 Task: Create a colorful ink splash letterhead template.
Action: Mouse pressed left at (506, 144)
Screenshot: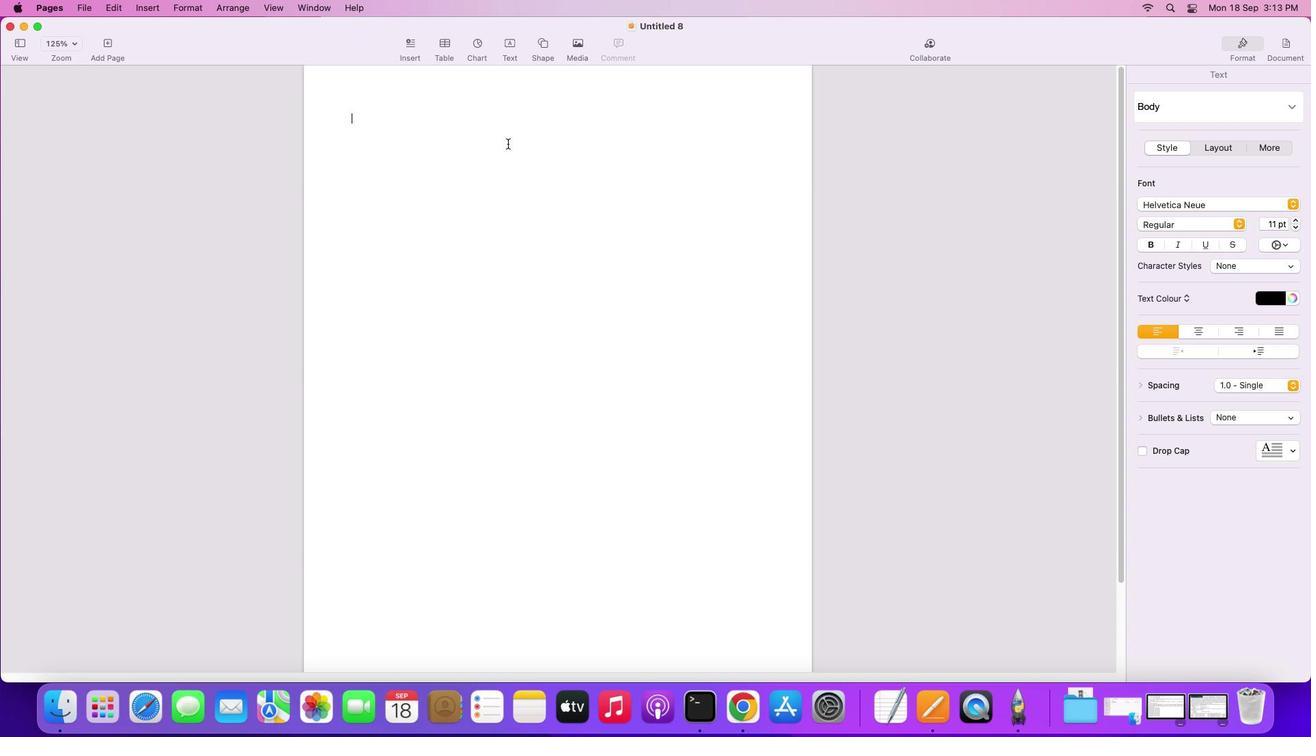
Action: Mouse moved to (540, 43)
Screenshot: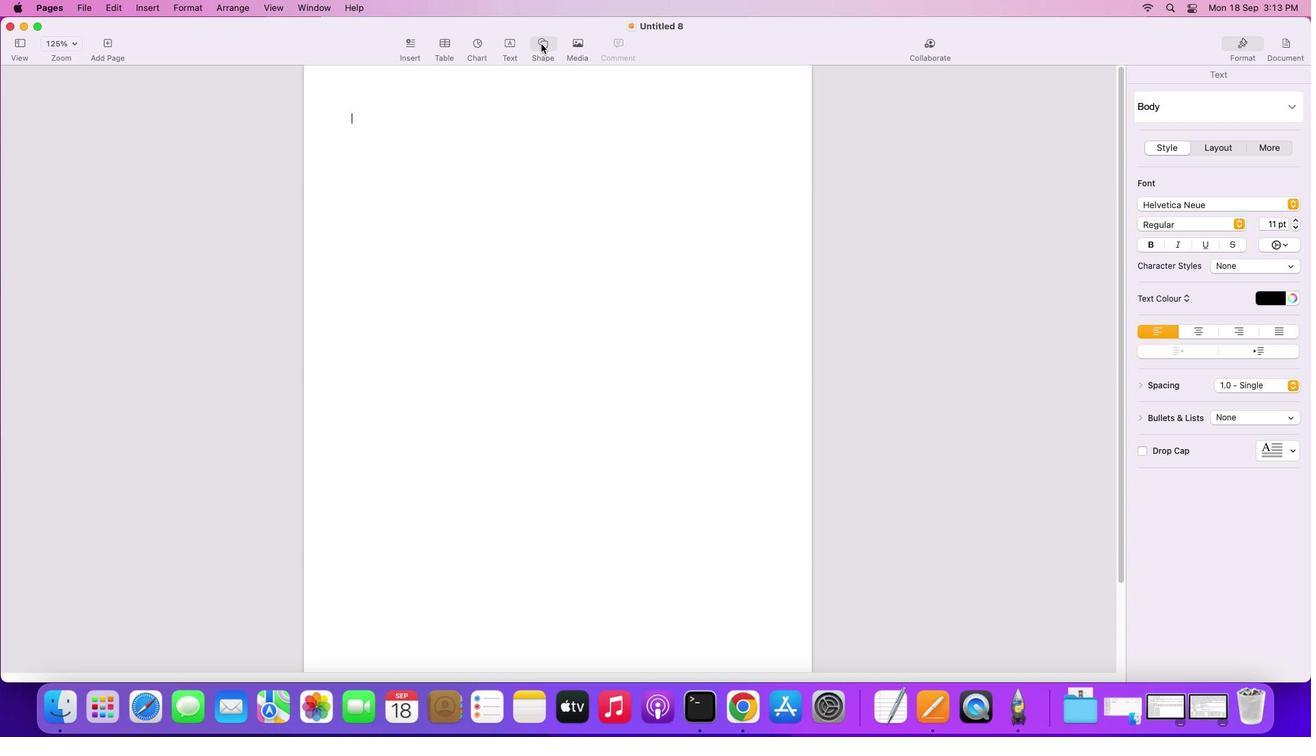 
Action: Mouse pressed left at (540, 43)
Screenshot: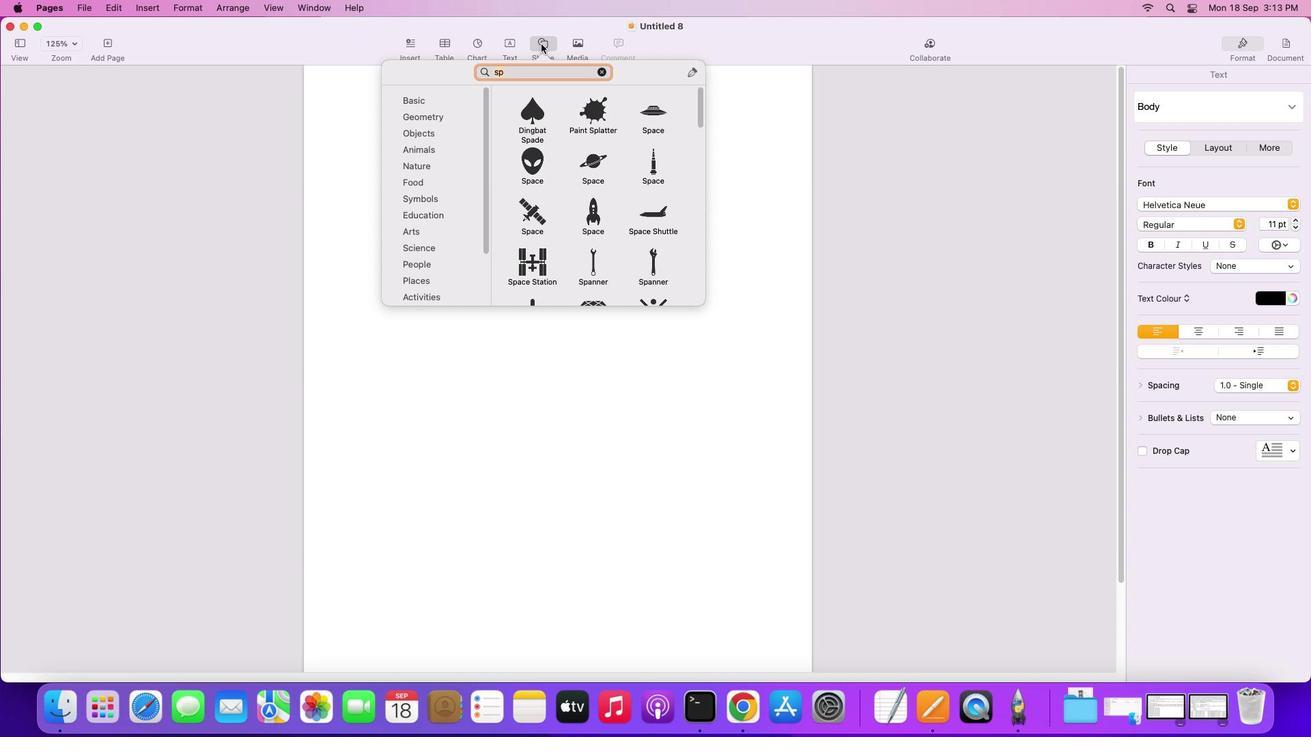 
Action: Mouse moved to (603, 70)
Screenshot: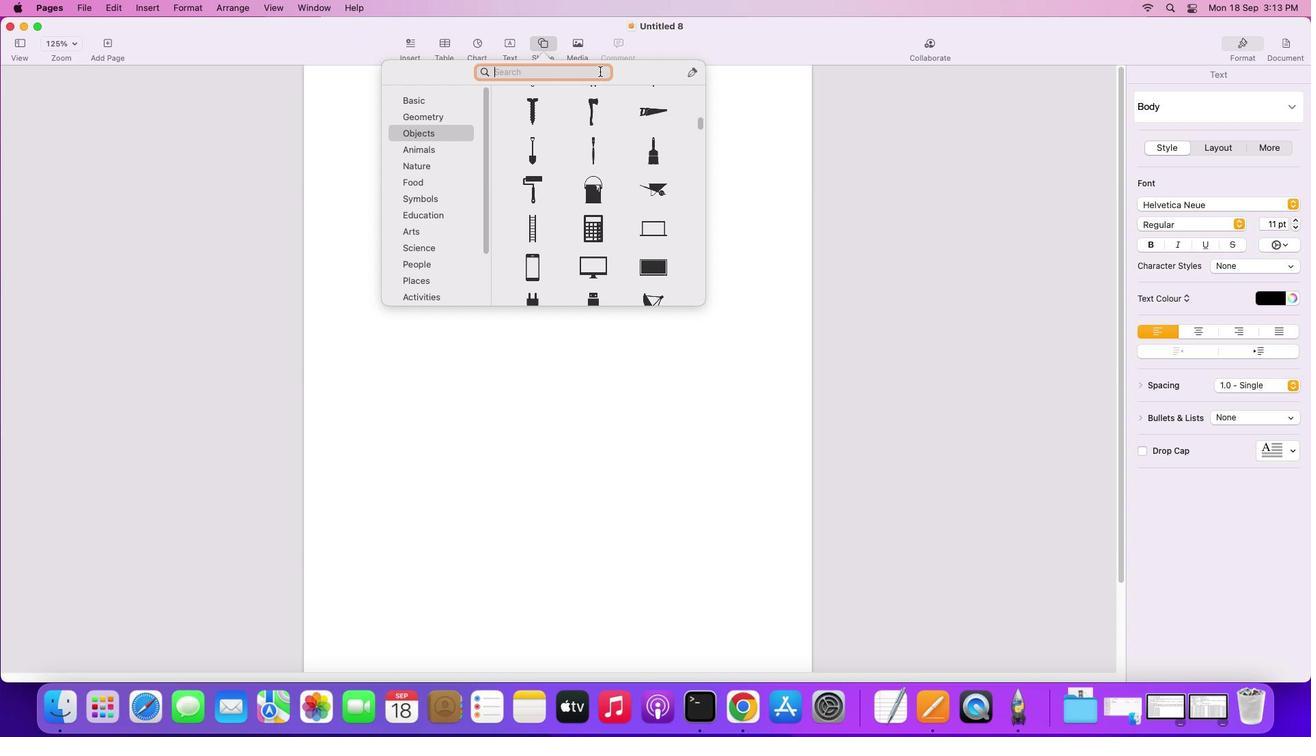 
Action: Mouse pressed left at (603, 70)
Screenshot: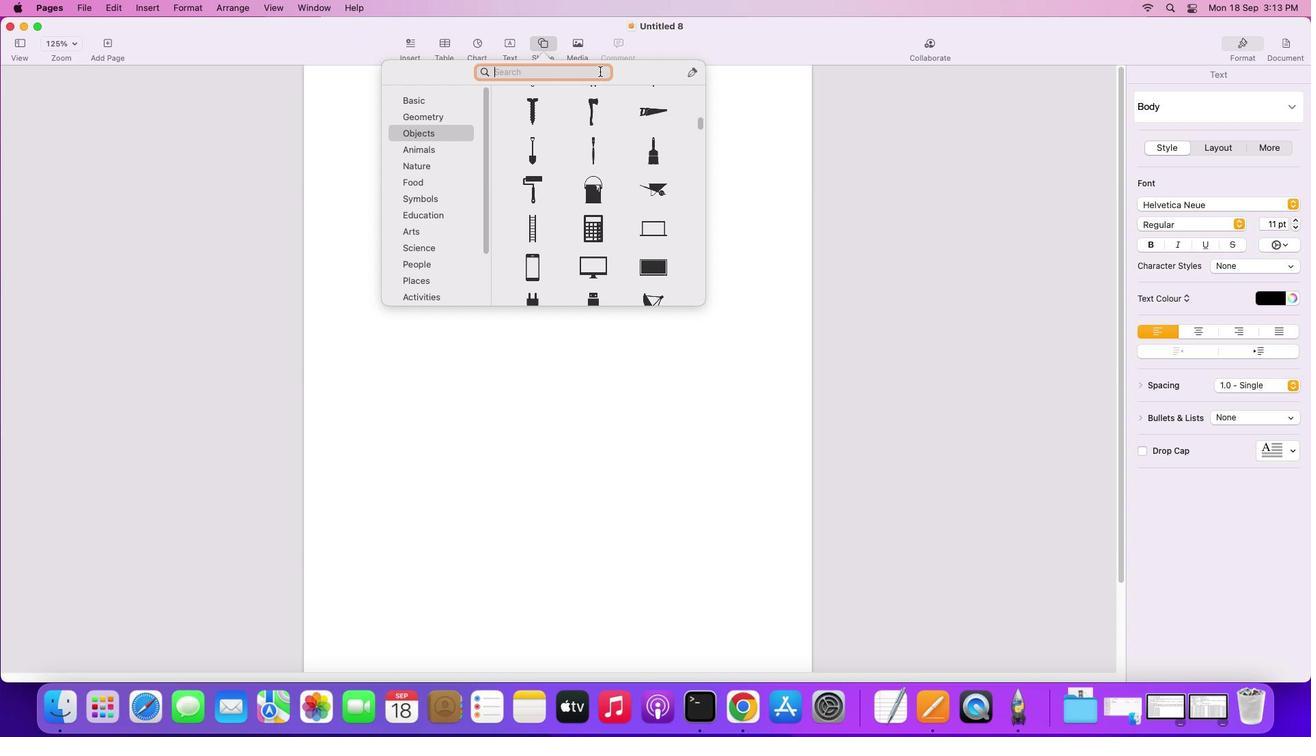 
Action: Mouse moved to (450, 105)
Screenshot: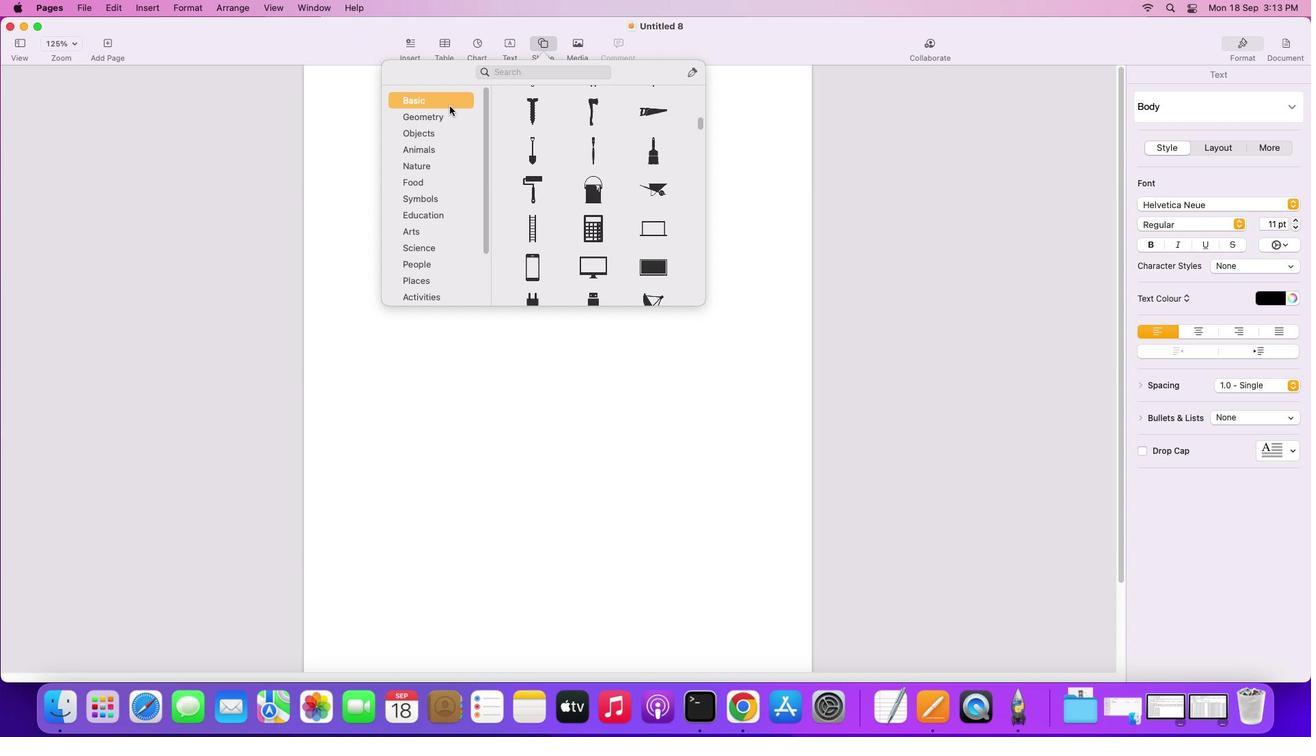 
Action: Mouse pressed left at (450, 105)
Screenshot: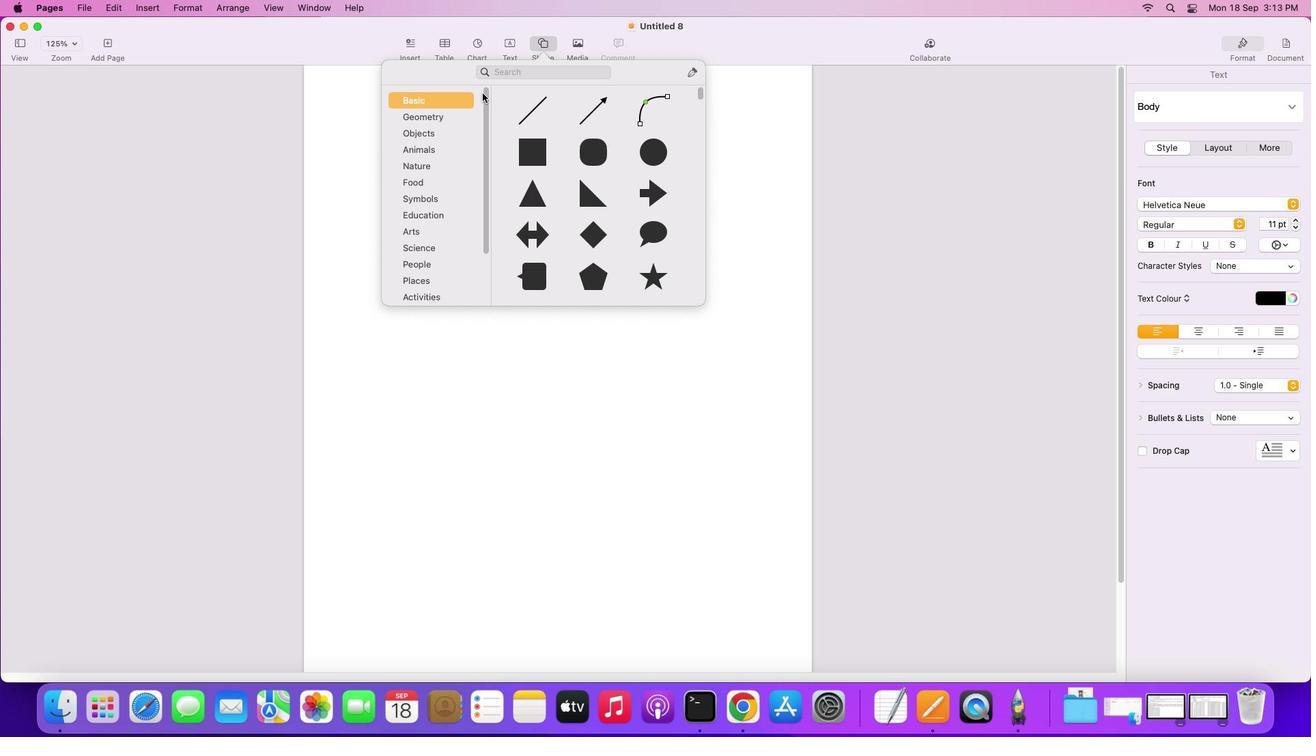 
Action: Mouse moved to (543, 68)
Screenshot: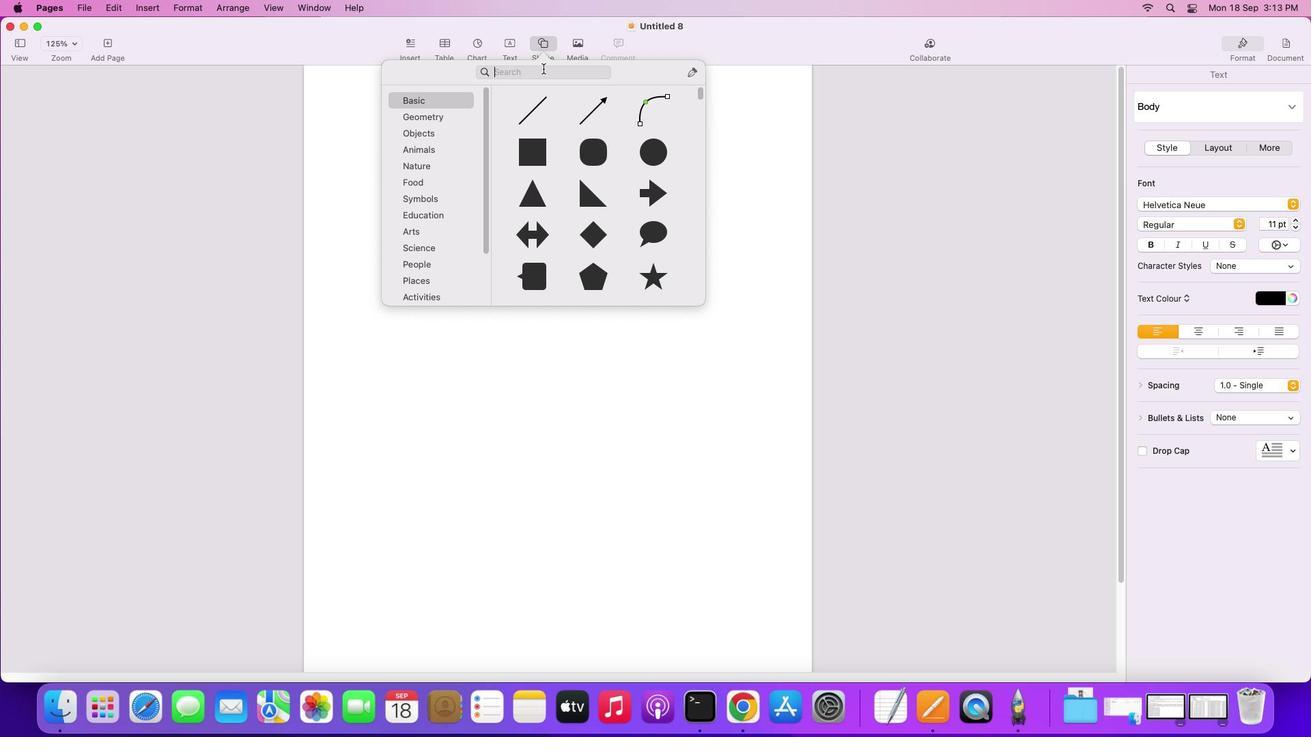 
Action: Mouse pressed left at (543, 68)
Screenshot: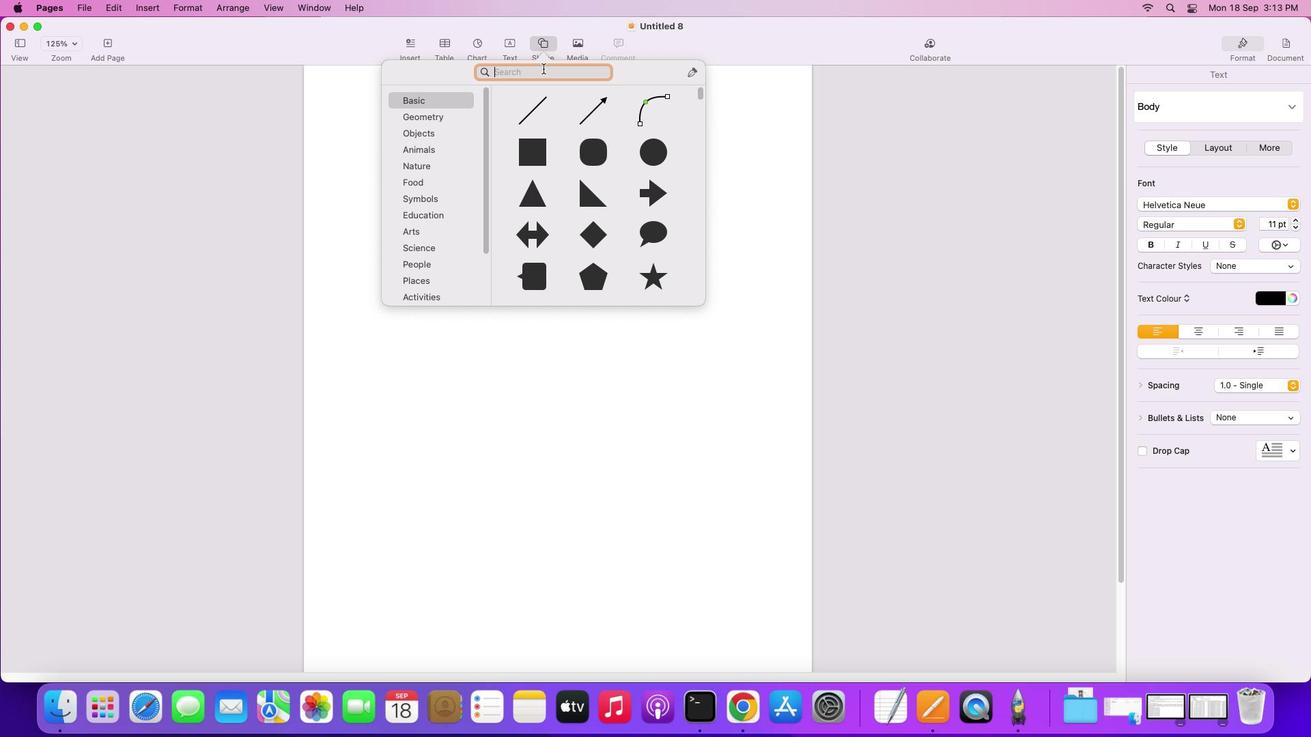 
Action: Key pressed 's''p'
Screenshot: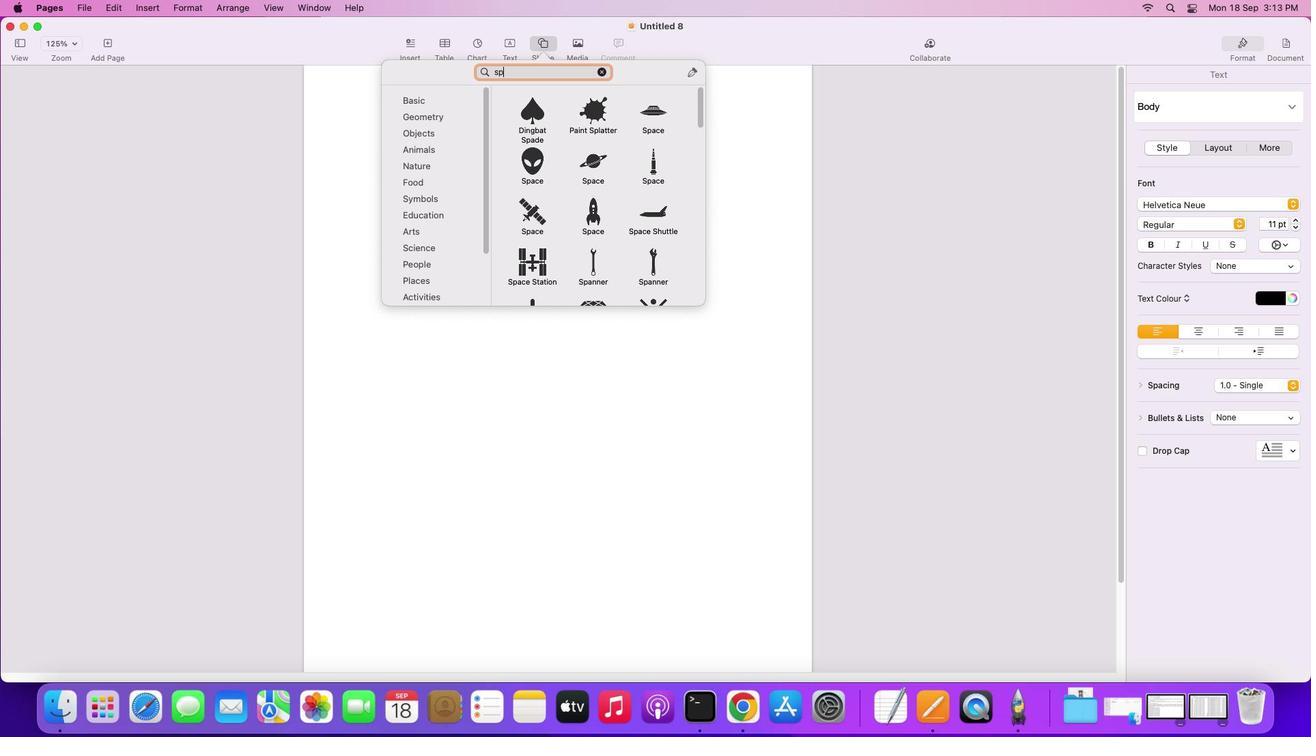 
Action: Mouse moved to (602, 115)
Screenshot: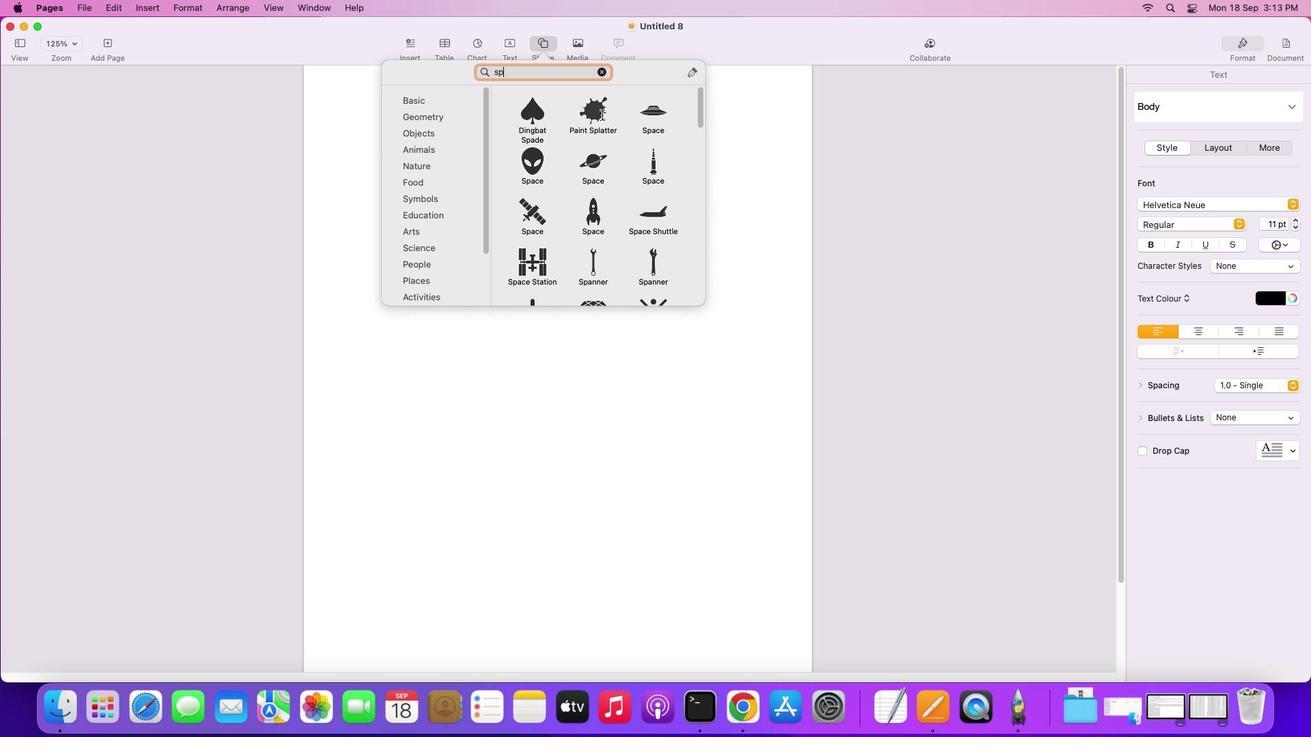 
Action: Mouse pressed left at (602, 115)
Screenshot: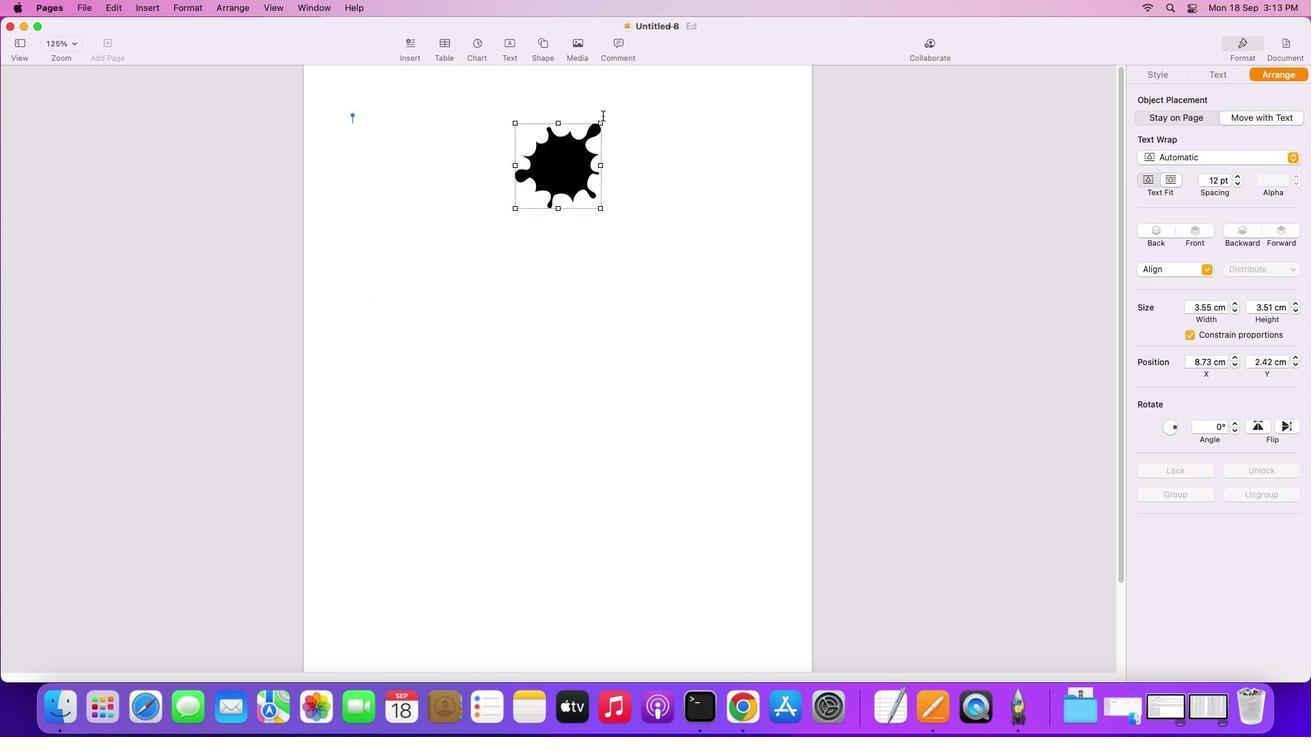 
Action: Mouse moved to (572, 177)
Screenshot: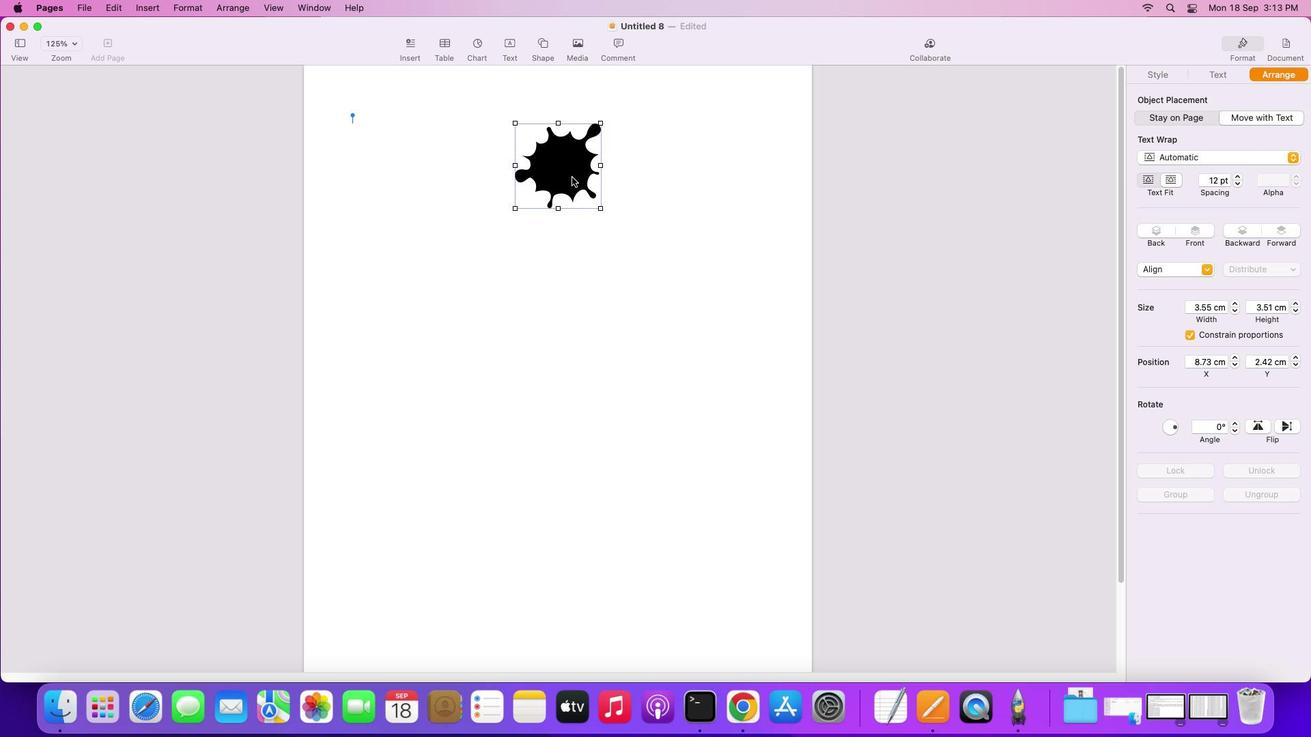 
Action: Mouse pressed left at (572, 177)
Screenshot: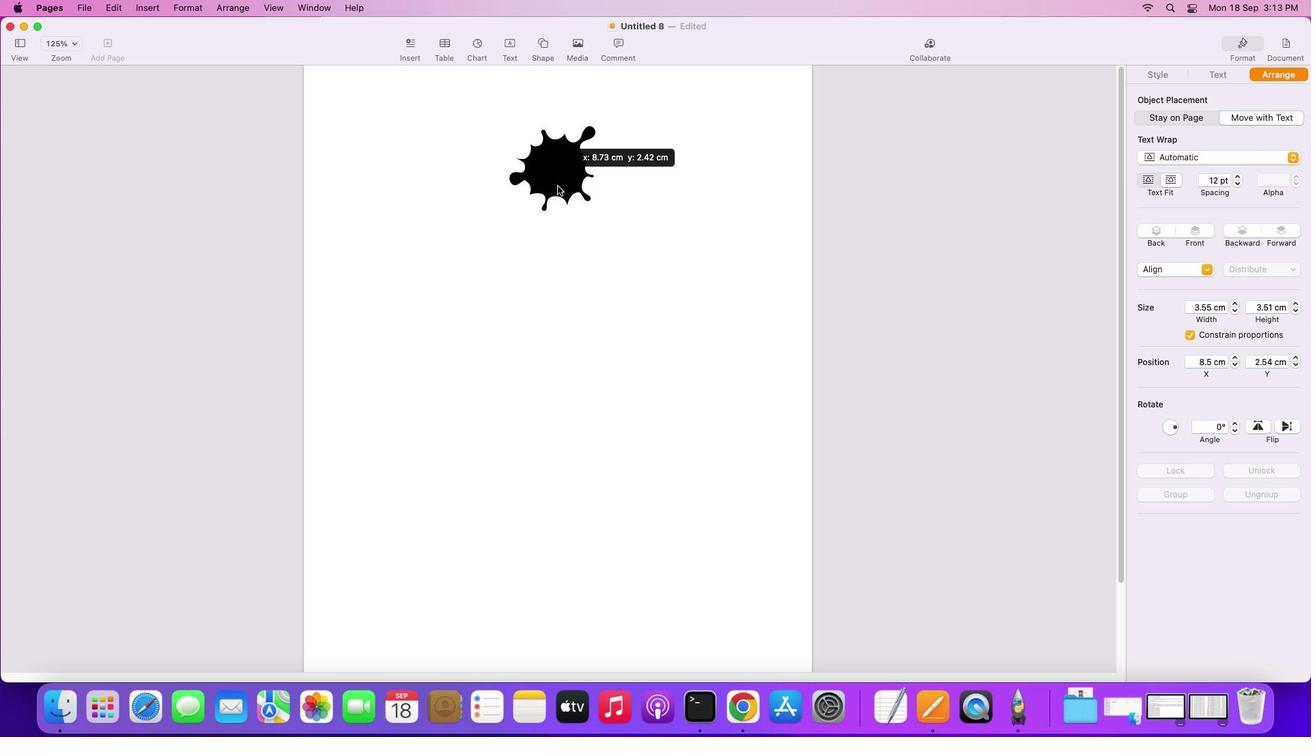 
Action: Mouse moved to (443, 291)
Screenshot: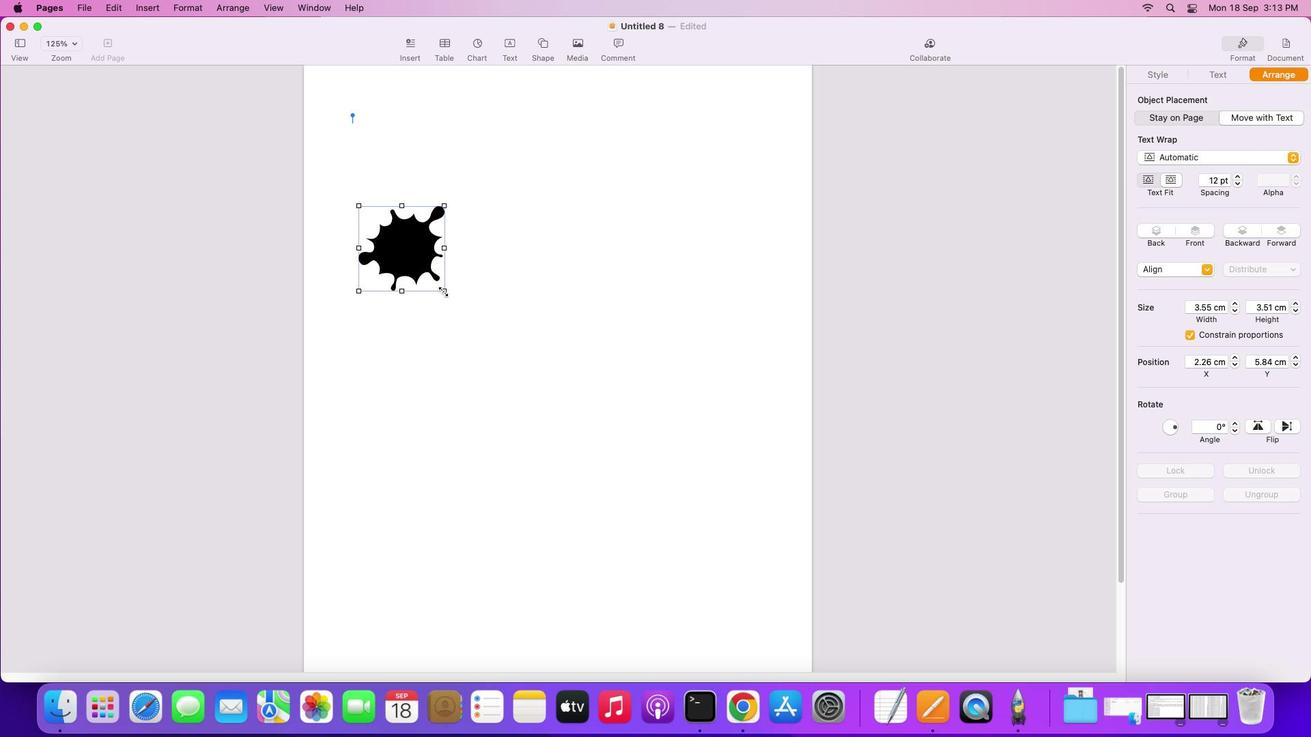 
Action: Mouse pressed left at (443, 291)
Screenshot: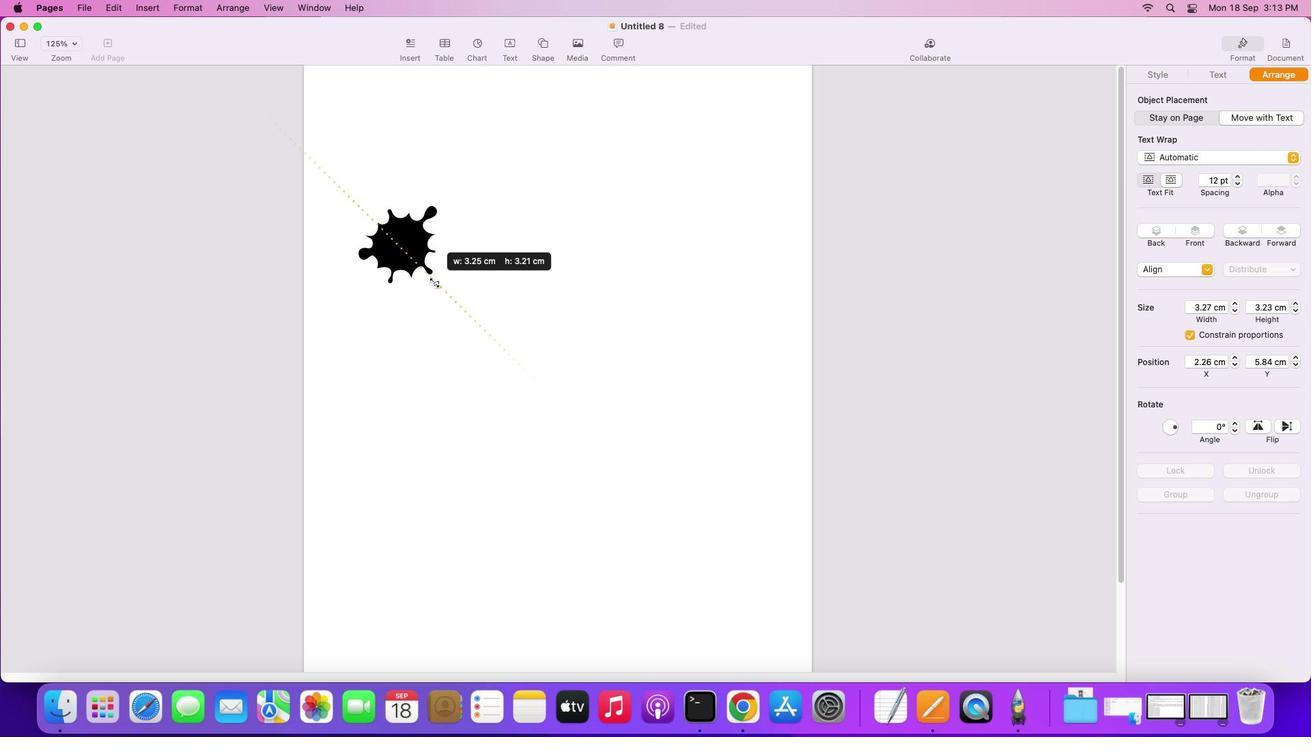 
Action: Mouse moved to (396, 241)
Screenshot: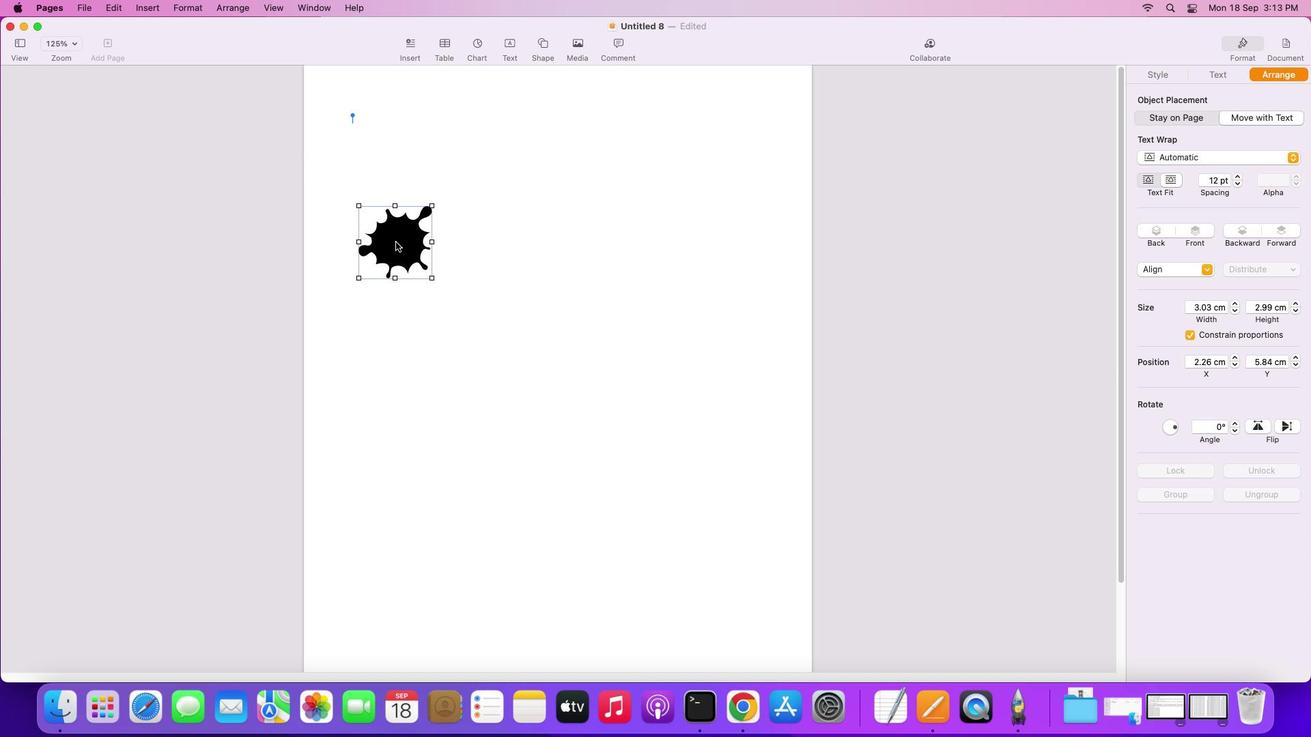
Action: Mouse pressed left at (396, 241)
Screenshot: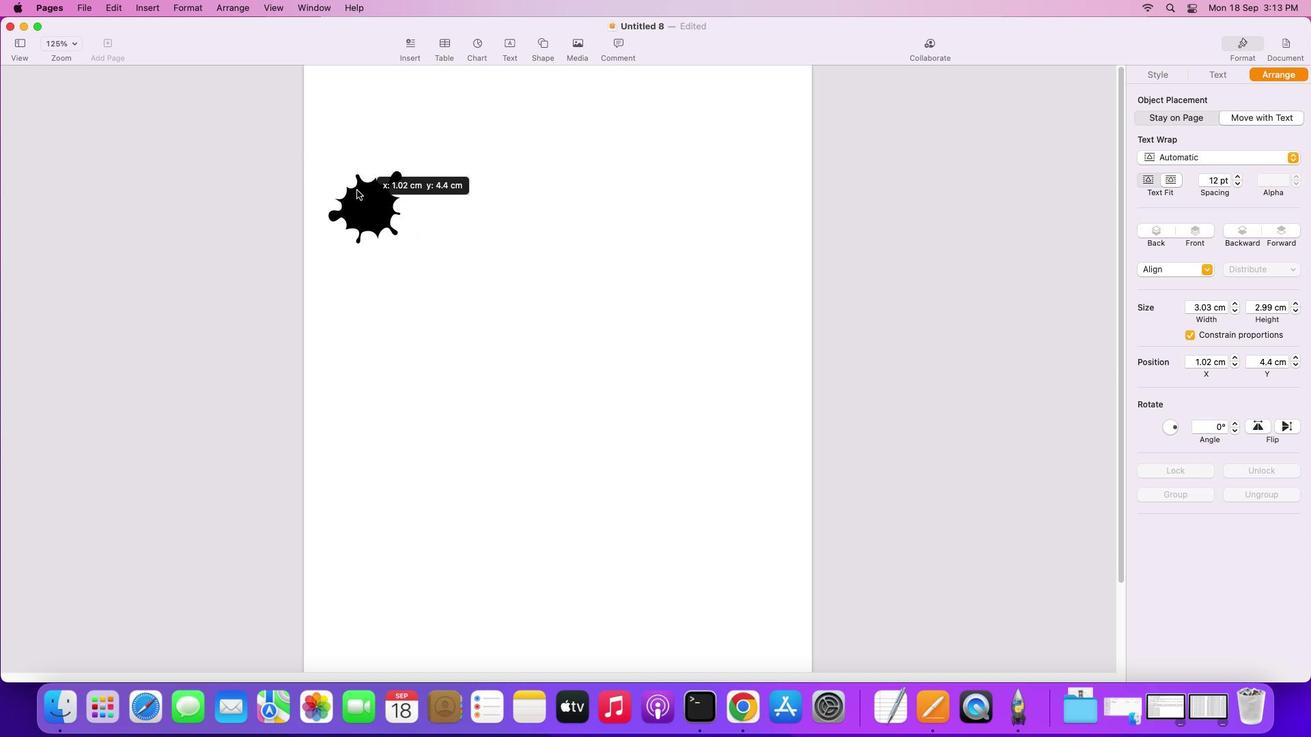 
Action: Mouse moved to (318, 130)
Screenshot: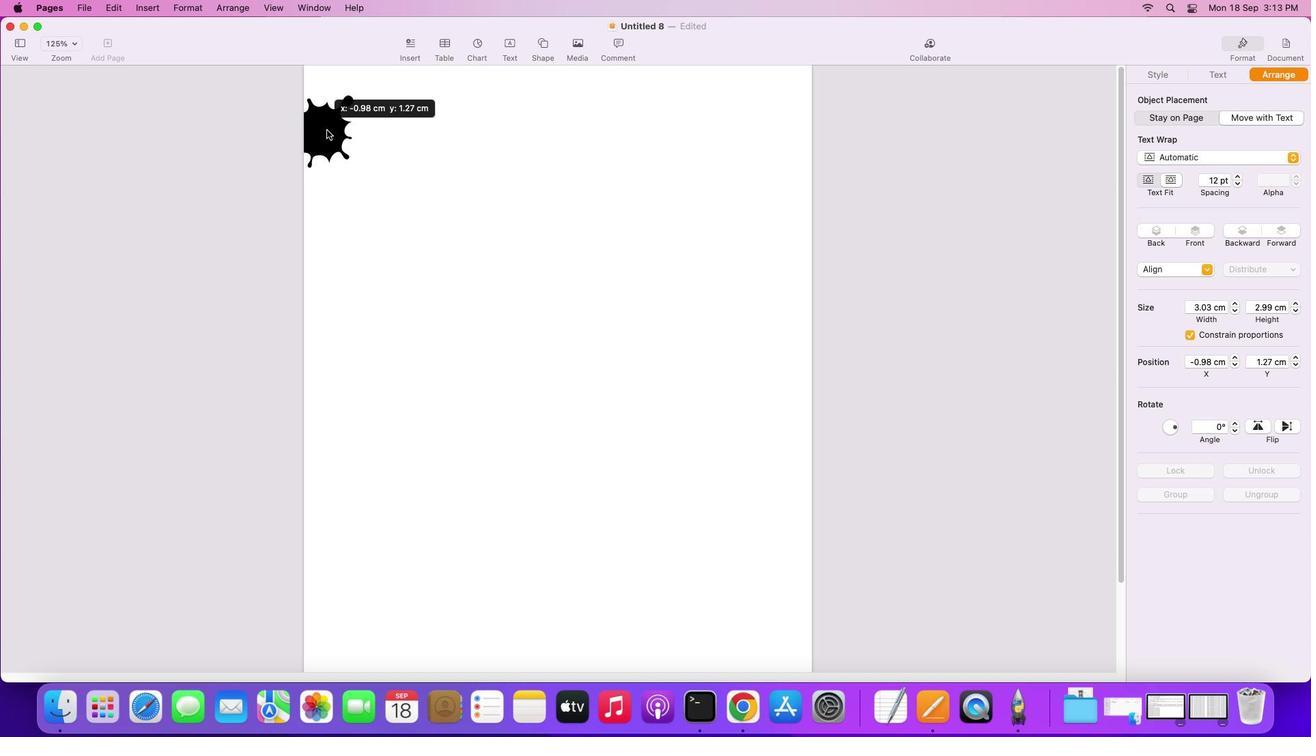 
Action: Mouse pressed left at (318, 130)
Screenshot: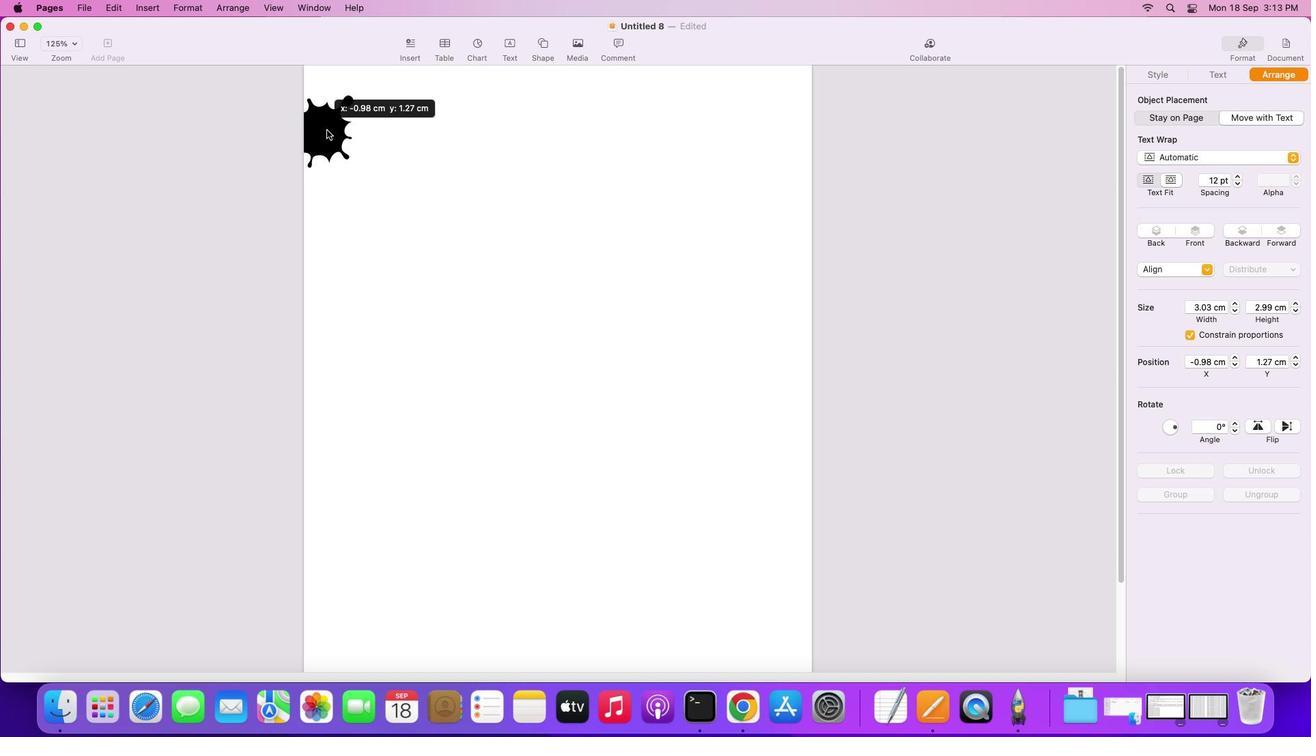 
Action: Mouse moved to (356, 165)
Screenshot: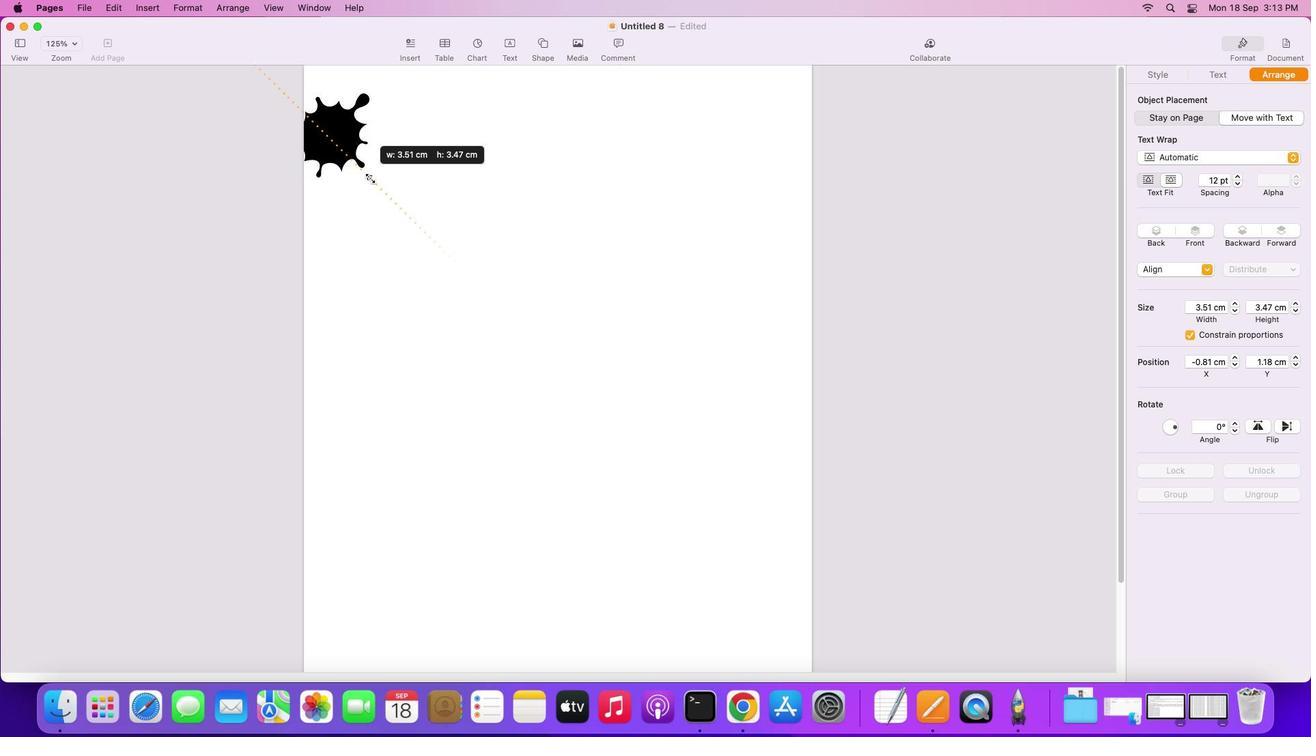 
Action: Mouse pressed left at (356, 165)
Screenshot: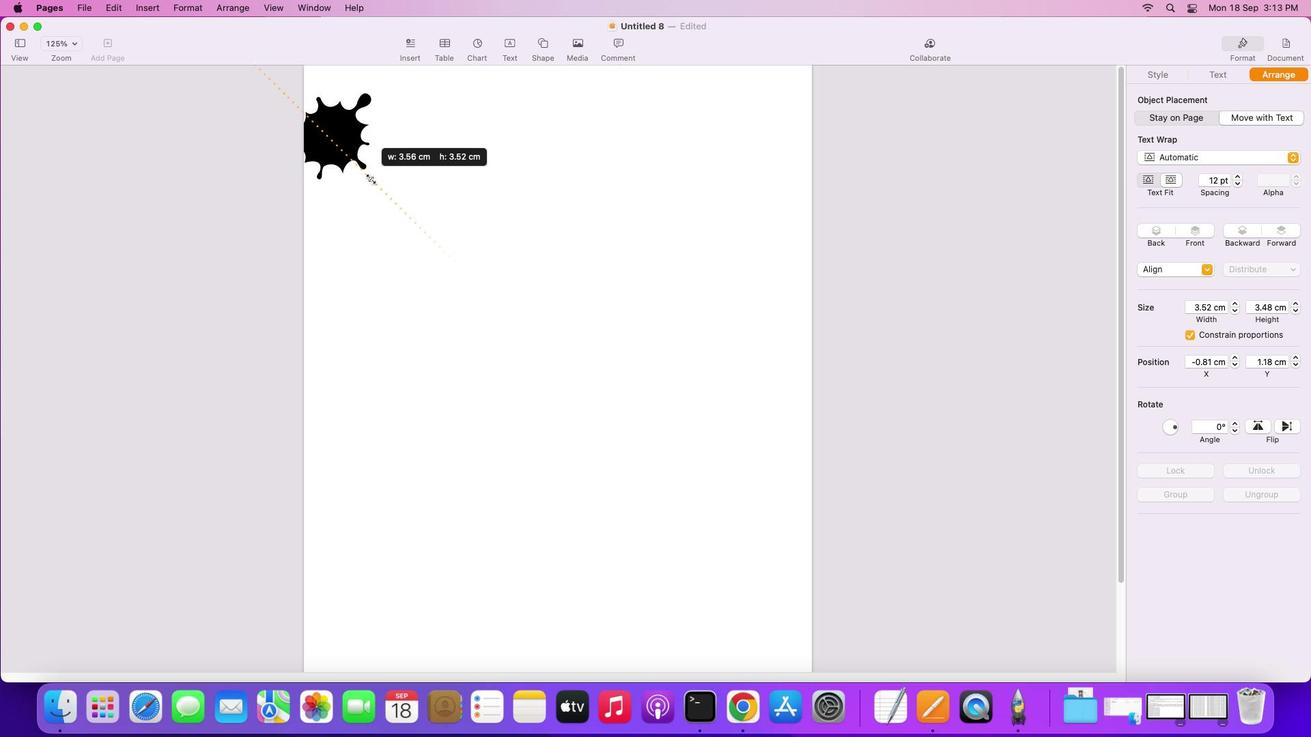
Action: Mouse moved to (345, 141)
Screenshot: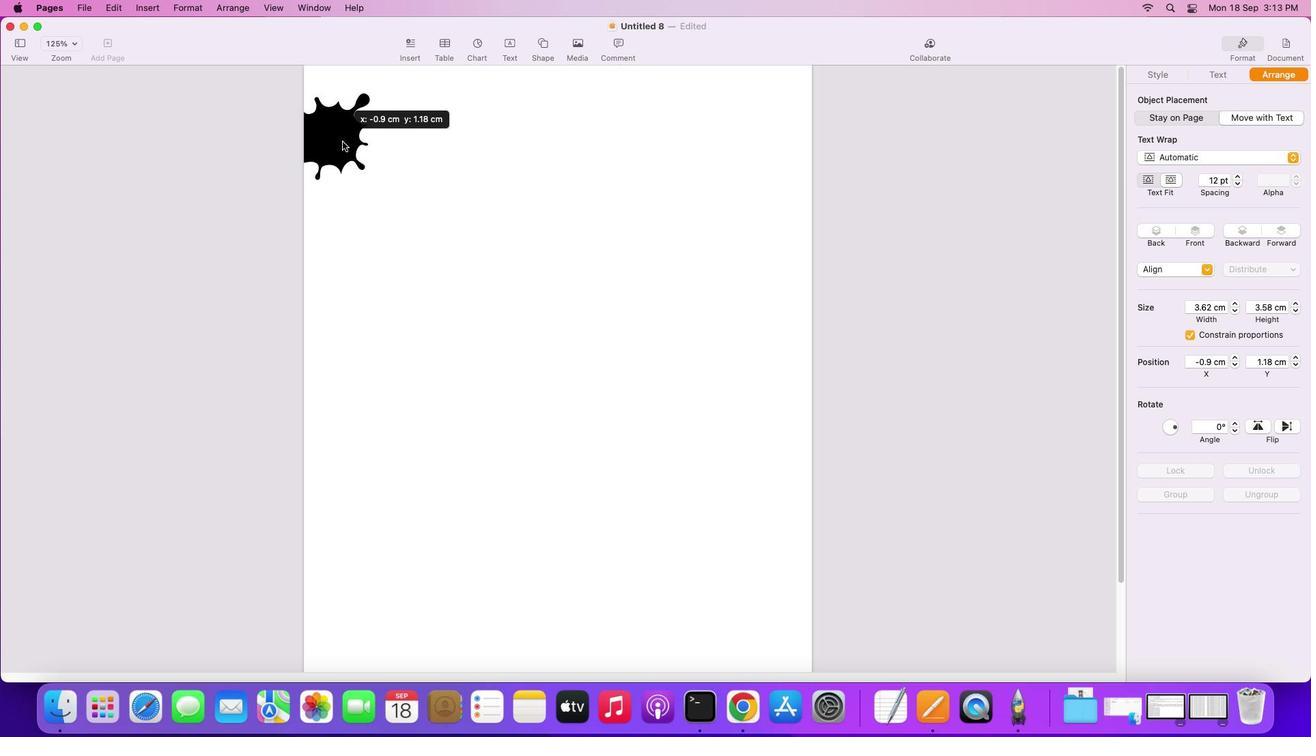 
Action: Mouse pressed left at (345, 141)
Screenshot: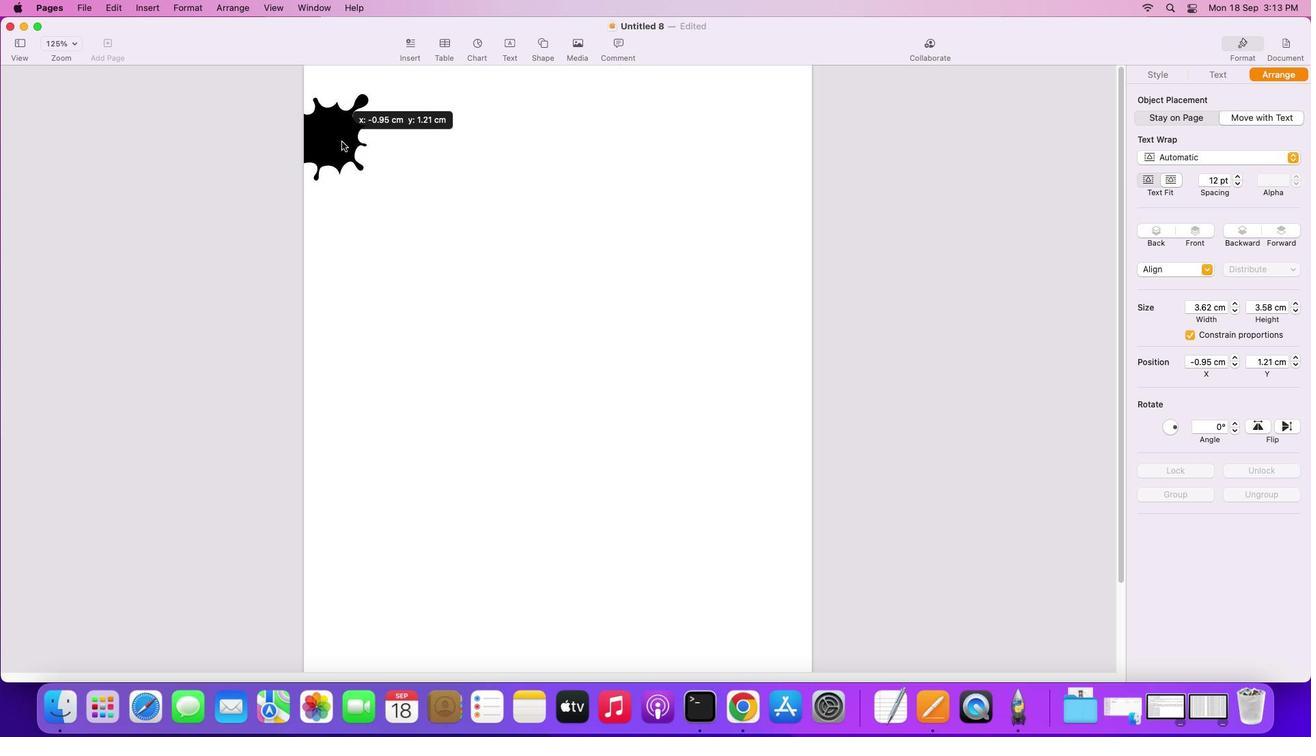 
Action: Mouse moved to (342, 142)
Screenshot: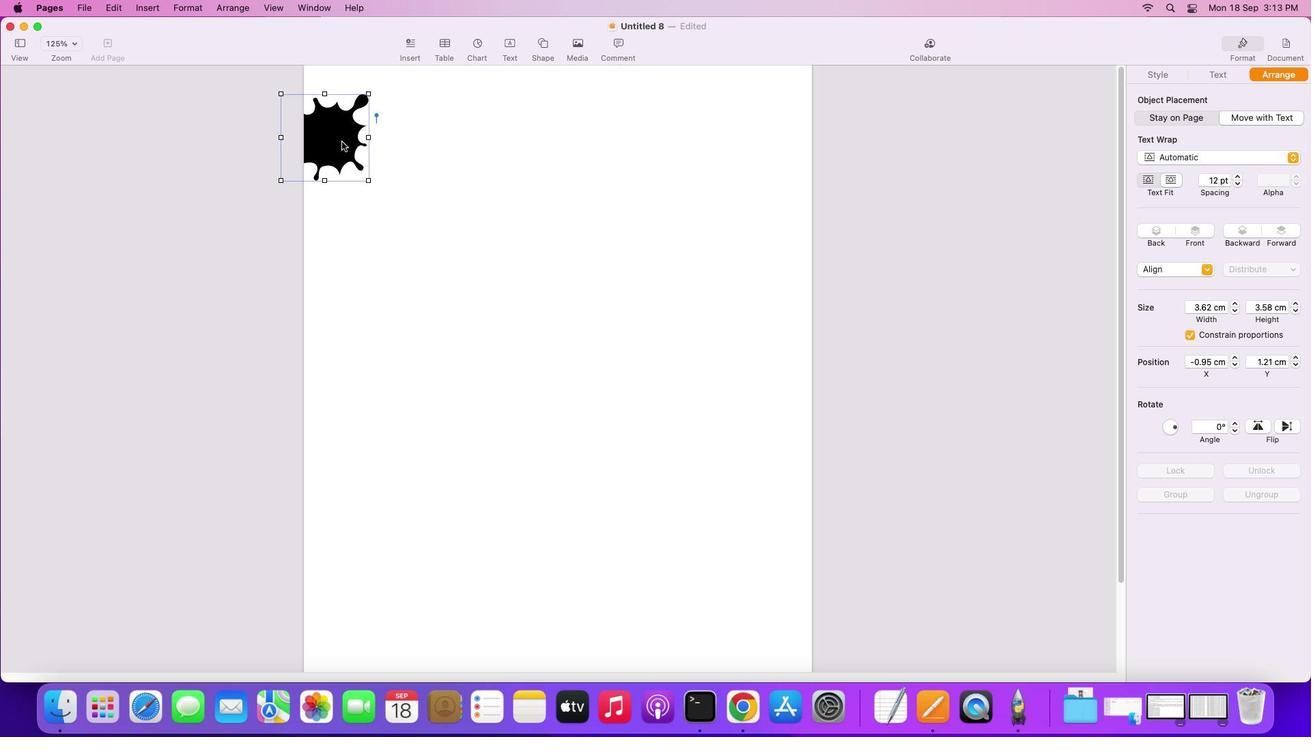 
Action: Key pressed Key.alt
Screenshot: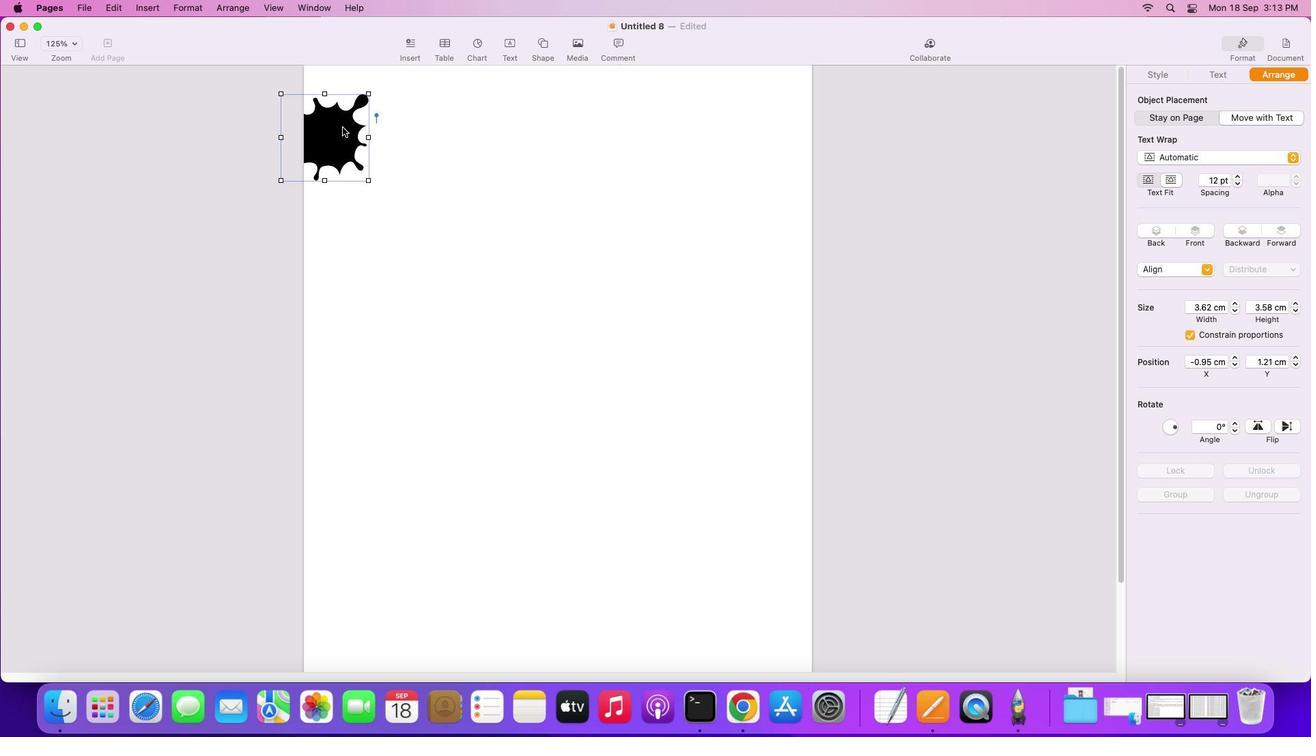 
Action: Mouse moved to (341, 141)
Screenshot: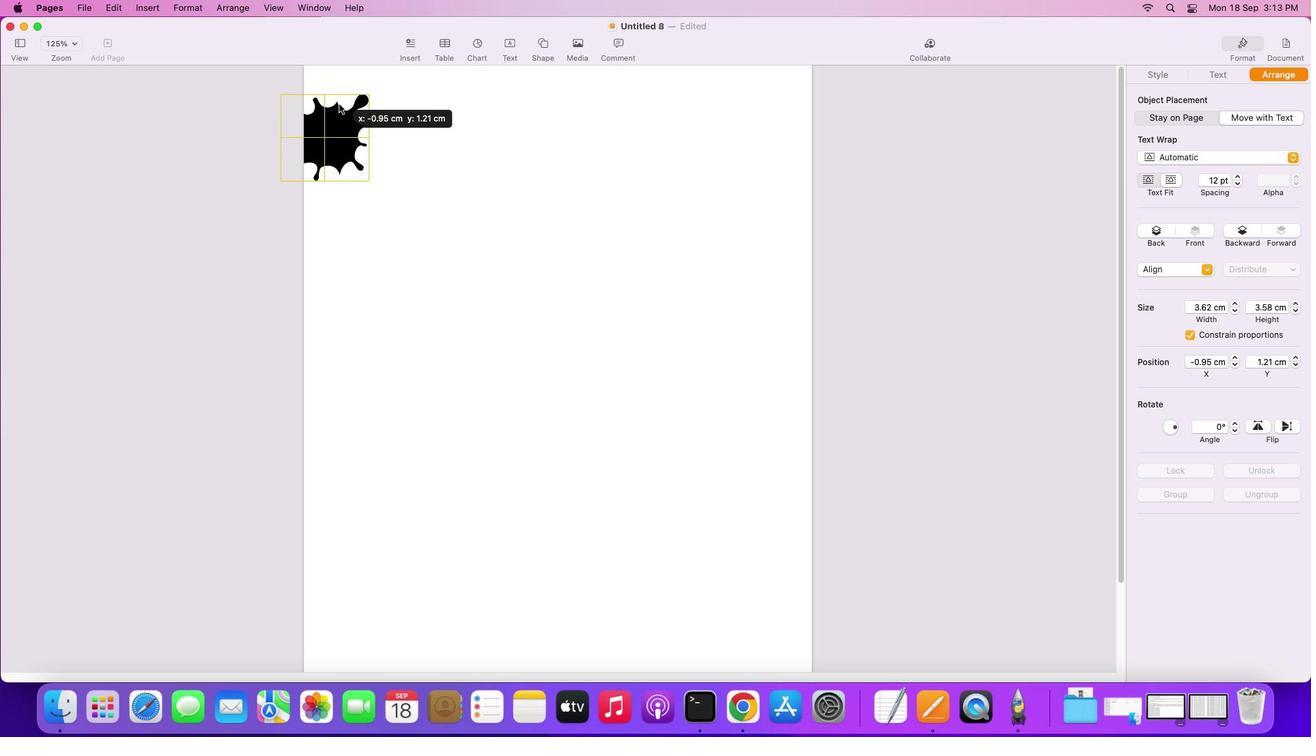
Action: Mouse pressed left at (341, 141)
Screenshot: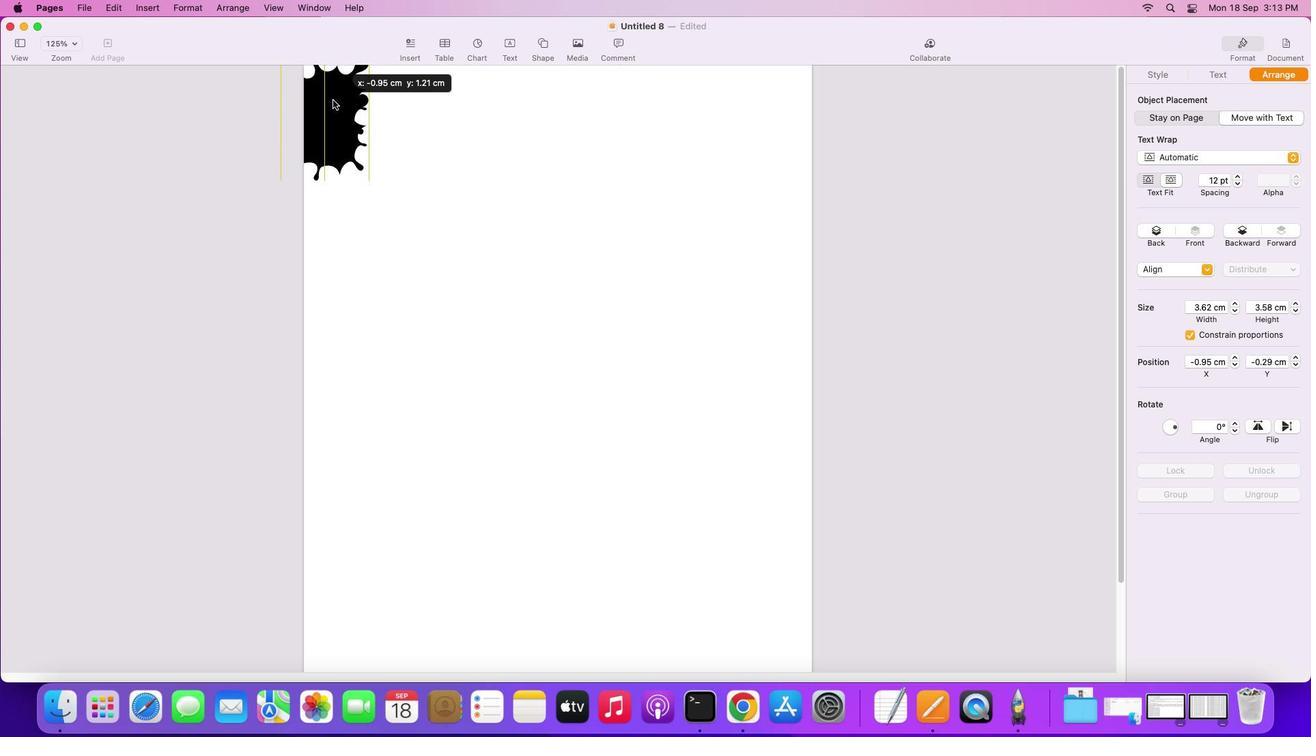 
Action: Mouse moved to (1202, 117)
Screenshot: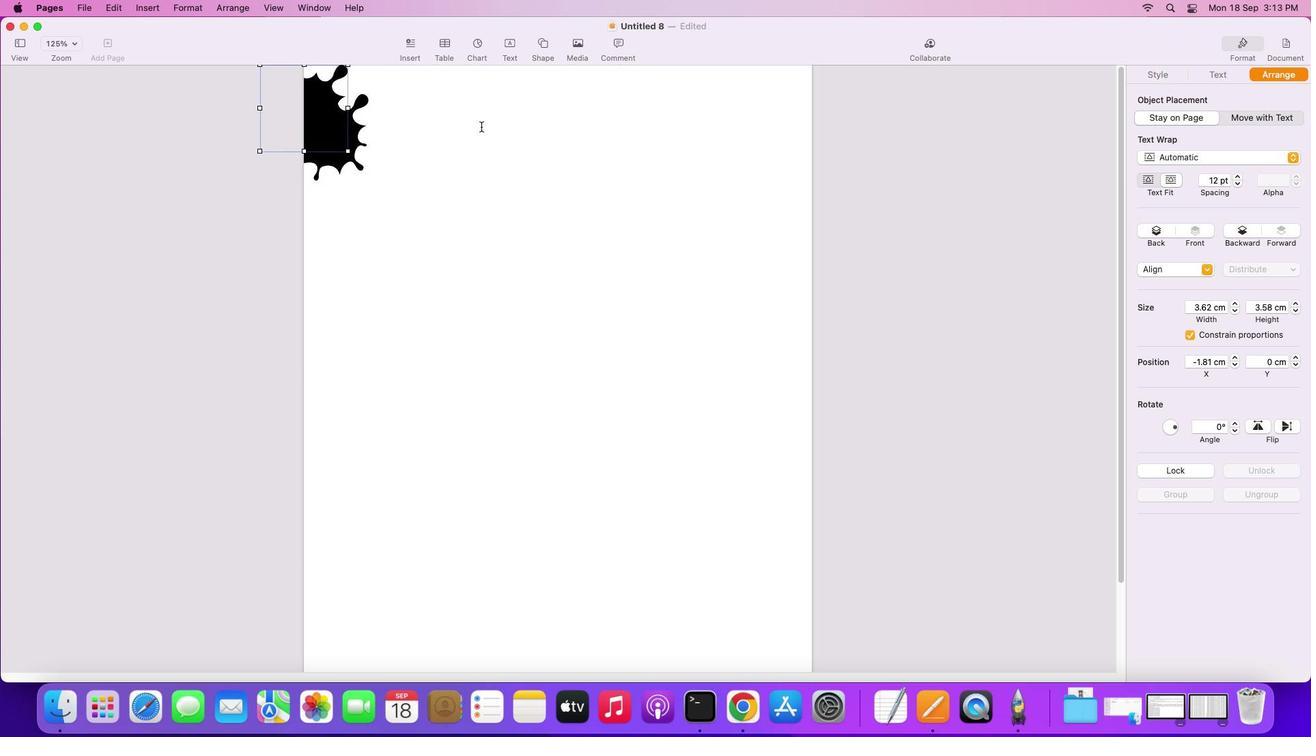 
Action: Mouse pressed left at (1202, 117)
Screenshot: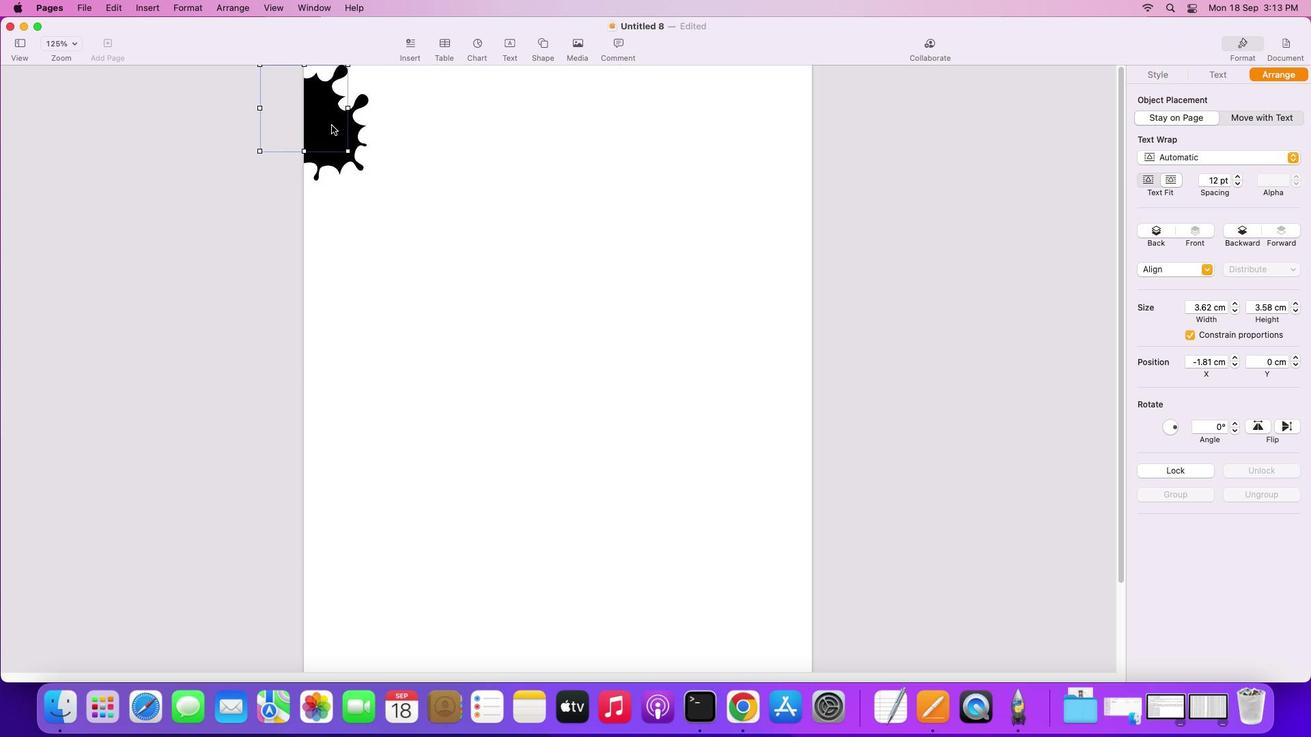 
Action: Mouse moved to (344, 151)
Screenshot: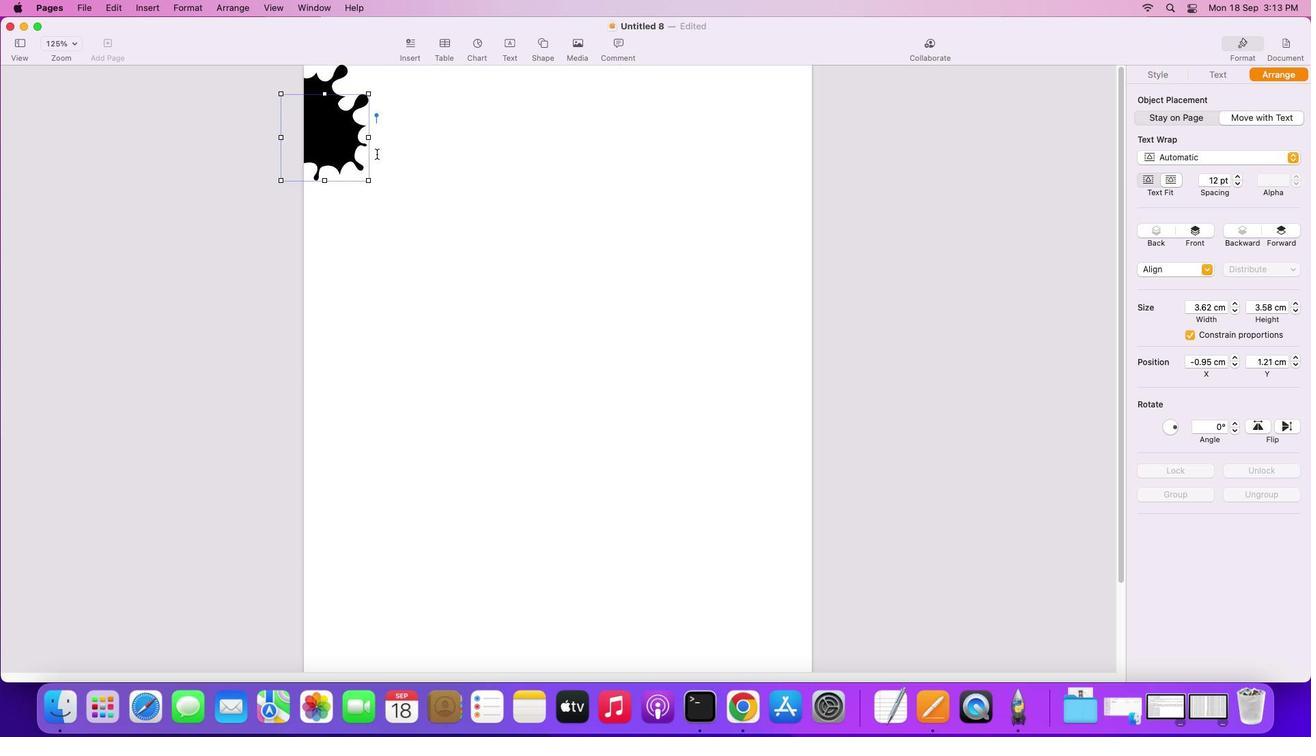 
Action: Mouse pressed left at (344, 151)
Screenshot: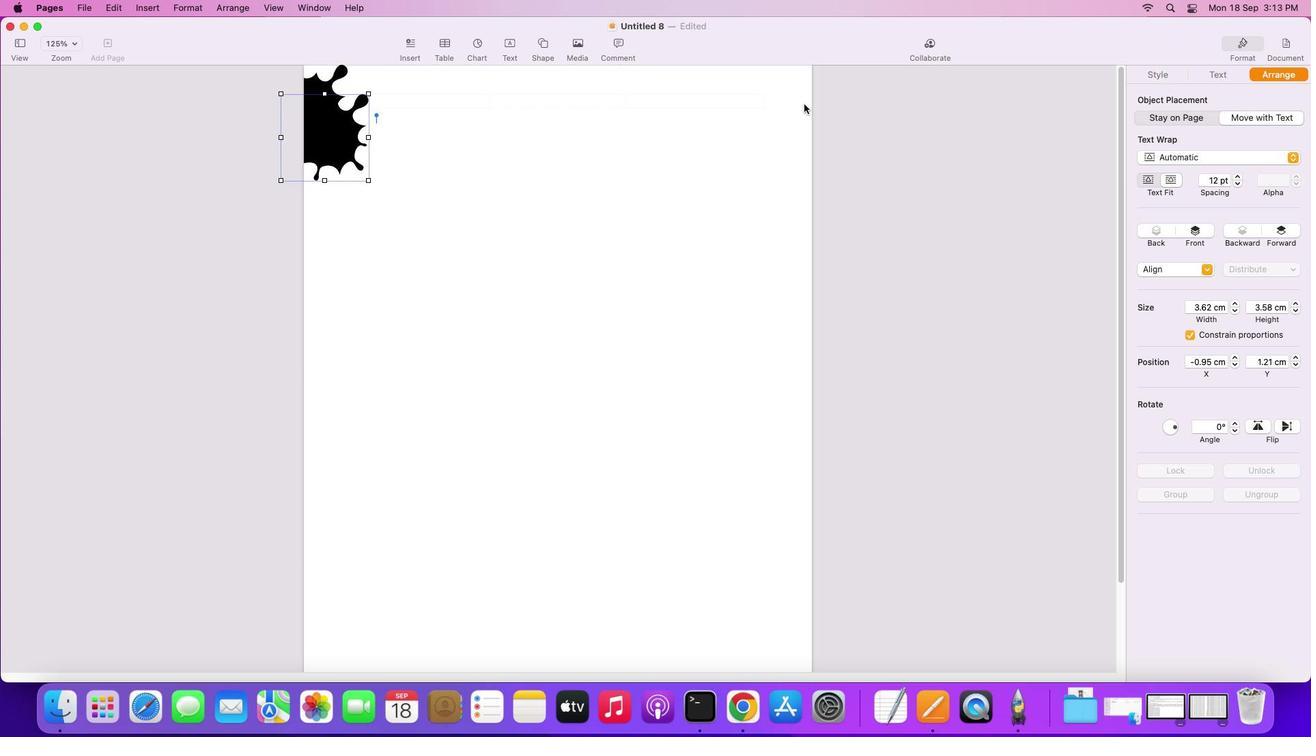 
Action: Mouse moved to (1171, 118)
Screenshot: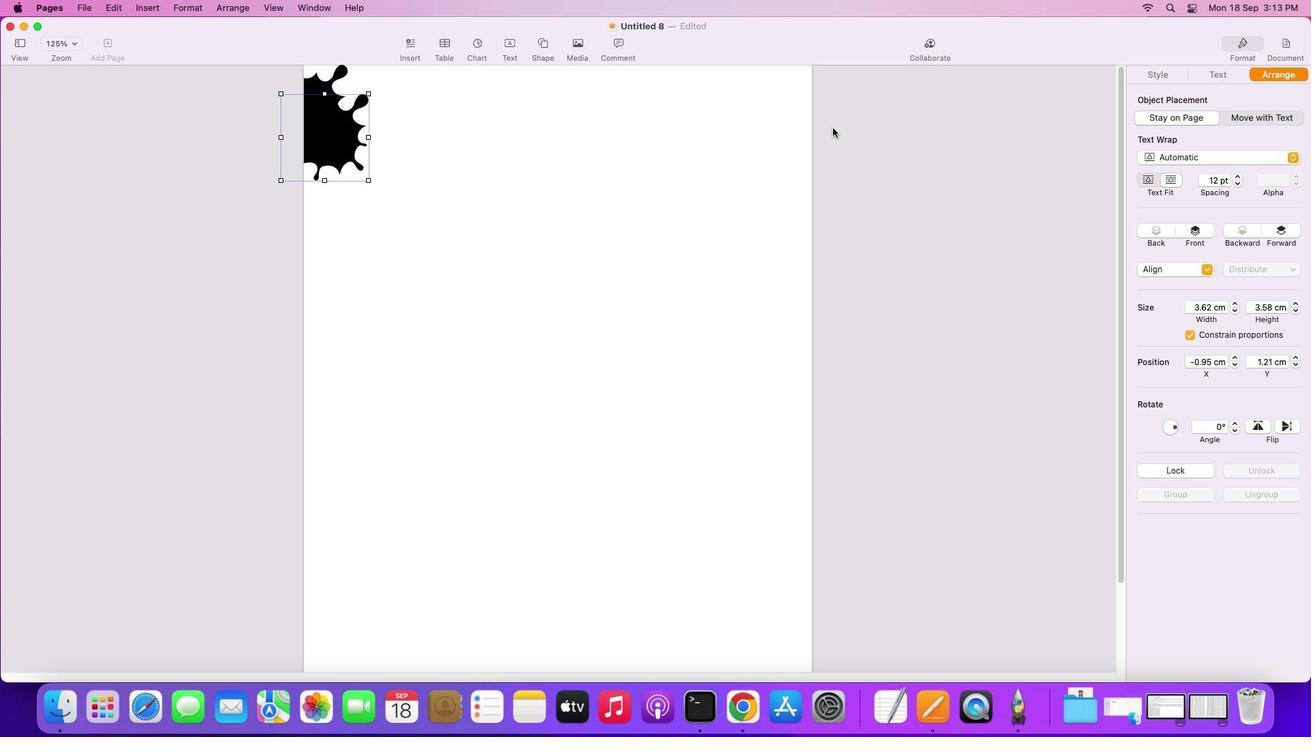 
Action: Mouse pressed left at (1171, 118)
Screenshot: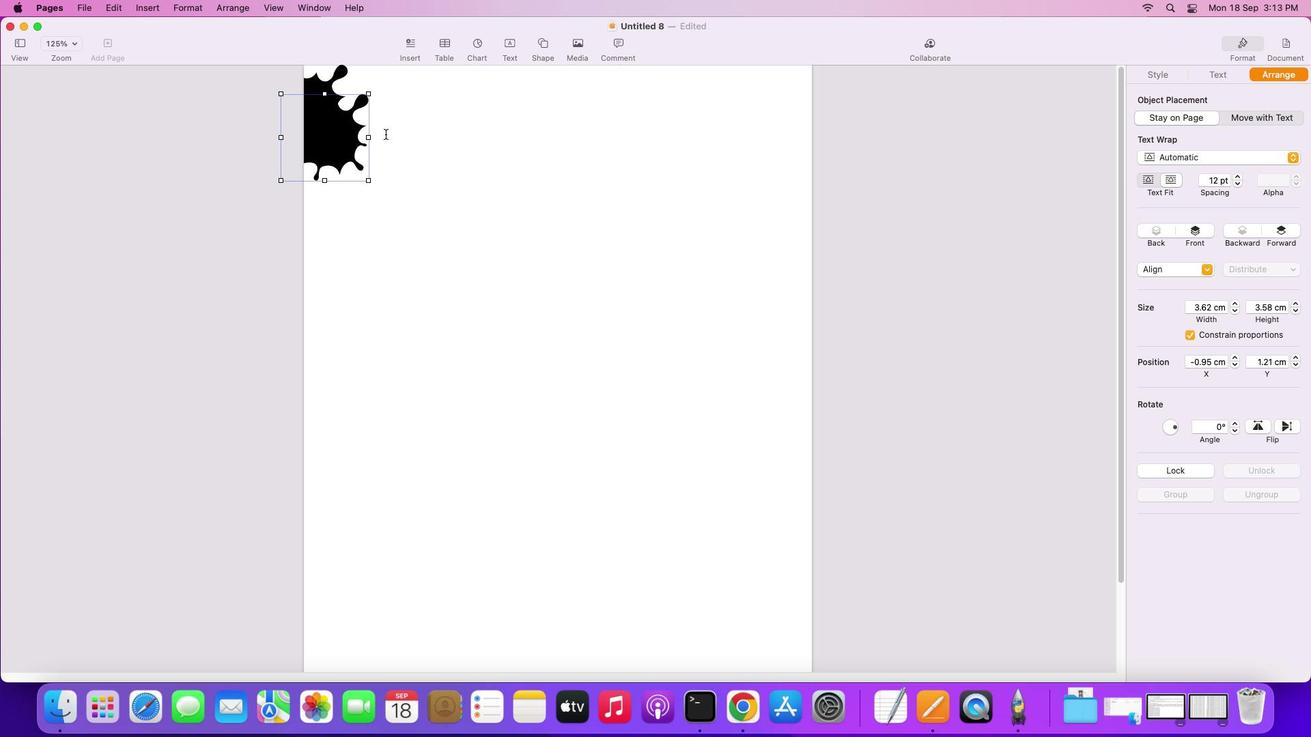 
Action: Mouse moved to (317, 116)
Screenshot: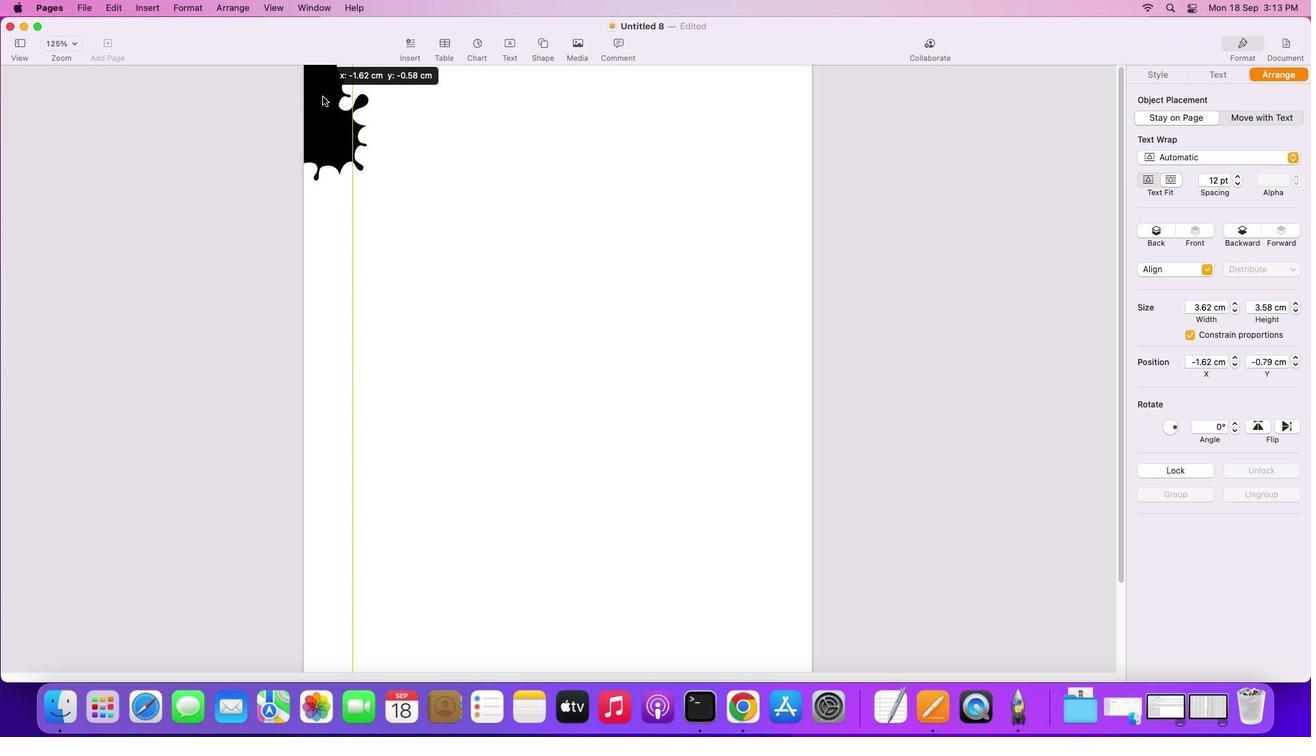 
Action: Mouse pressed left at (317, 116)
Screenshot: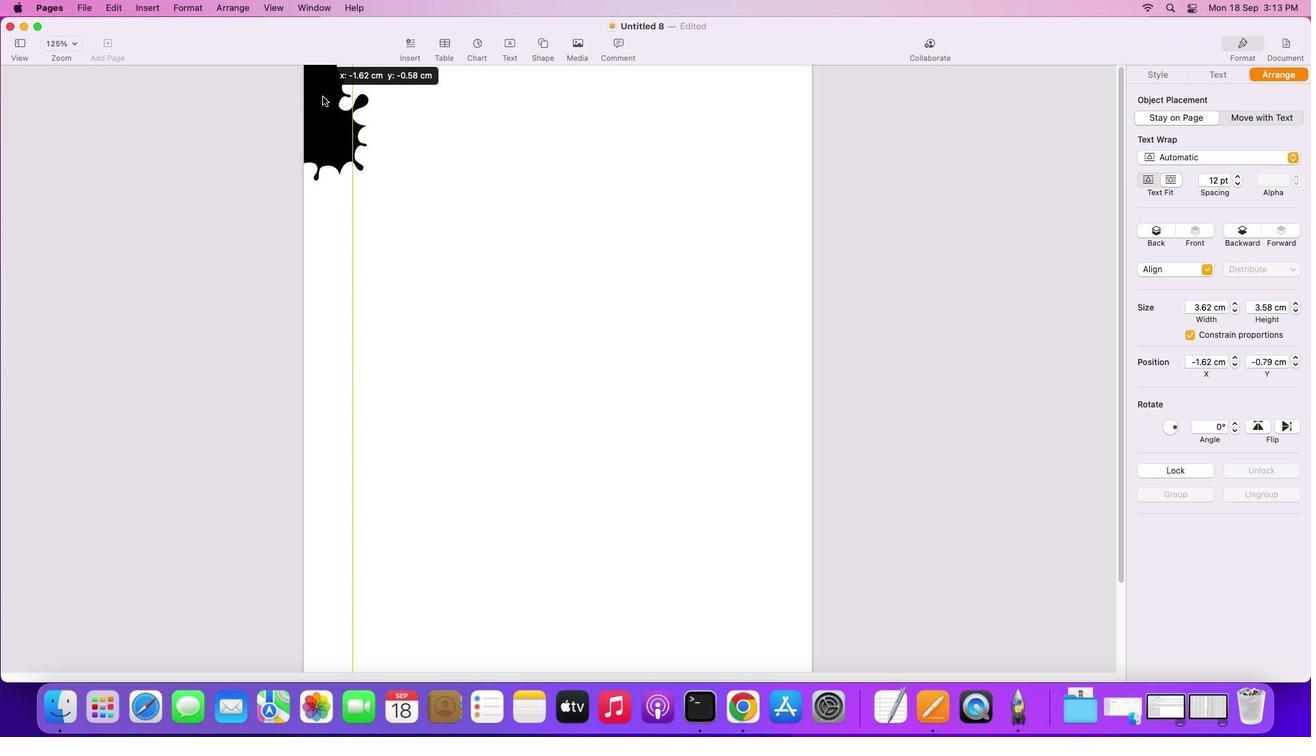 
Action: Mouse moved to (342, 154)
Screenshot: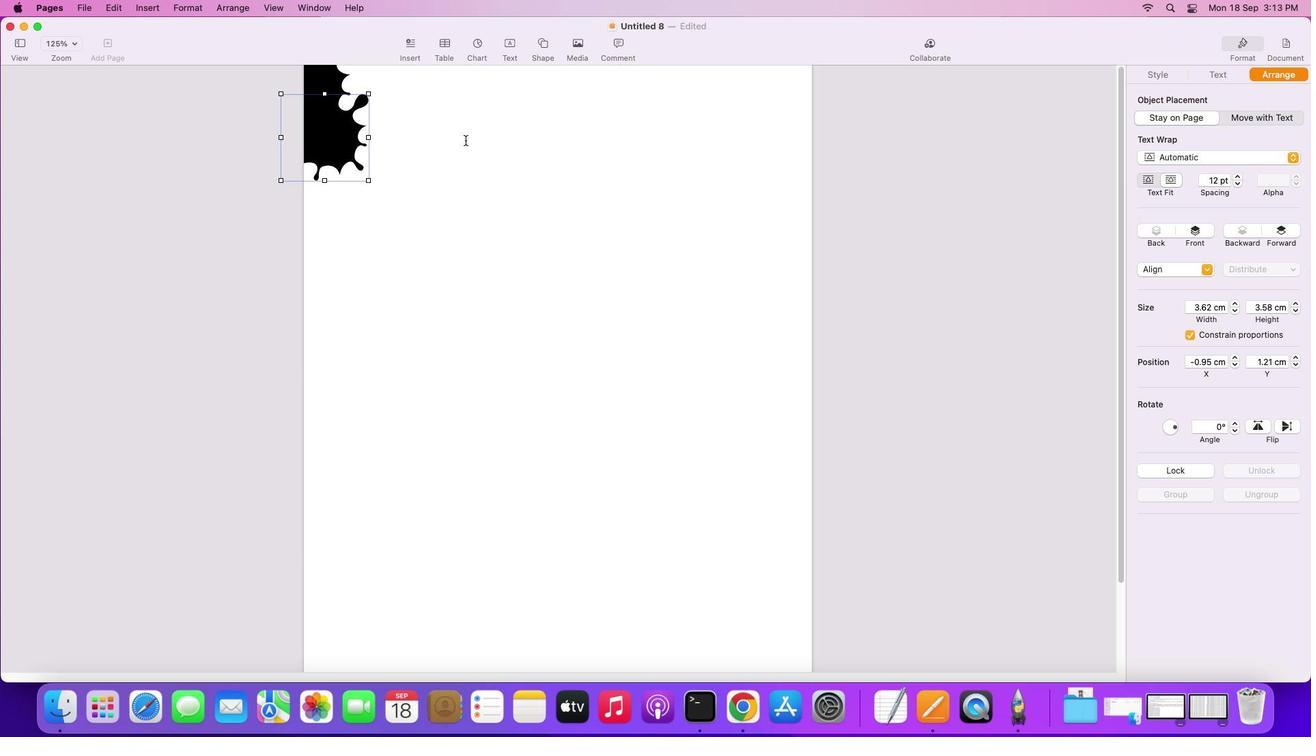 
Action: Mouse pressed left at (342, 154)
Screenshot: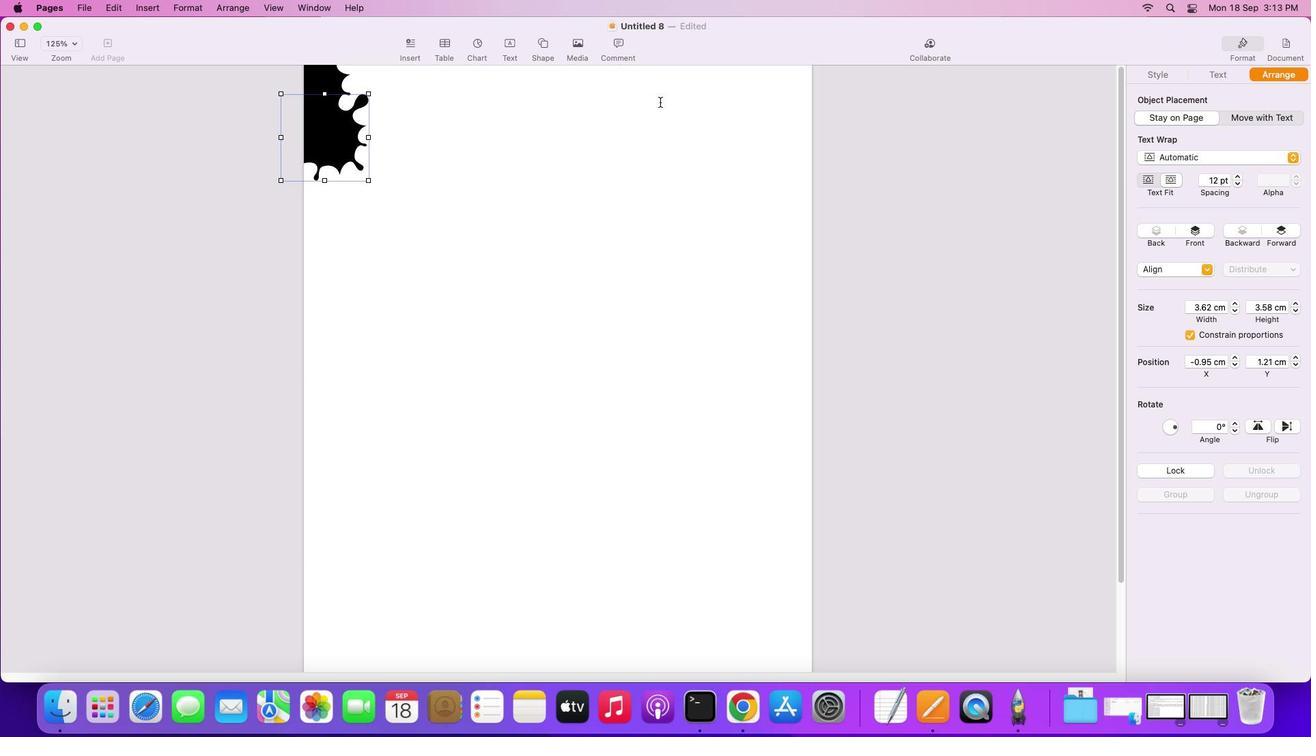 
Action: Mouse moved to (1179, 71)
Screenshot: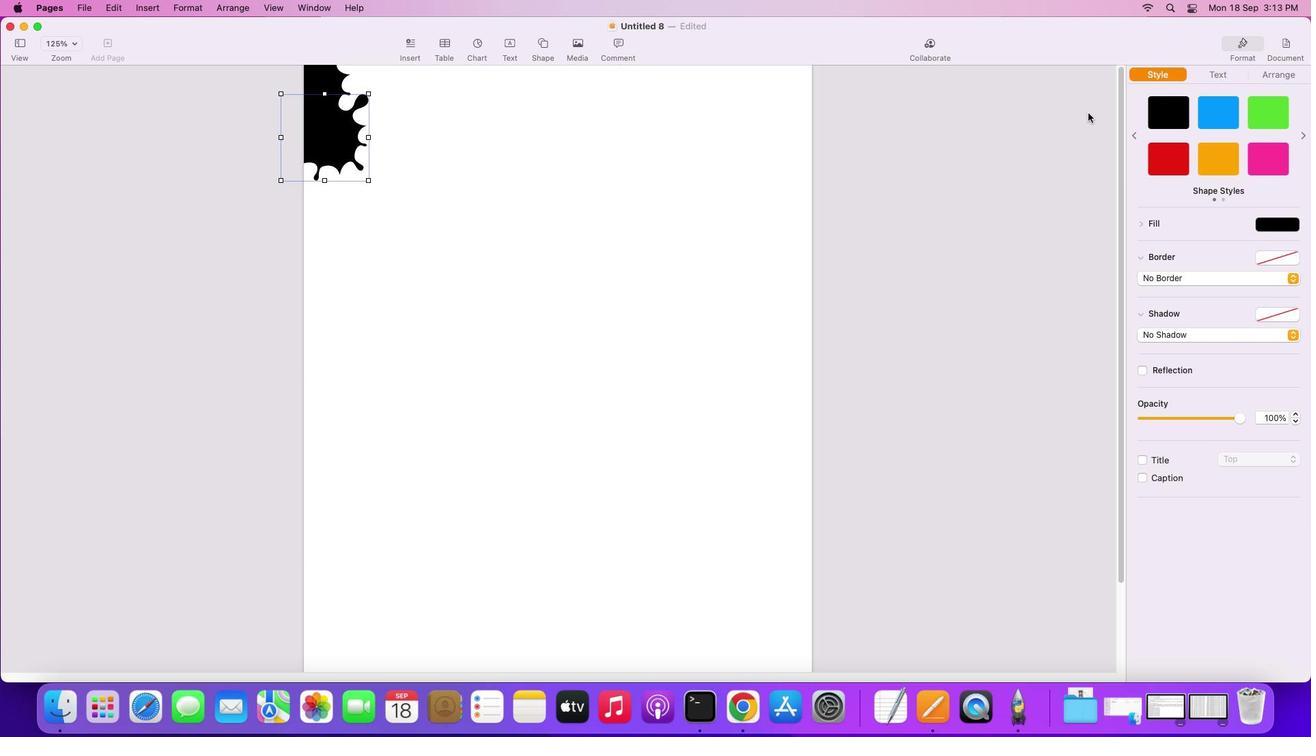 
Action: Mouse pressed left at (1179, 71)
Screenshot: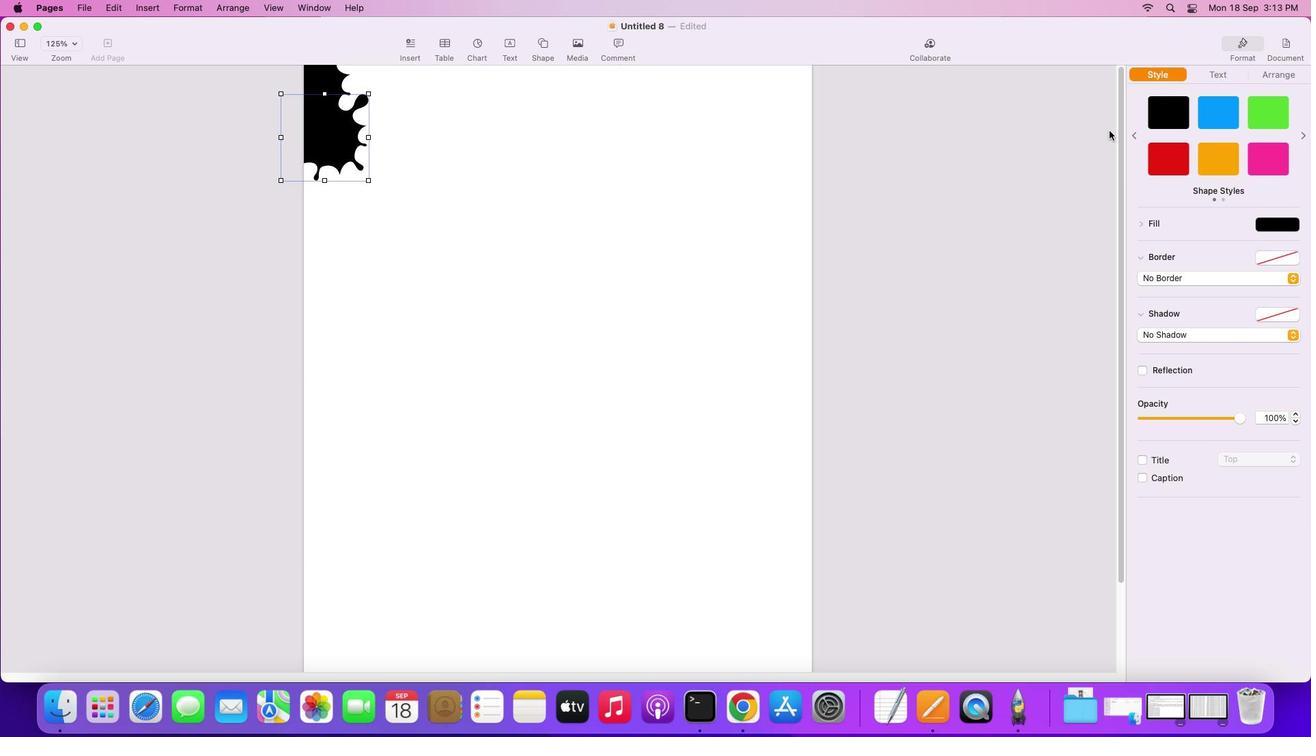 
Action: Mouse moved to (1227, 113)
Screenshot: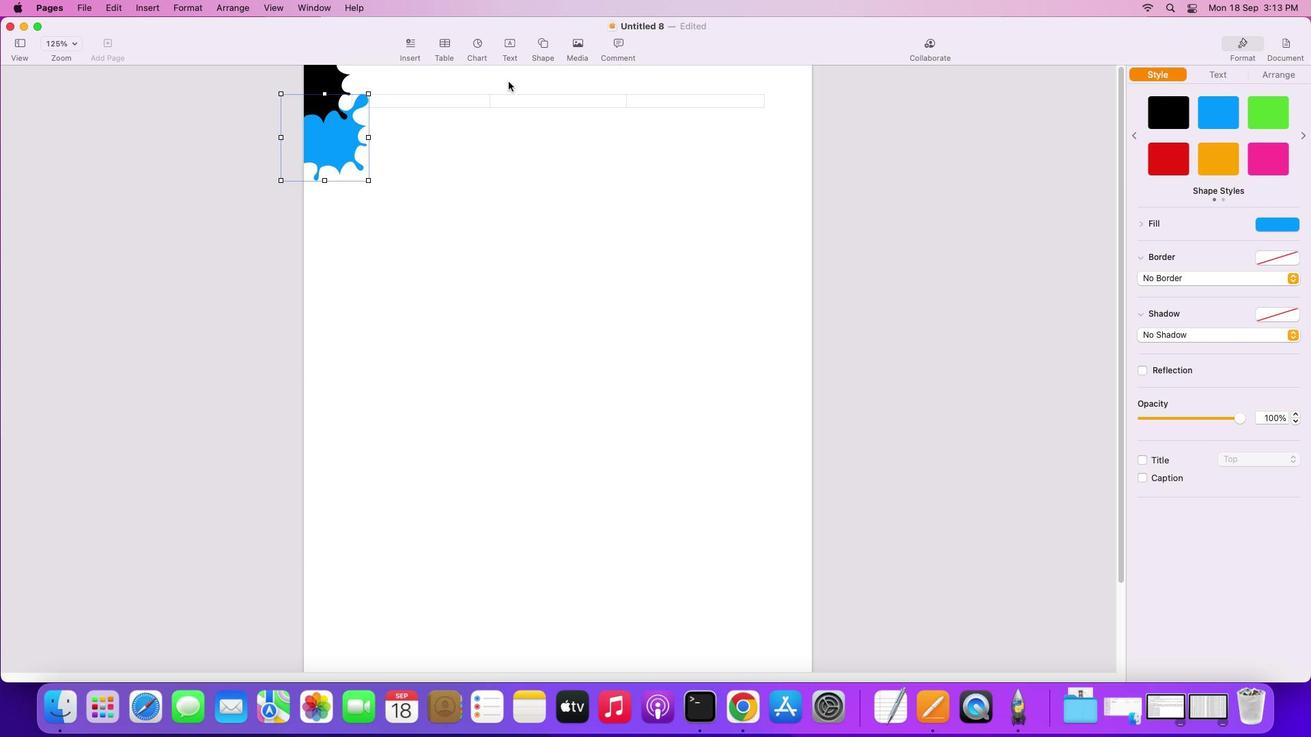
Action: Mouse pressed left at (1227, 113)
Screenshot: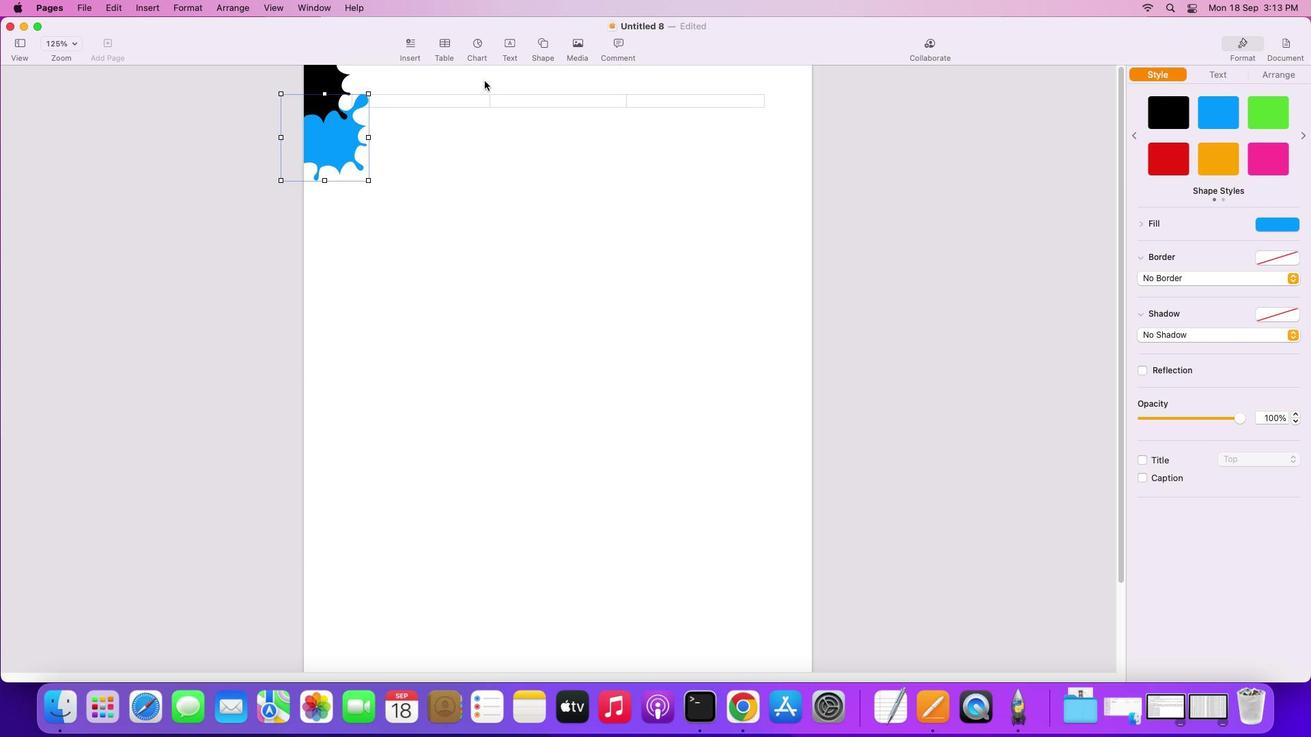 
Action: Mouse moved to (316, 76)
Screenshot: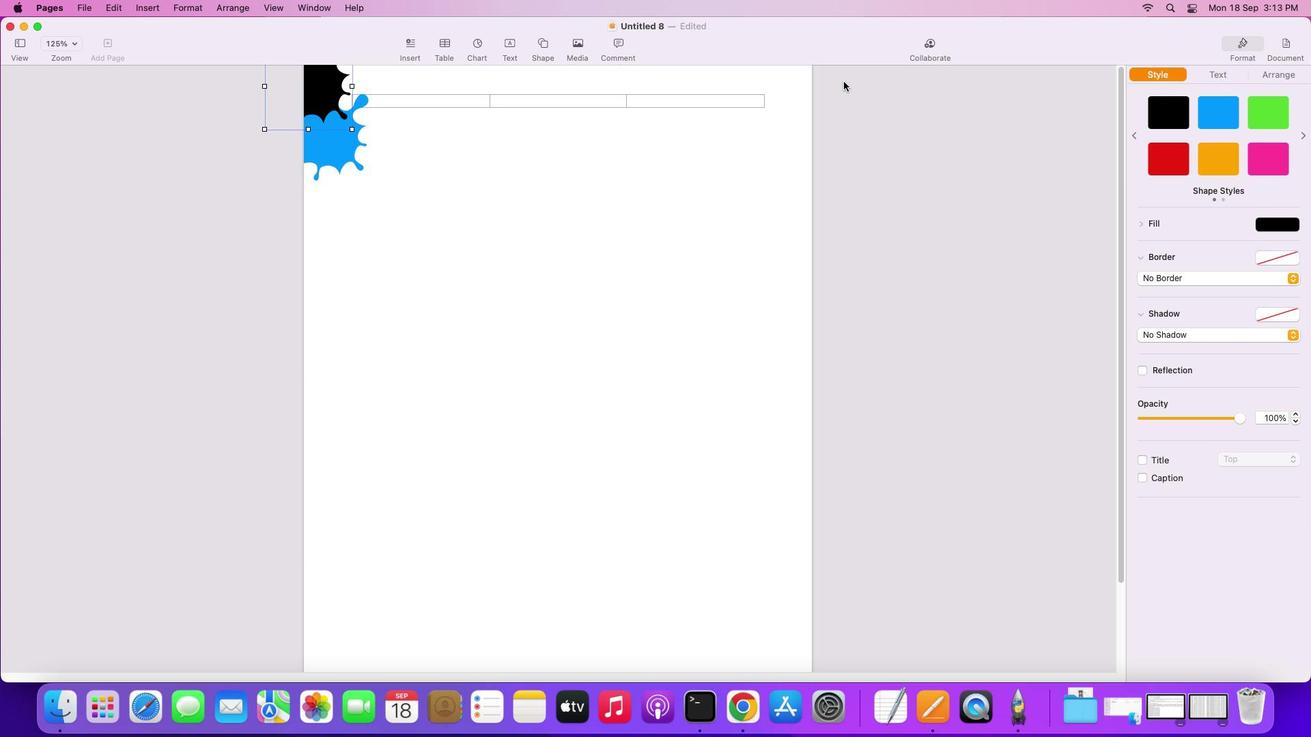 
Action: Mouse pressed left at (316, 76)
Screenshot: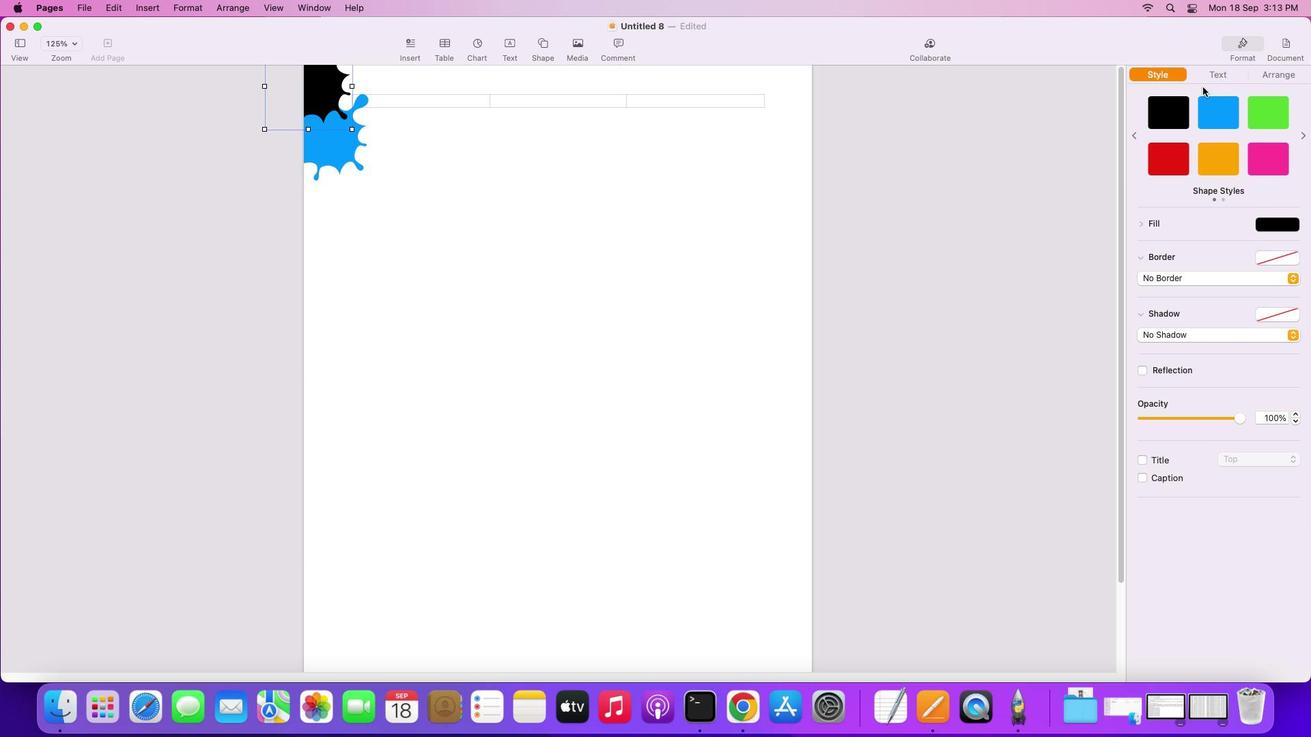 
Action: Mouse moved to (1275, 107)
Screenshot: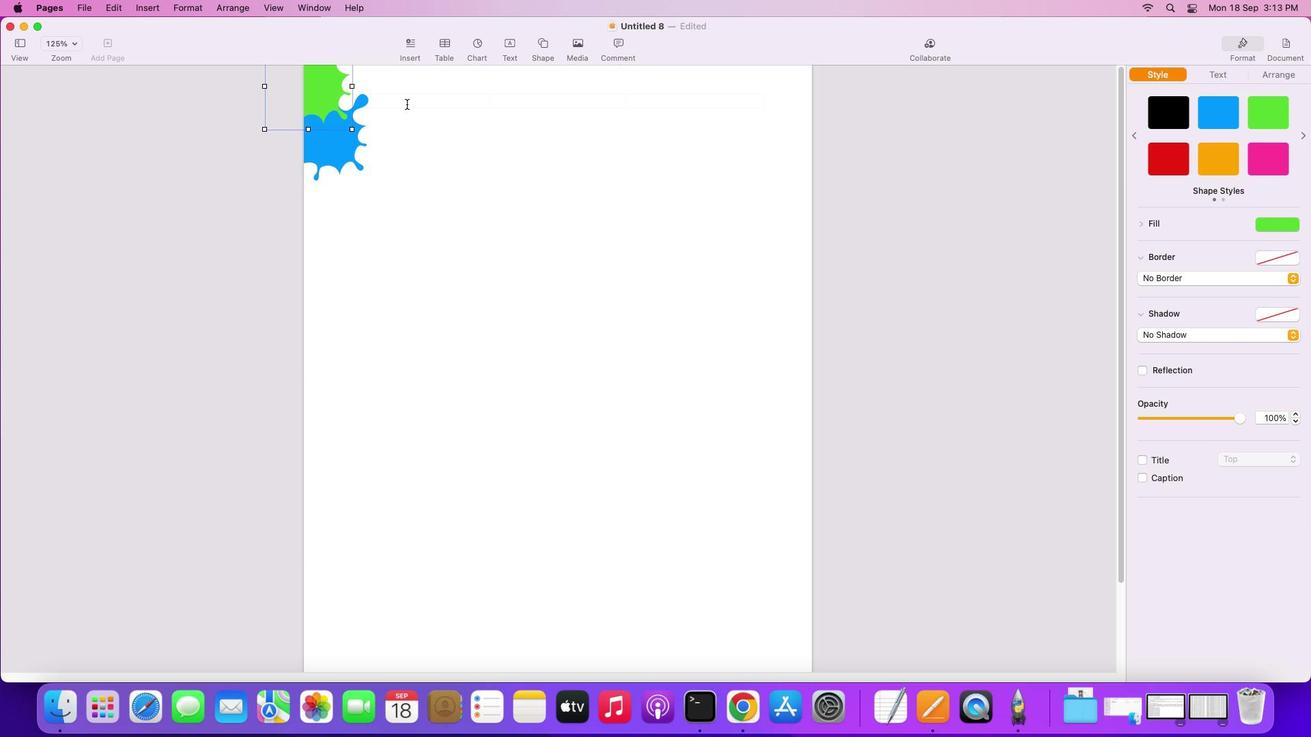 
Action: Mouse pressed left at (1275, 107)
Screenshot: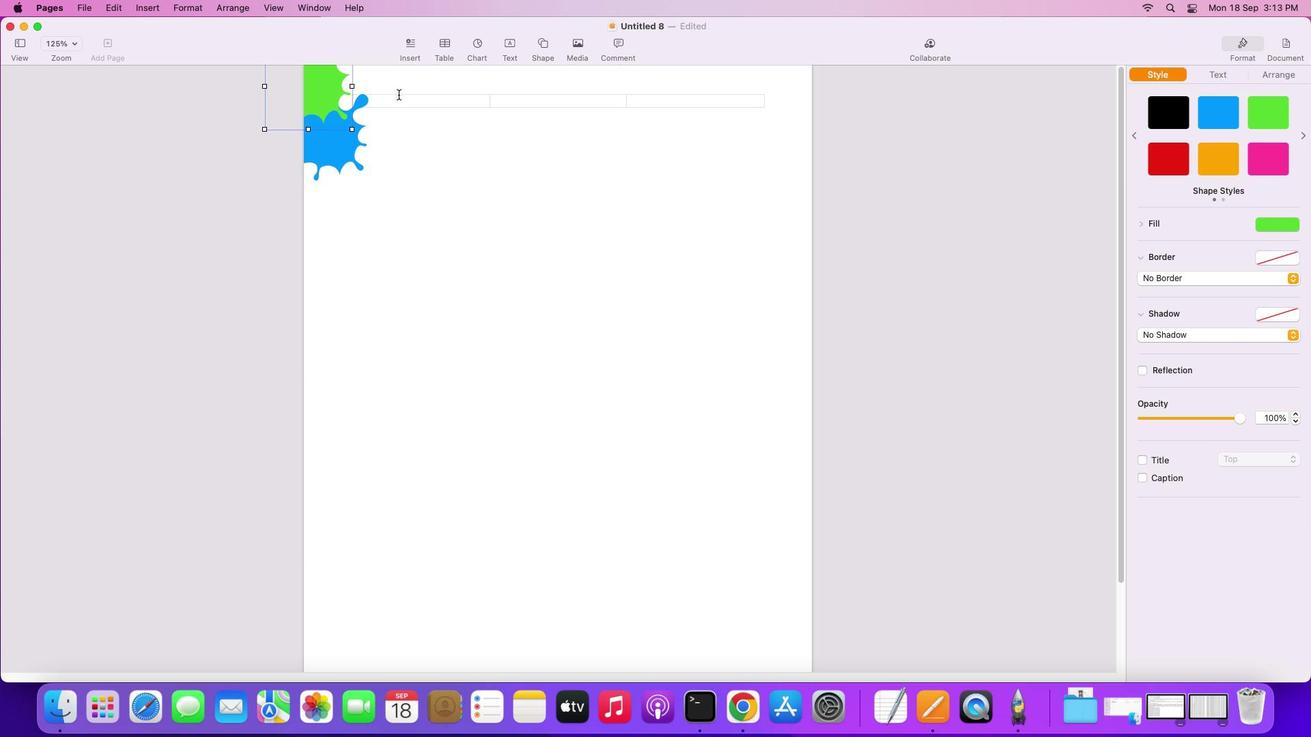 
Action: Mouse moved to (319, 96)
Screenshot: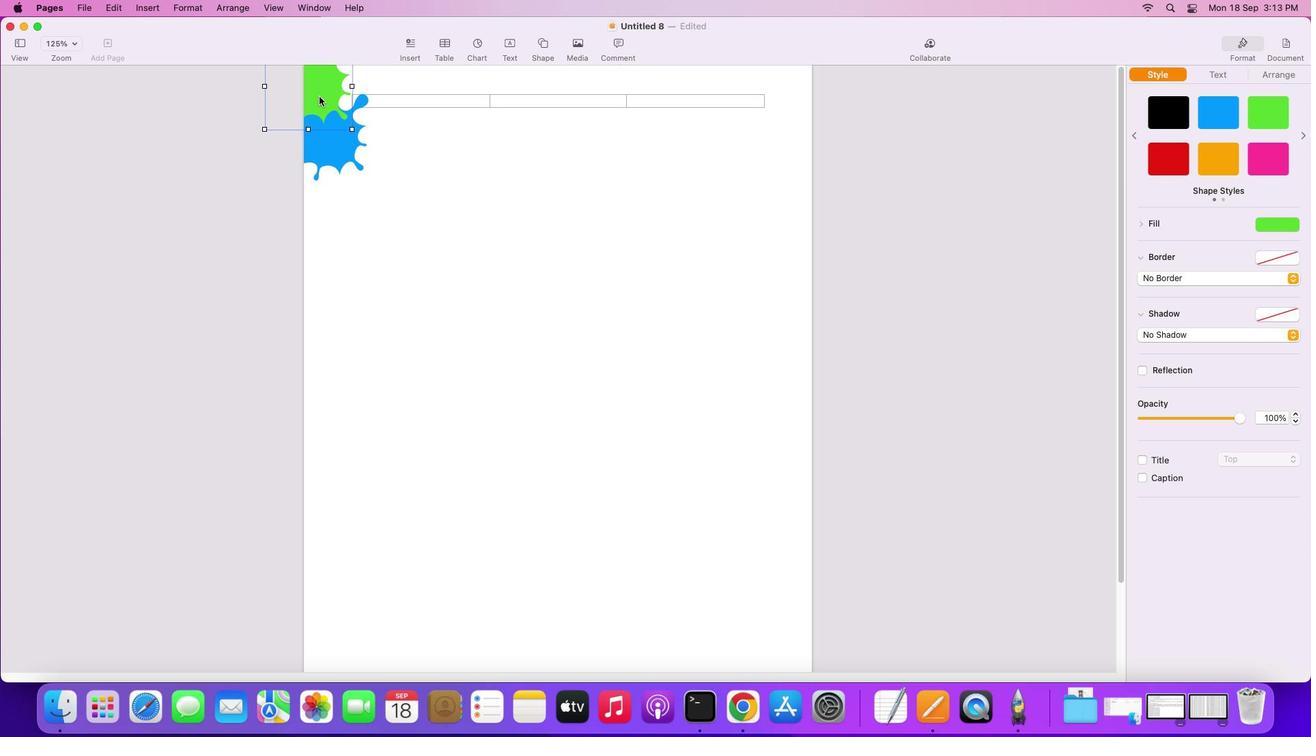 
Action: Mouse pressed left at (319, 96)
Screenshot: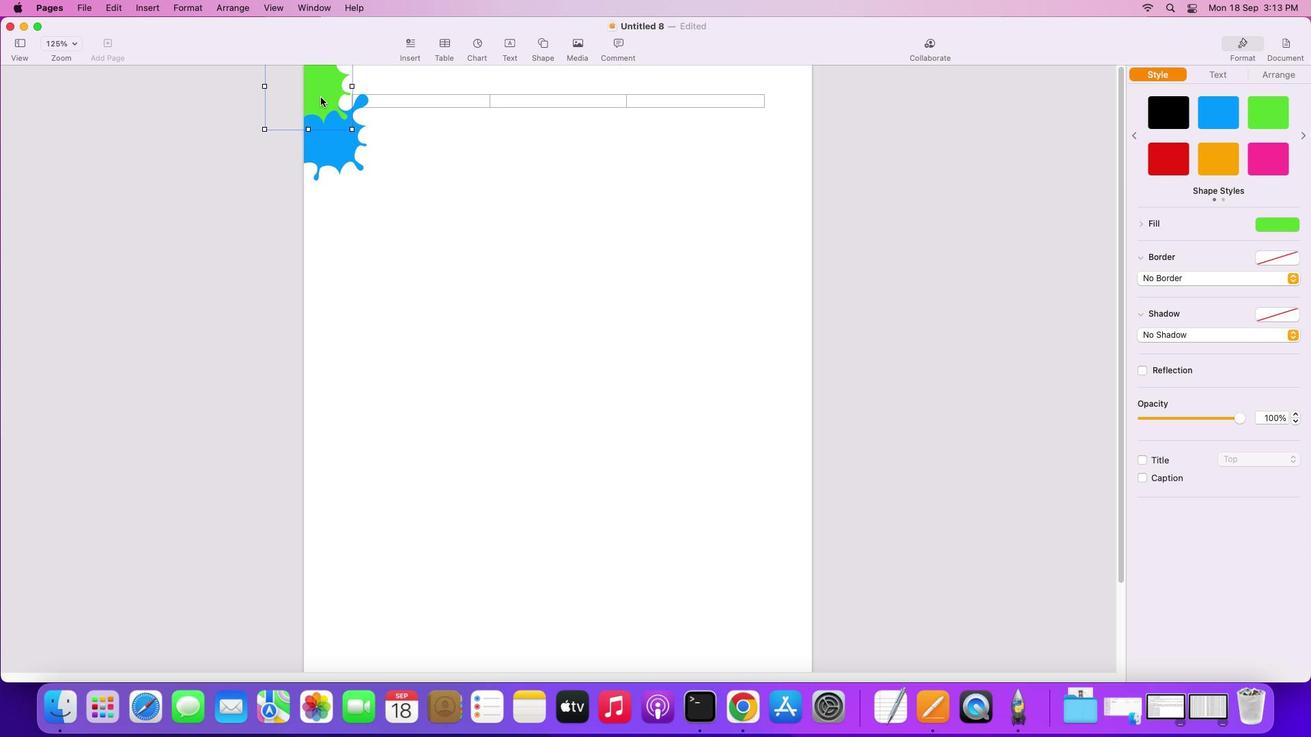 
Action: Mouse moved to (320, 96)
Screenshot: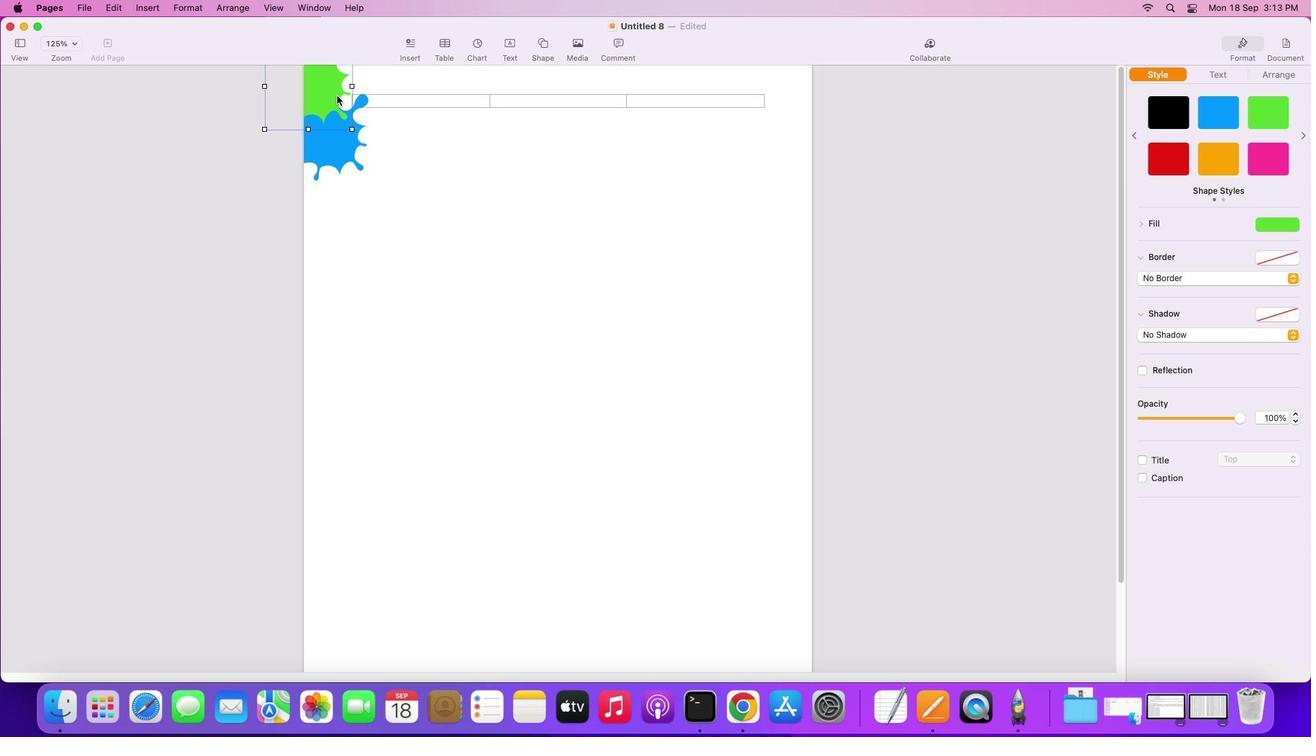 
Action: Key pressed Key.alt
Screenshot: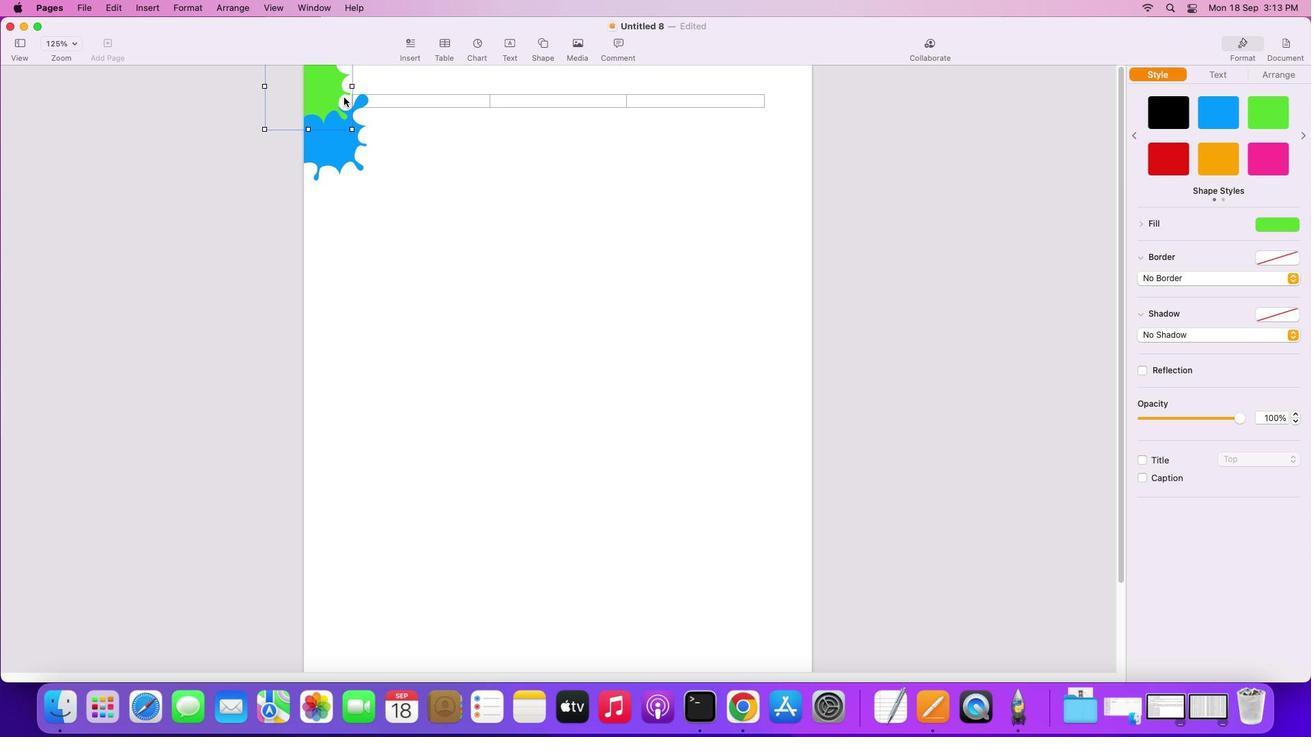 
Action: Mouse pressed left at (320, 96)
Screenshot: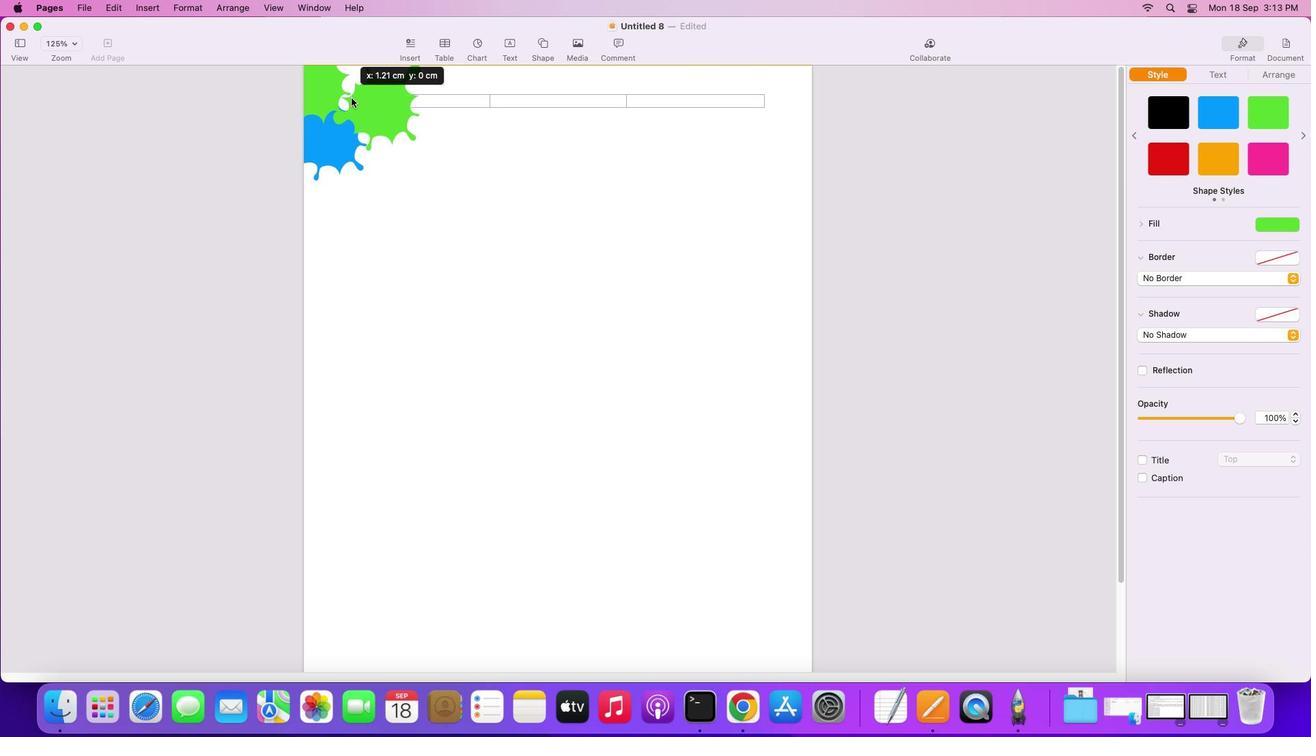 
Action: Mouse moved to (411, 128)
Screenshot: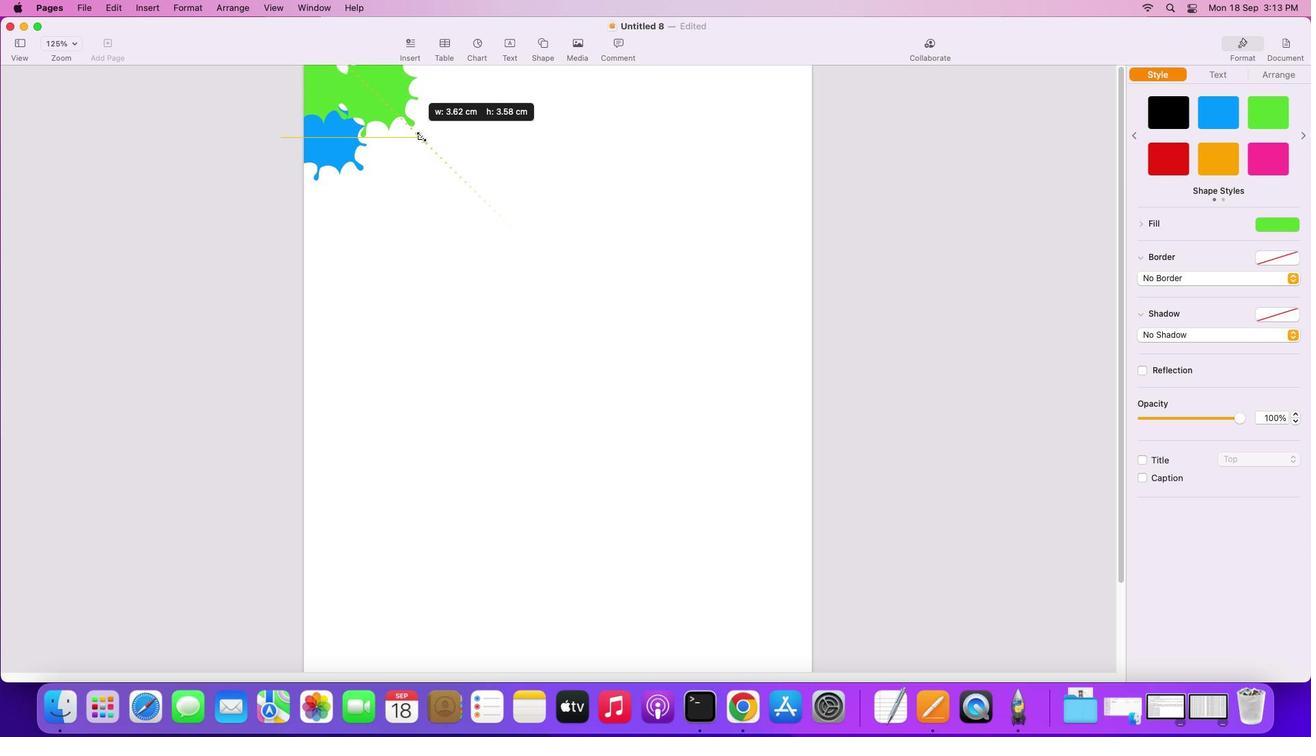 
Action: Mouse pressed left at (411, 128)
Screenshot: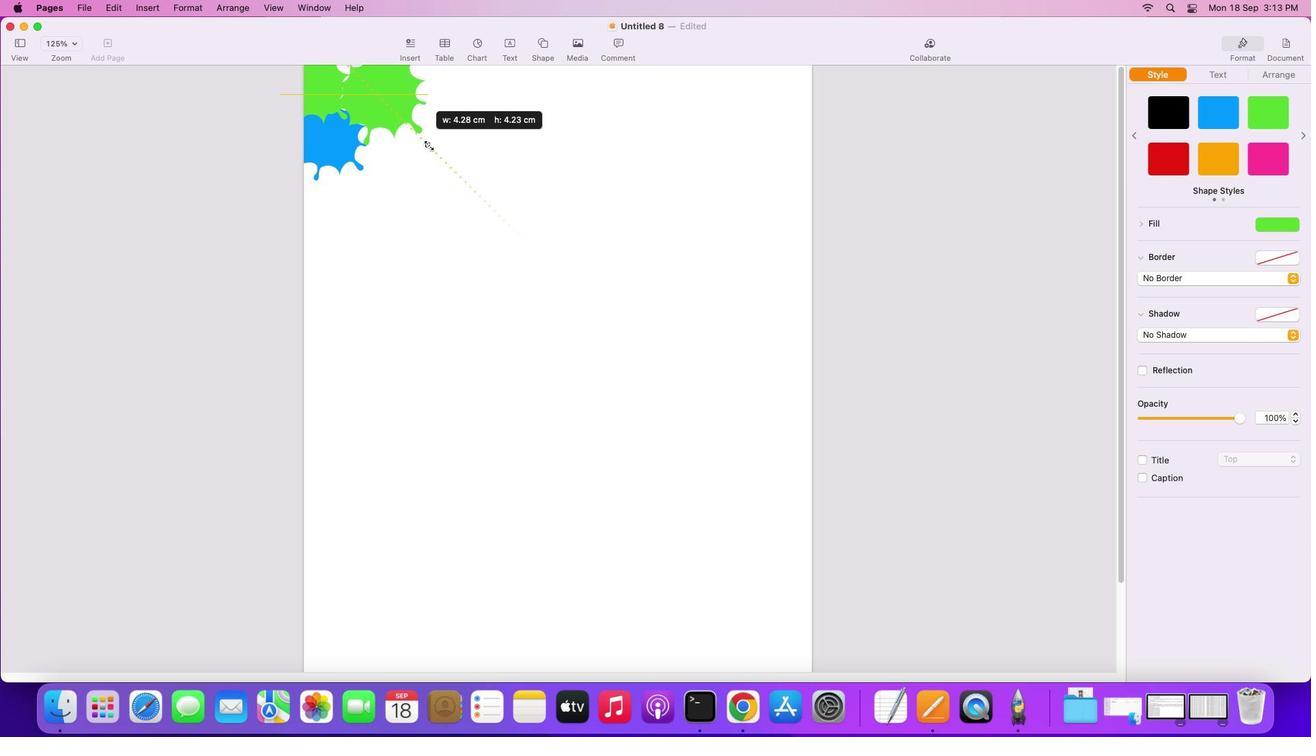 
Action: Mouse moved to (390, 115)
Screenshot: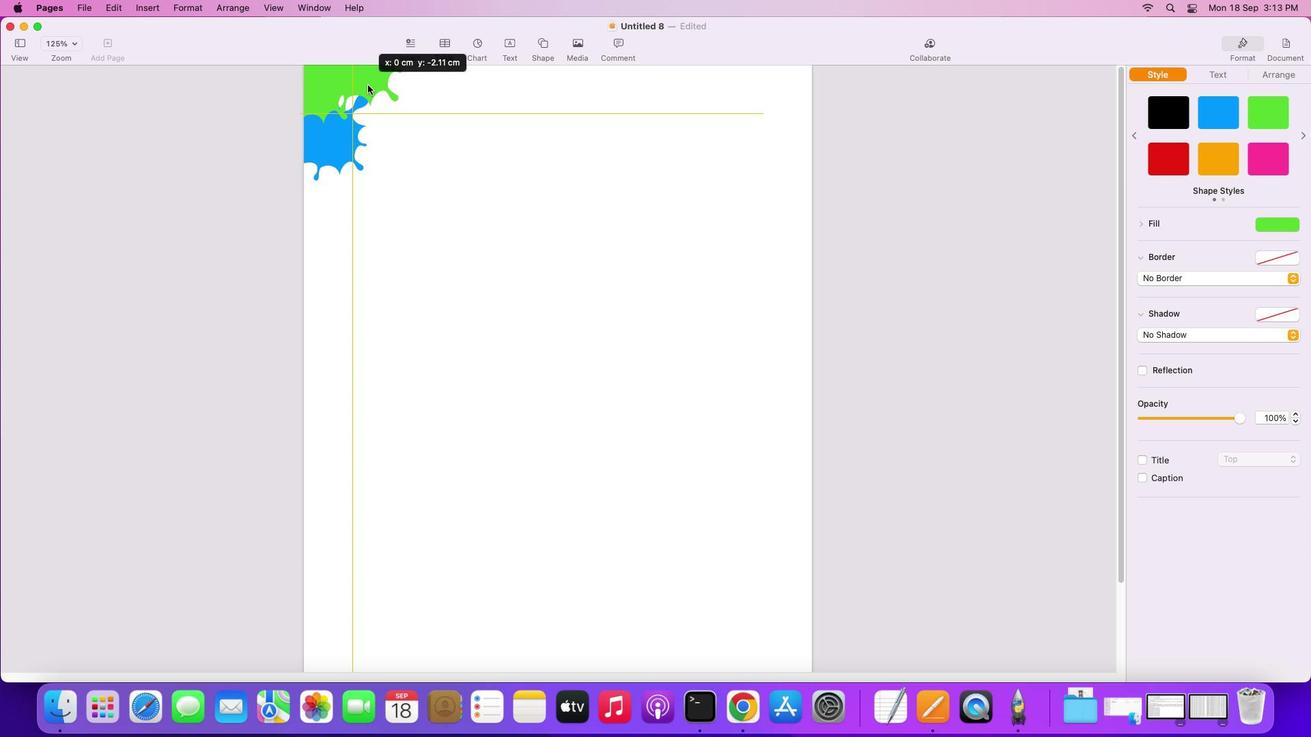
Action: Mouse pressed left at (390, 115)
Screenshot: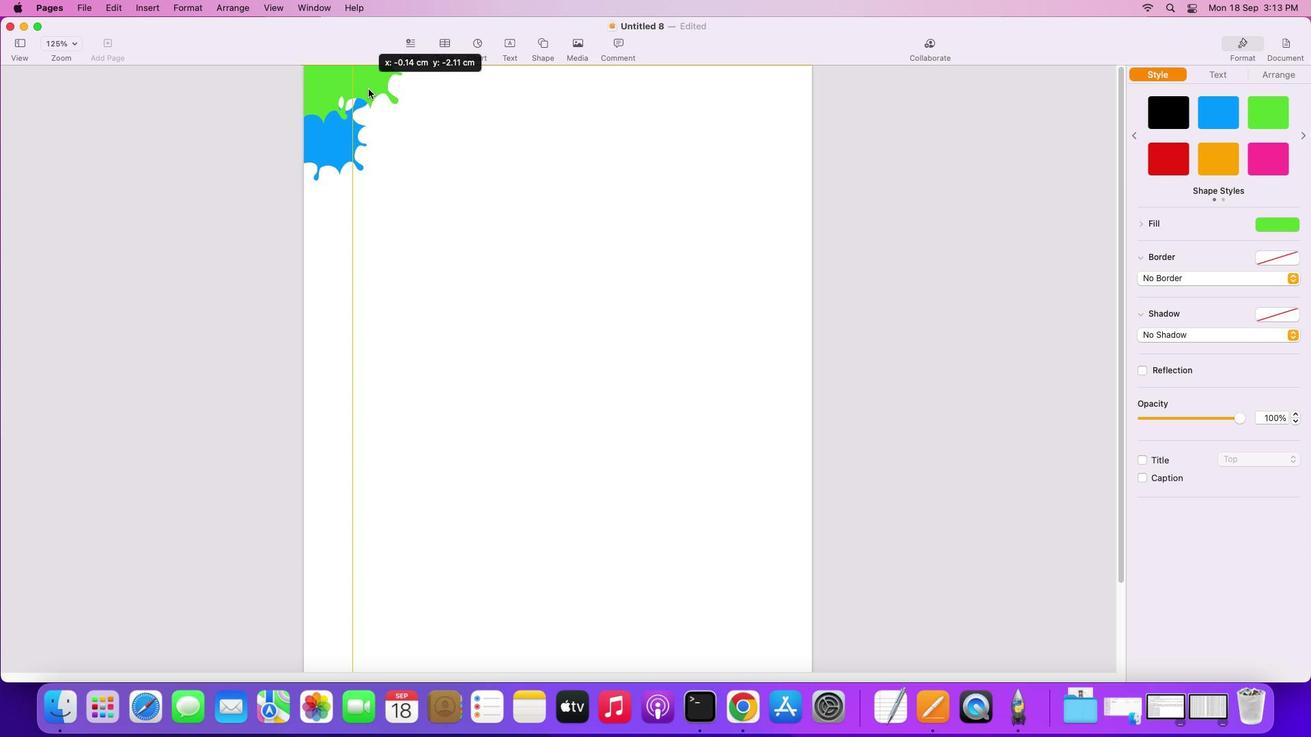 
Action: Mouse moved to (1161, 101)
Screenshot: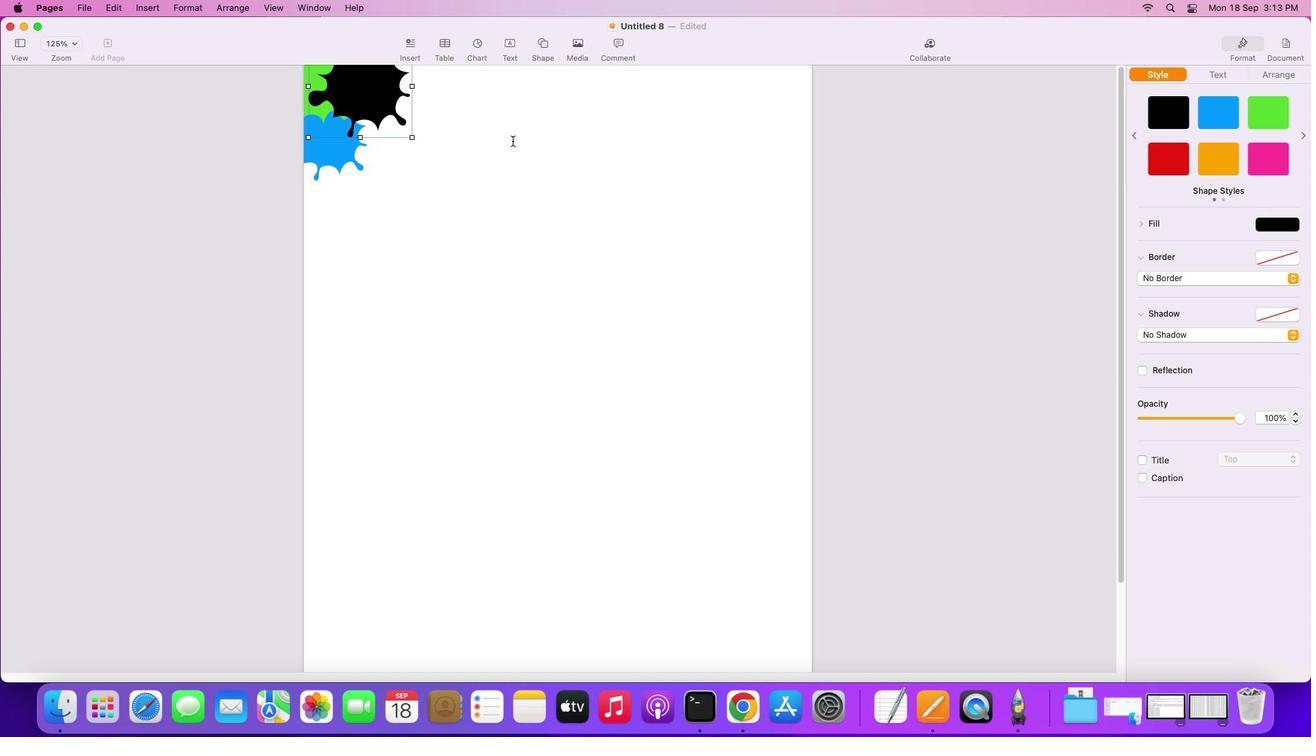 
Action: Mouse pressed left at (1161, 101)
Screenshot: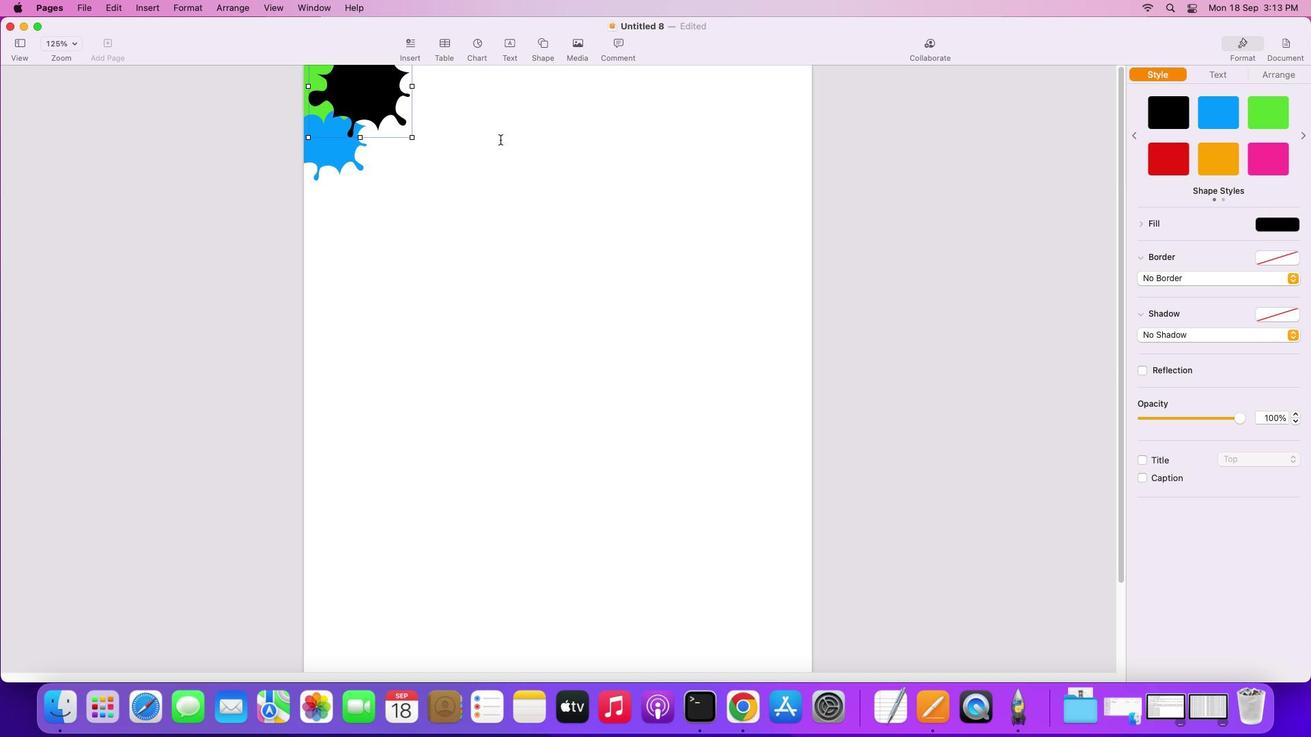 
Action: Mouse moved to (499, 140)
Screenshot: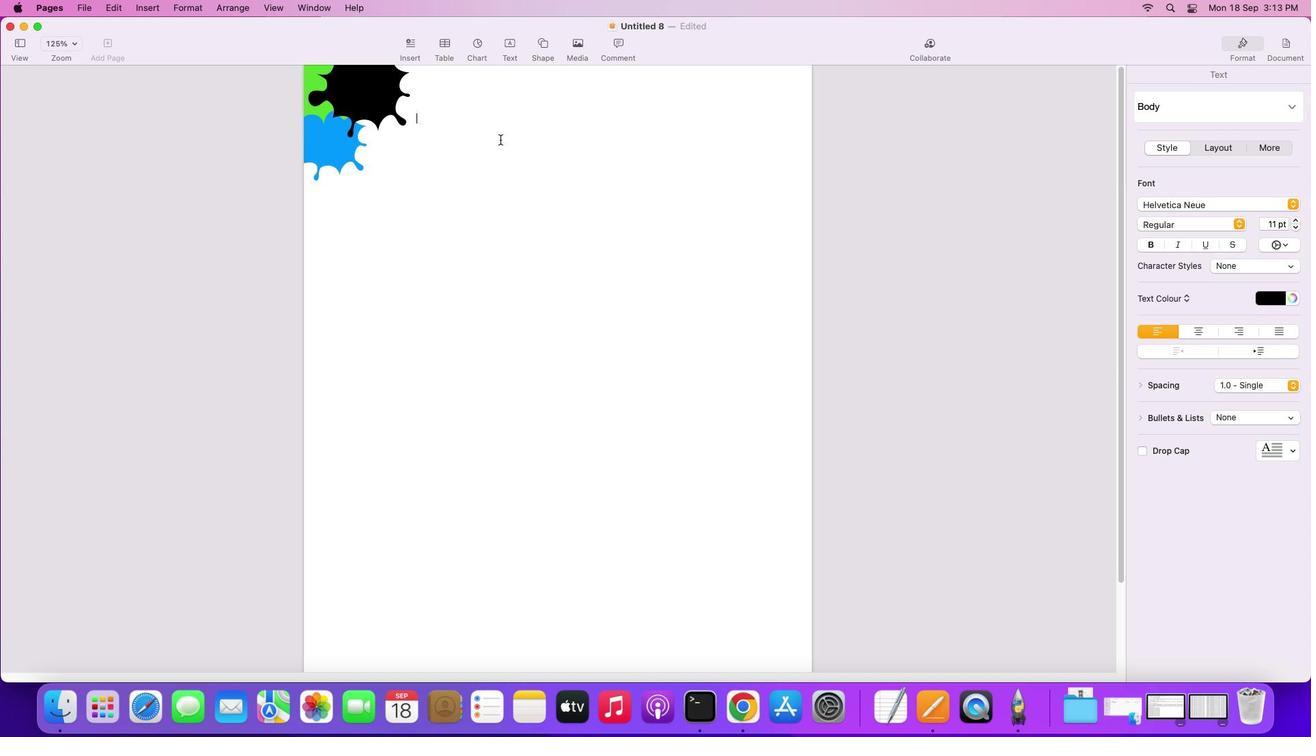 
Action: Mouse pressed left at (499, 140)
Screenshot: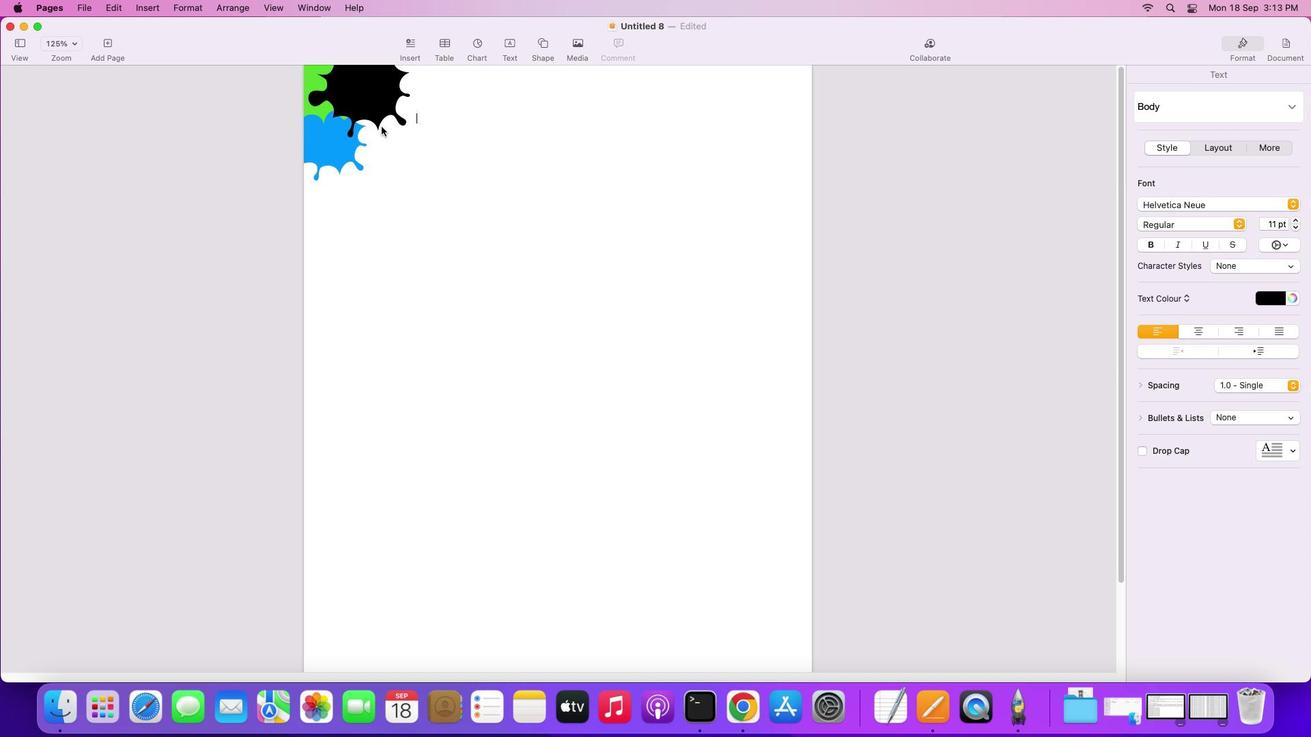 
Action: Mouse moved to (382, 103)
Screenshot: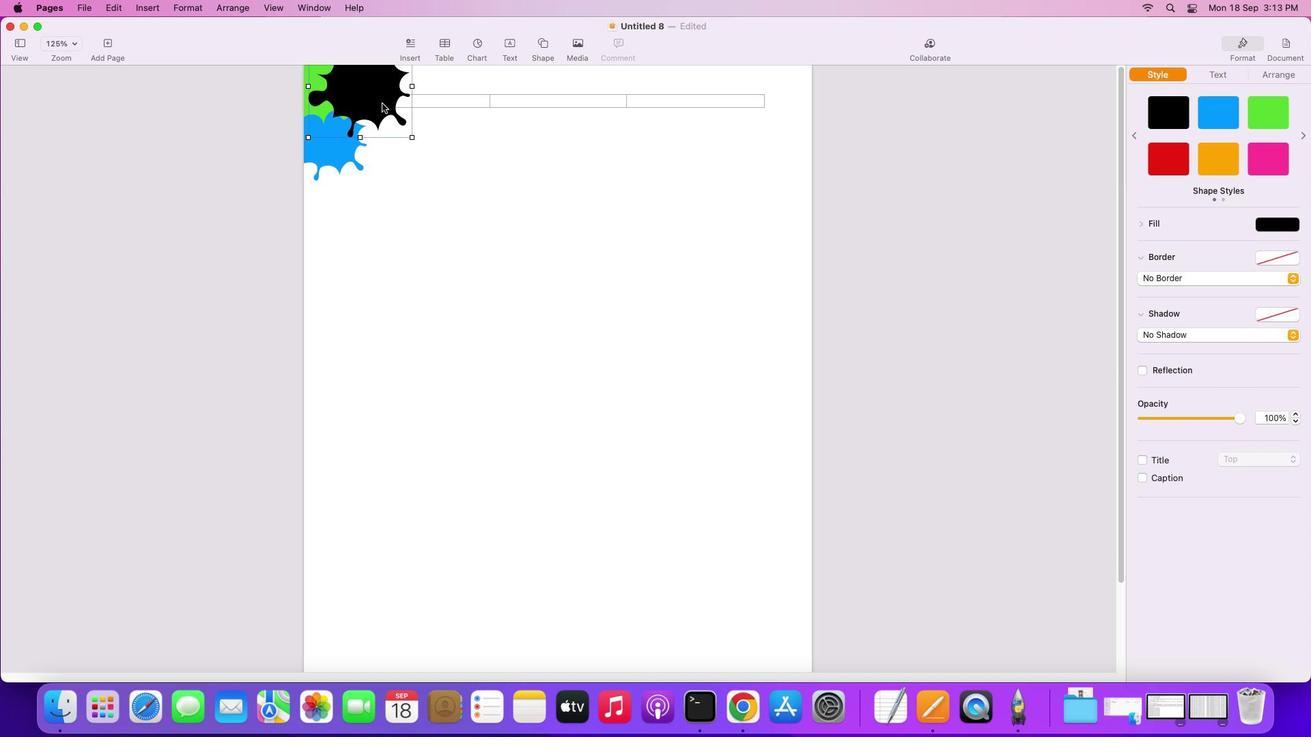 
Action: Mouse pressed left at (382, 103)
Screenshot: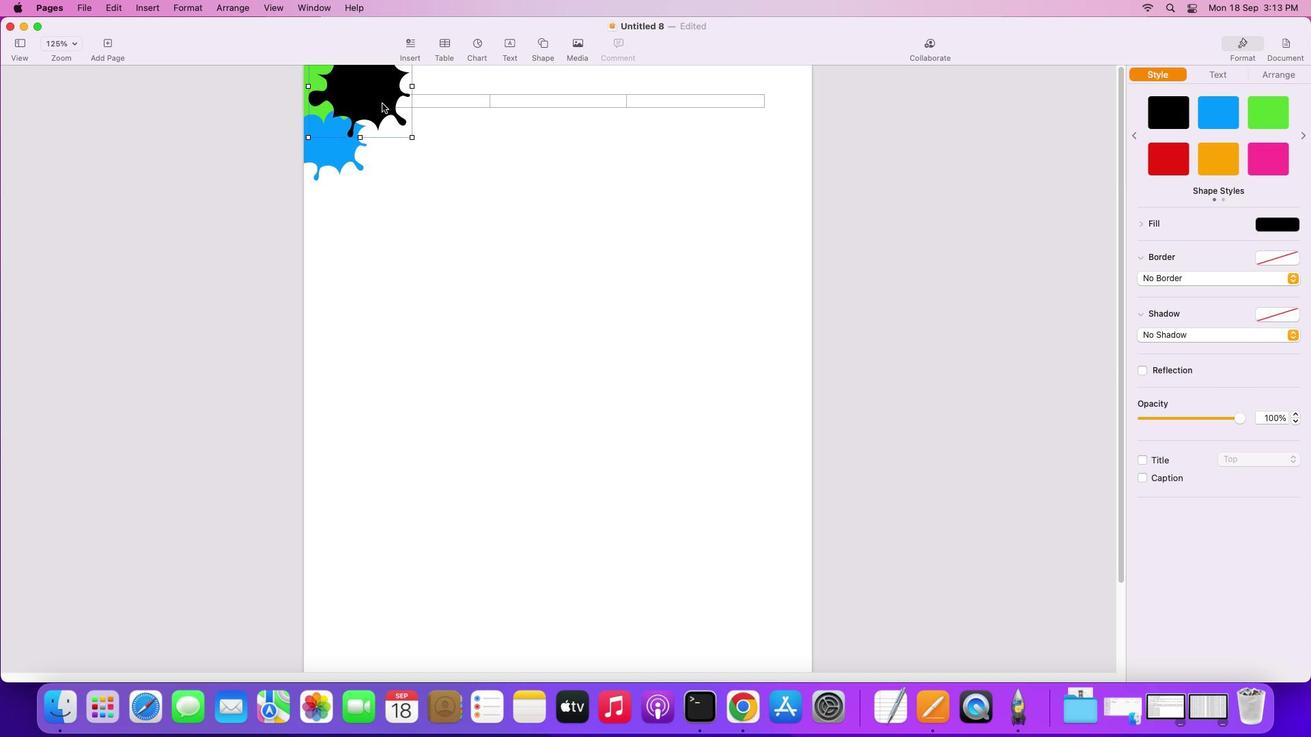 
Action: Key pressed Key.alt
Screenshot: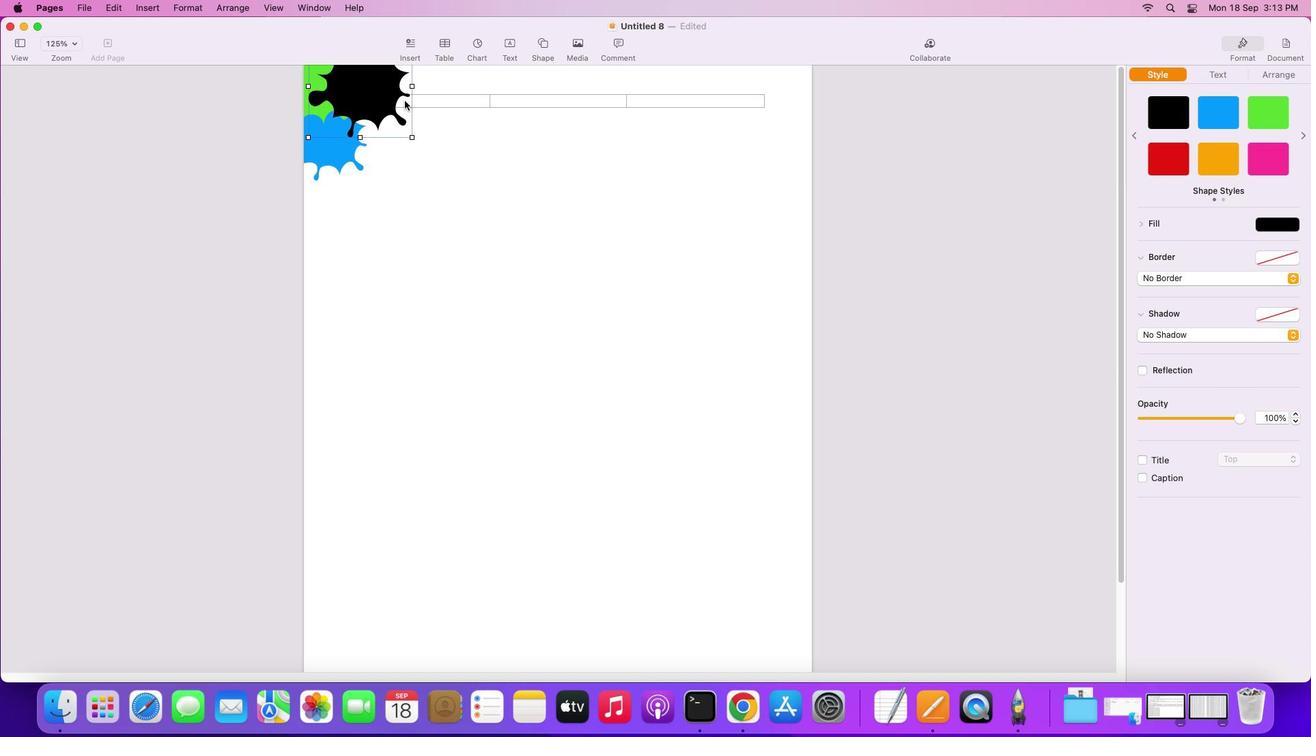 
Action: Mouse moved to (379, 98)
Screenshot: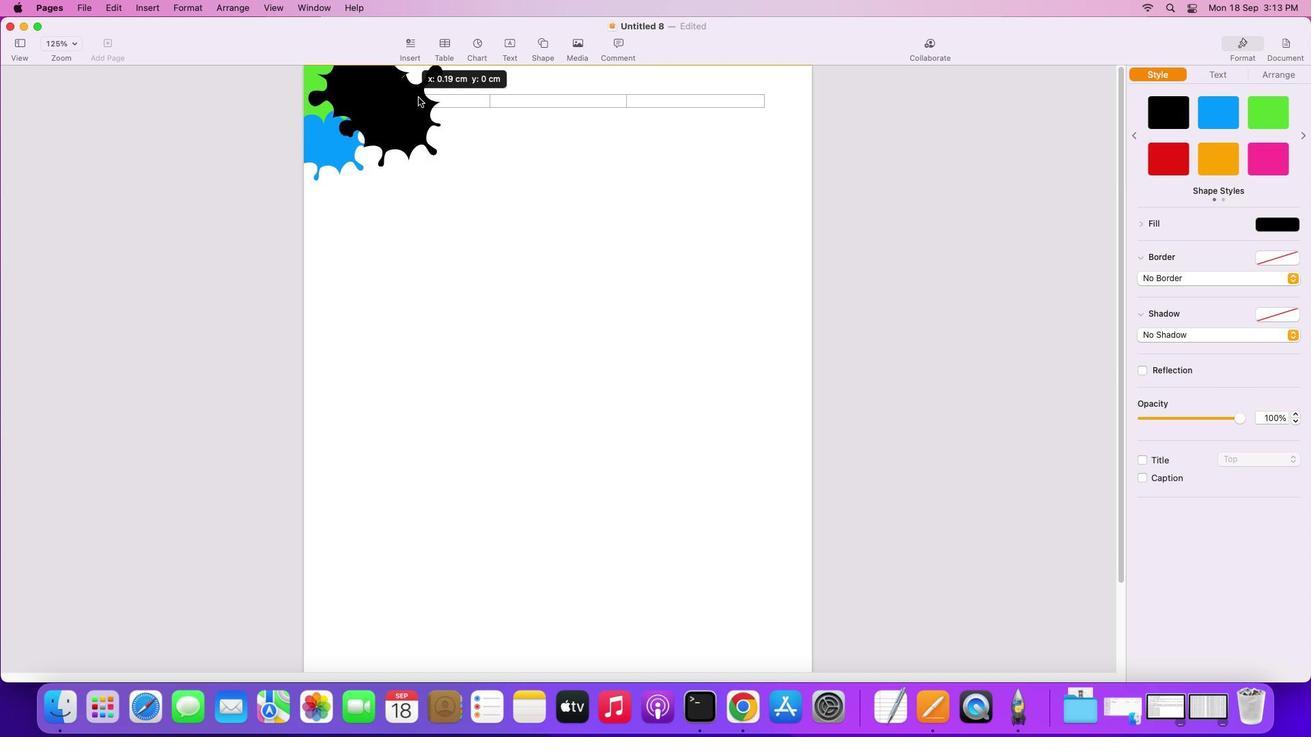 
Action: Mouse pressed left at (379, 98)
Screenshot: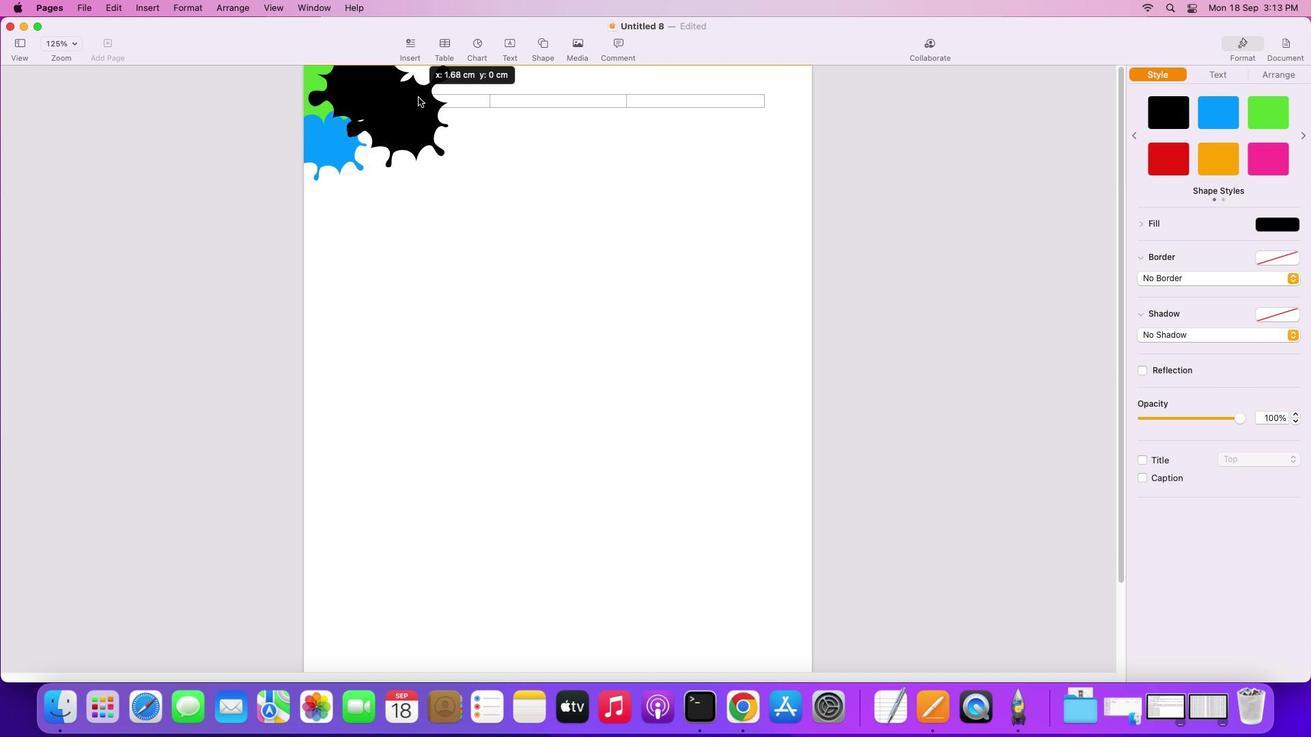 
Action: Mouse moved to (1168, 153)
Screenshot: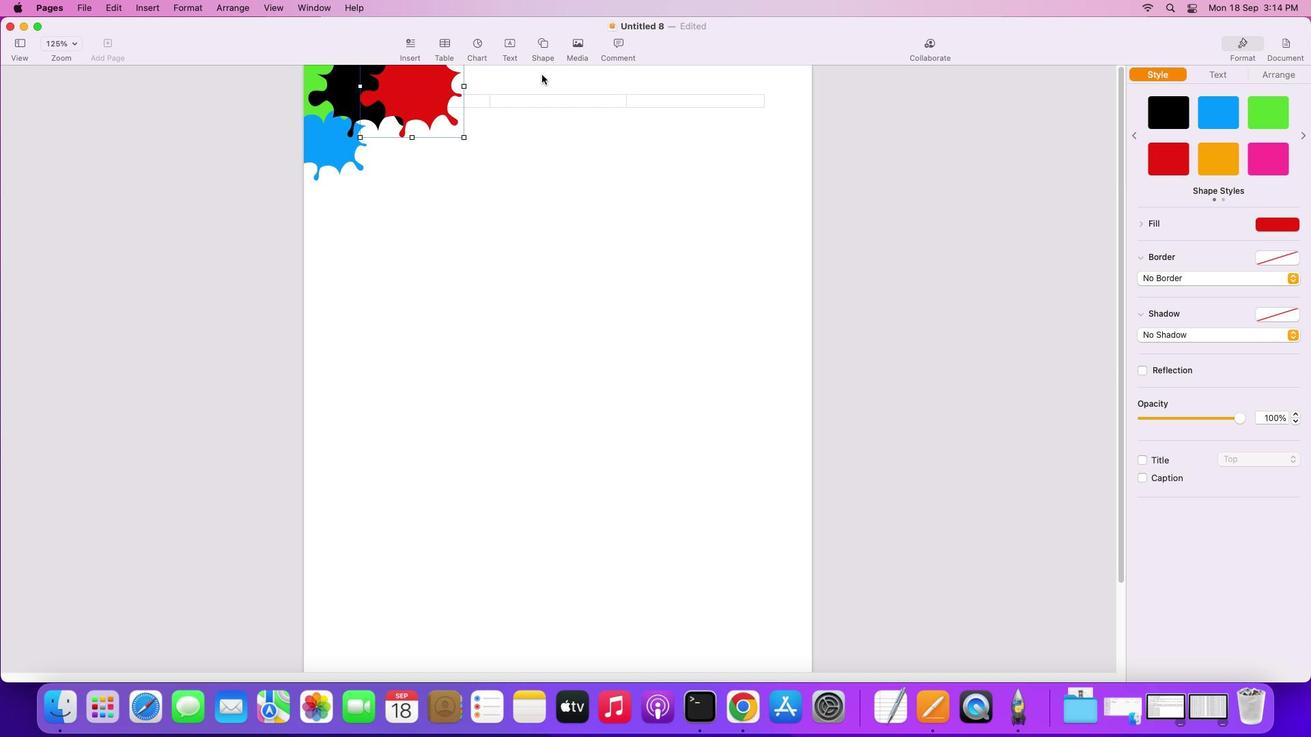 
Action: Mouse pressed left at (1168, 153)
Screenshot: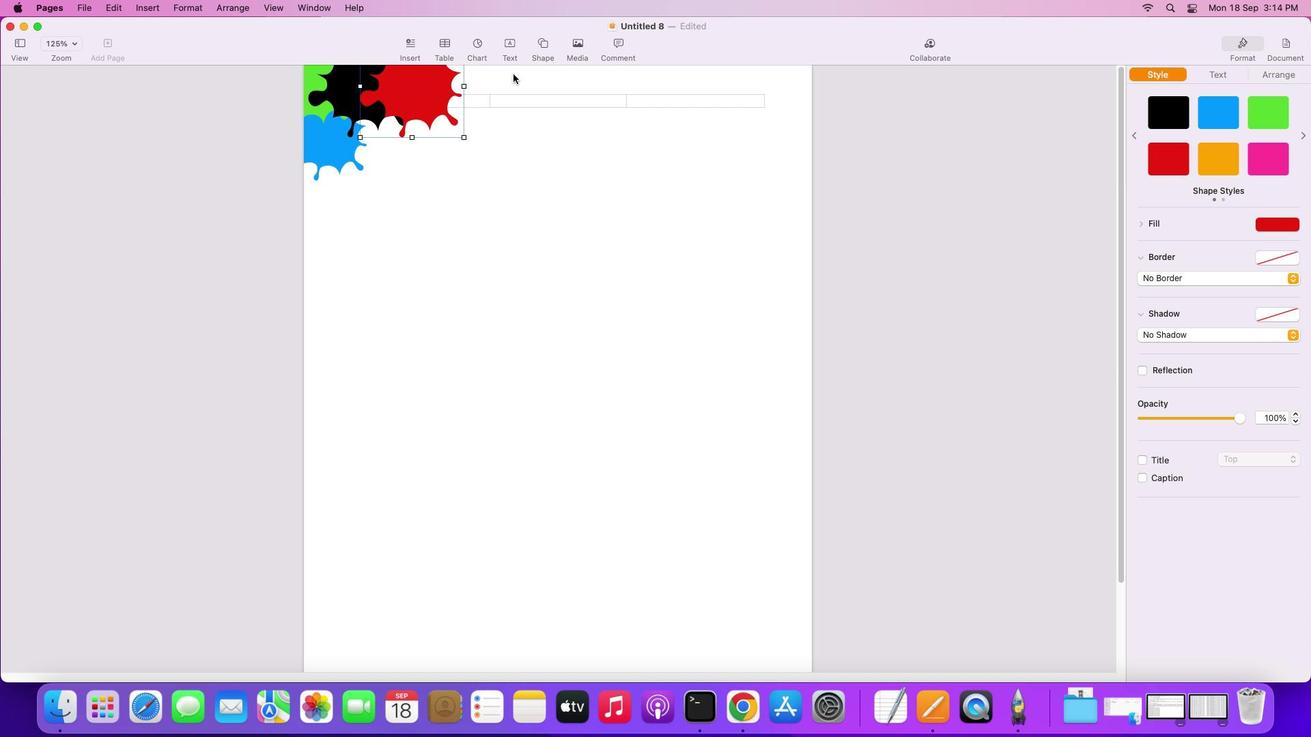 
Action: Mouse moved to (363, 77)
Screenshot: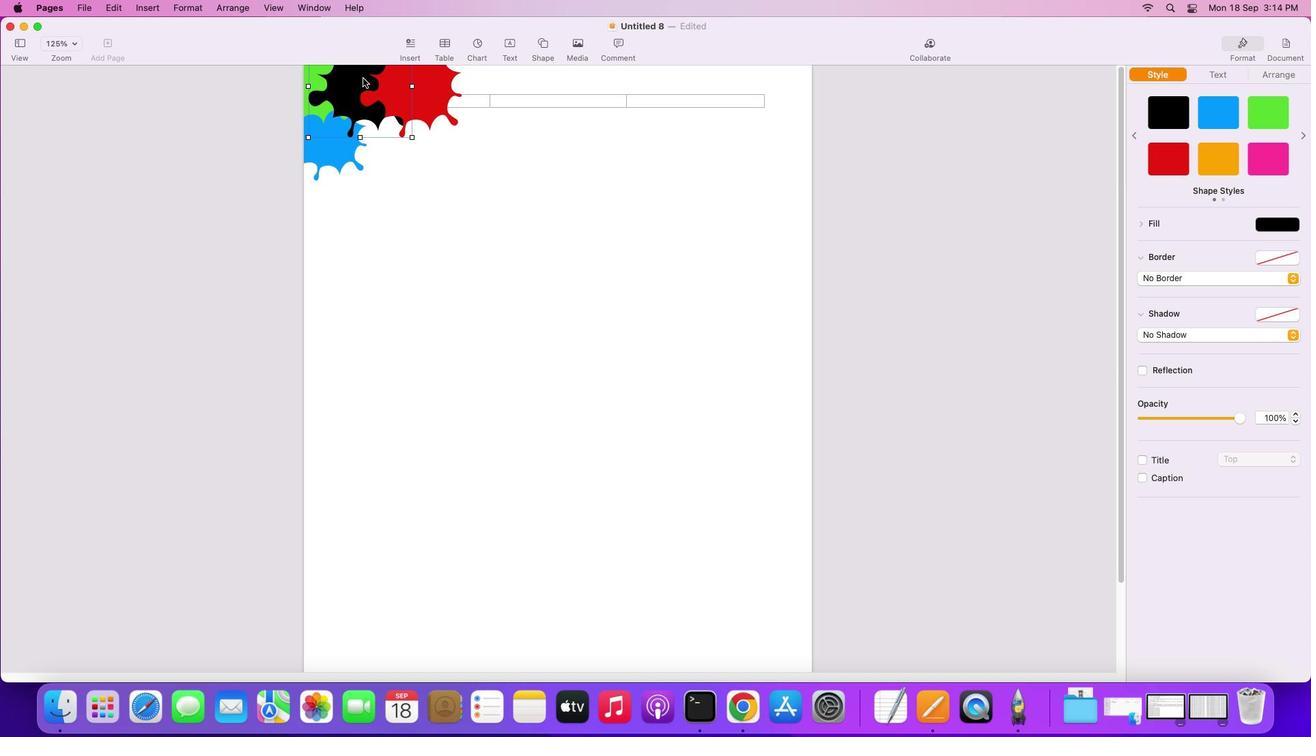
Action: Mouse pressed left at (363, 77)
Screenshot: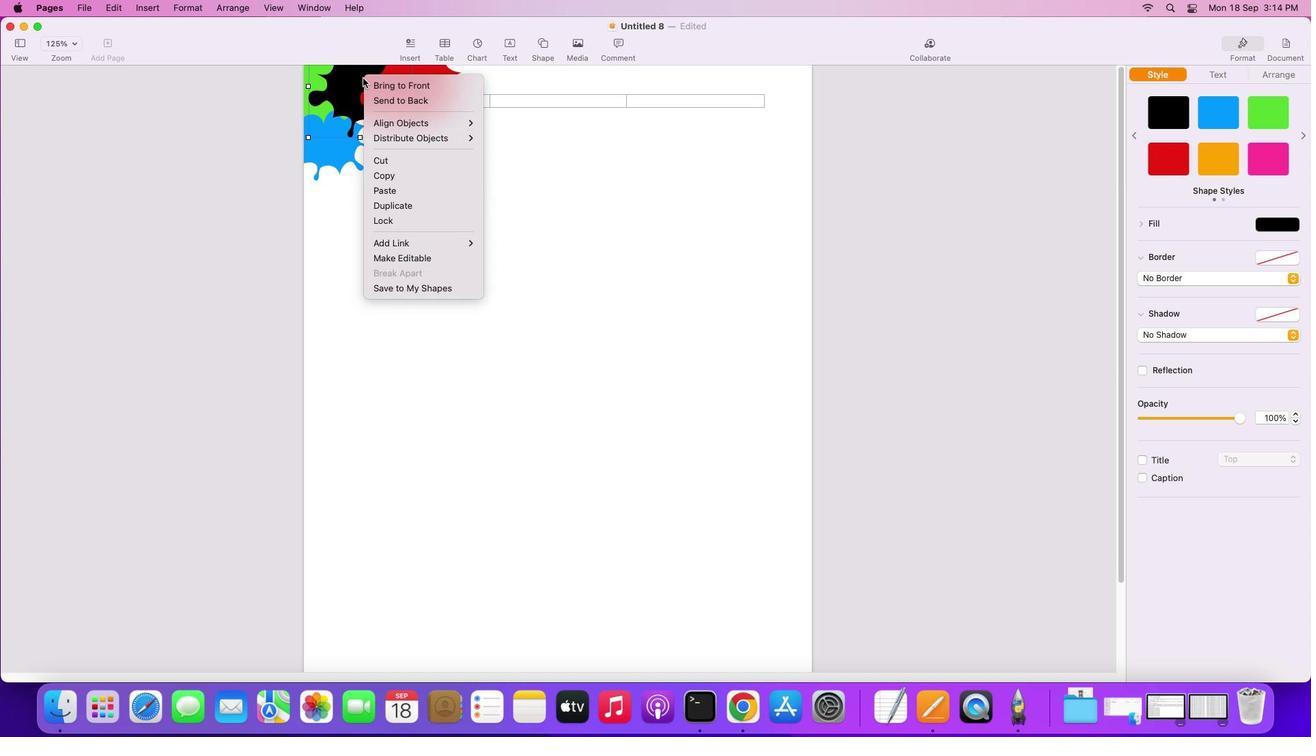 
Action: Mouse pressed right at (363, 77)
Screenshot: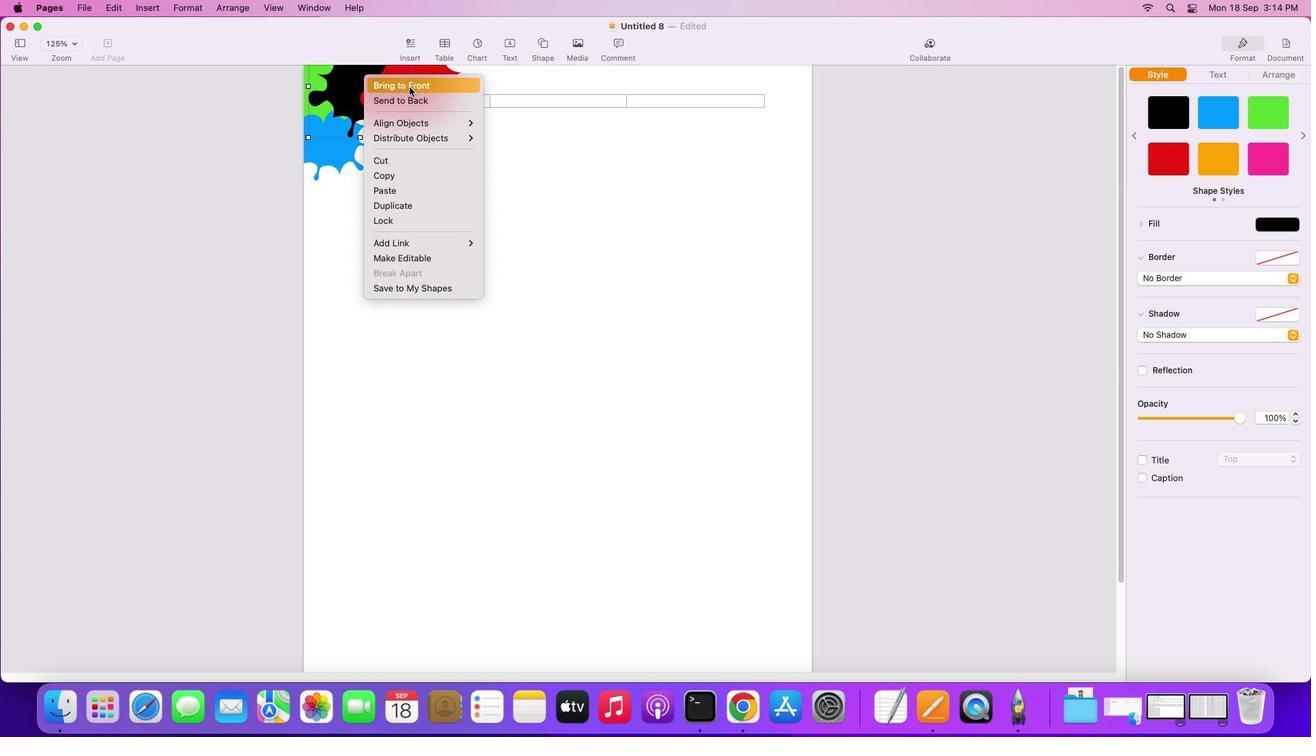 
Action: Mouse moved to (409, 87)
Screenshot: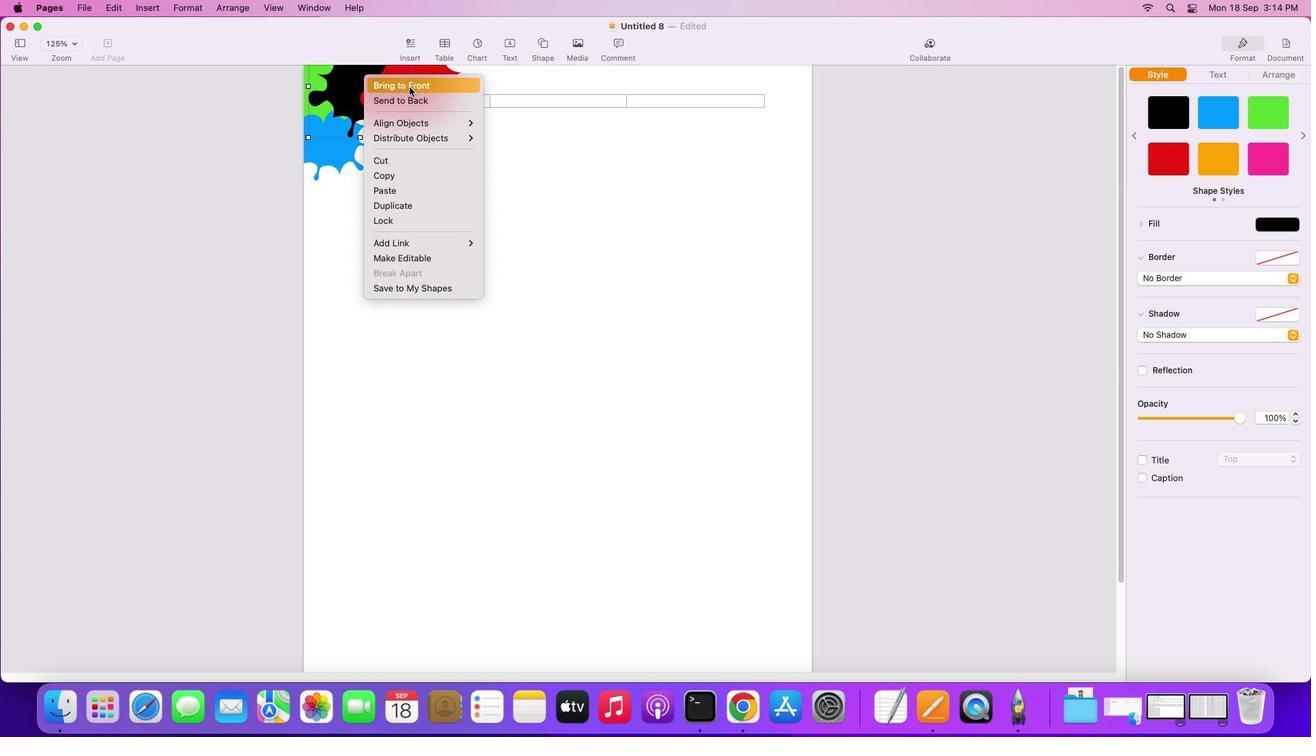 
Action: Mouse pressed left at (409, 87)
Screenshot: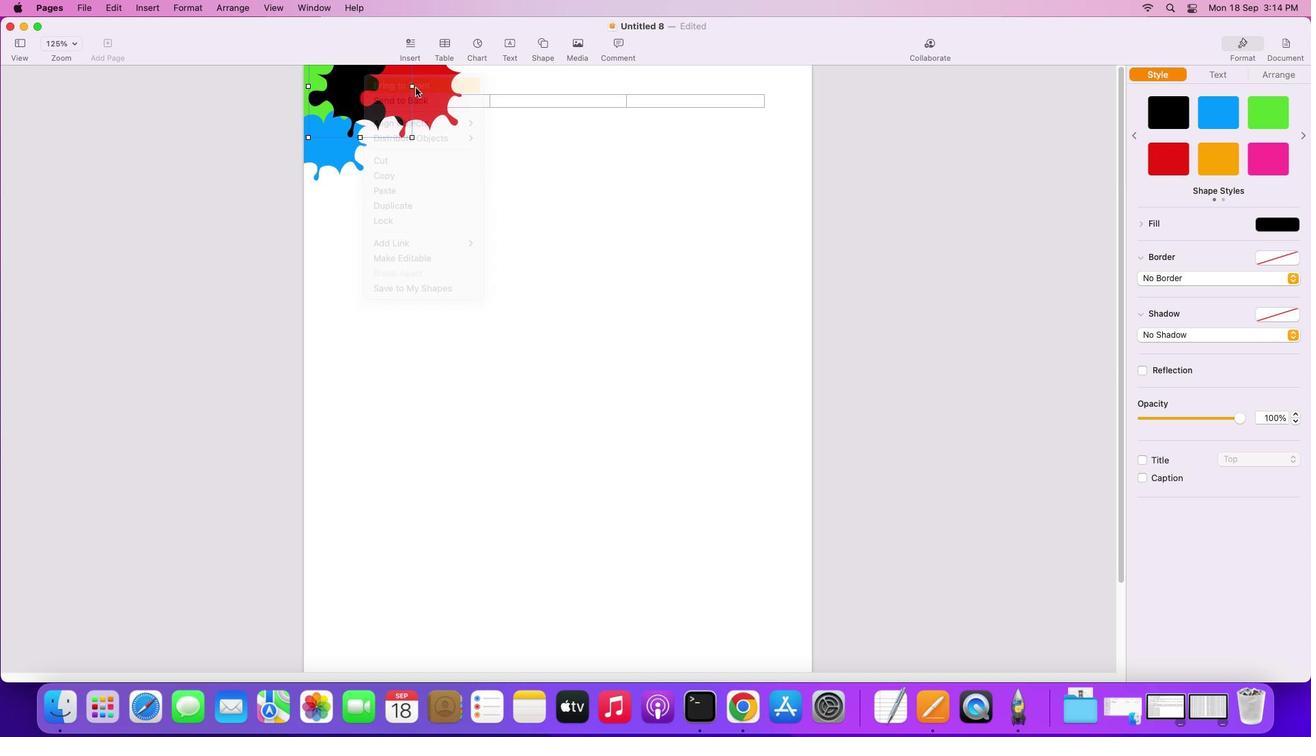 
Action: Mouse moved to (427, 92)
Screenshot: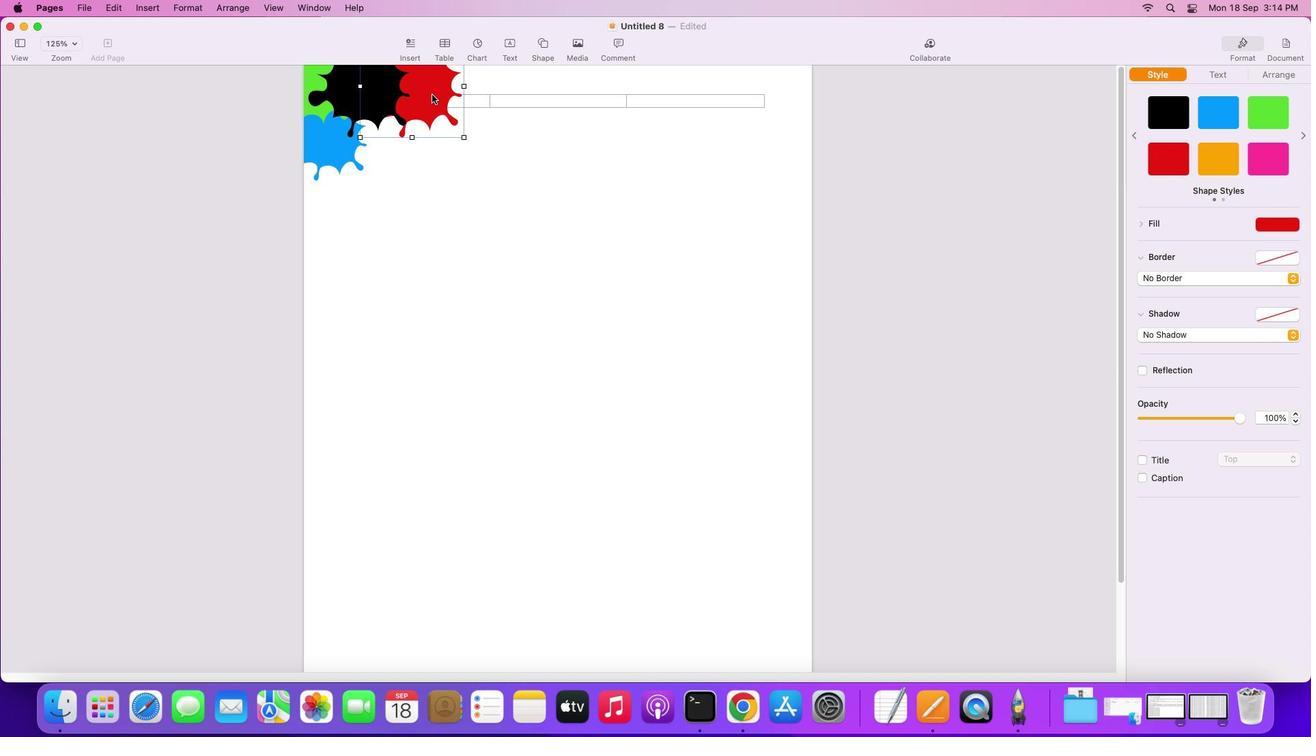 
Action: Mouse pressed left at (427, 92)
Screenshot: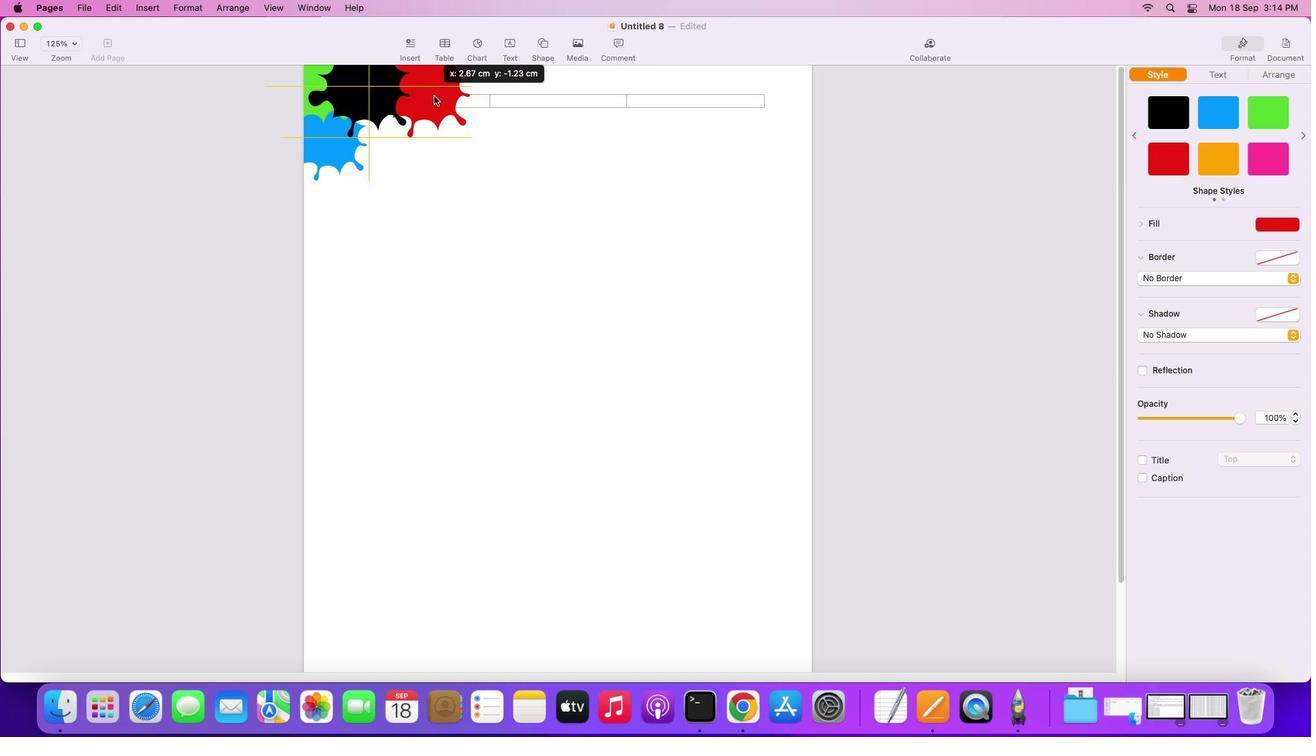 
Action: Mouse moved to (531, 96)
Screenshot: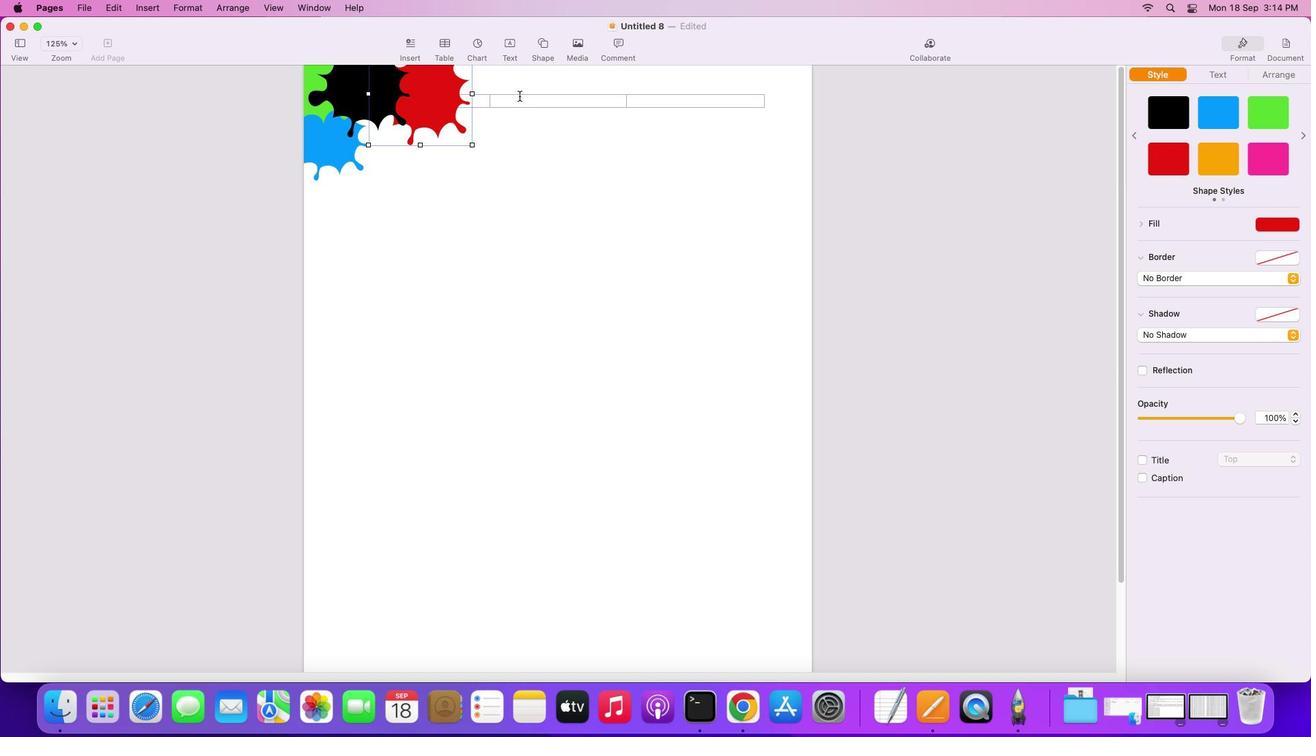 
Action: Mouse pressed left at (531, 96)
Screenshot: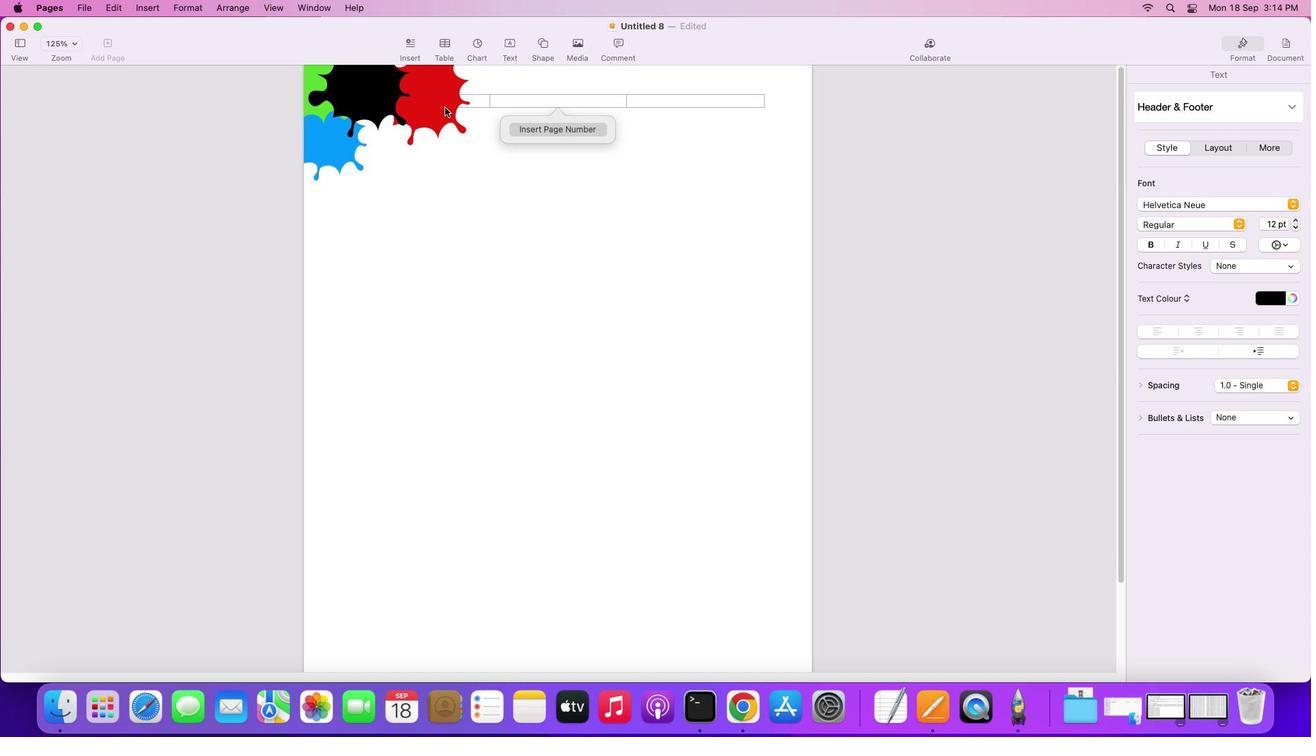 
Action: Mouse moved to (439, 107)
Screenshot: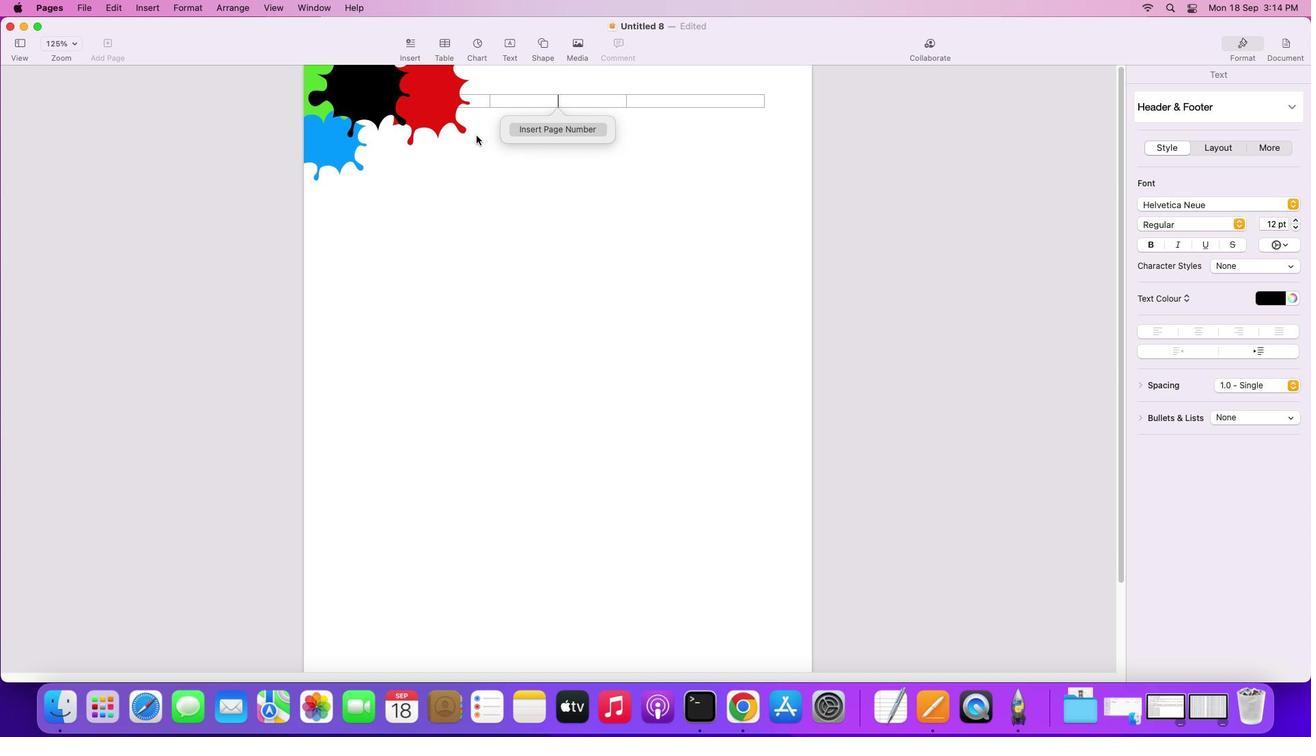 
Action: Key pressed Key.alt
Screenshot: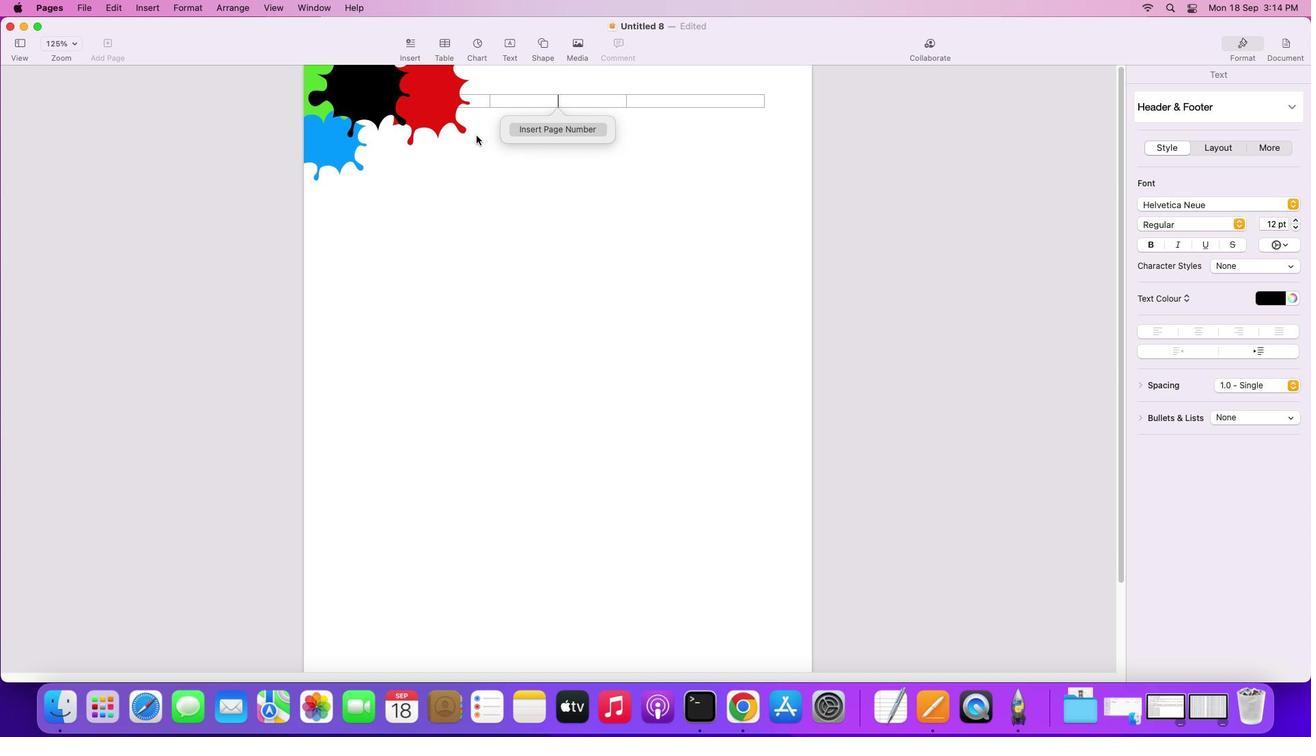 
Action: Mouse moved to (433, 105)
Screenshot: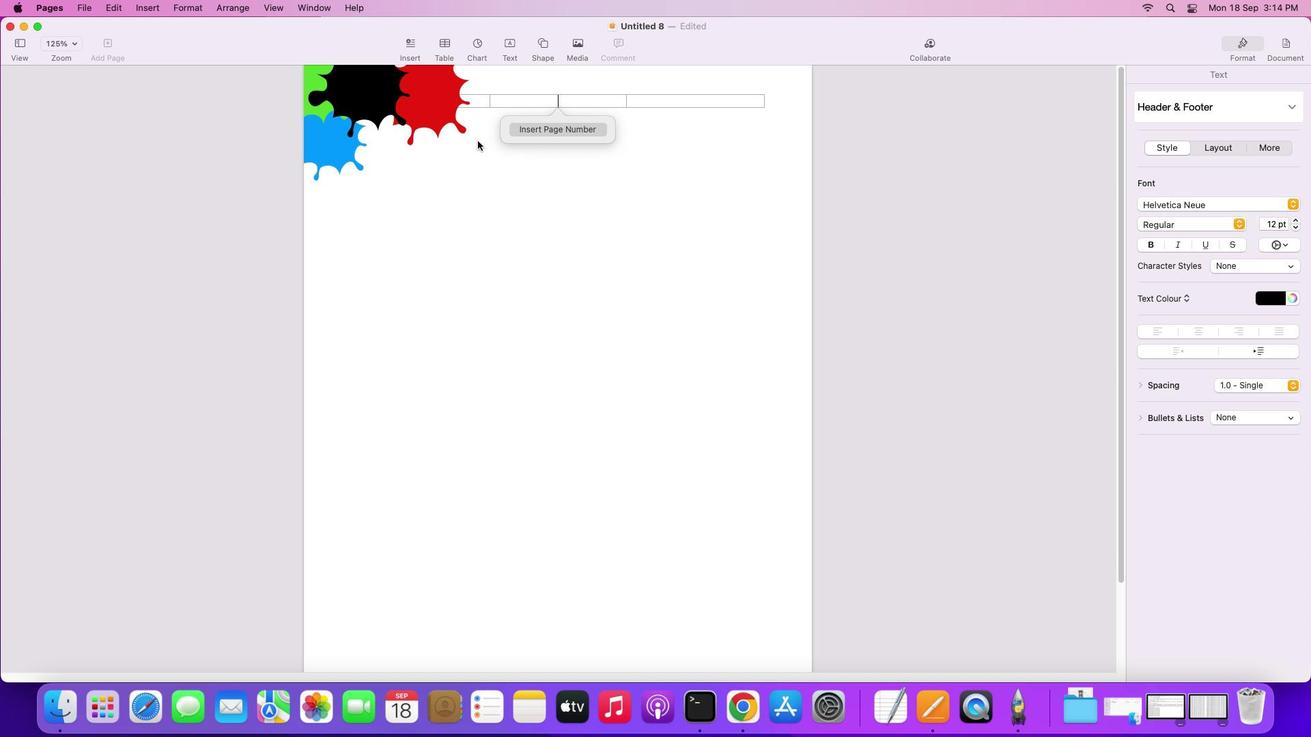 
Action: Mouse pressed left at (433, 105)
Screenshot: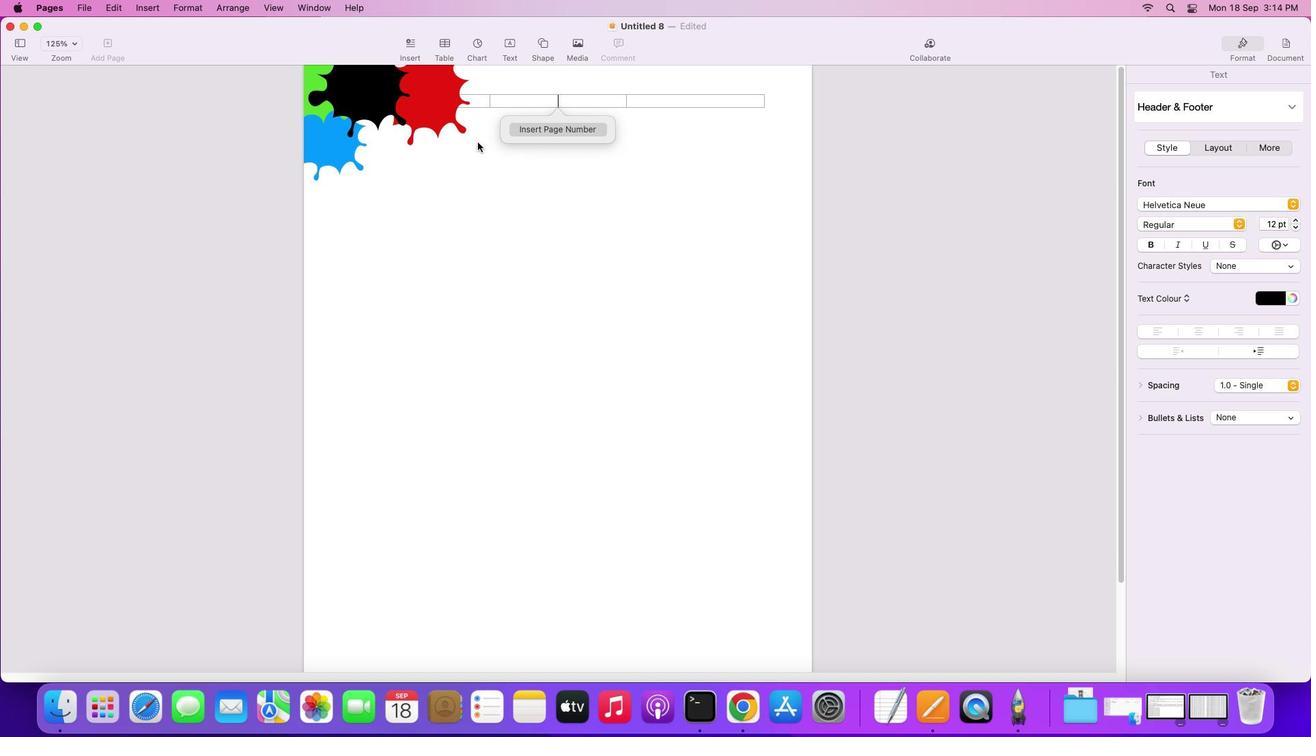 
Action: Mouse moved to (513, 94)
Screenshot: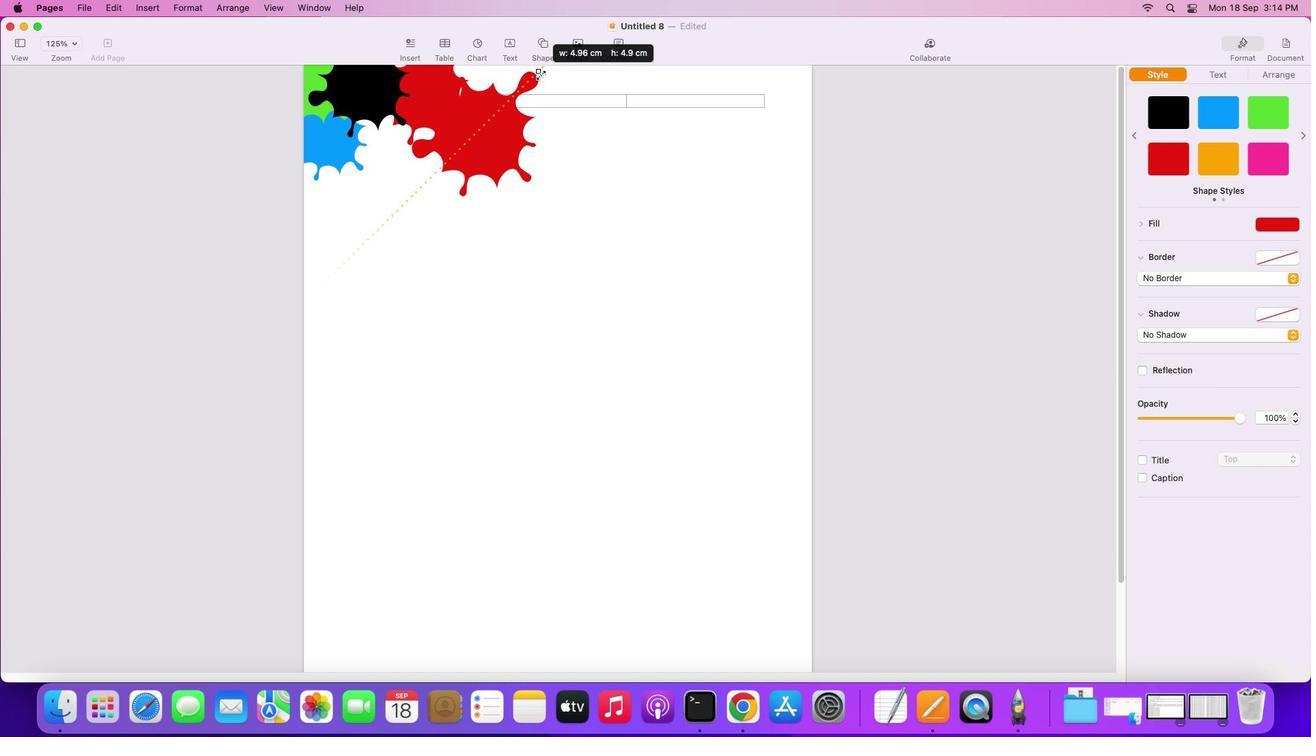 
Action: Mouse pressed left at (513, 94)
Screenshot: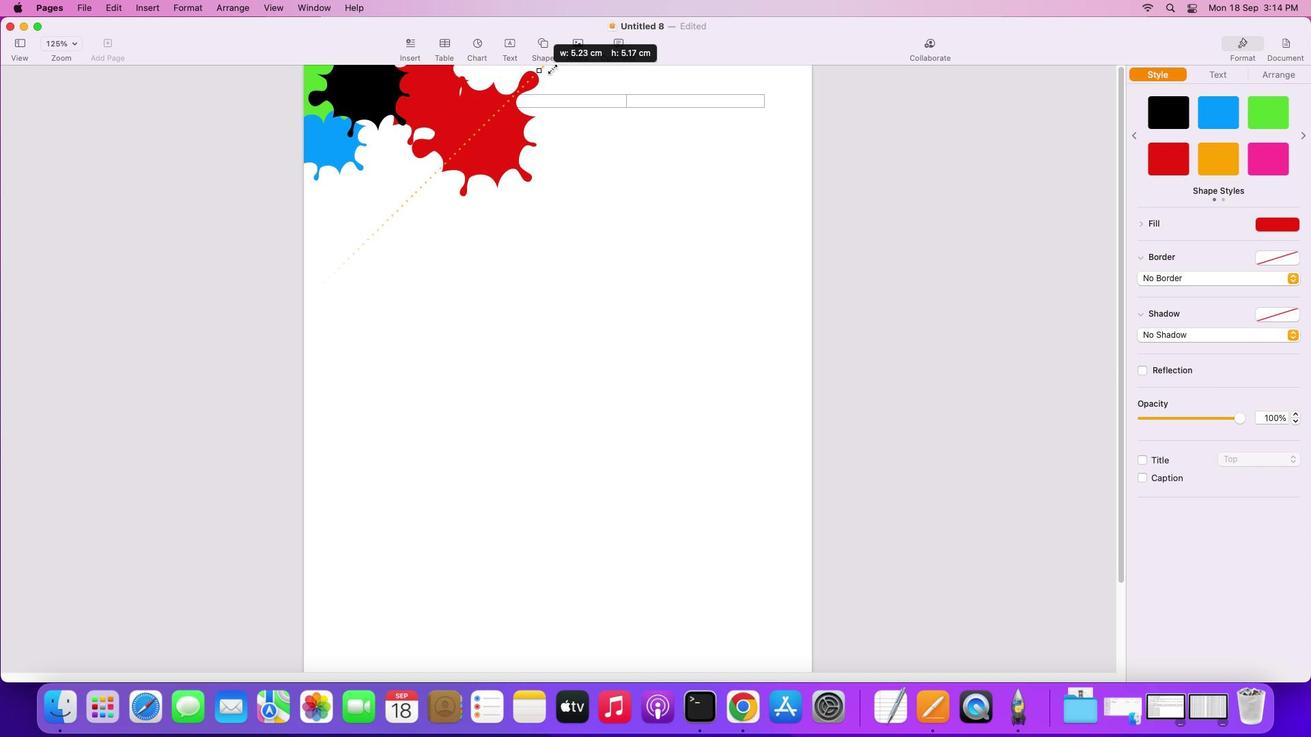 
Action: Mouse moved to (497, 120)
Screenshot: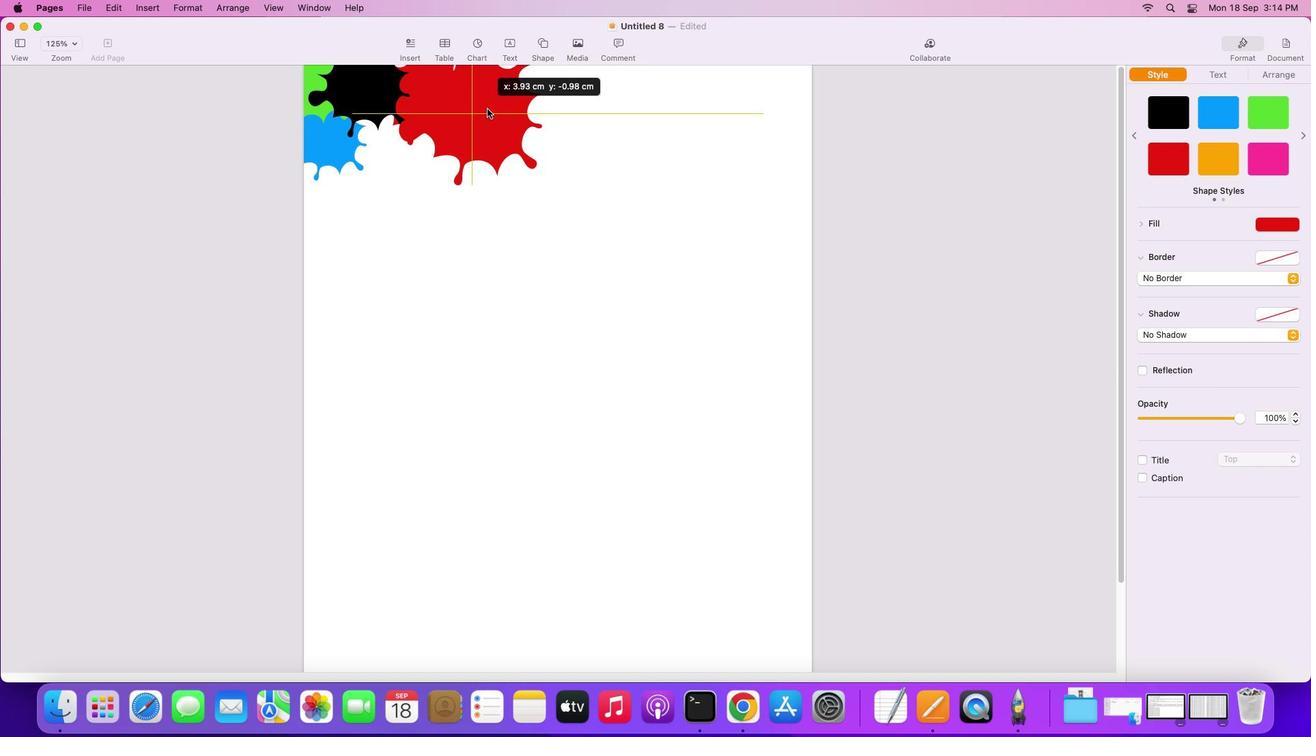 
Action: Mouse pressed left at (497, 120)
Screenshot: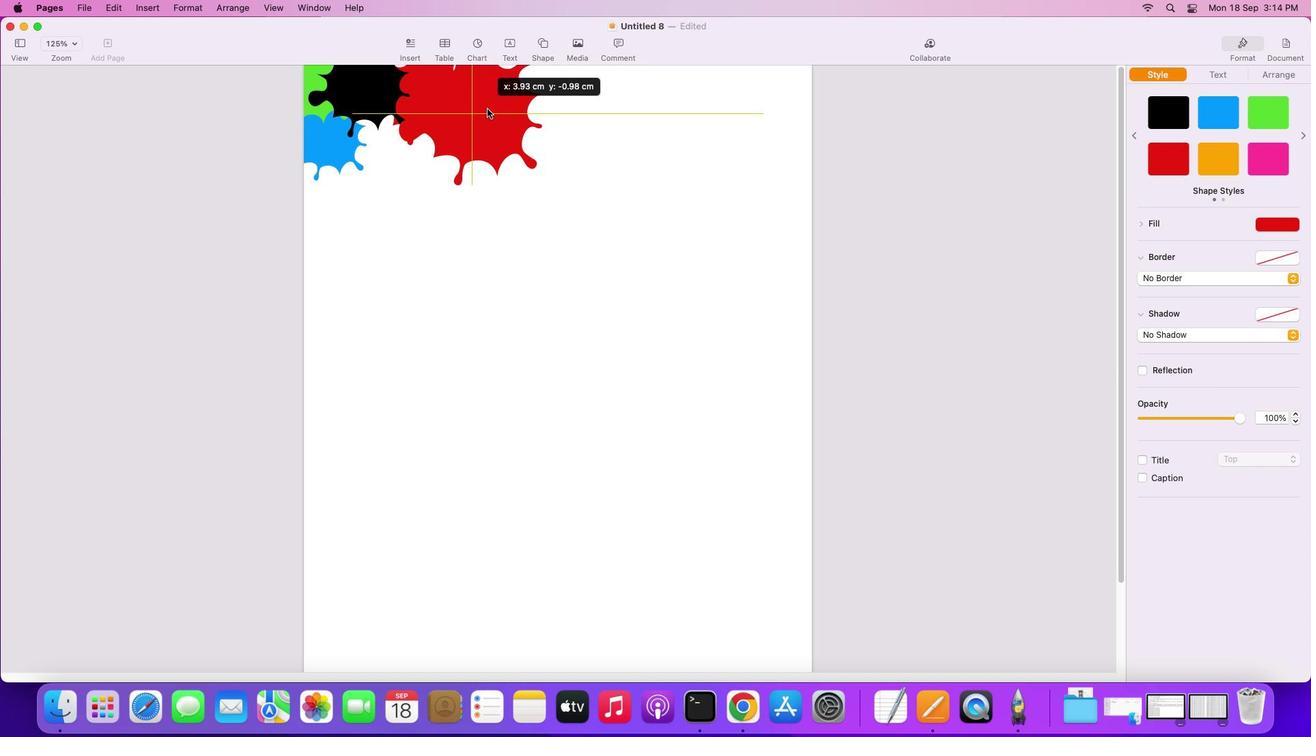 
Action: Mouse moved to (486, 108)
Screenshot: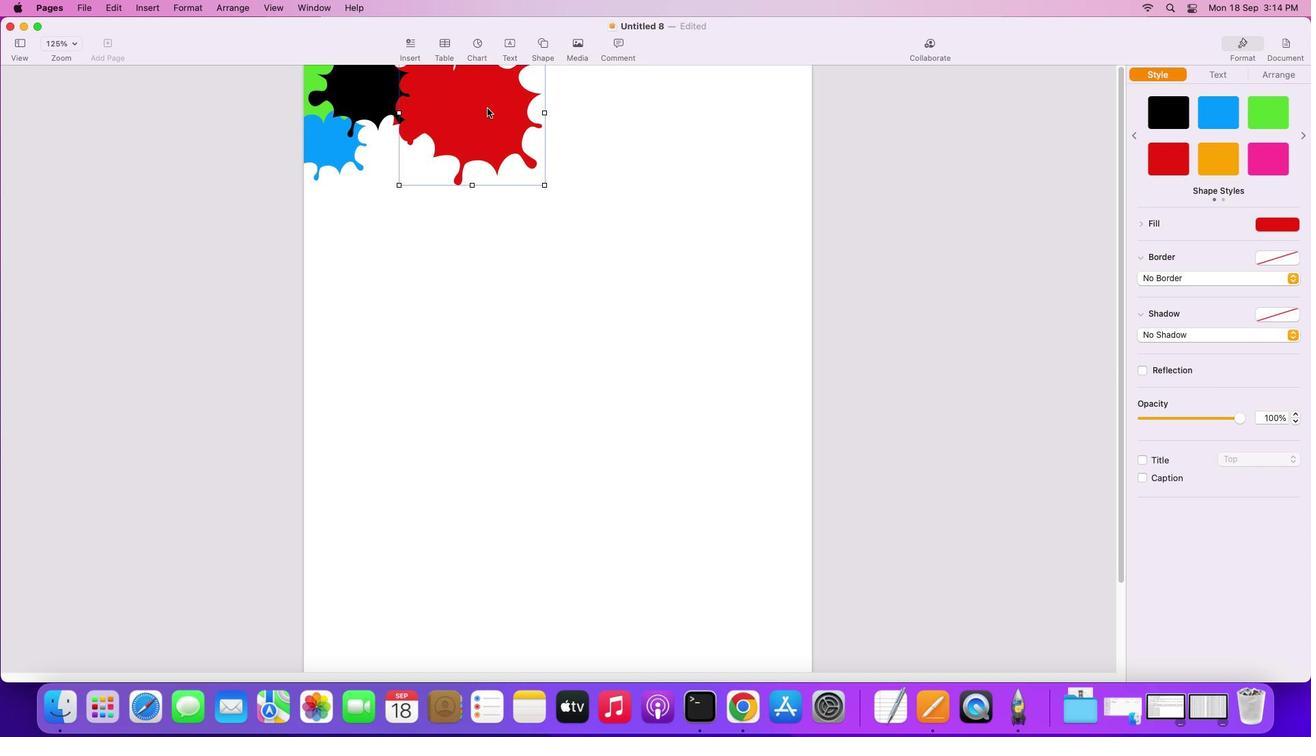 
Action: Mouse pressed right at (486, 108)
Screenshot: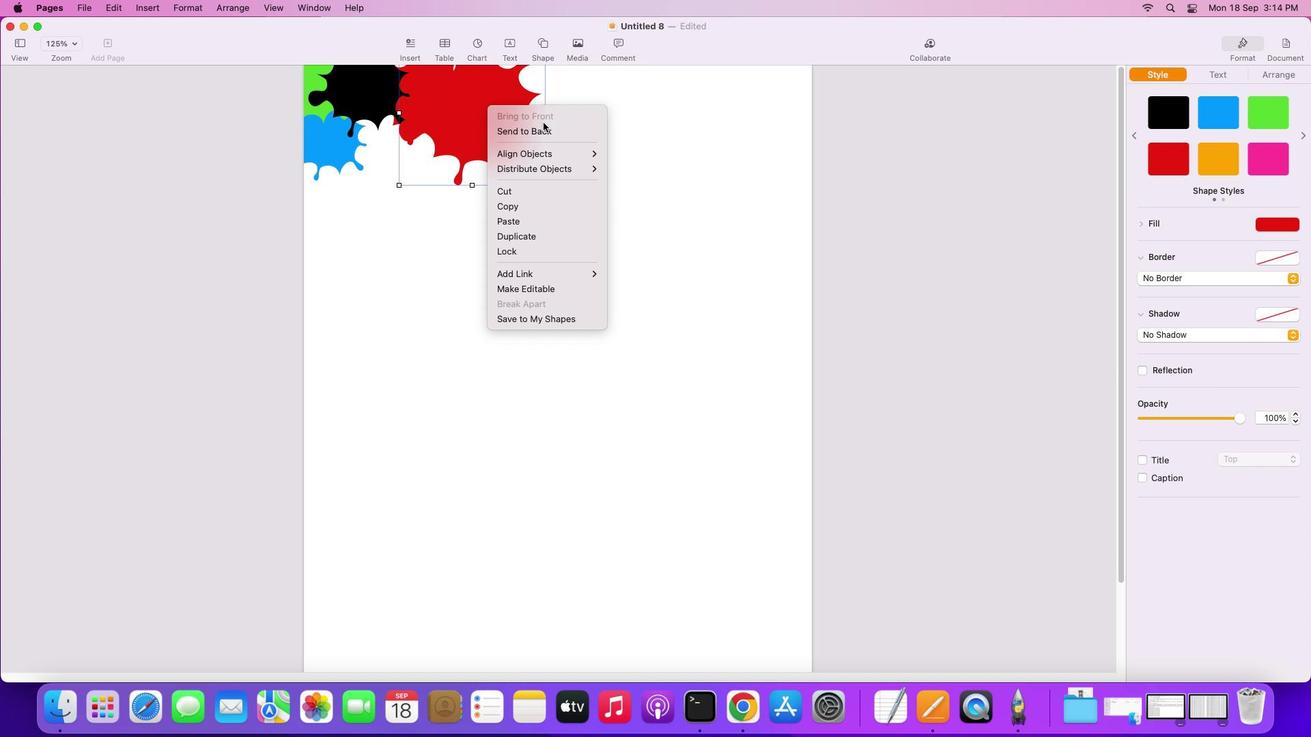 
Action: Mouse moved to (1230, 159)
Screenshot: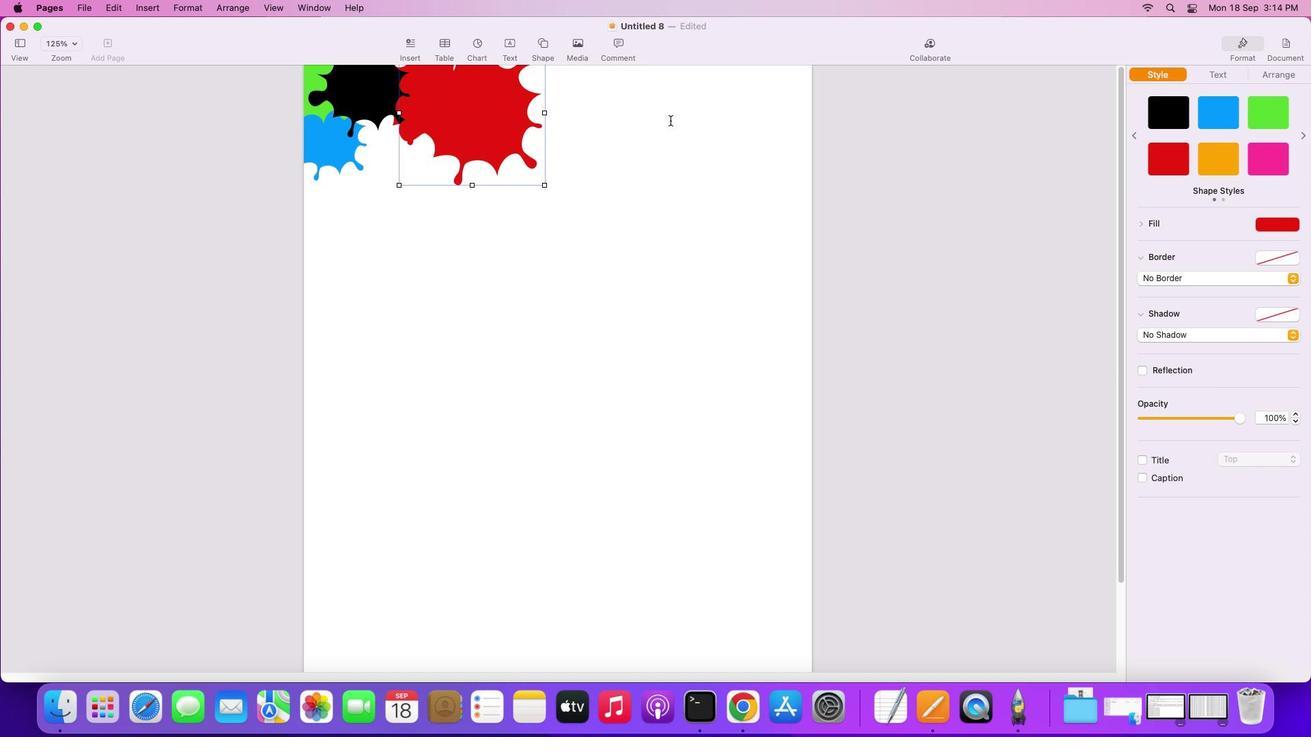 
Action: Mouse pressed left at (1230, 159)
Screenshot: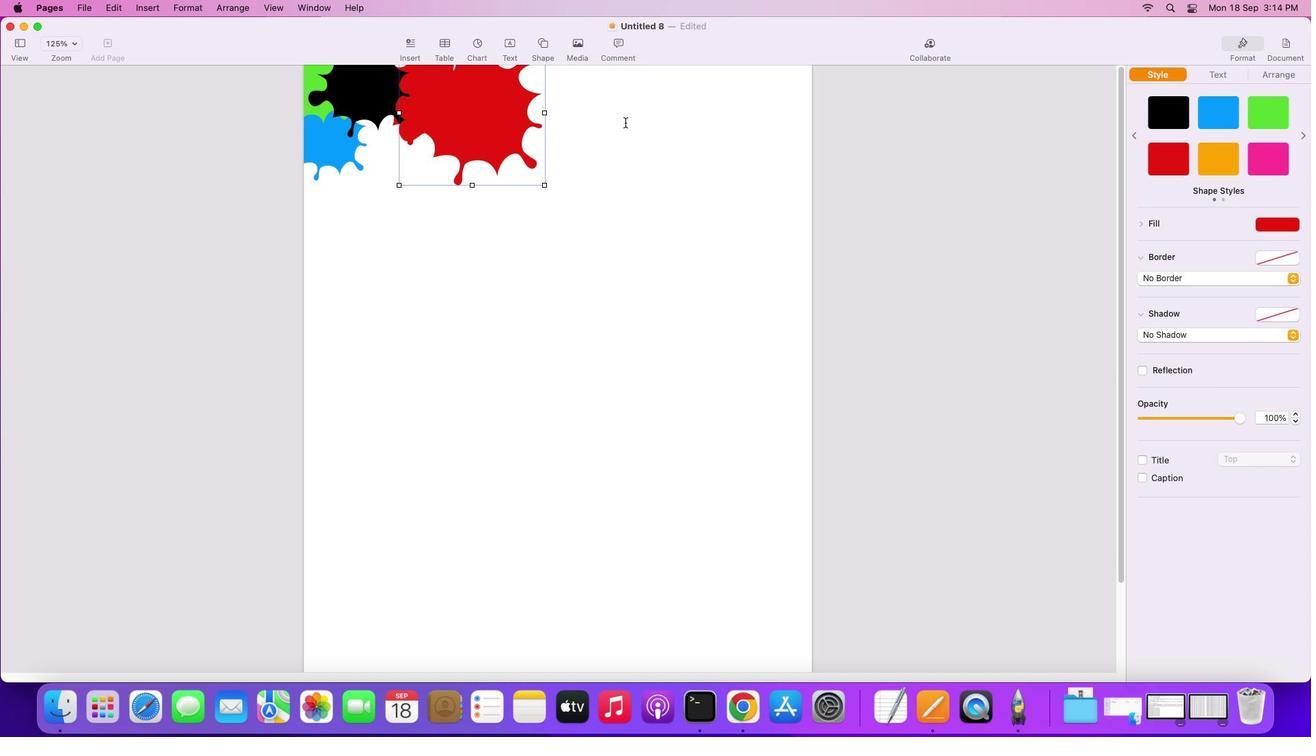 
Action: Mouse moved to (1238, 149)
Screenshot: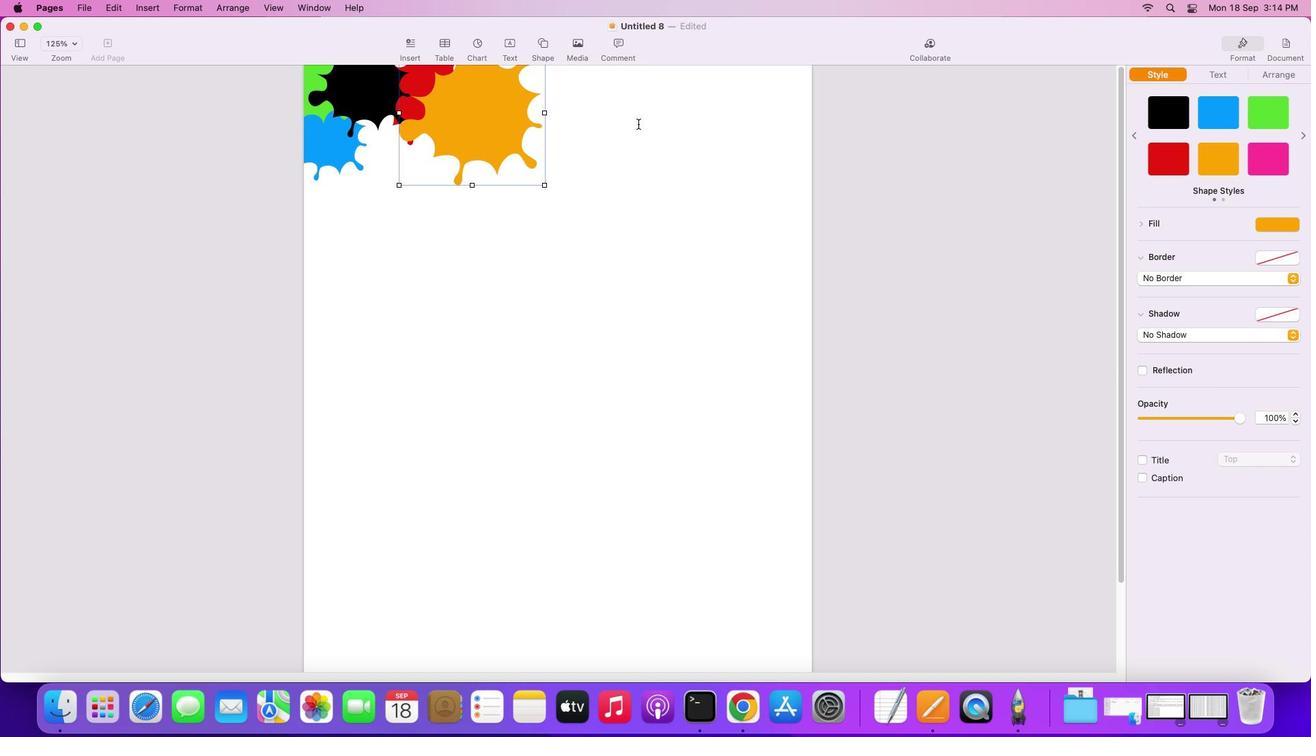 
Action: Mouse pressed left at (1238, 149)
Screenshot: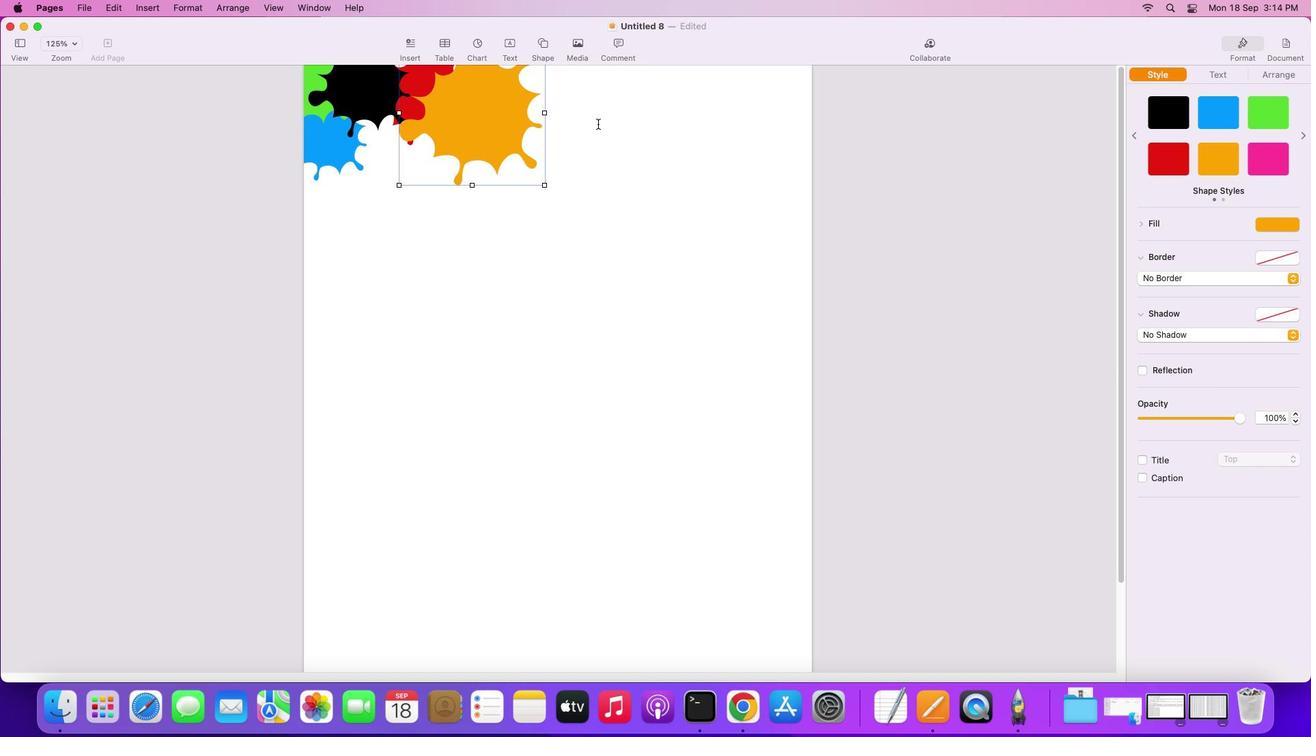 
Action: Mouse moved to (419, 82)
Screenshot: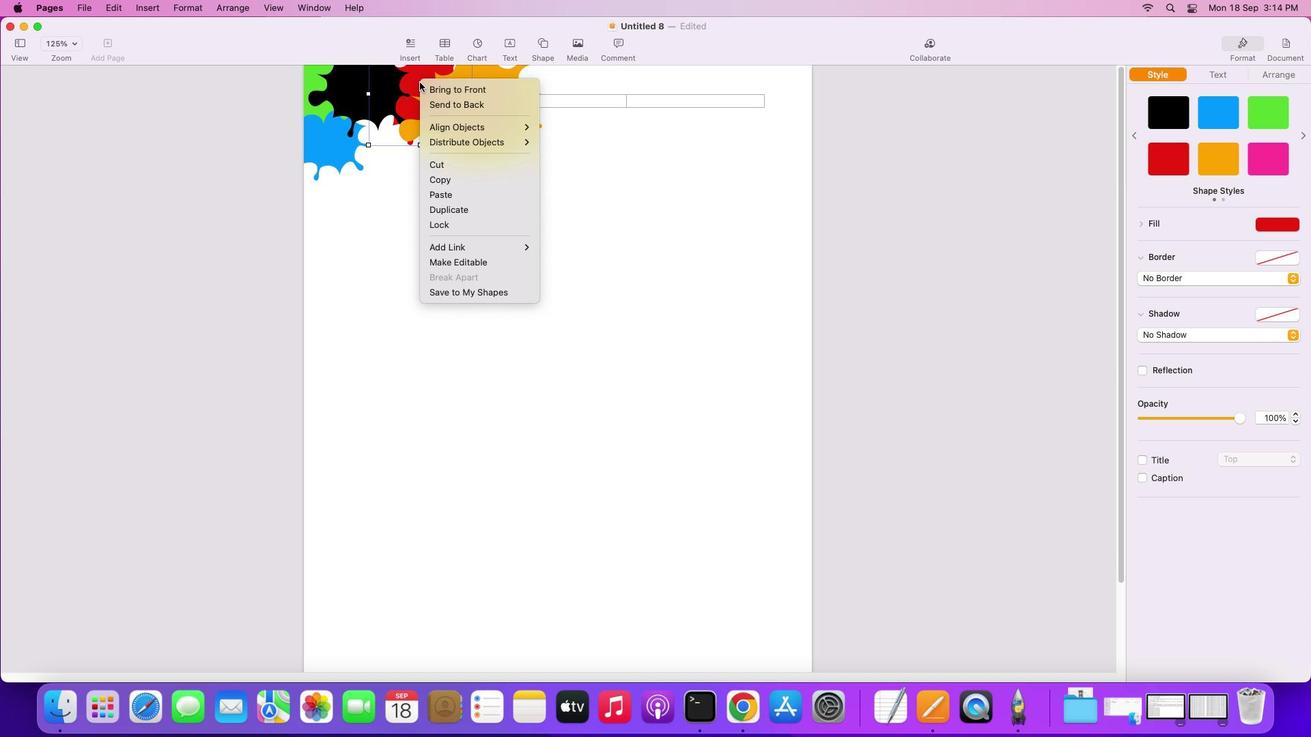 
Action: Mouse pressed left at (419, 82)
Screenshot: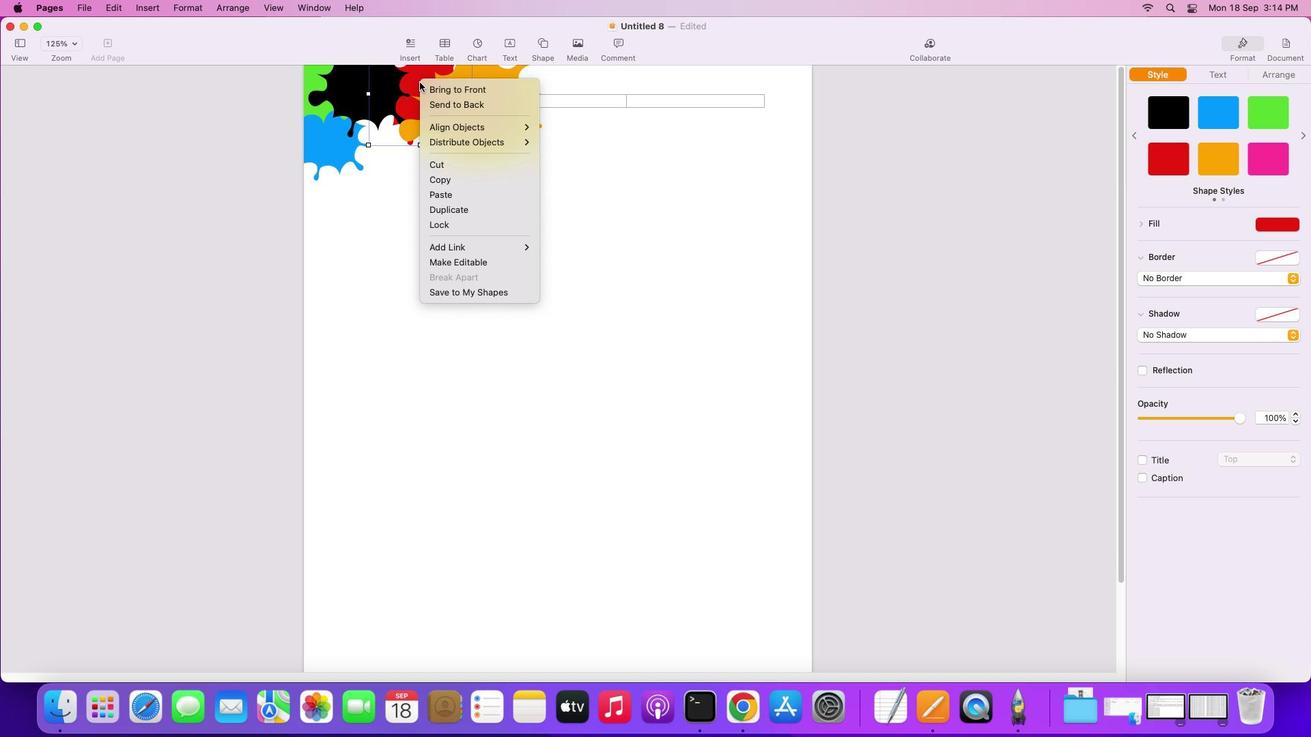 
Action: Mouse moved to (419, 81)
Screenshot: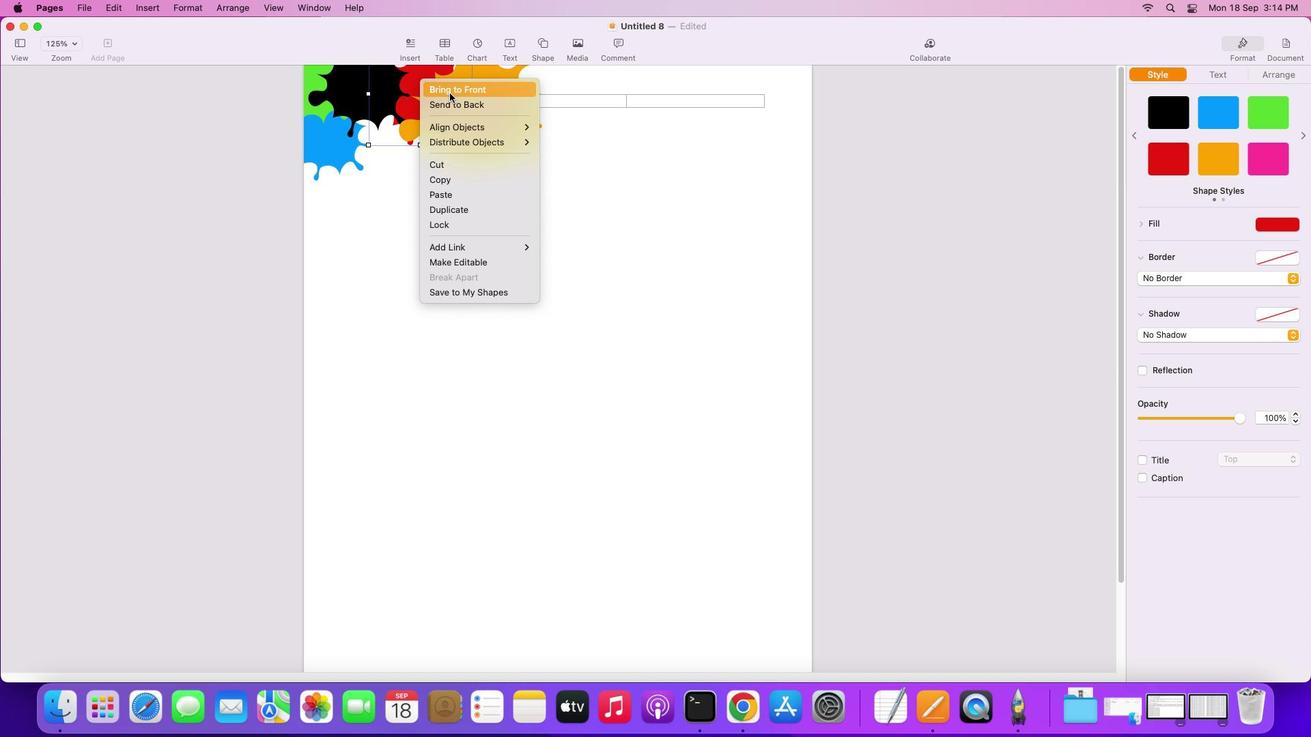
Action: Mouse pressed right at (419, 81)
Screenshot: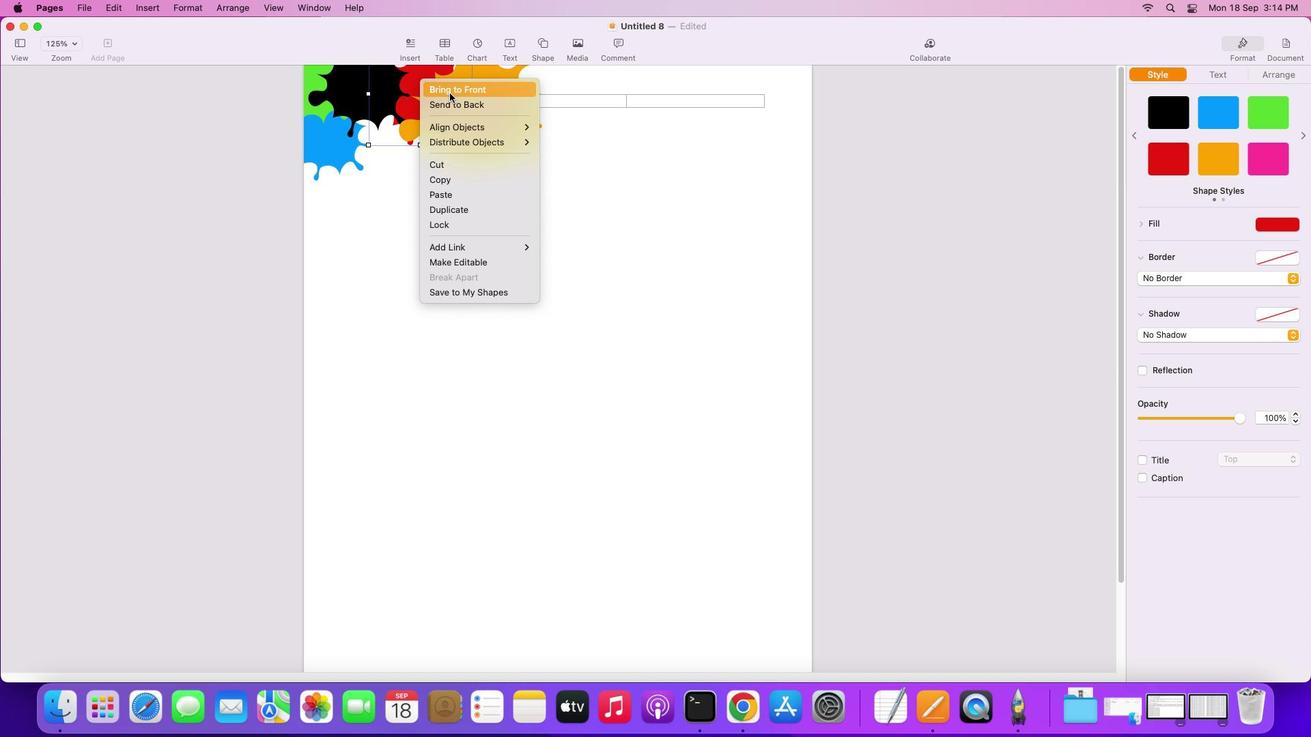 
Action: Mouse moved to (450, 92)
Screenshot: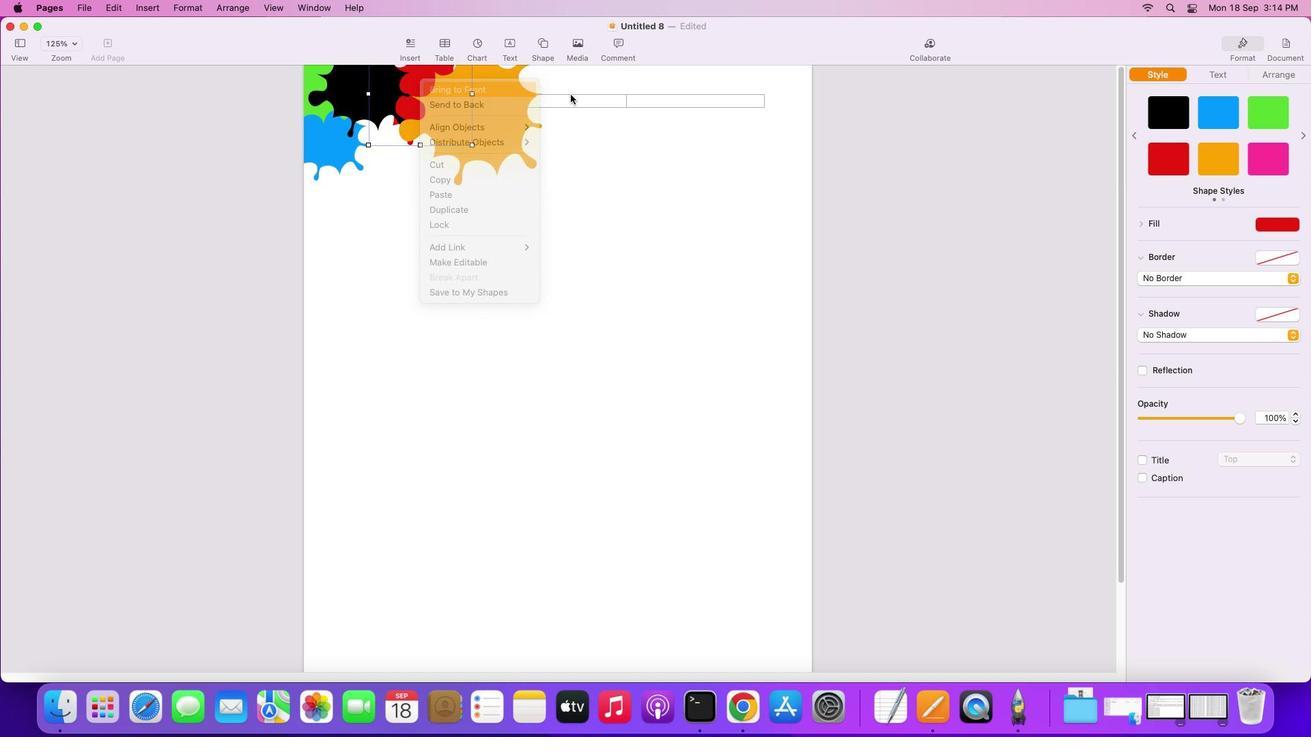 
Action: Mouse pressed left at (450, 92)
Screenshot: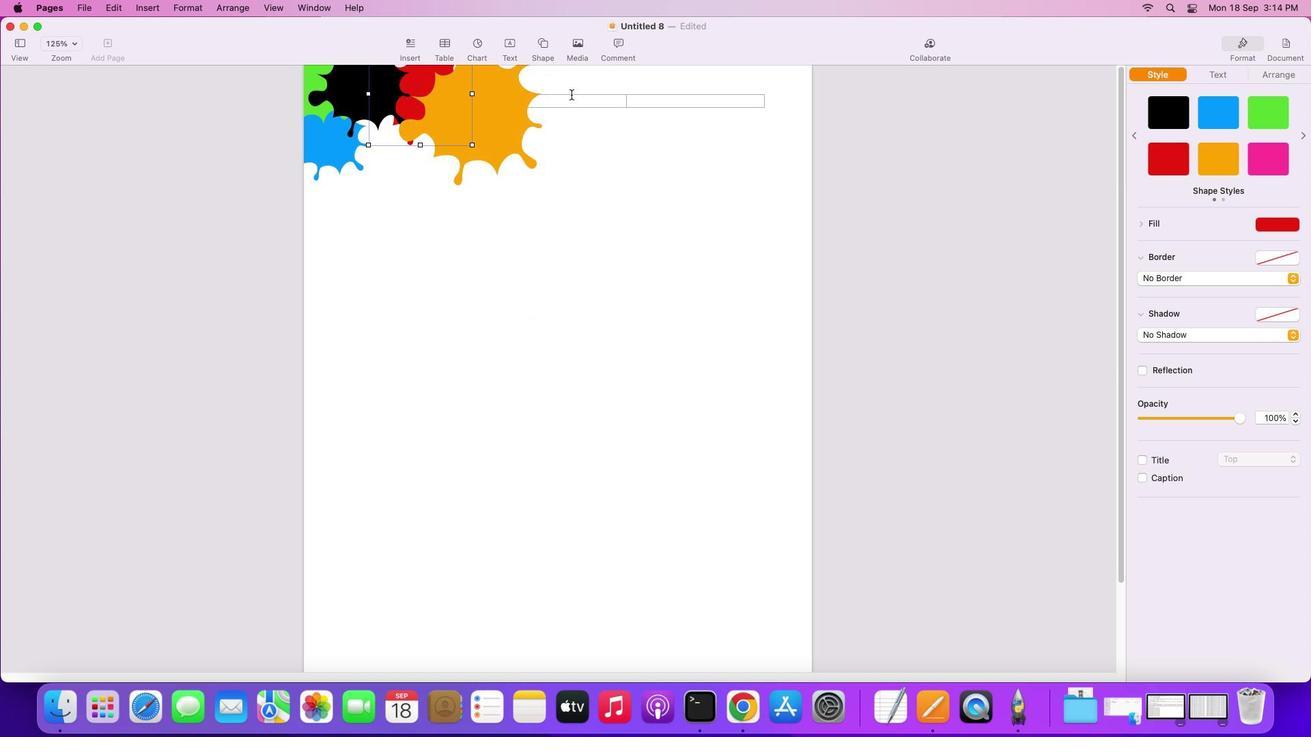 
Action: Mouse moved to (498, 127)
Screenshot: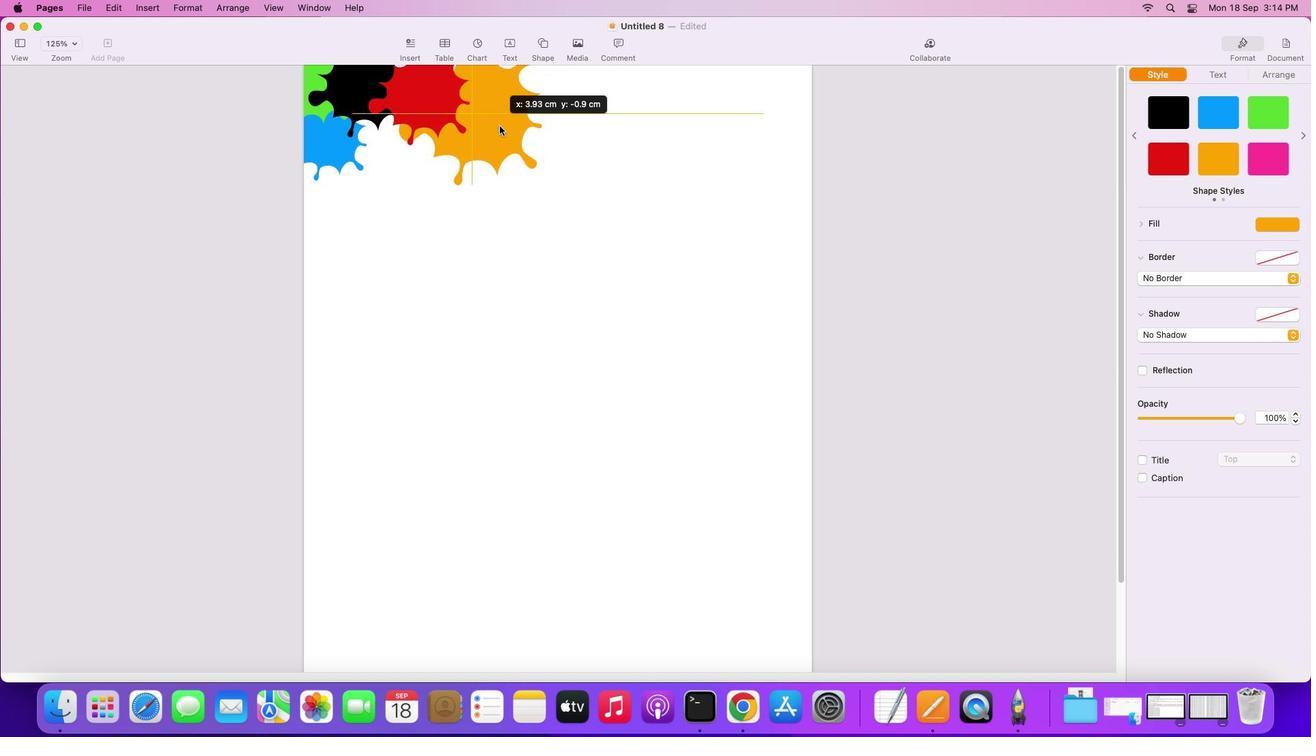 
Action: Mouse pressed left at (498, 127)
Screenshot: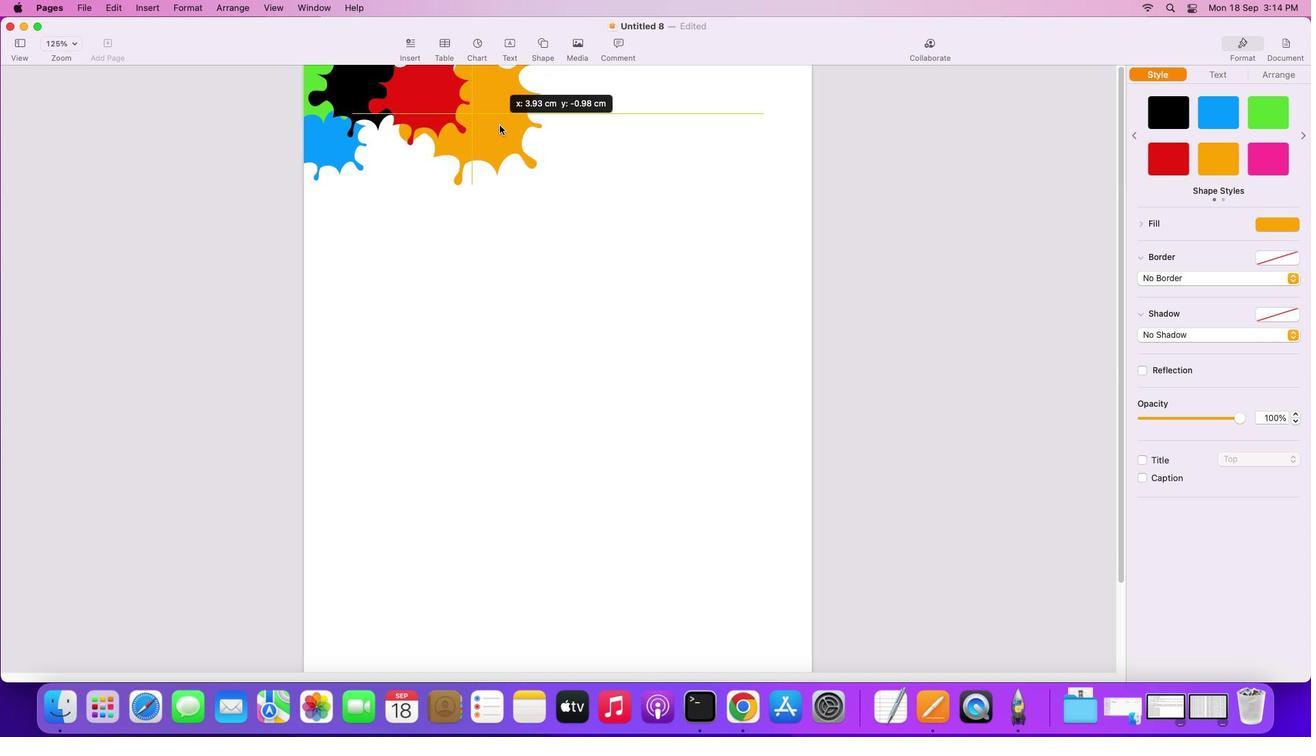 
Action: Mouse moved to (494, 124)
Screenshot: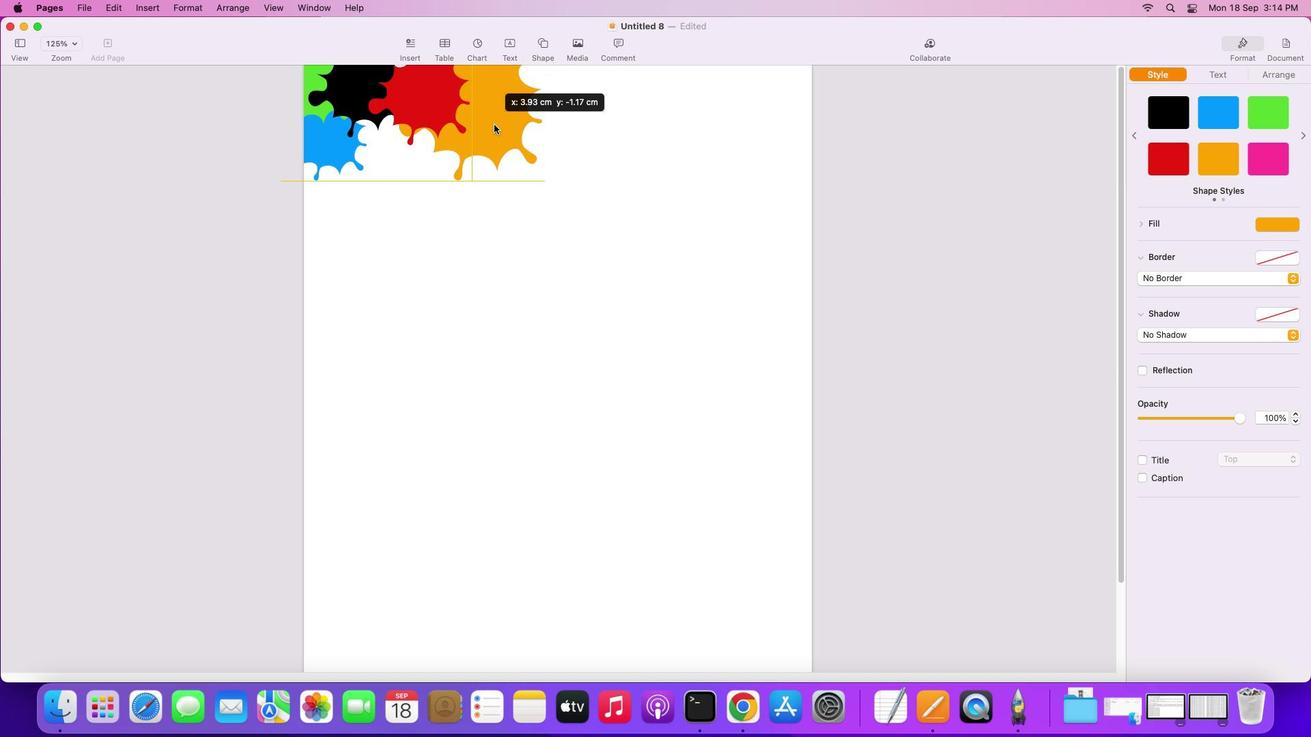 
Action: Mouse pressed left at (494, 124)
Screenshot: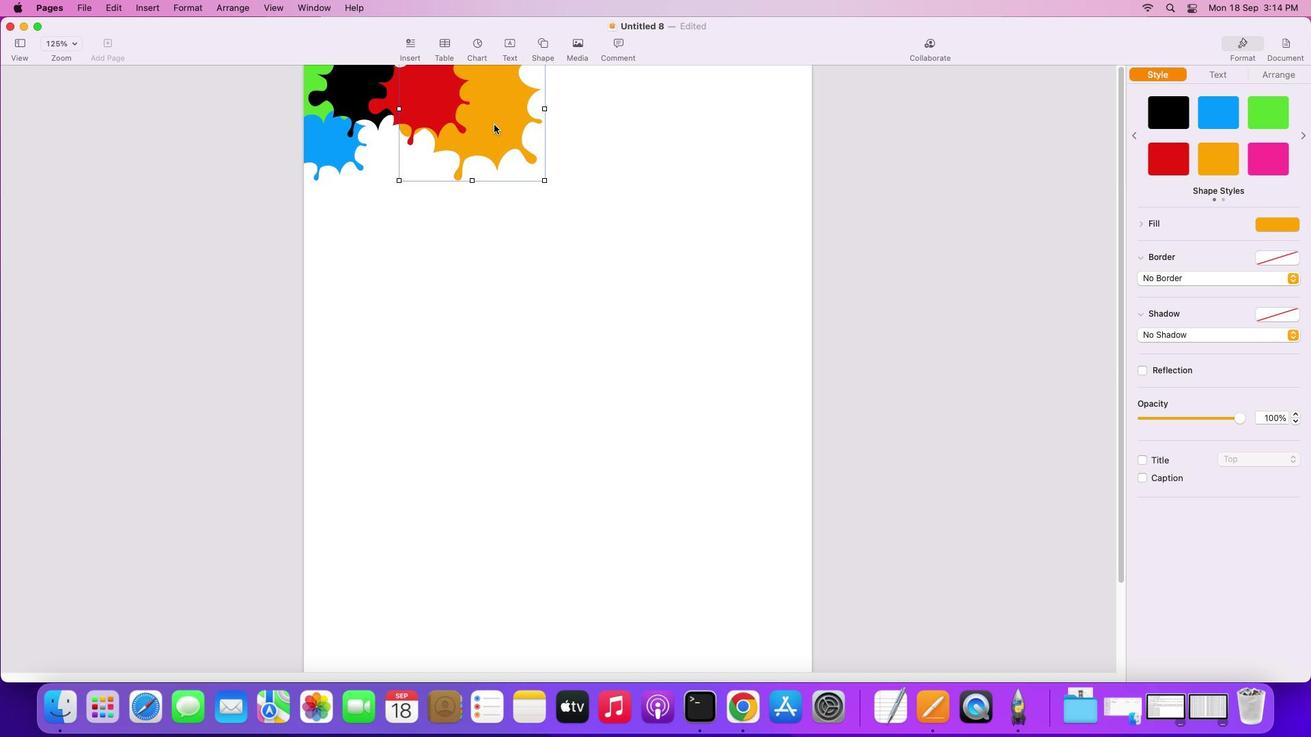 
Action: Mouse pressed left at (494, 124)
Screenshot: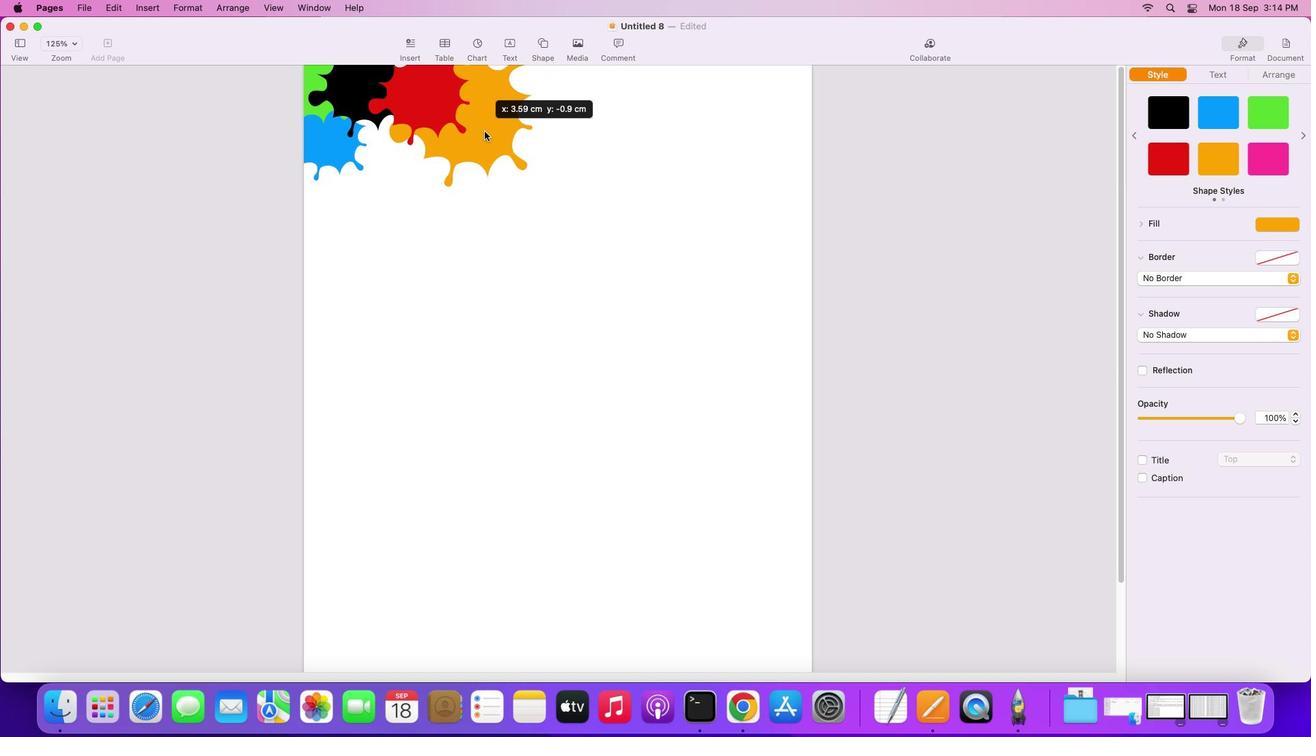 
Action: Mouse moved to (578, 96)
Screenshot: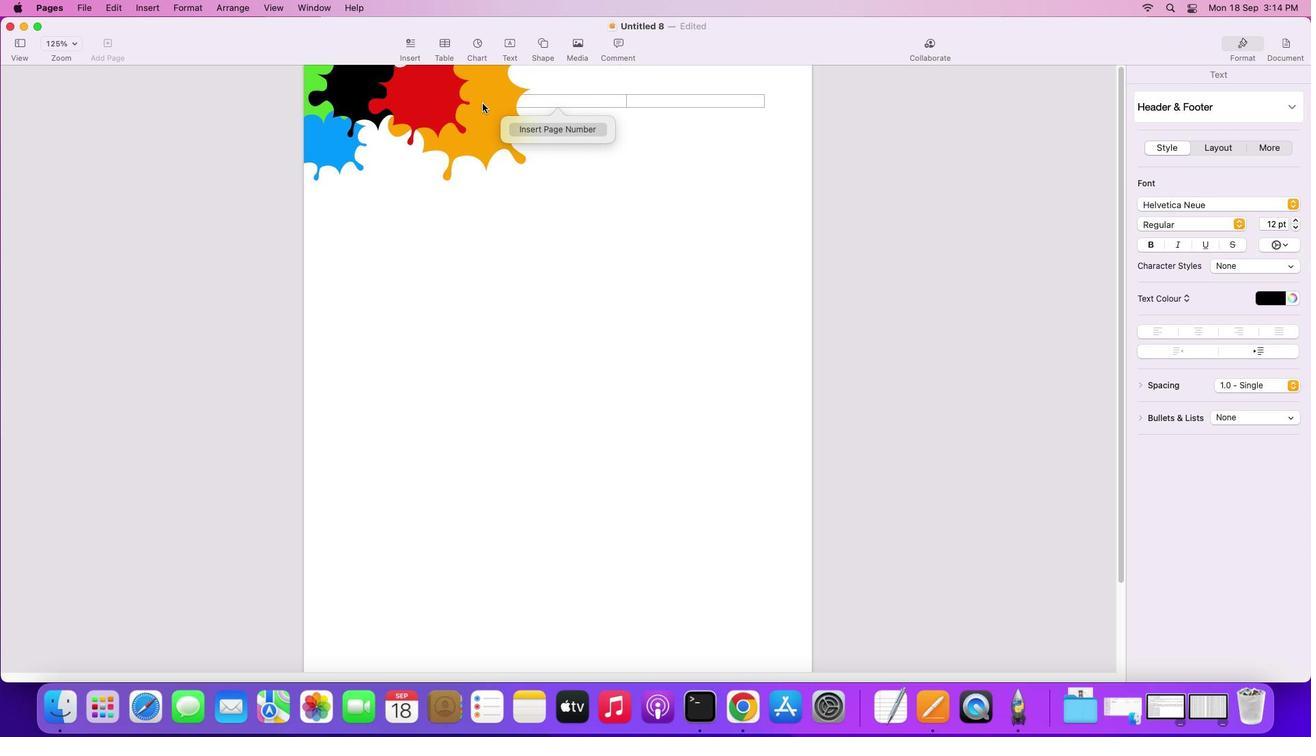 
Action: Mouse pressed left at (578, 96)
Screenshot: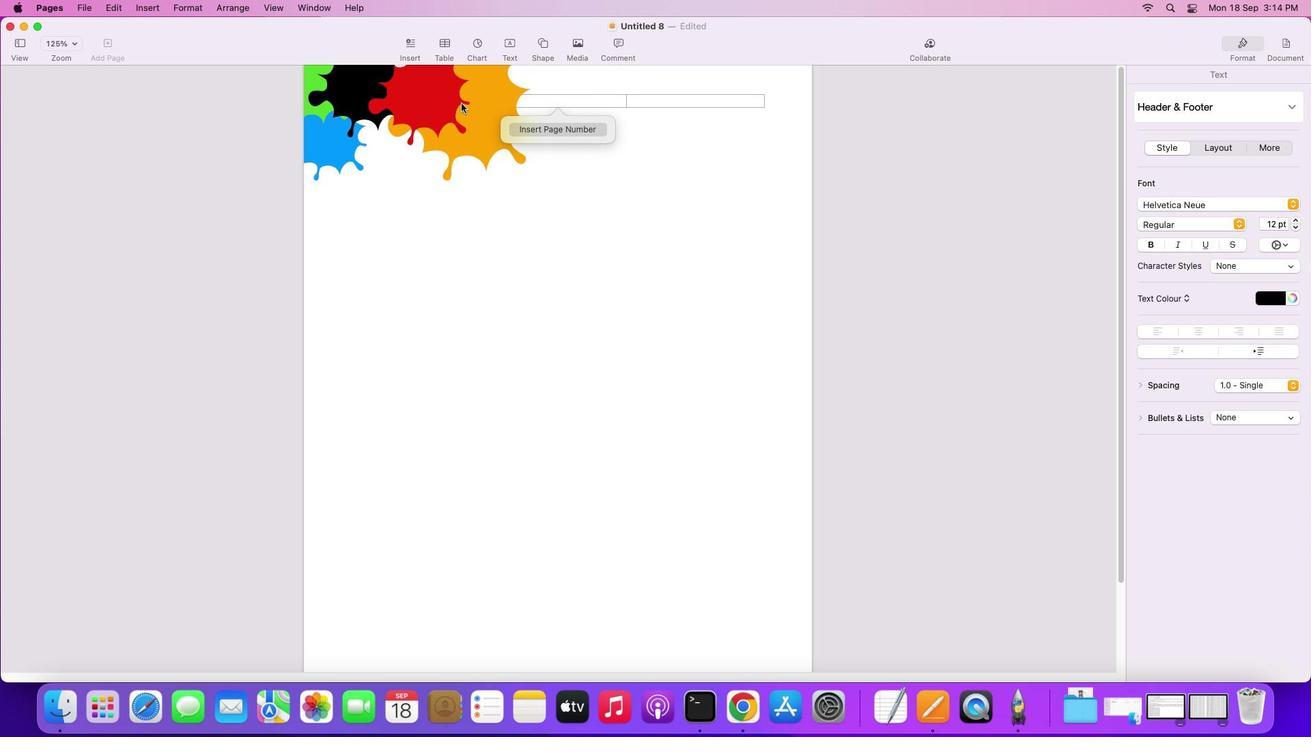 
Action: Mouse moved to (433, 98)
Screenshot: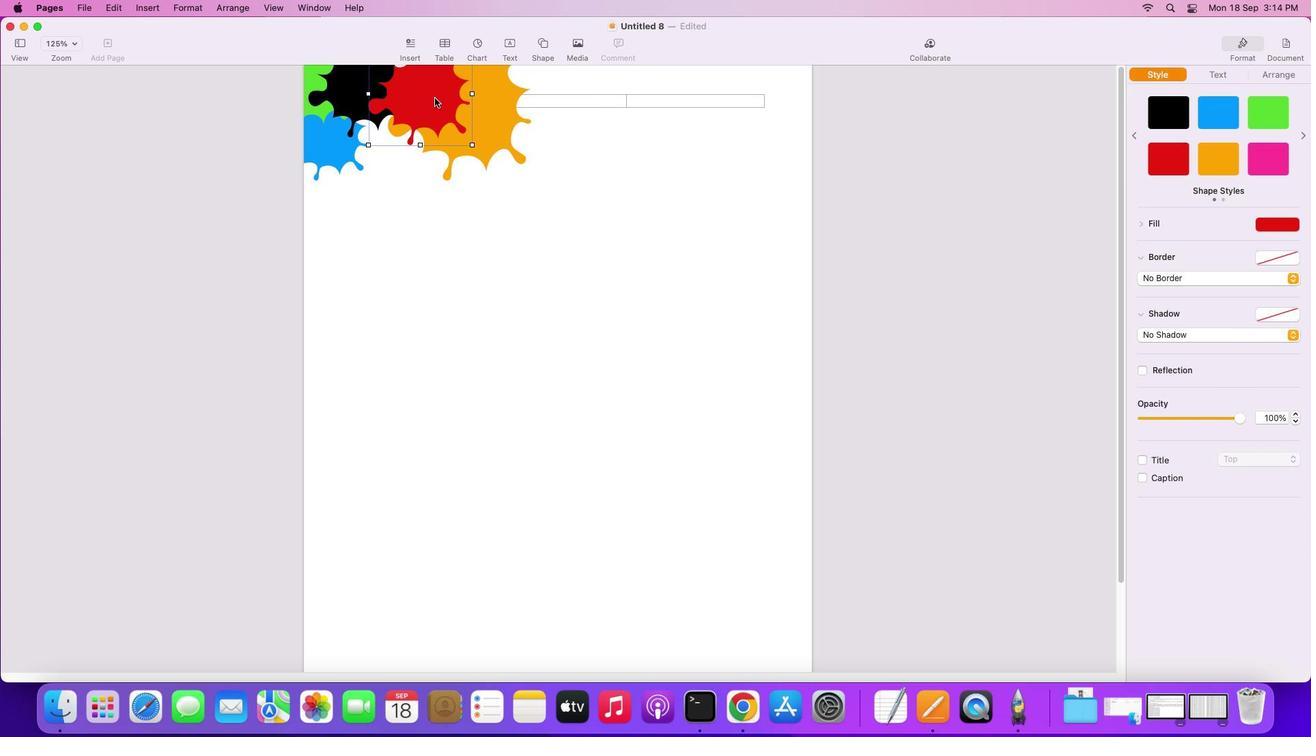 
Action: Mouse pressed left at (433, 98)
Screenshot: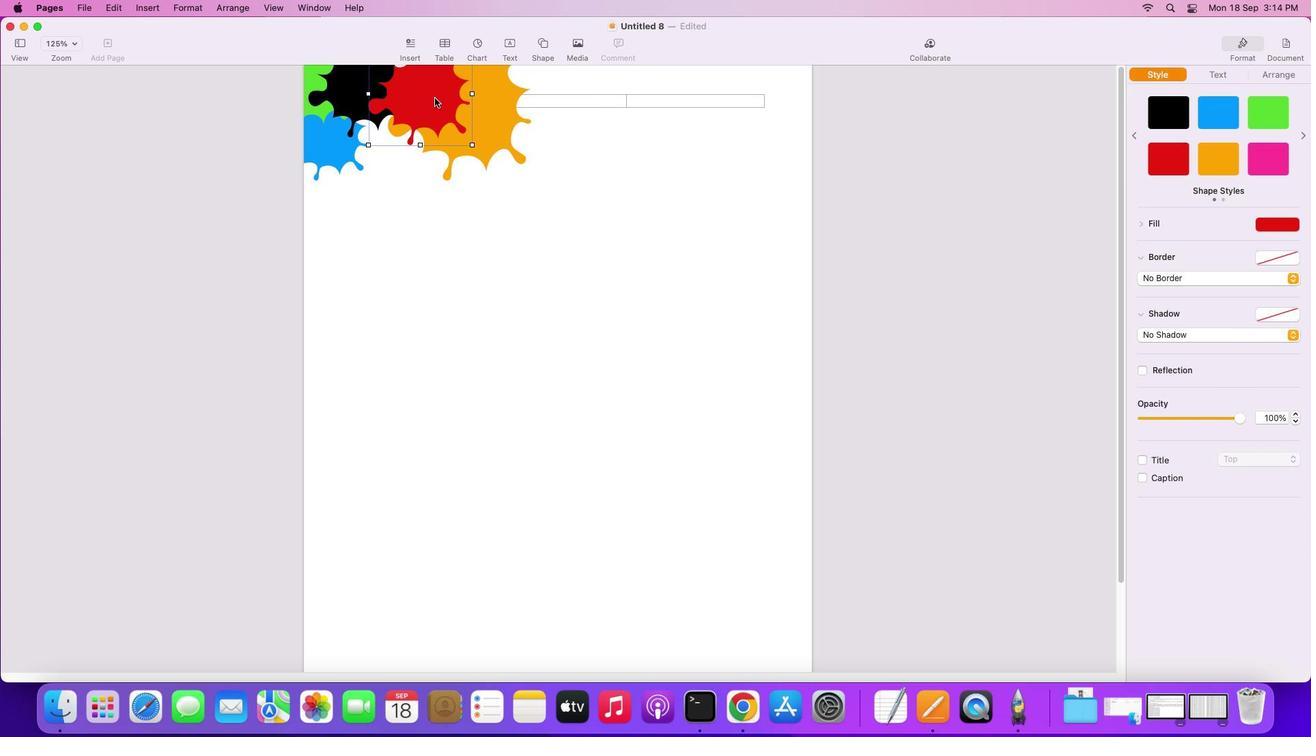 
Action: Mouse moved to (436, 98)
Screenshot: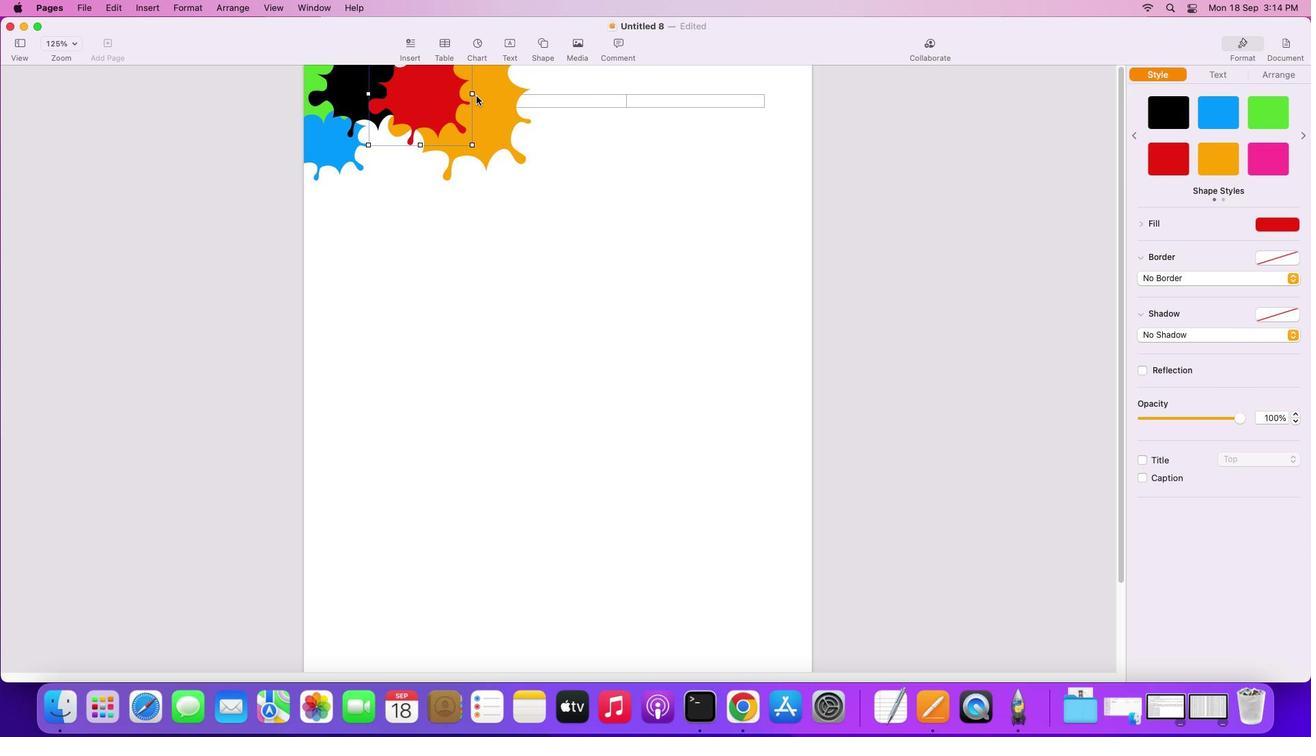 
Action: Mouse pressed left at (436, 98)
Screenshot: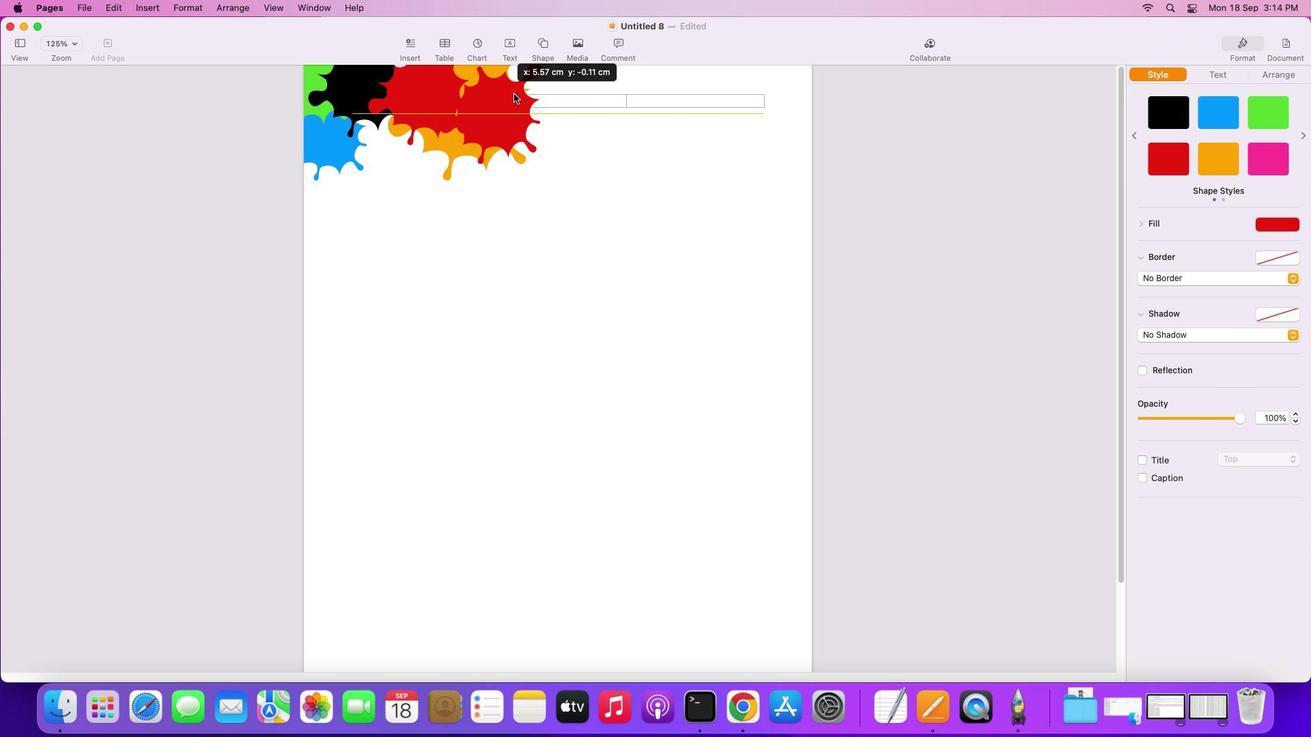 
Action: Key pressed Key.alt
Screenshot: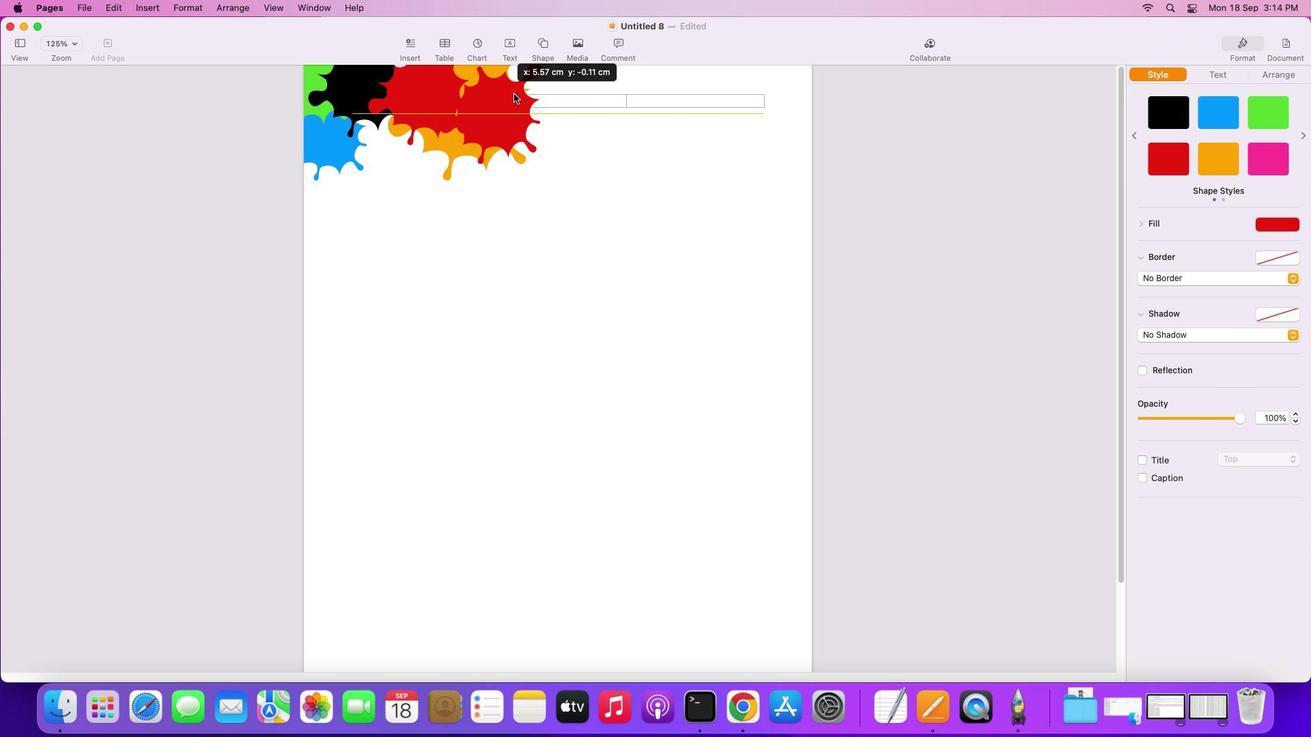 
Action: Mouse moved to (1275, 114)
Screenshot: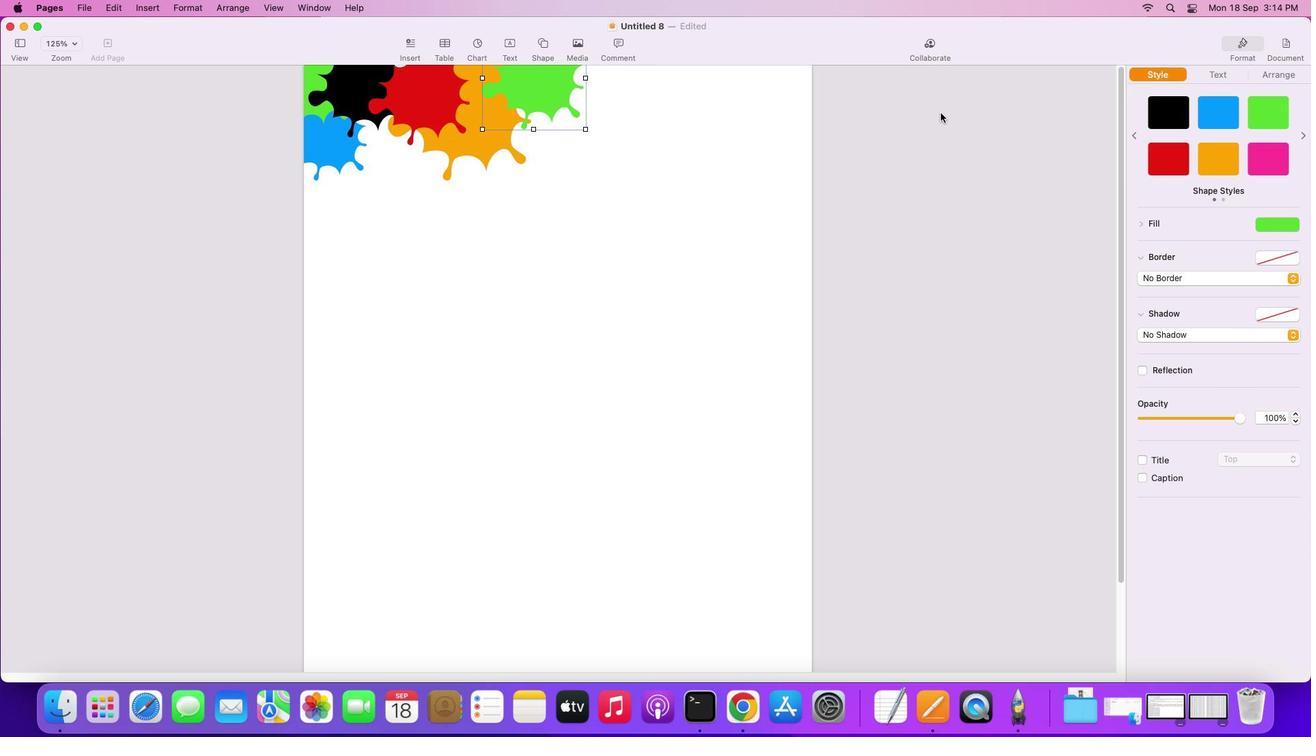 
Action: Mouse pressed left at (1275, 114)
Screenshot: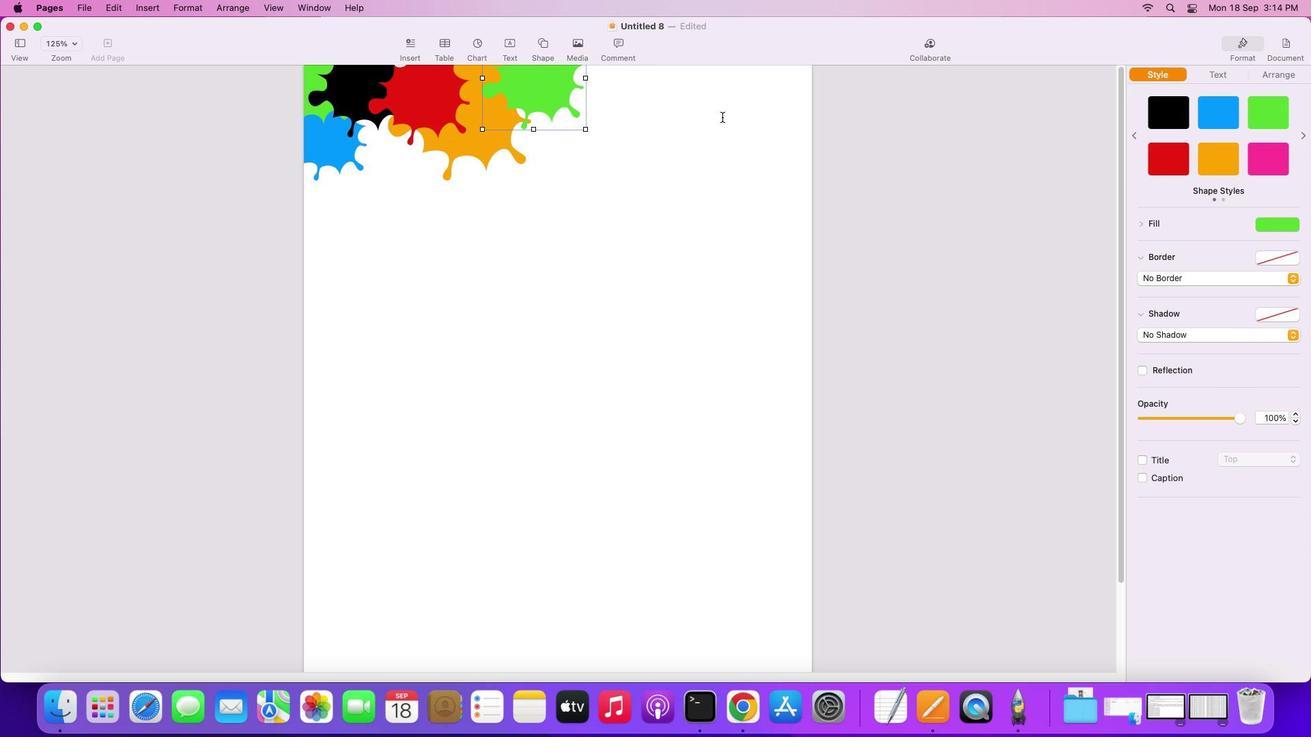 
Action: Mouse moved to (564, 139)
Screenshot: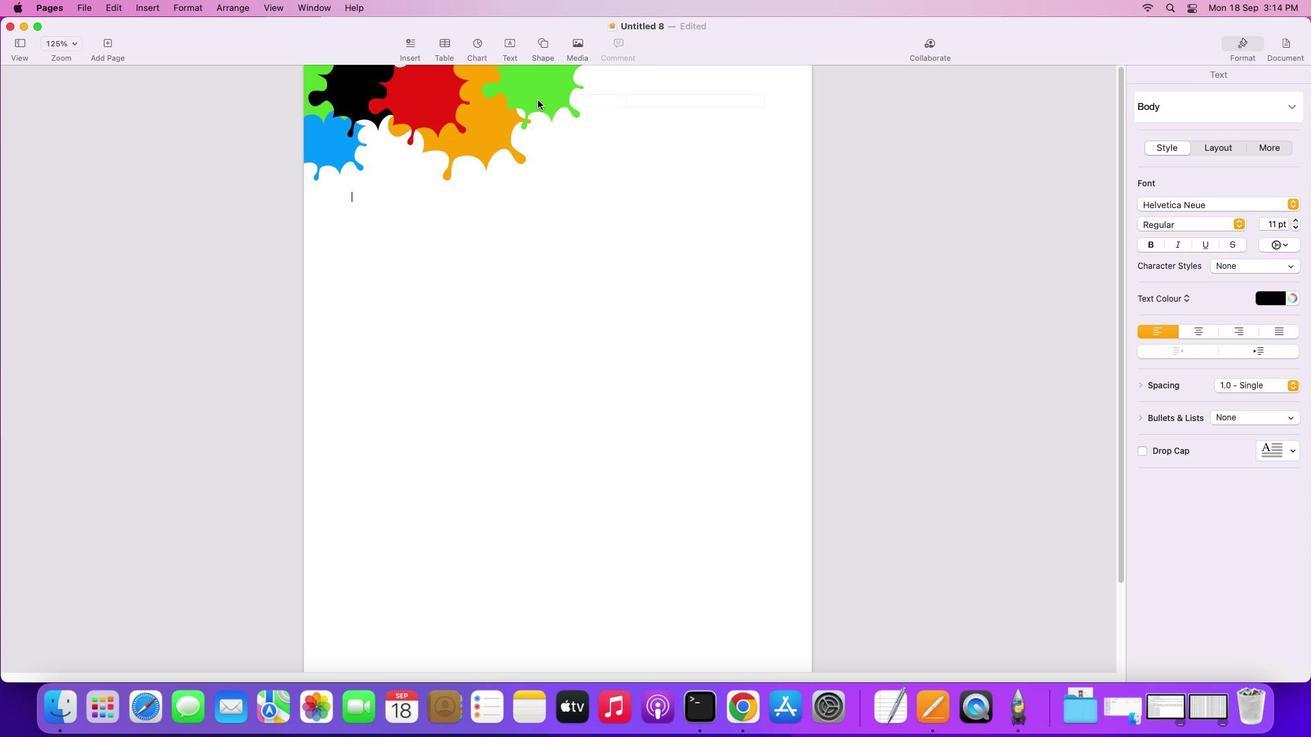 
Action: Mouse pressed left at (564, 139)
Screenshot: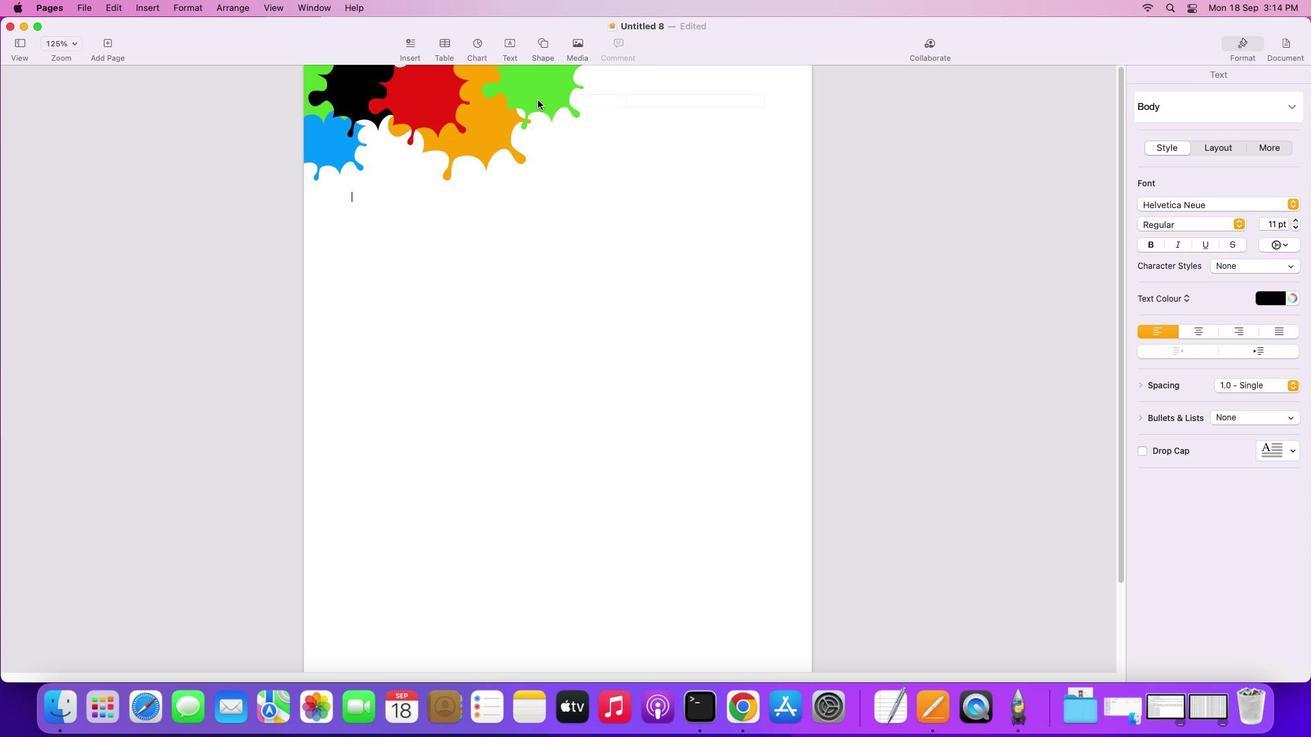 
Action: Mouse moved to (536, 98)
Screenshot: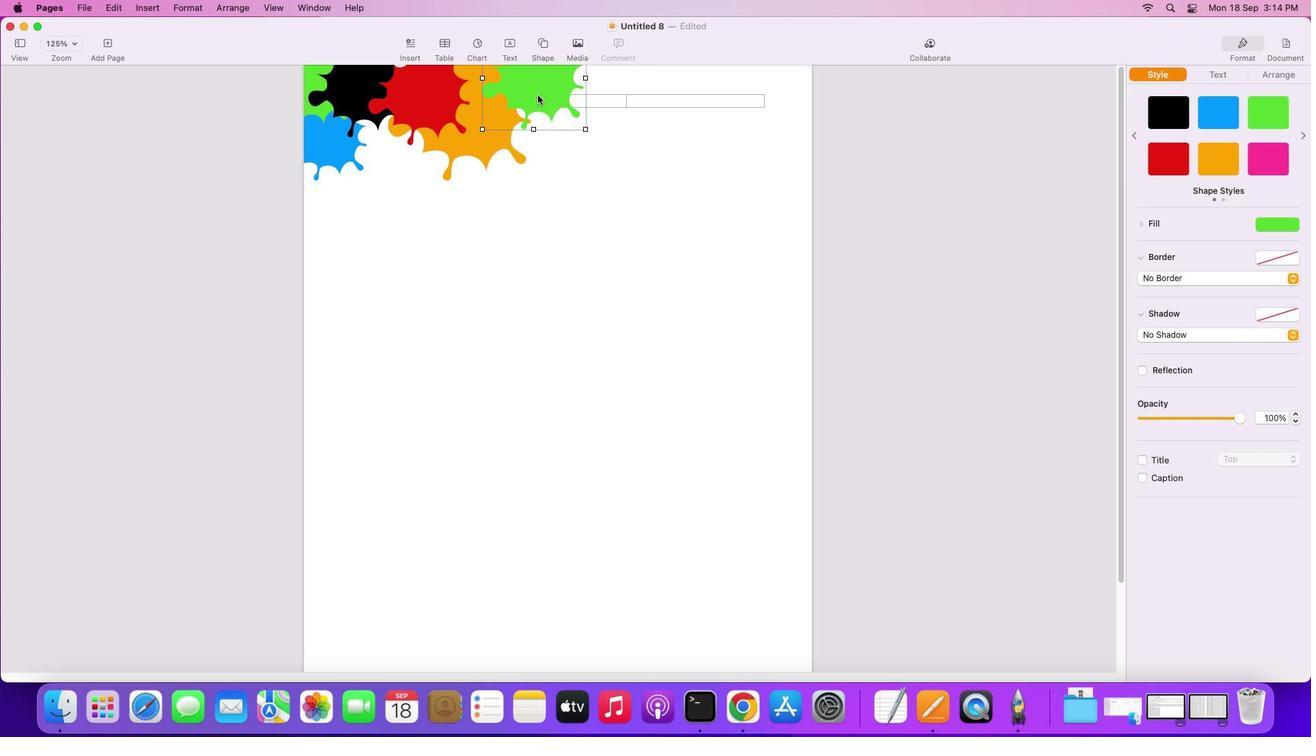 
Action: Mouse pressed left at (536, 98)
Screenshot: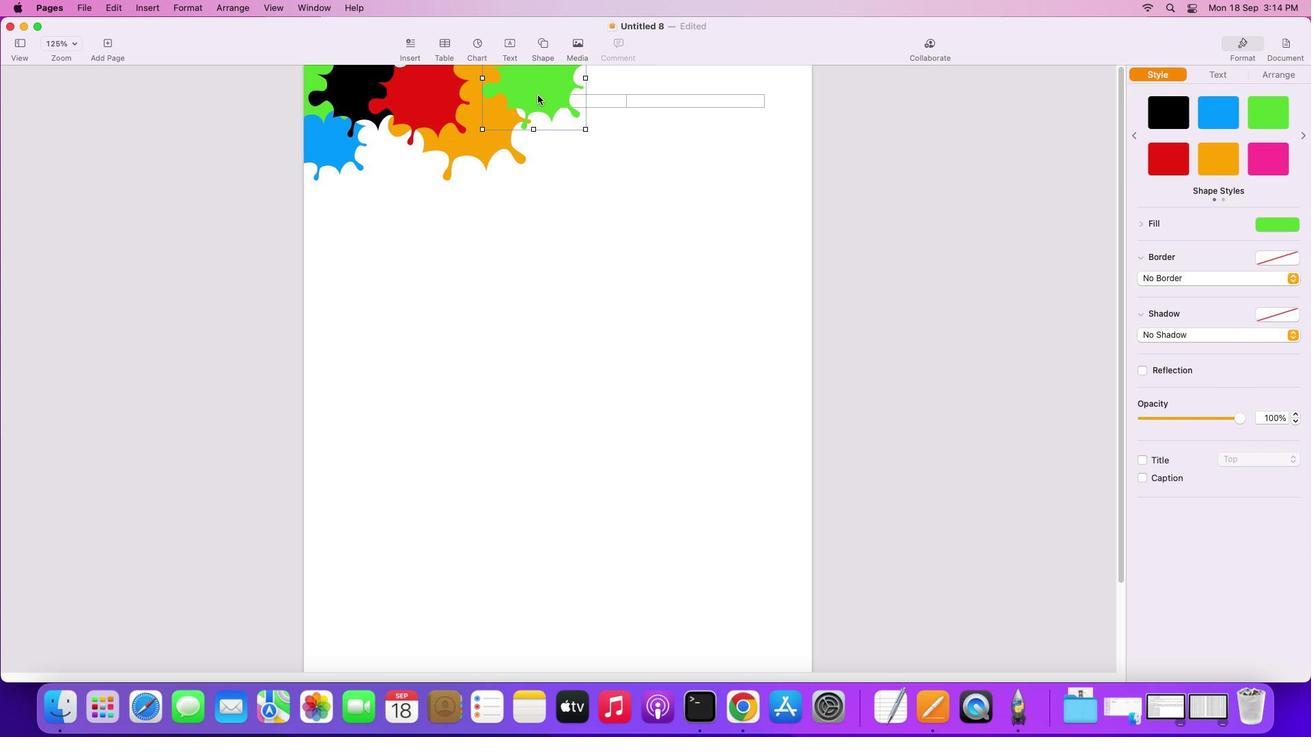 
Action: Mouse moved to (536, 97)
Screenshot: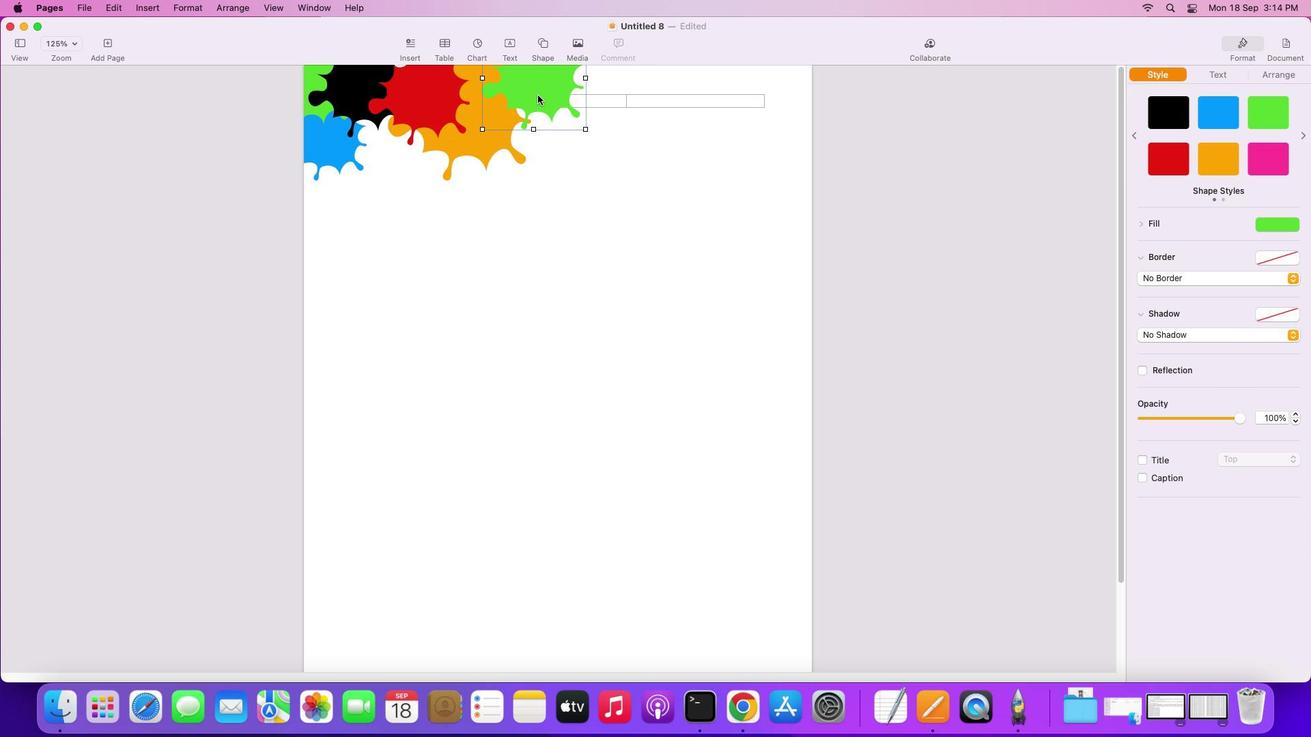 
Action: Key pressed Key.alt
Screenshot: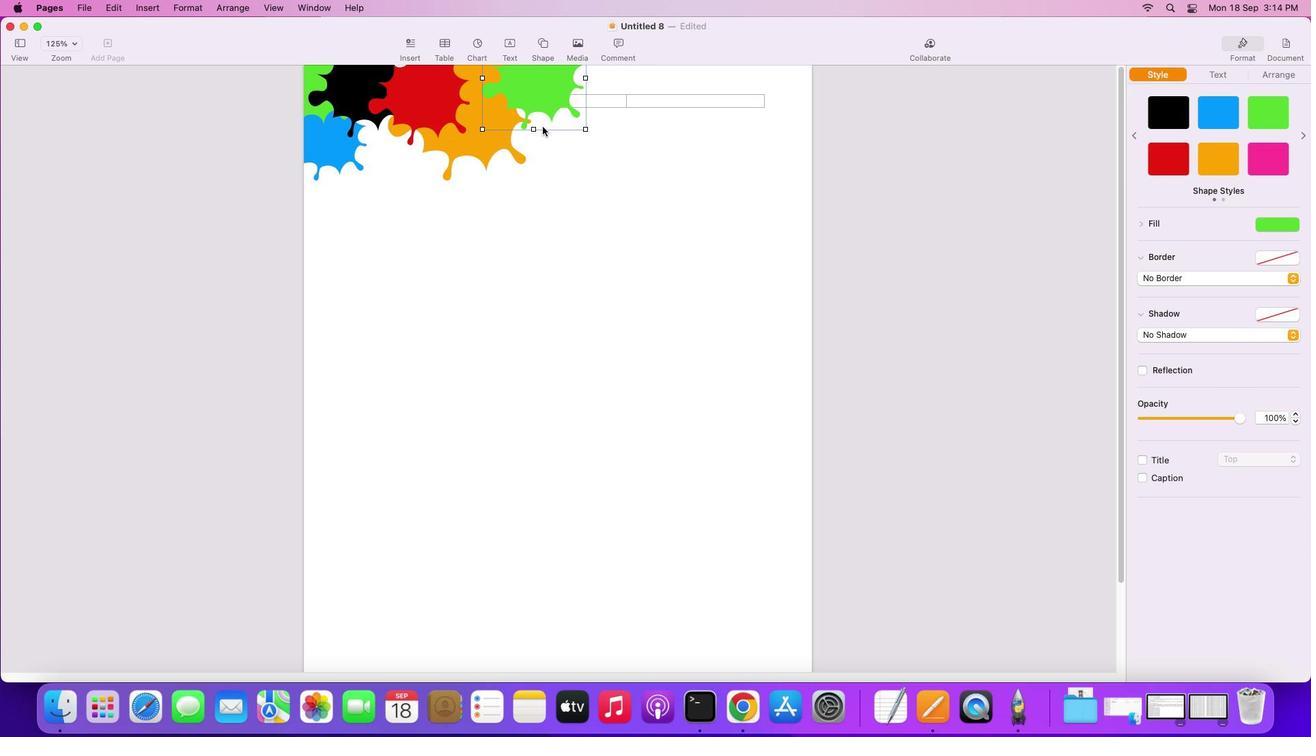
Action: Mouse moved to (538, 94)
Screenshot: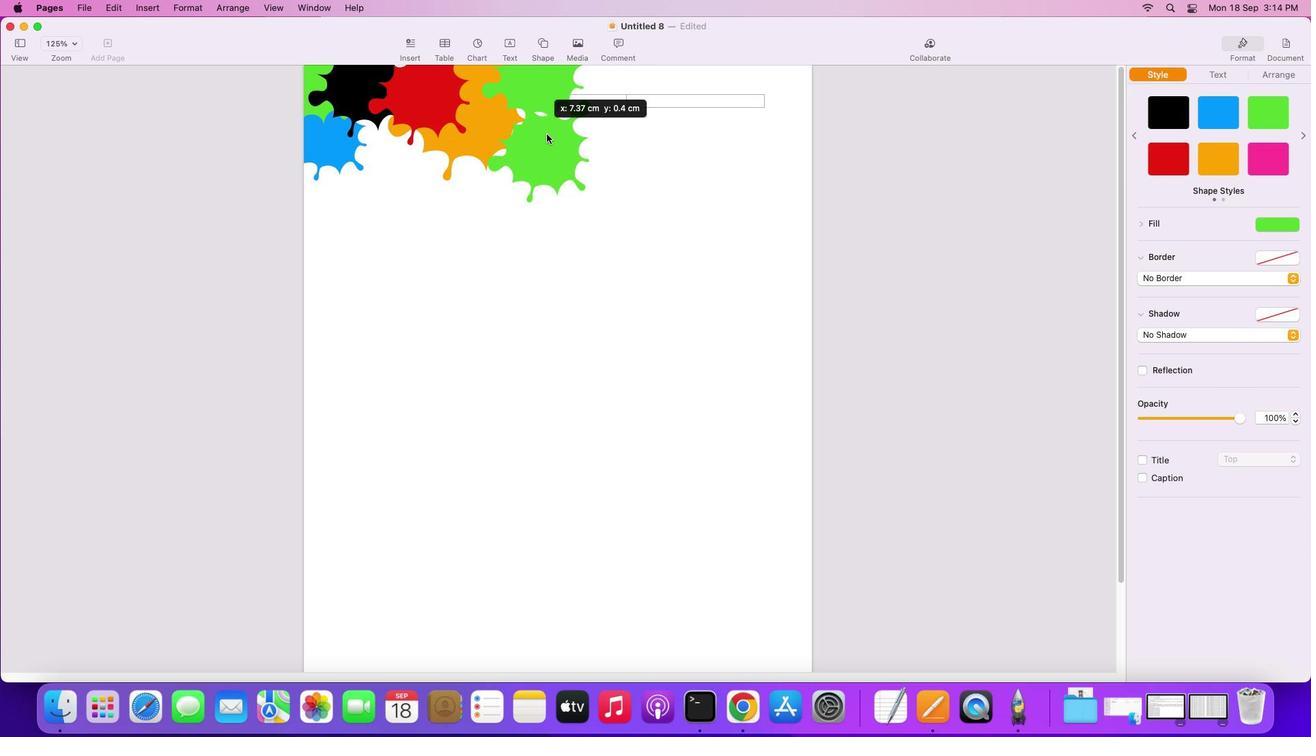 
Action: Mouse pressed left at (538, 94)
Screenshot: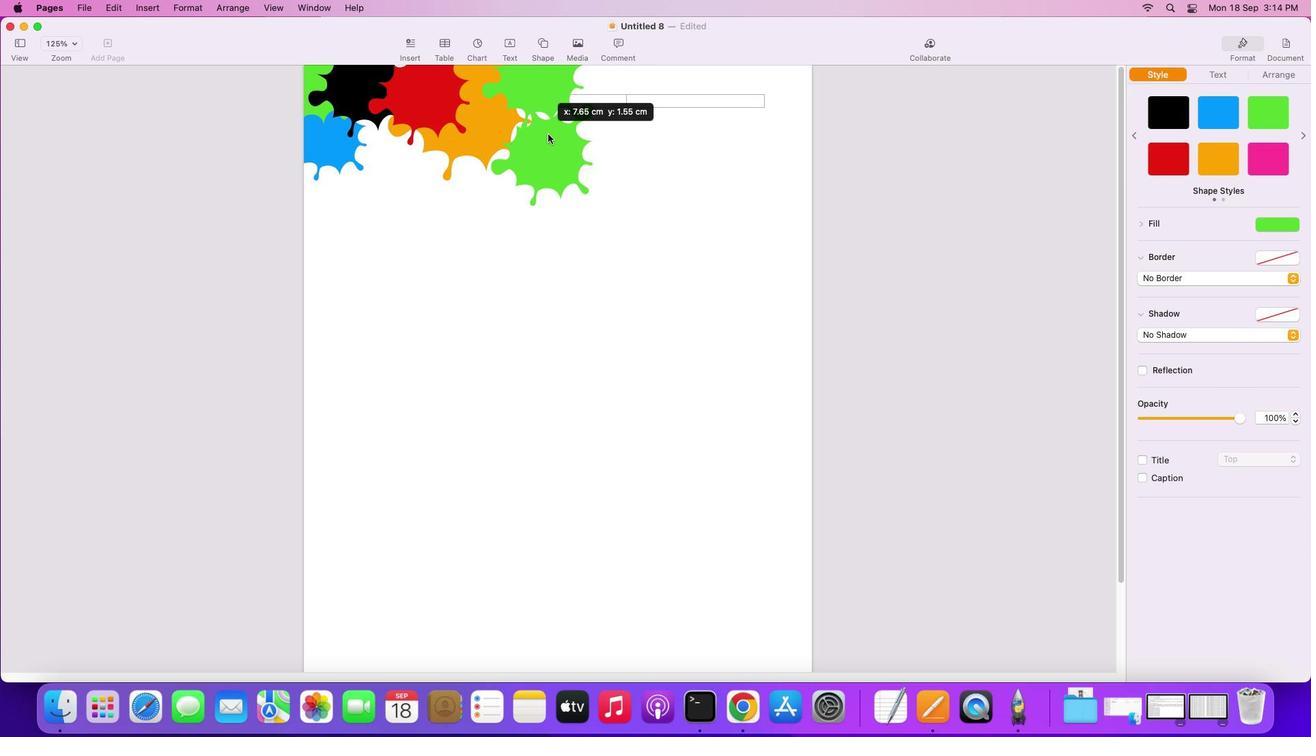 
Action: Mouse moved to (596, 95)
Screenshot: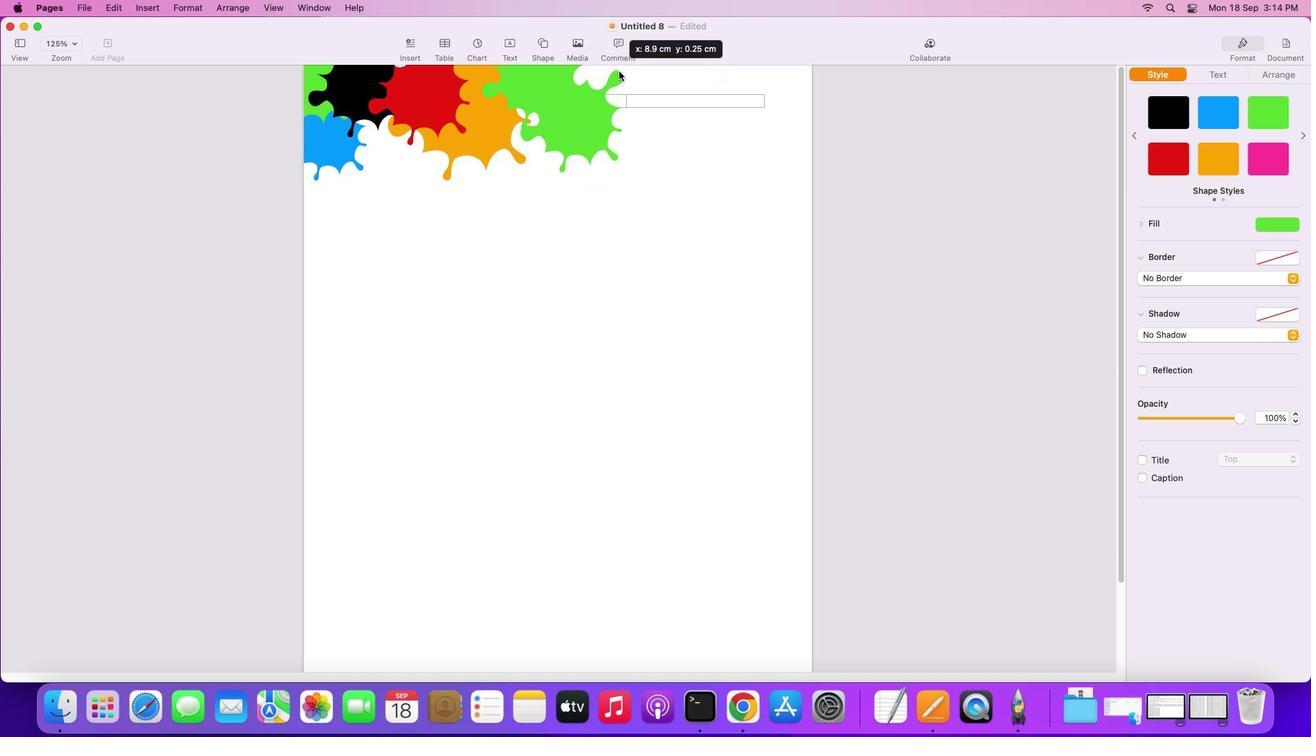 
Action: Mouse pressed left at (596, 95)
Screenshot: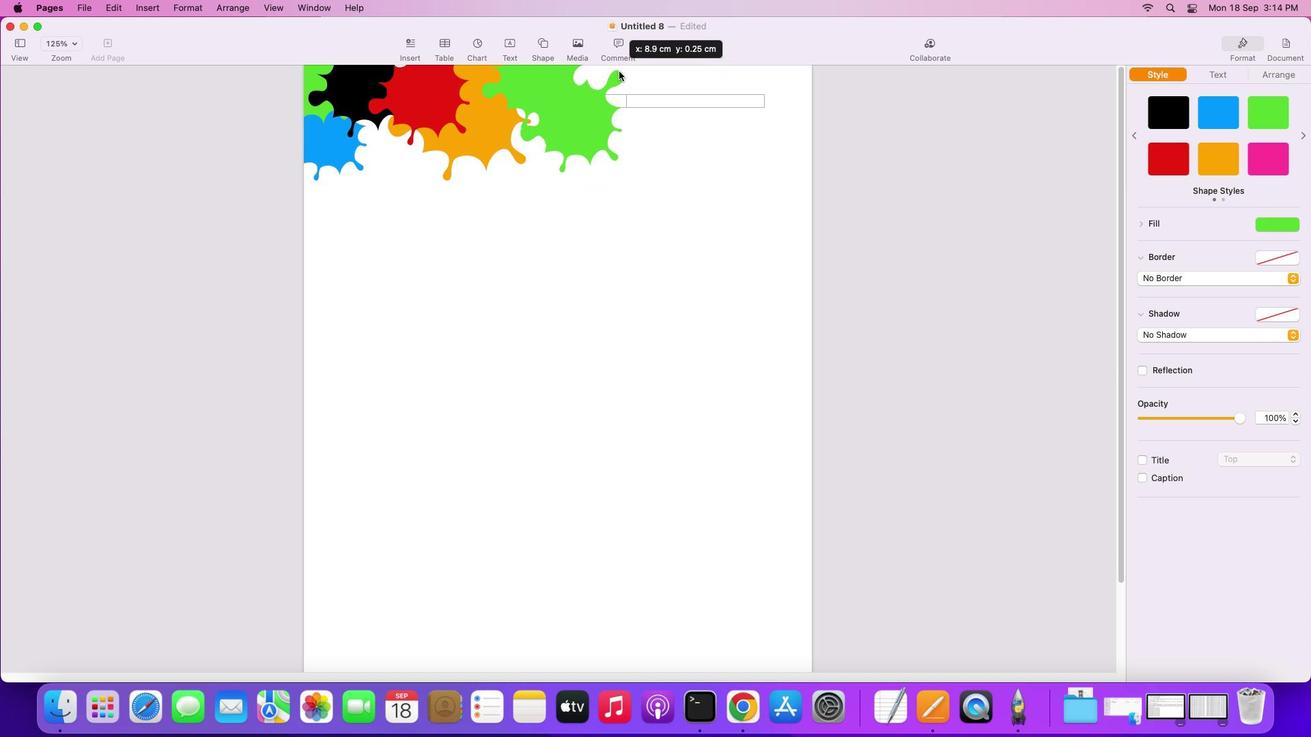 
Action: Mouse moved to (568, 150)
Screenshot: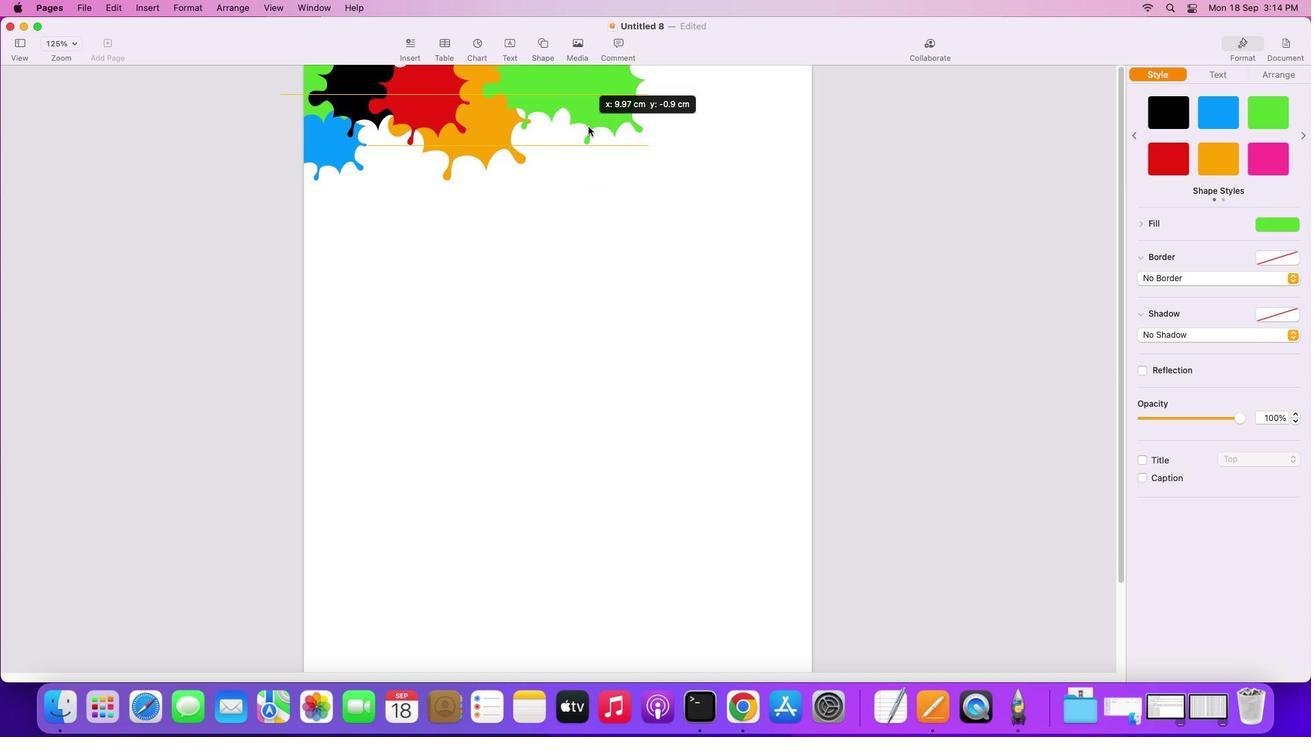 
Action: Mouse pressed left at (568, 150)
Screenshot: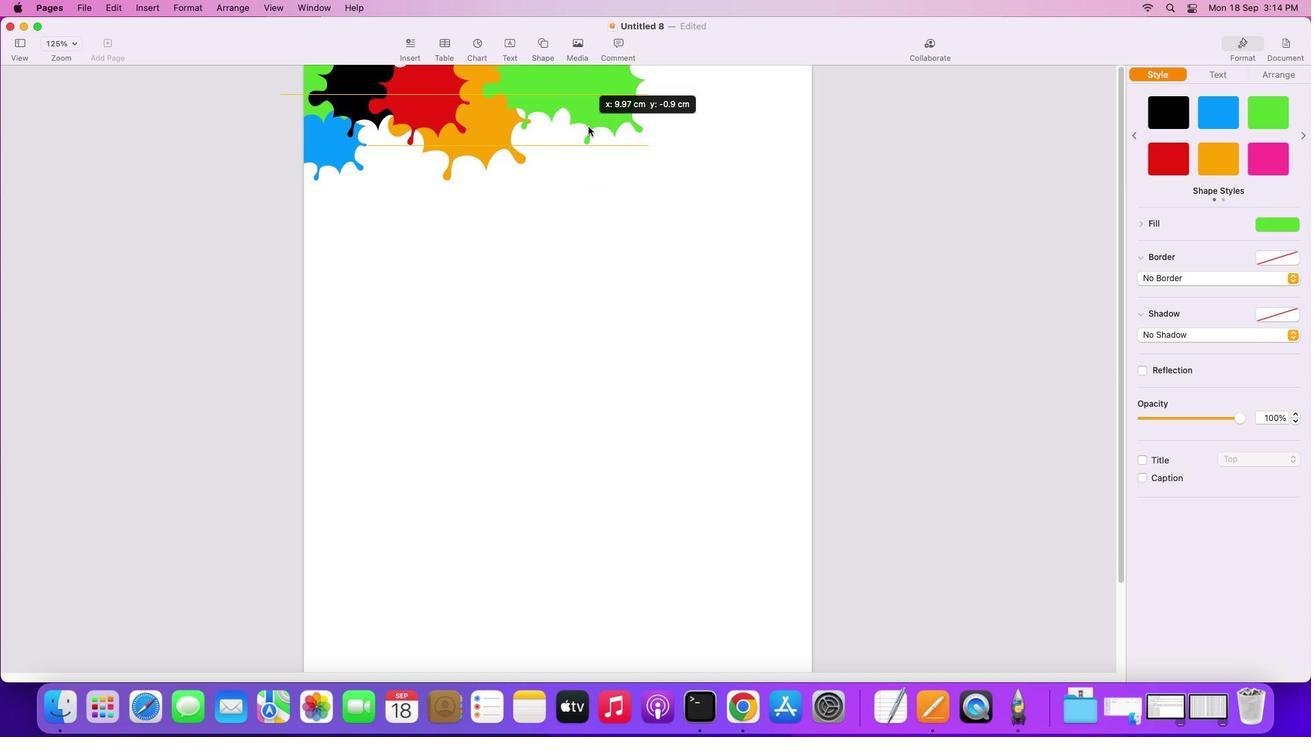 
Action: Mouse moved to (650, 144)
Screenshot: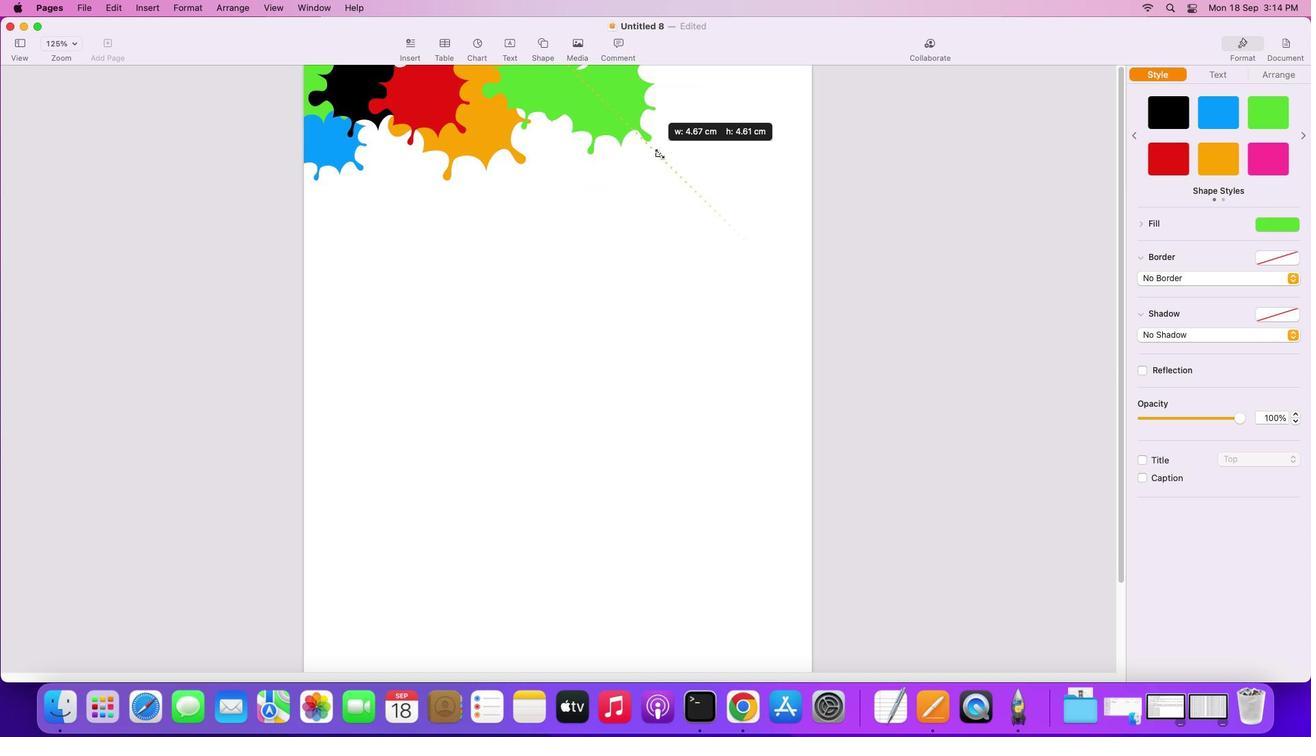 
Action: Mouse pressed left at (650, 144)
Screenshot: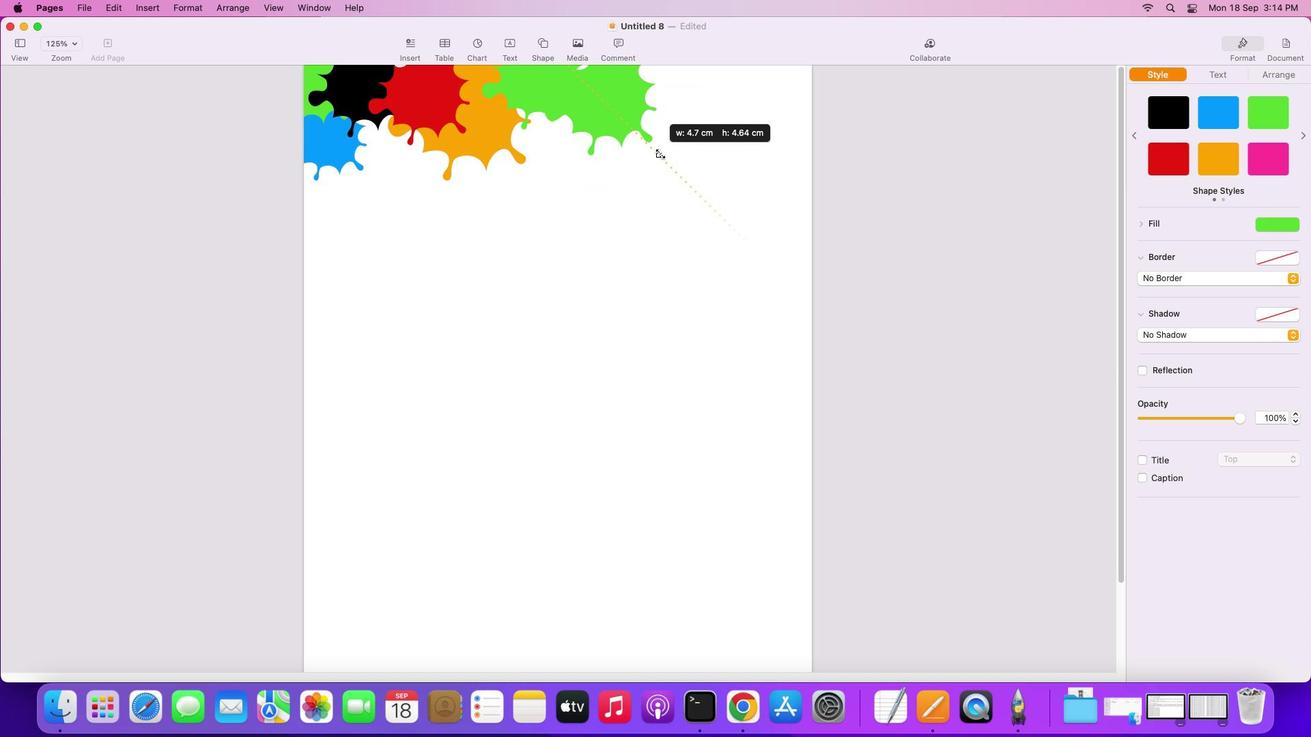 
Action: Mouse moved to (620, 133)
Screenshot: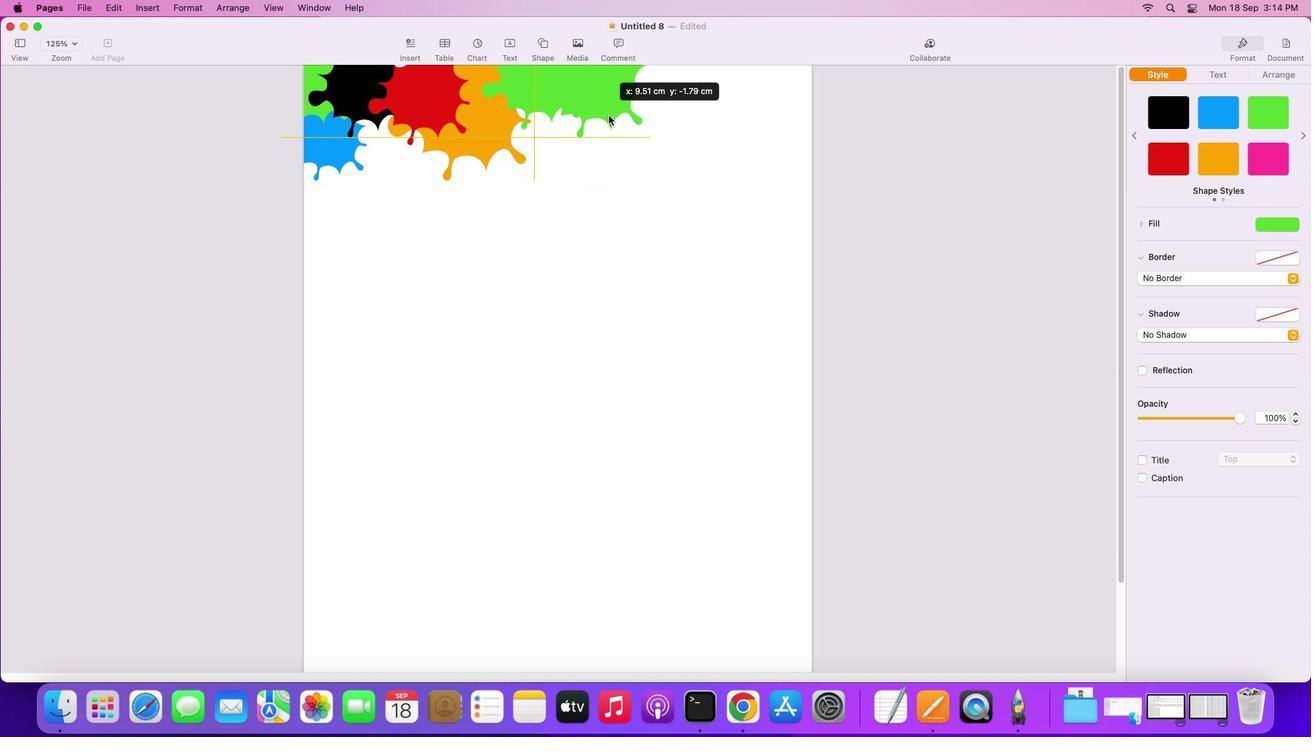 
Action: Mouse pressed left at (620, 133)
Screenshot: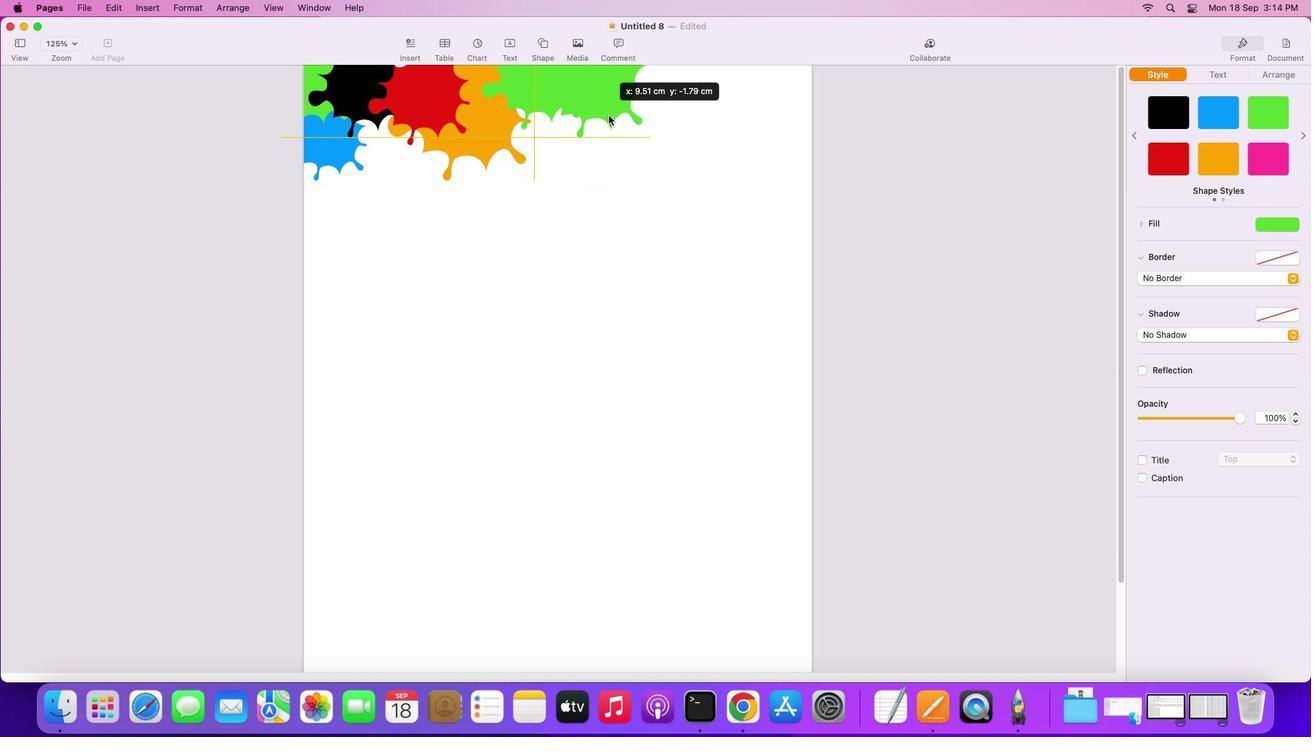
Action: Mouse moved to (1174, 156)
Screenshot: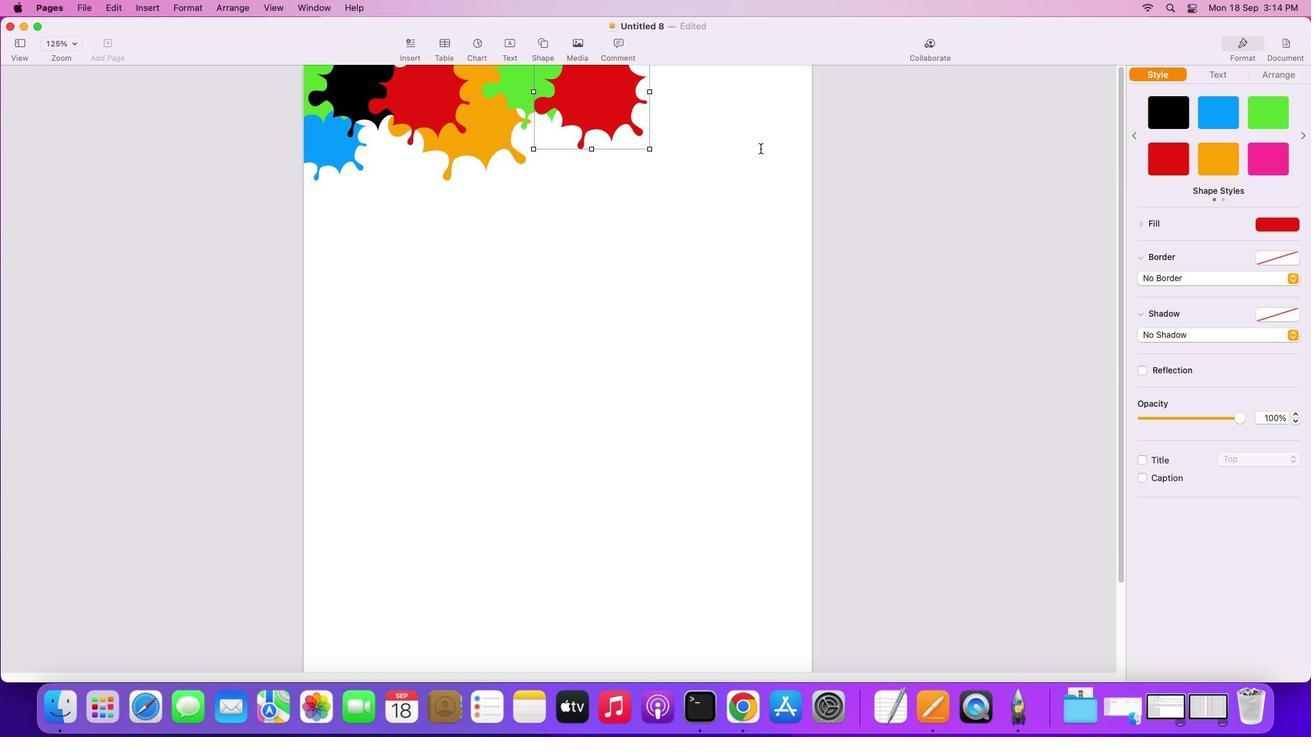 
Action: Mouse pressed left at (1174, 156)
Screenshot: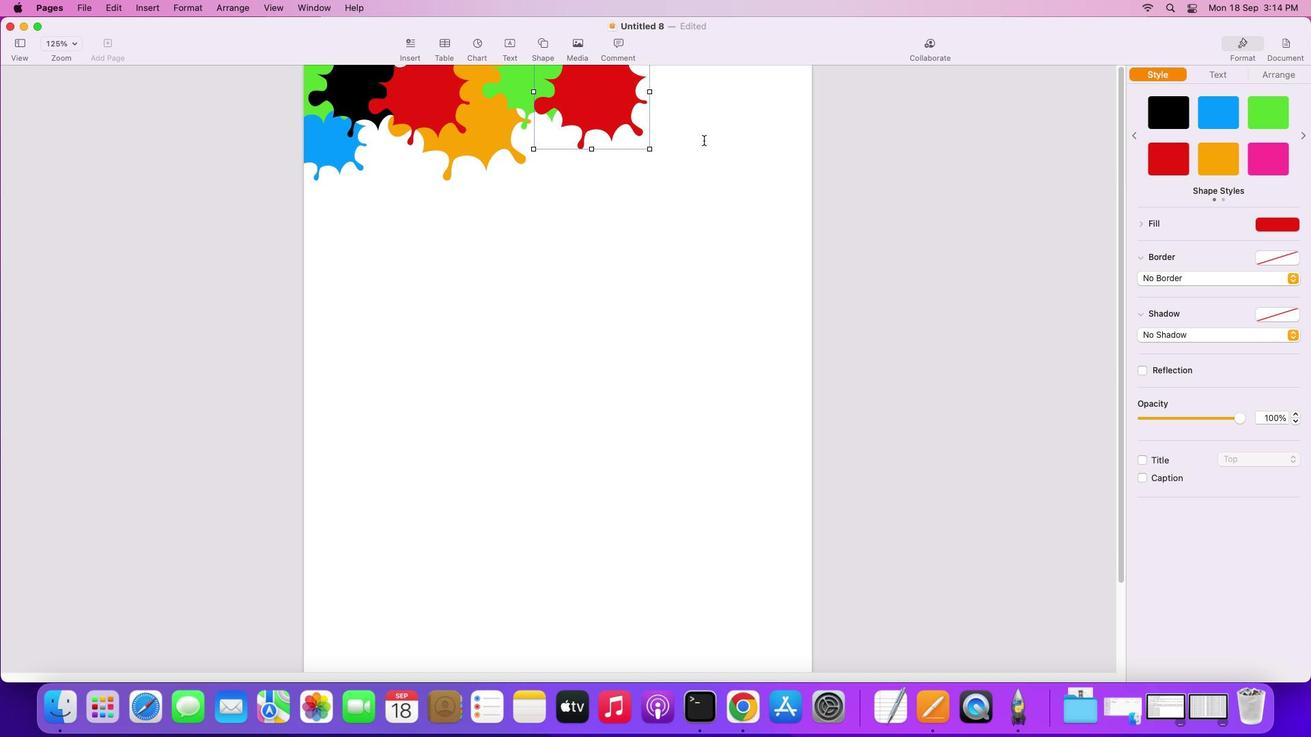 
Action: Mouse moved to (682, 129)
Screenshot: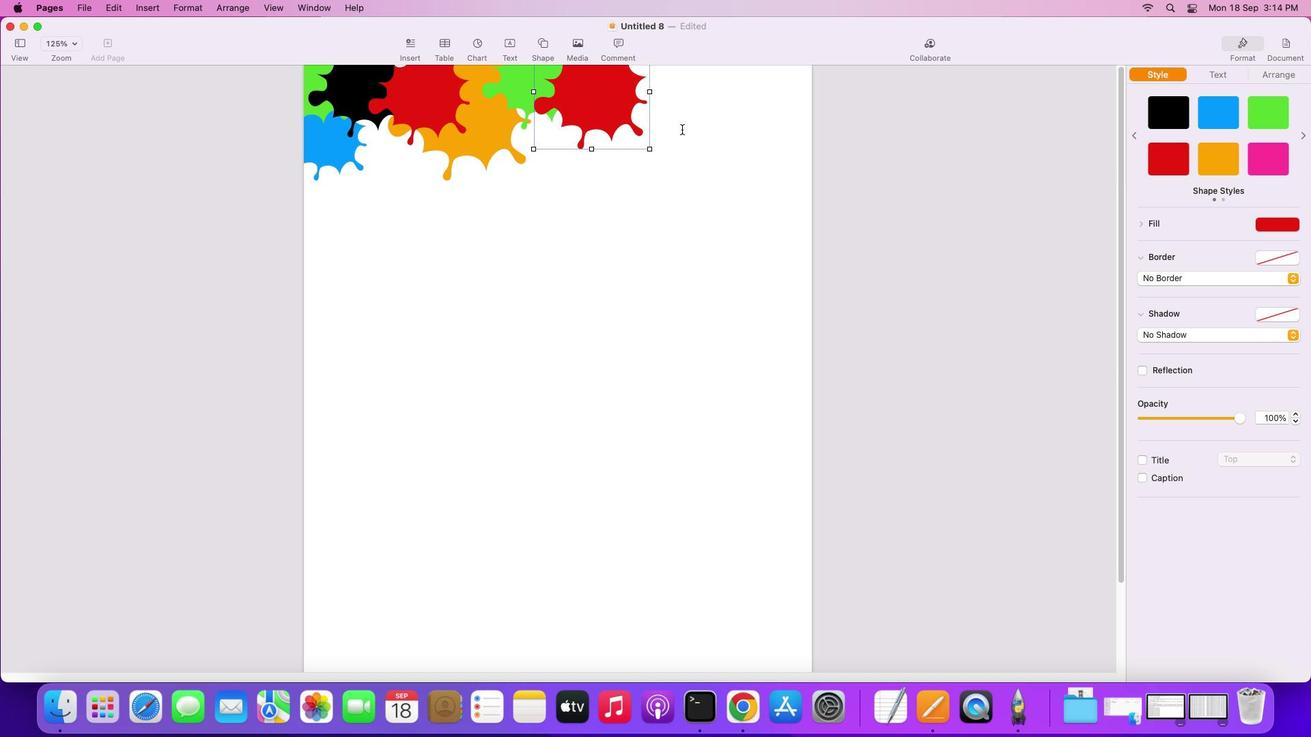 
Action: Mouse pressed left at (682, 129)
Screenshot: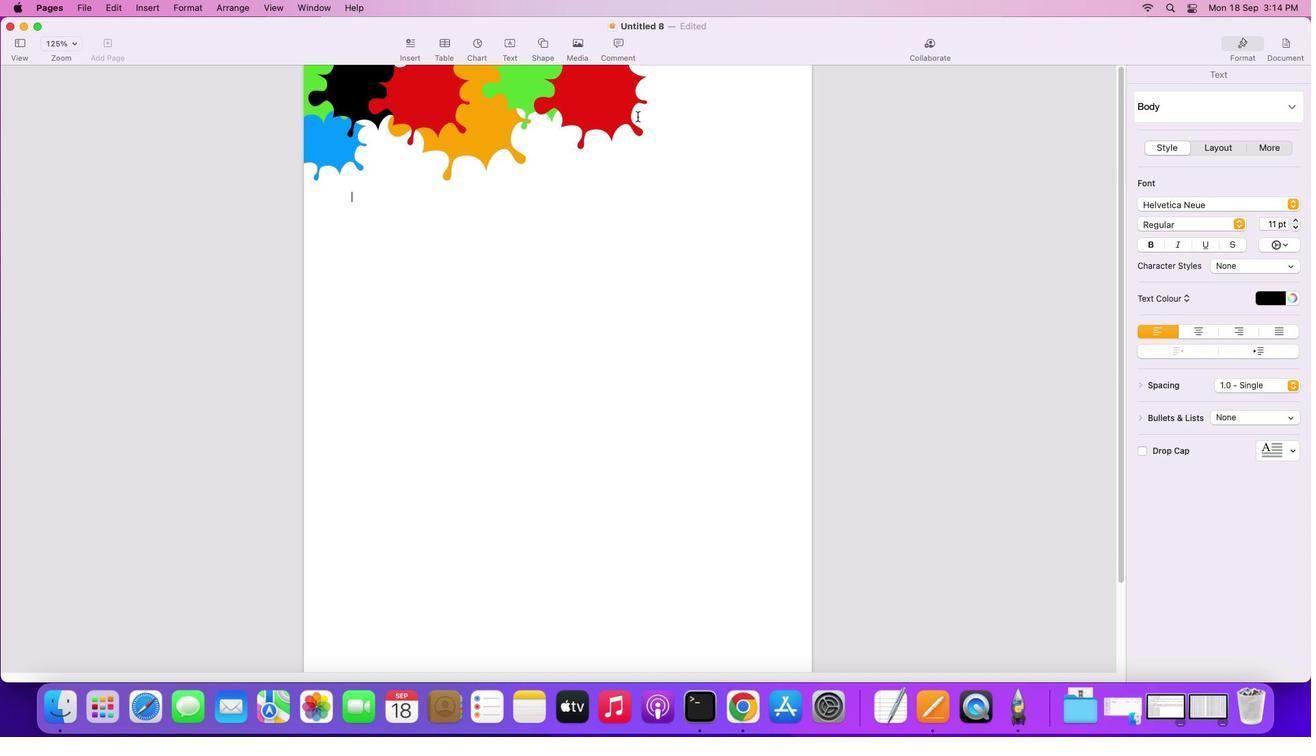 
Action: Mouse moved to (556, 90)
Screenshot: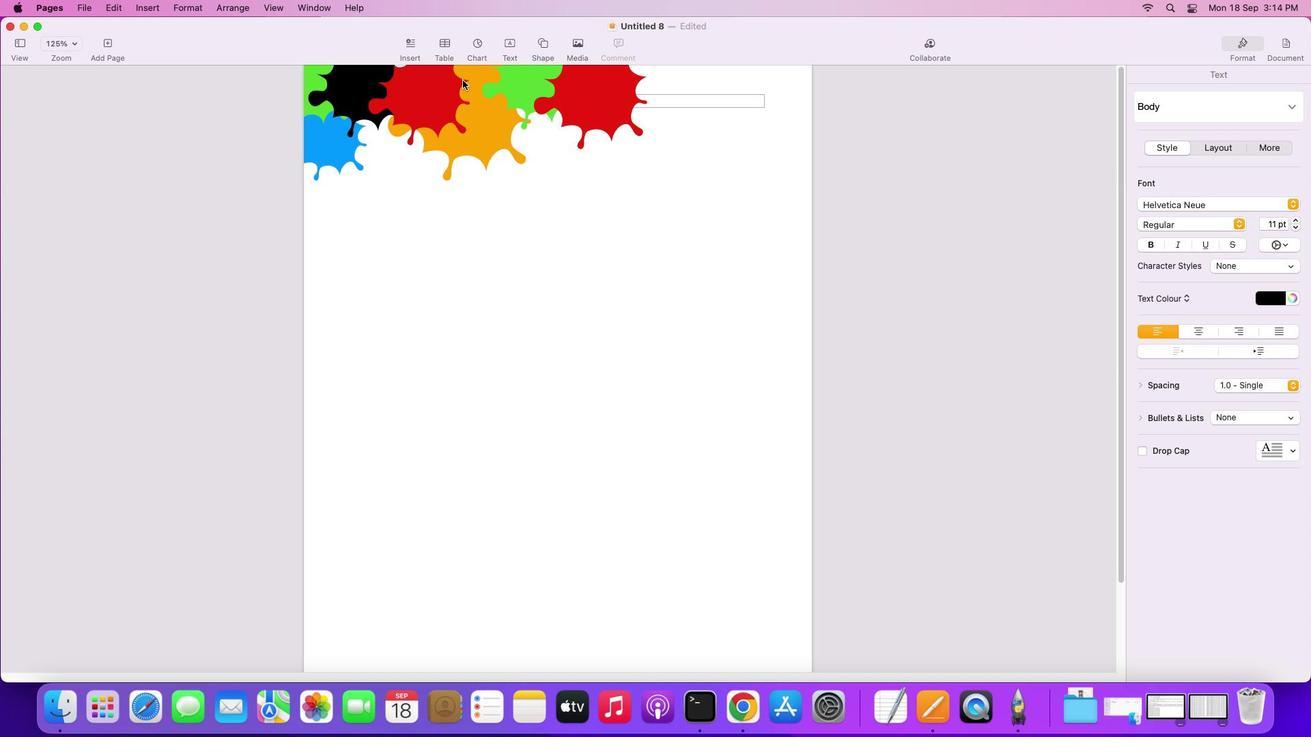 
Action: Key pressed Key.alt
Screenshot: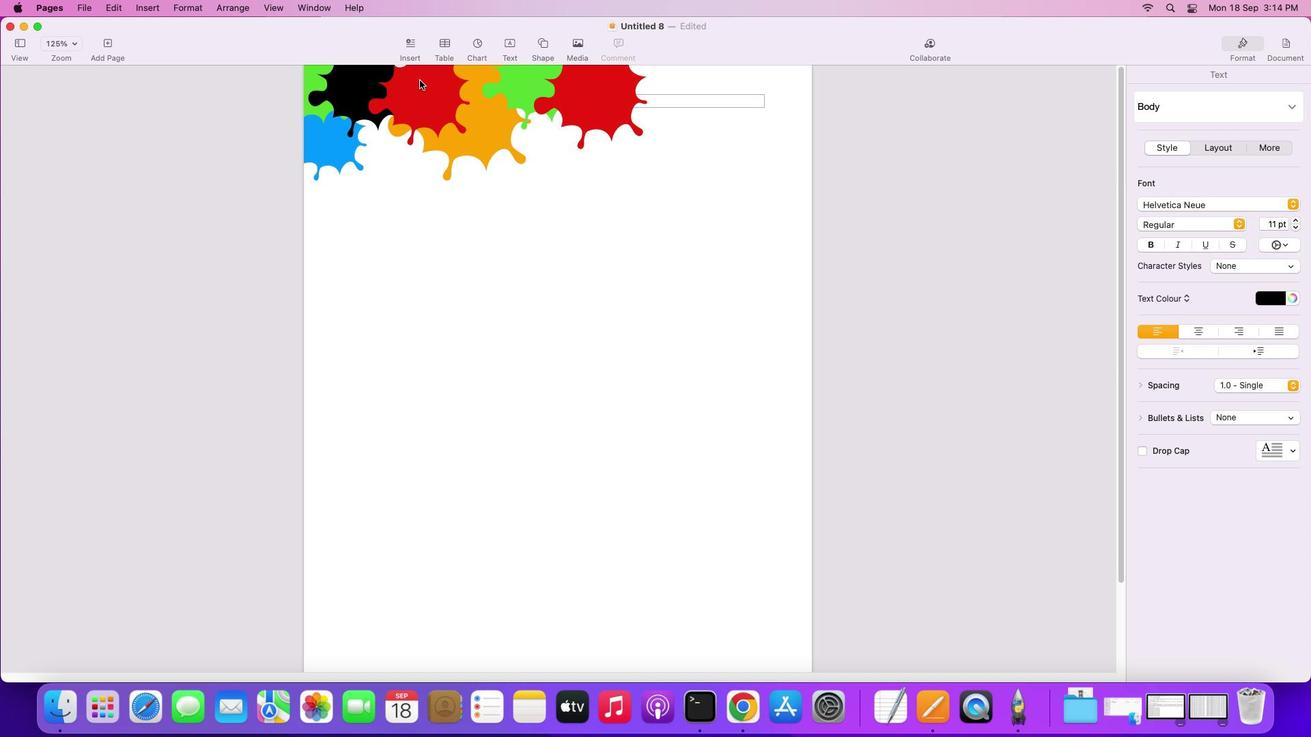 
Action: Mouse moved to (536, 72)
Screenshot: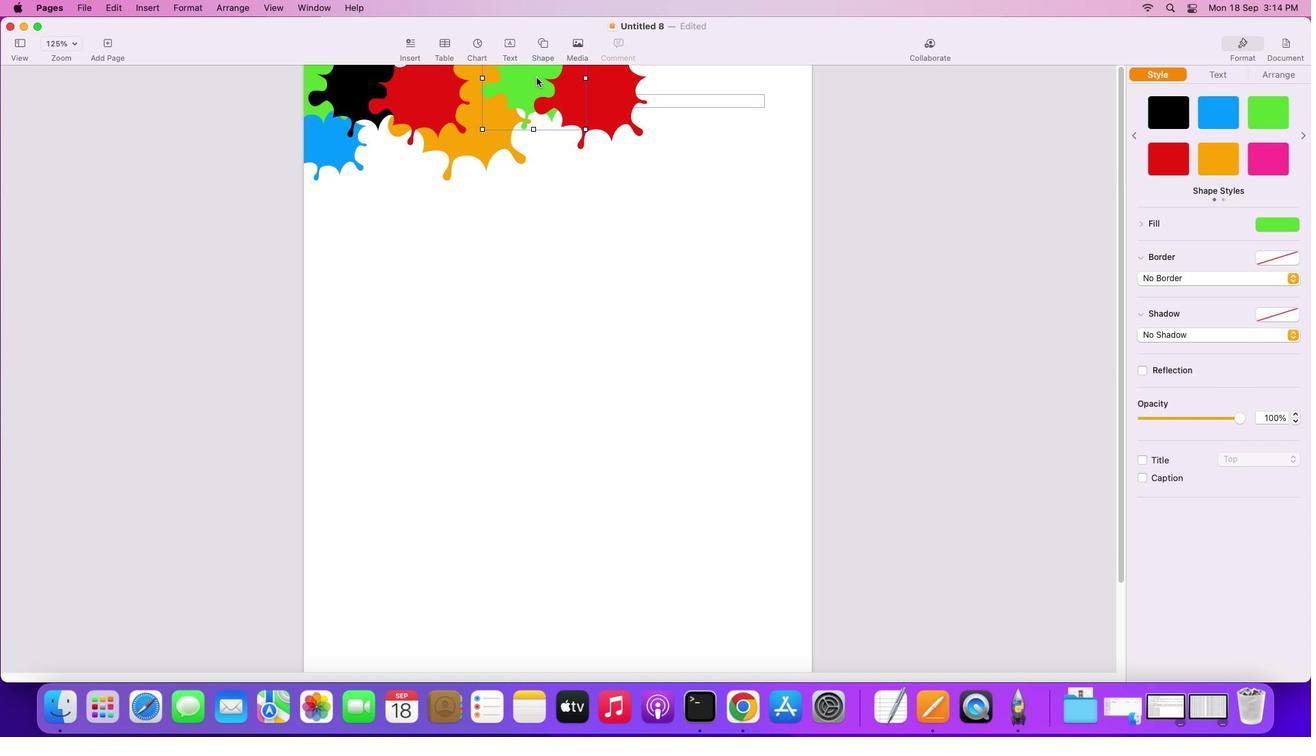 
Action: Mouse pressed left at (536, 72)
Screenshot: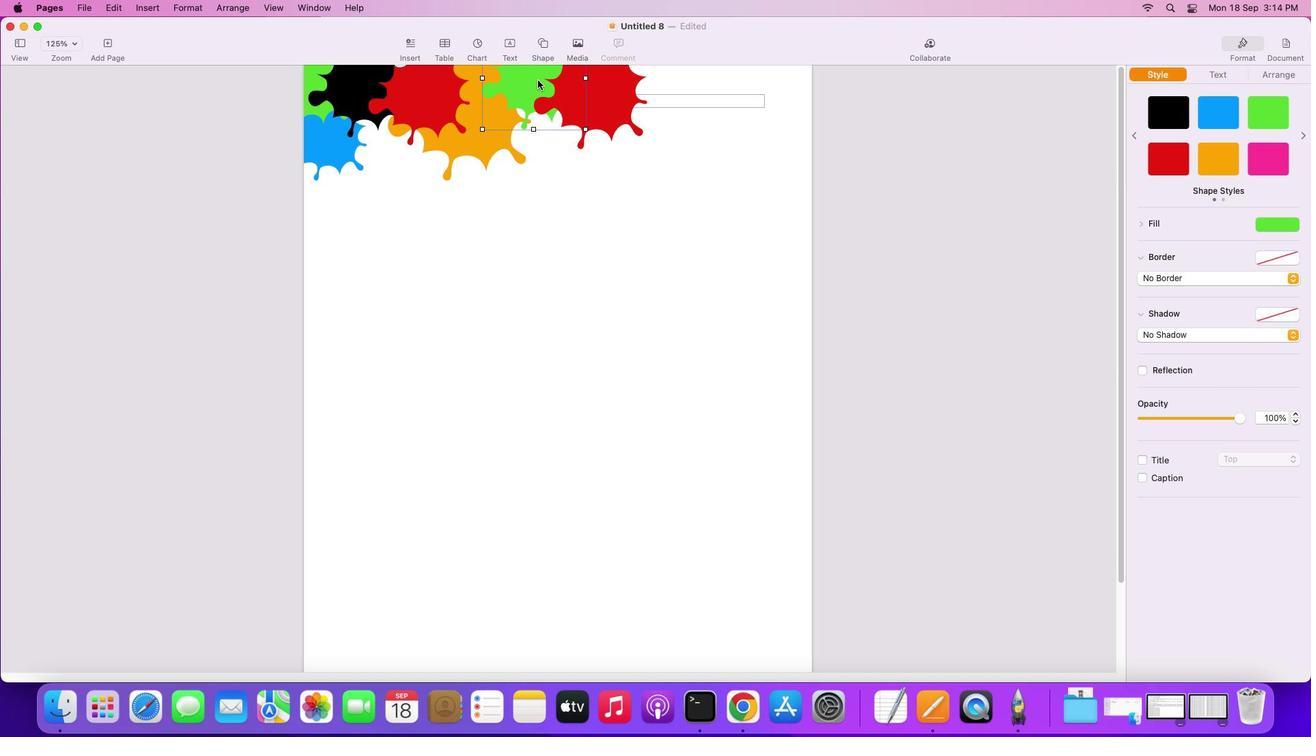 
Action: Mouse moved to (538, 80)
Screenshot: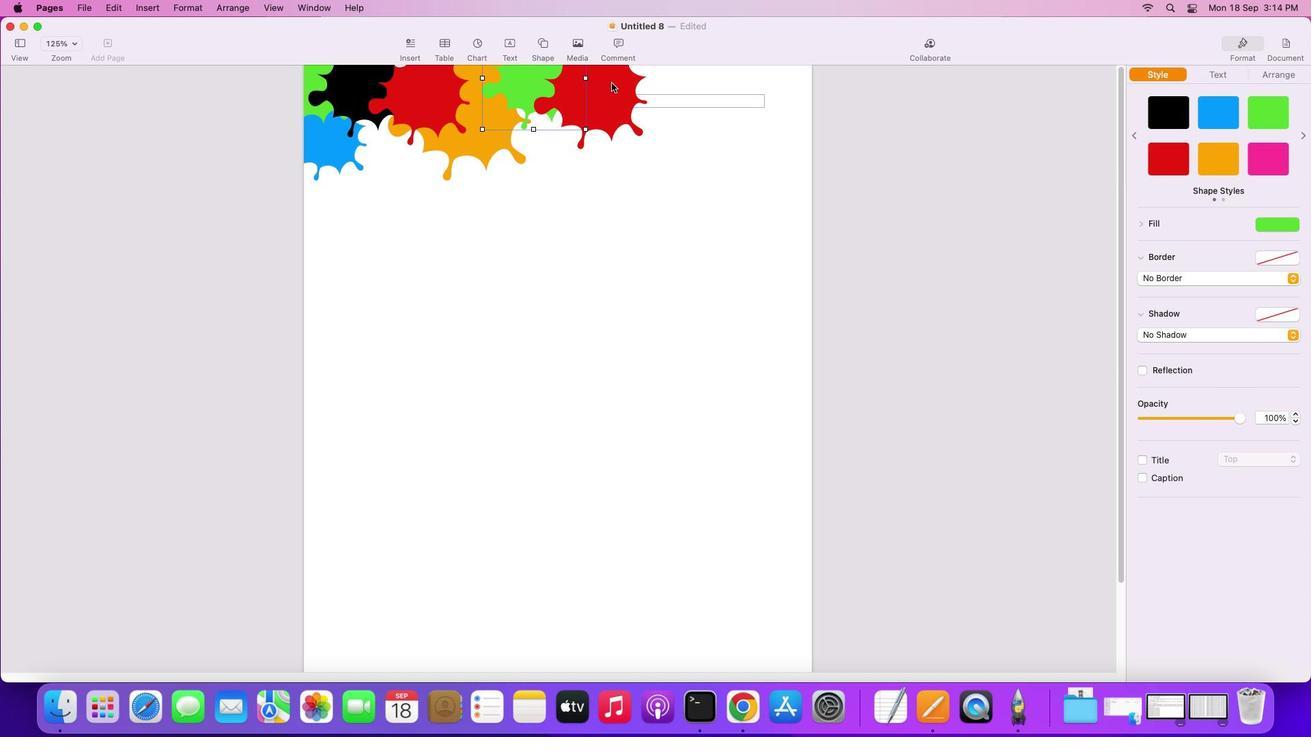 
Action: Key pressed Key.alt
Screenshot: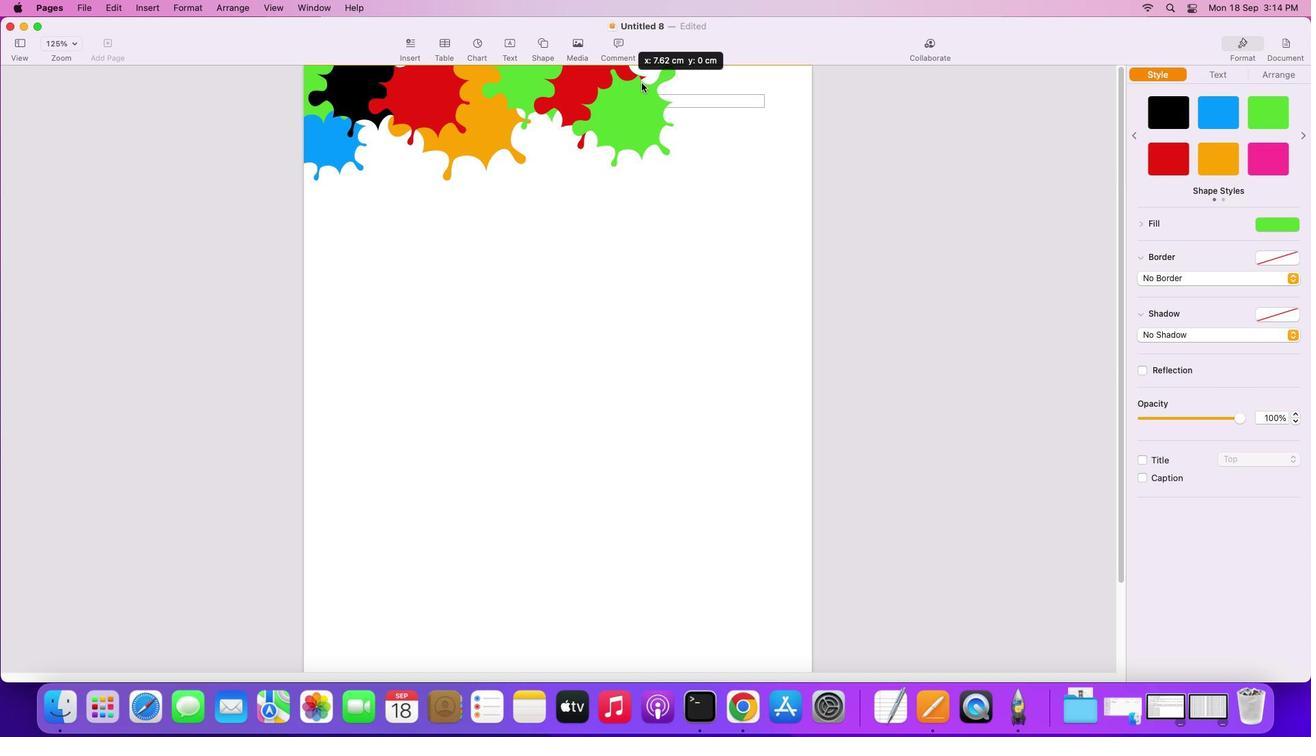
Action: Mouse pressed left at (538, 80)
Screenshot: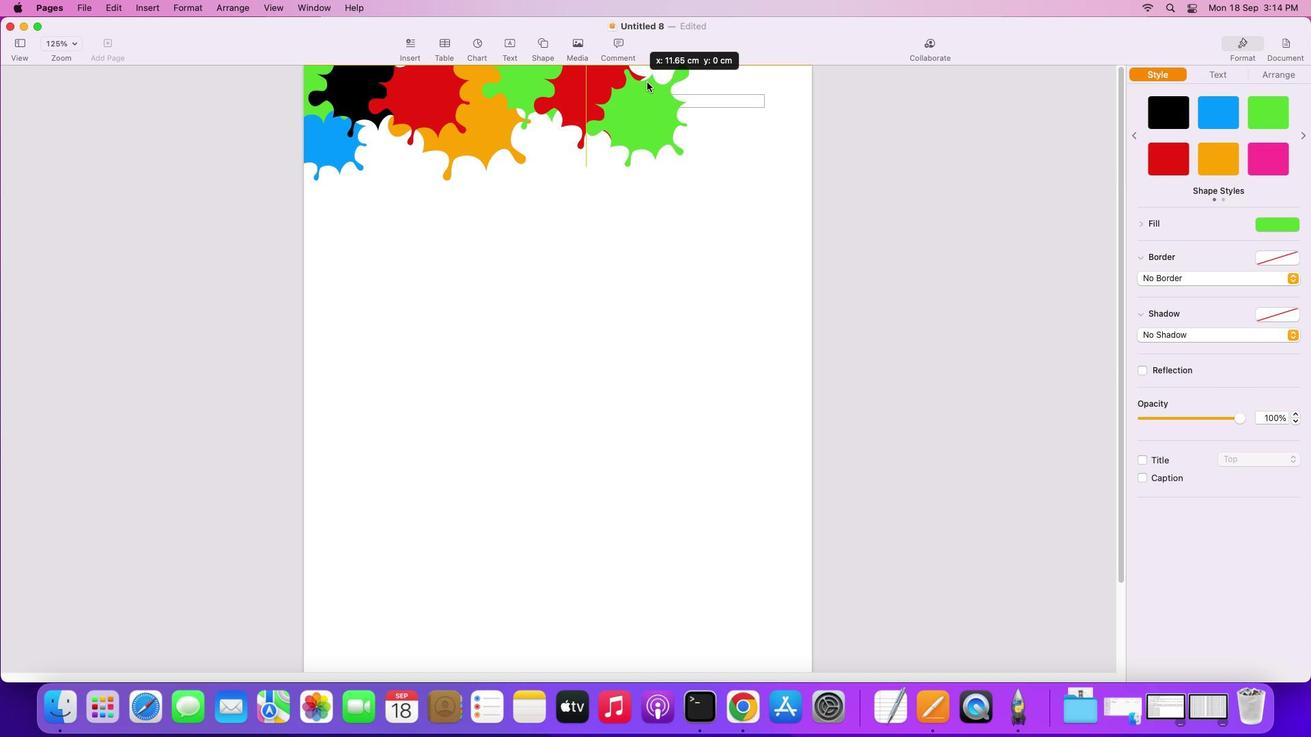 
Action: Mouse moved to (672, 87)
Screenshot: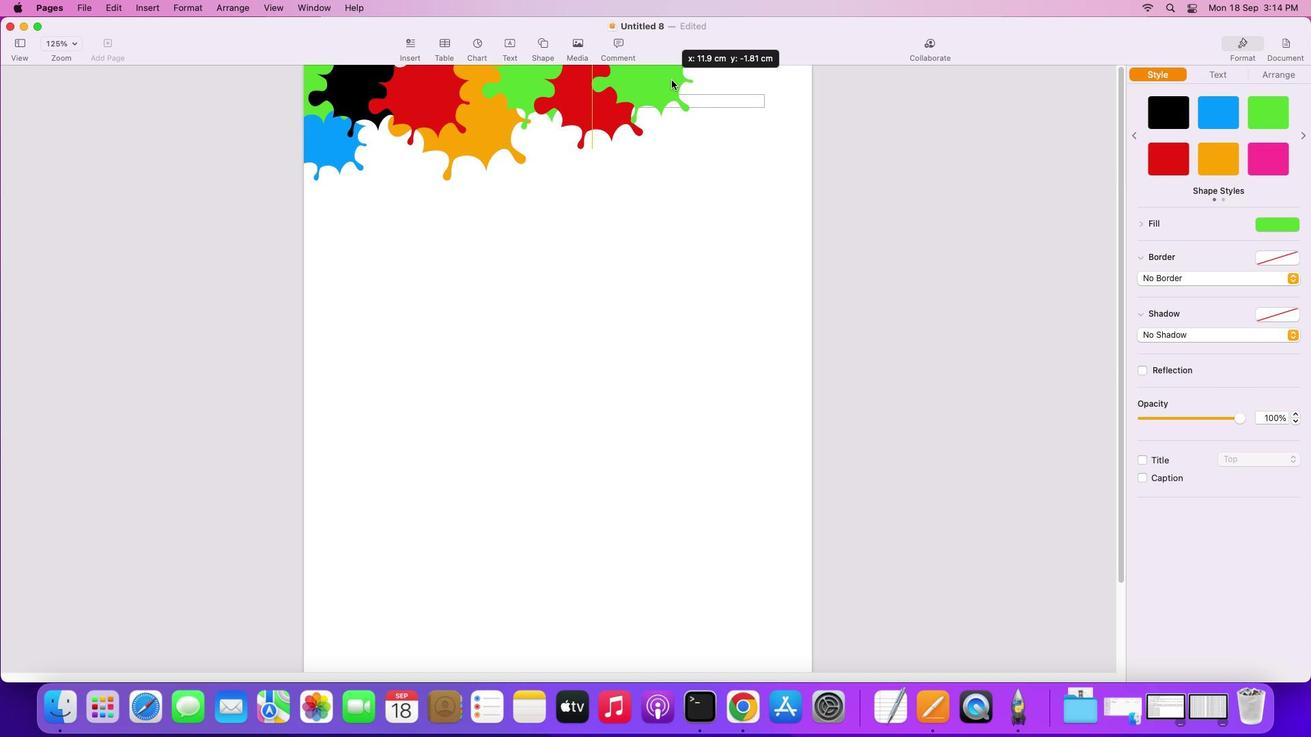 
Action: Mouse pressed left at (672, 87)
Screenshot: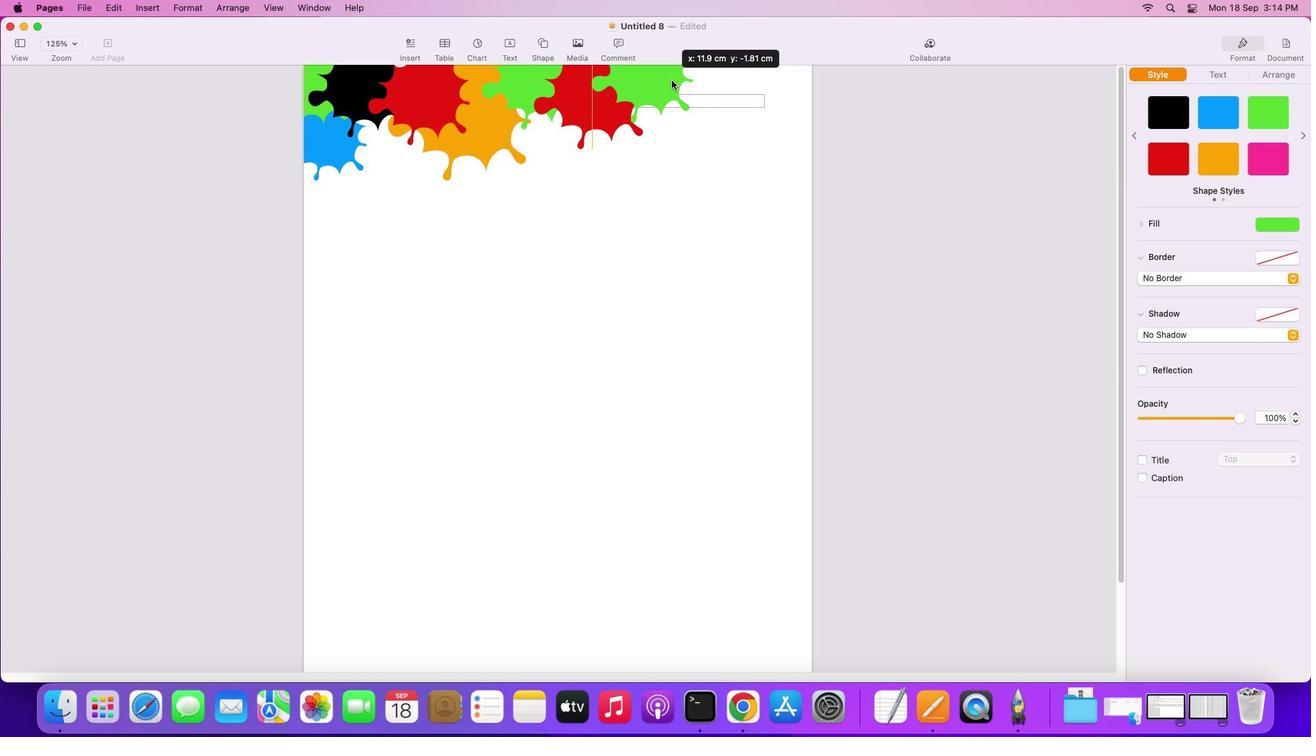 
Action: Mouse moved to (672, 84)
Screenshot: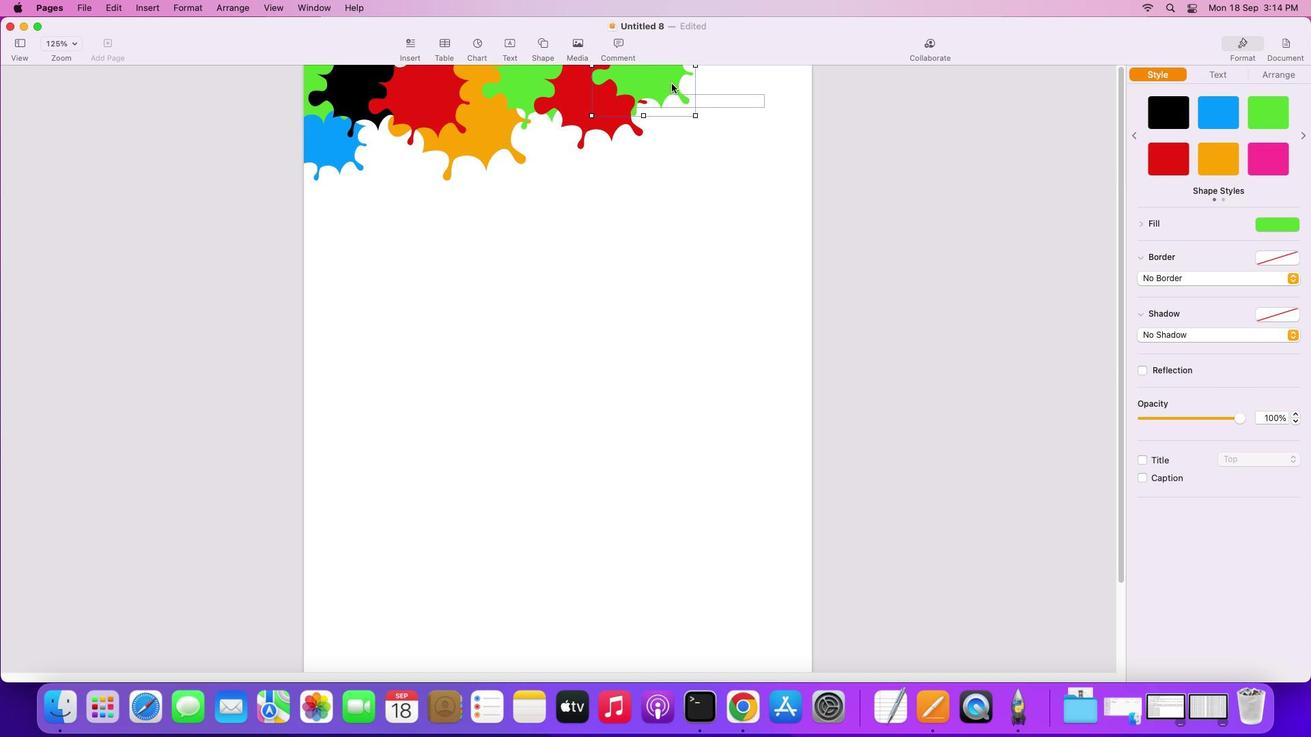 
Action: Mouse pressed left at (672, 84)
Screenshot: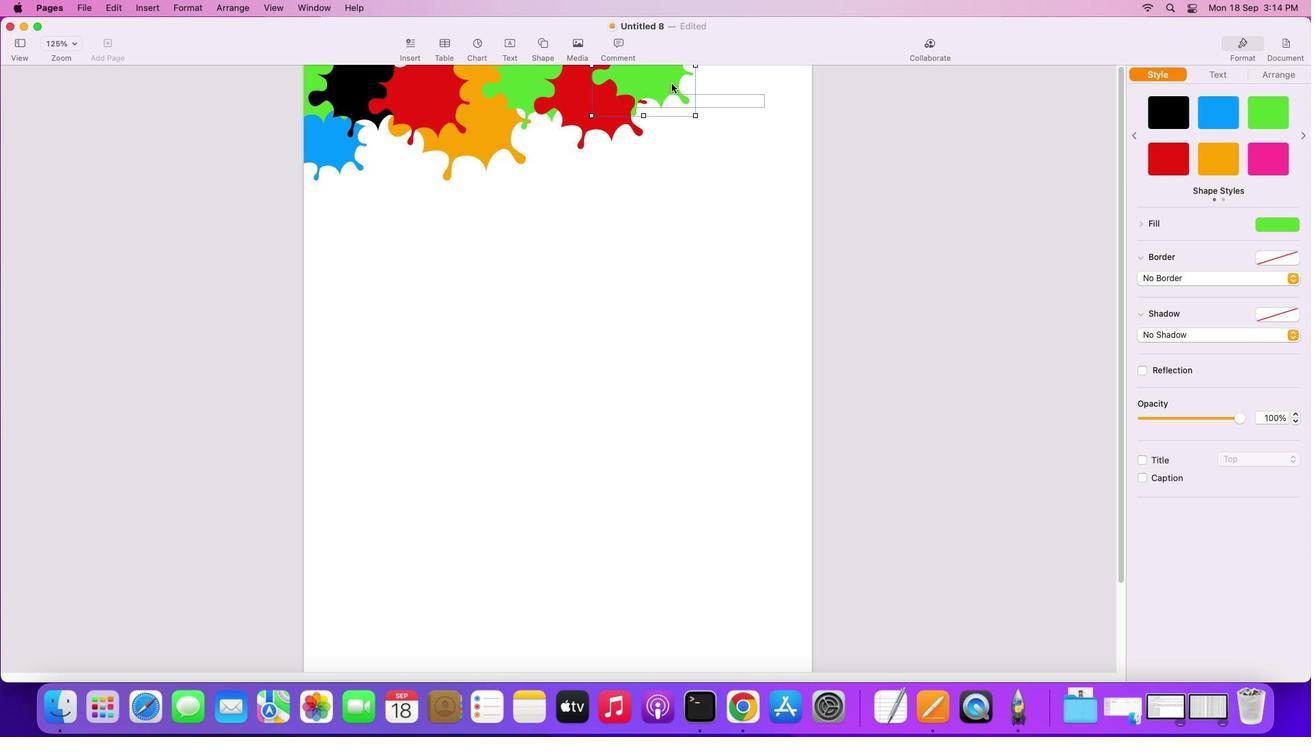 
Action: Mouse moved to (671, 84)
Screenshot: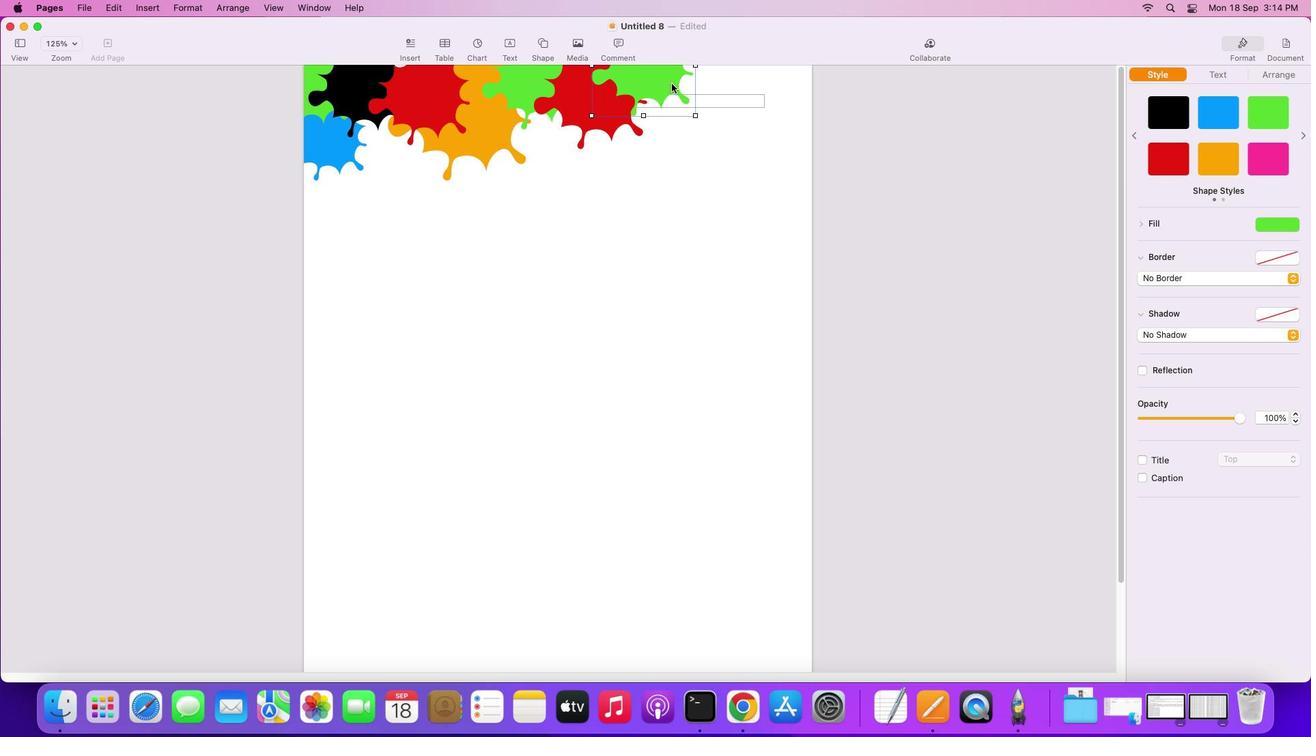 
Action: Key pressed Key.alt
Screenshot: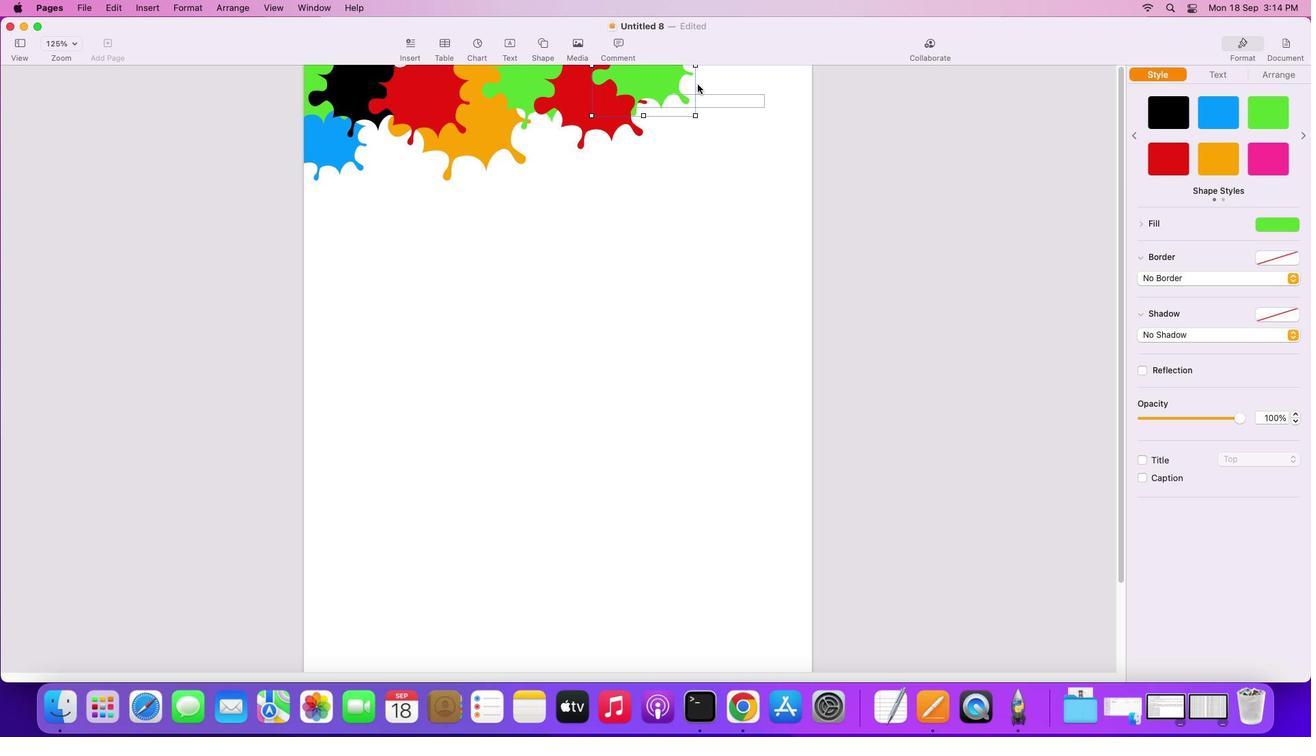 
Action: Mouse pressed left at (671, 84)
Screenshot: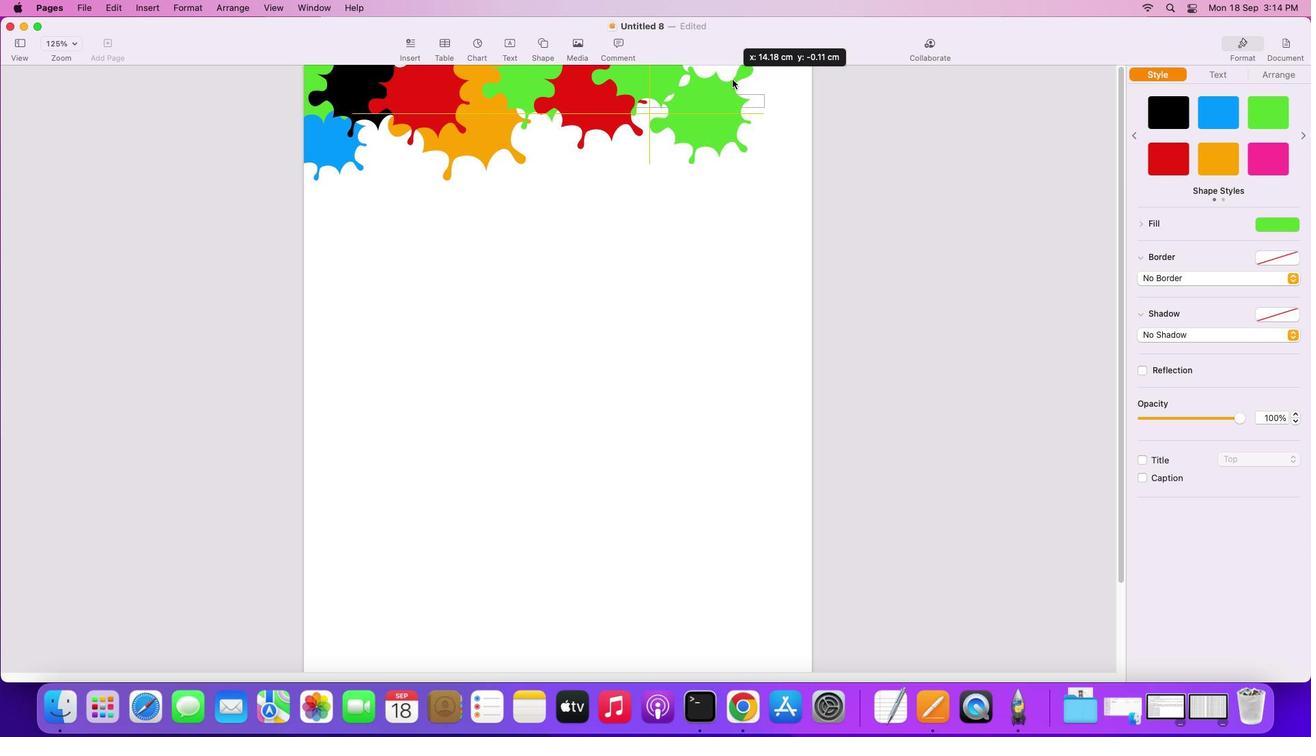 
Action: Mouse moved to (728, 89)
Screenshot: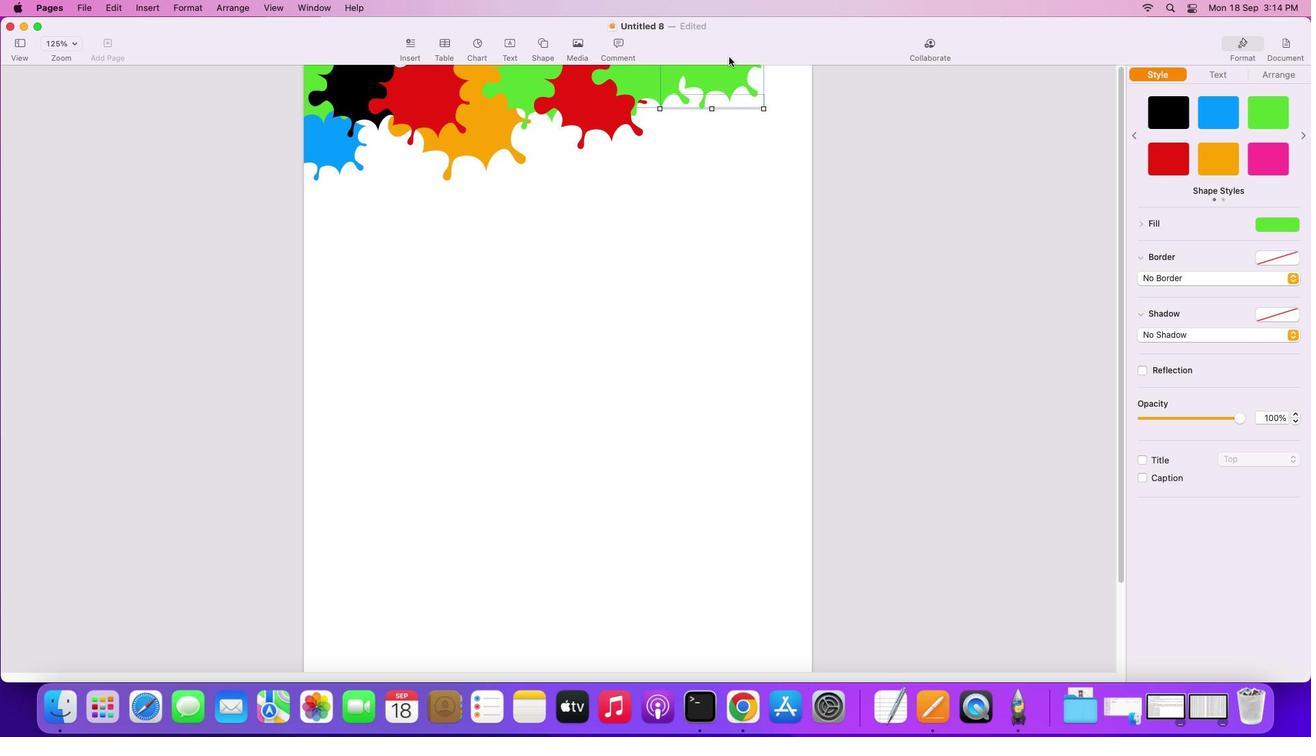 
Action: Mouse pressed left at (728, 89)
Screenshot: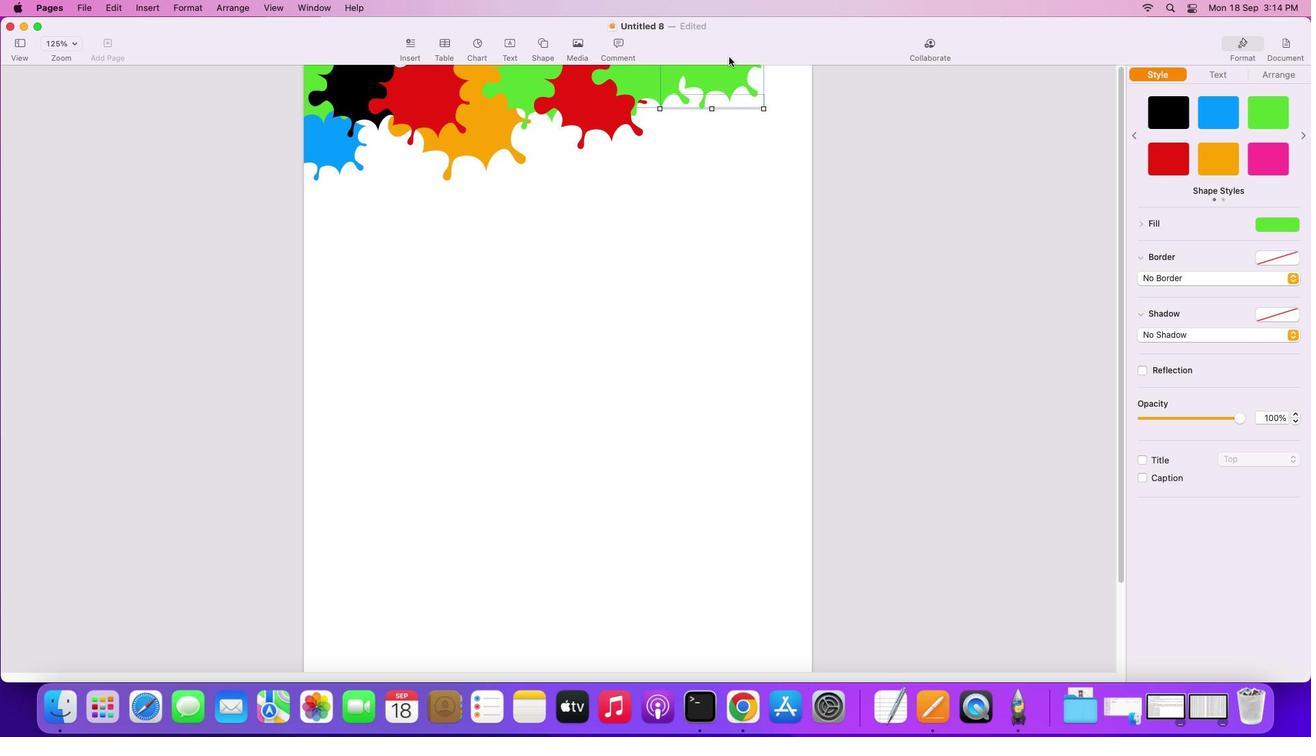 
Action: Mouse moved to (717, 85)
Screenshot: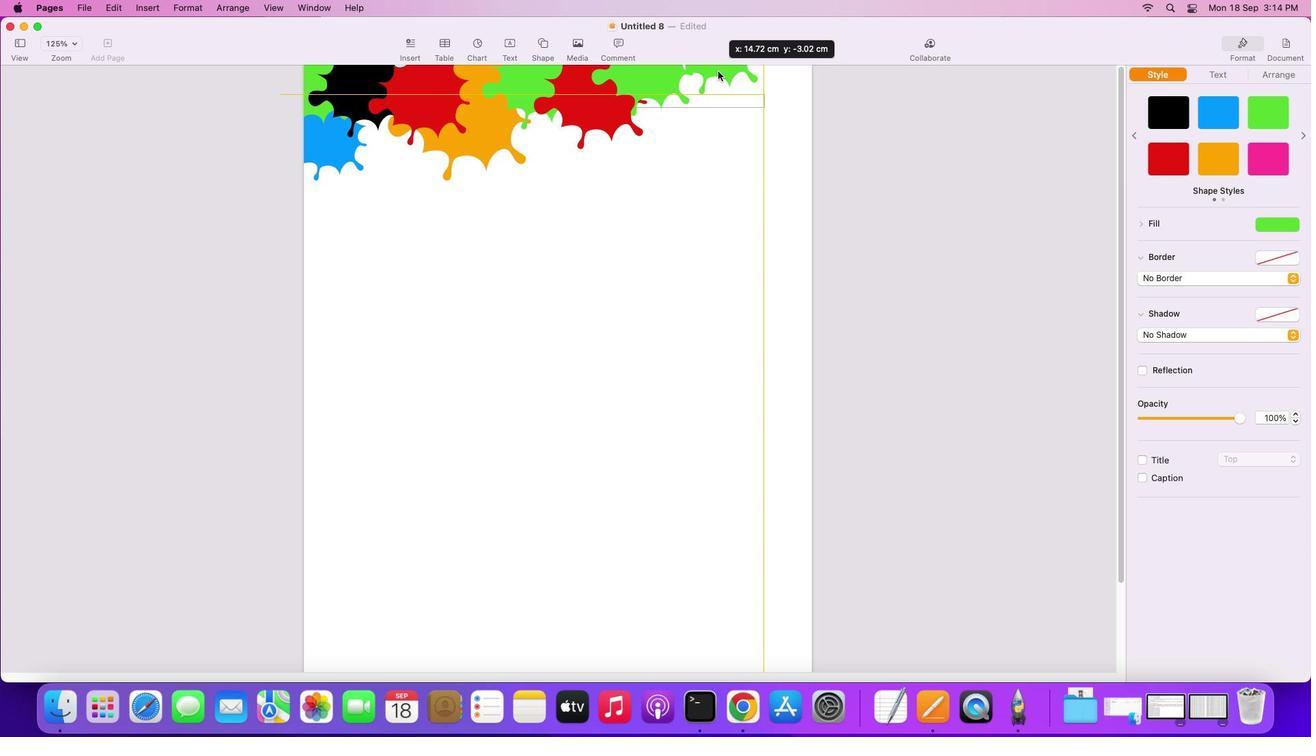
Action: Mouse pressed left at (717, 85)
Screenshot: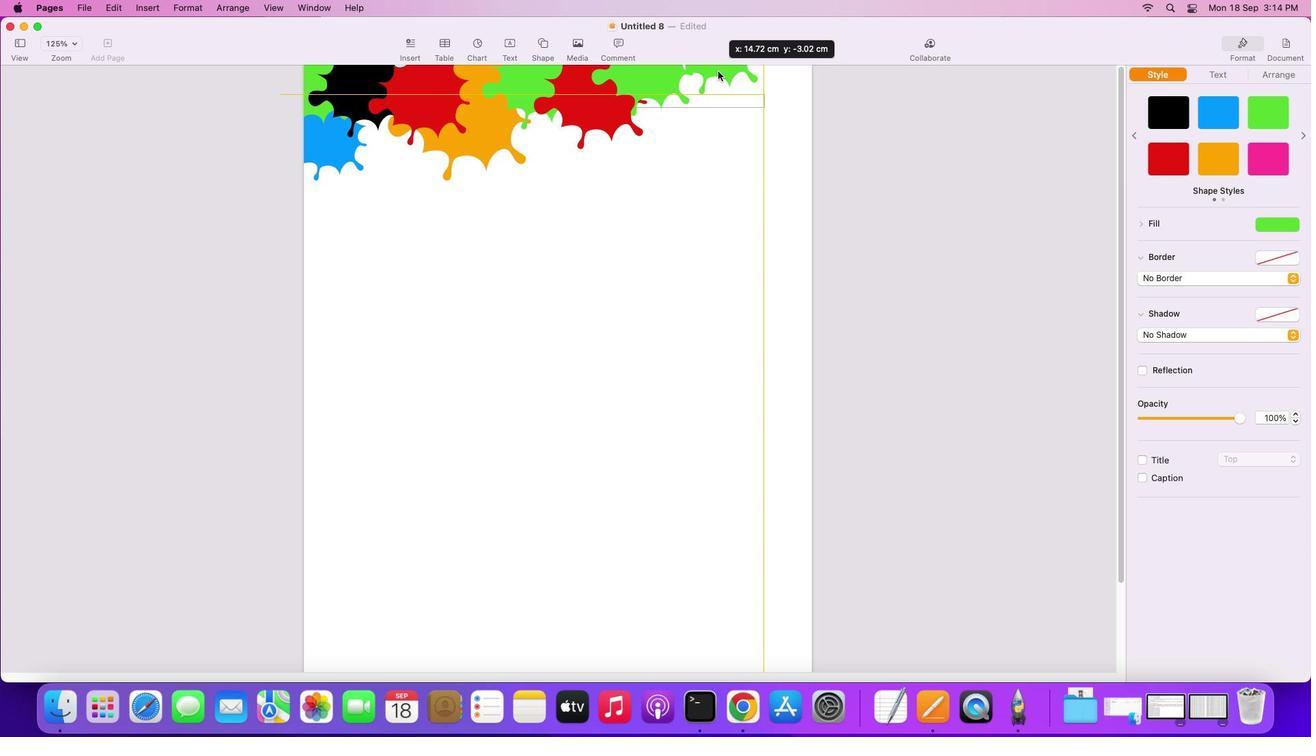 
Action: Mouse moved to (1238, 149)
Screenshot: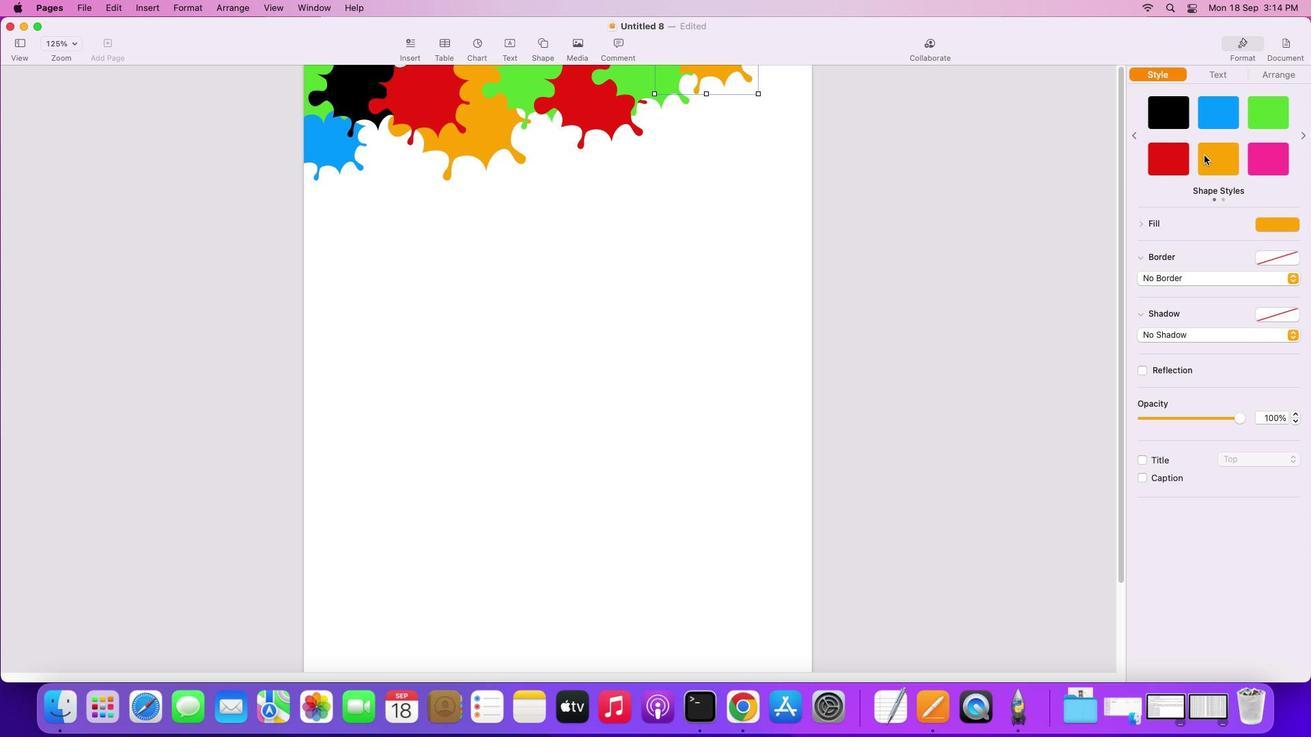 
Action: Mouse pressed left at (1238, 149)
Screenshot: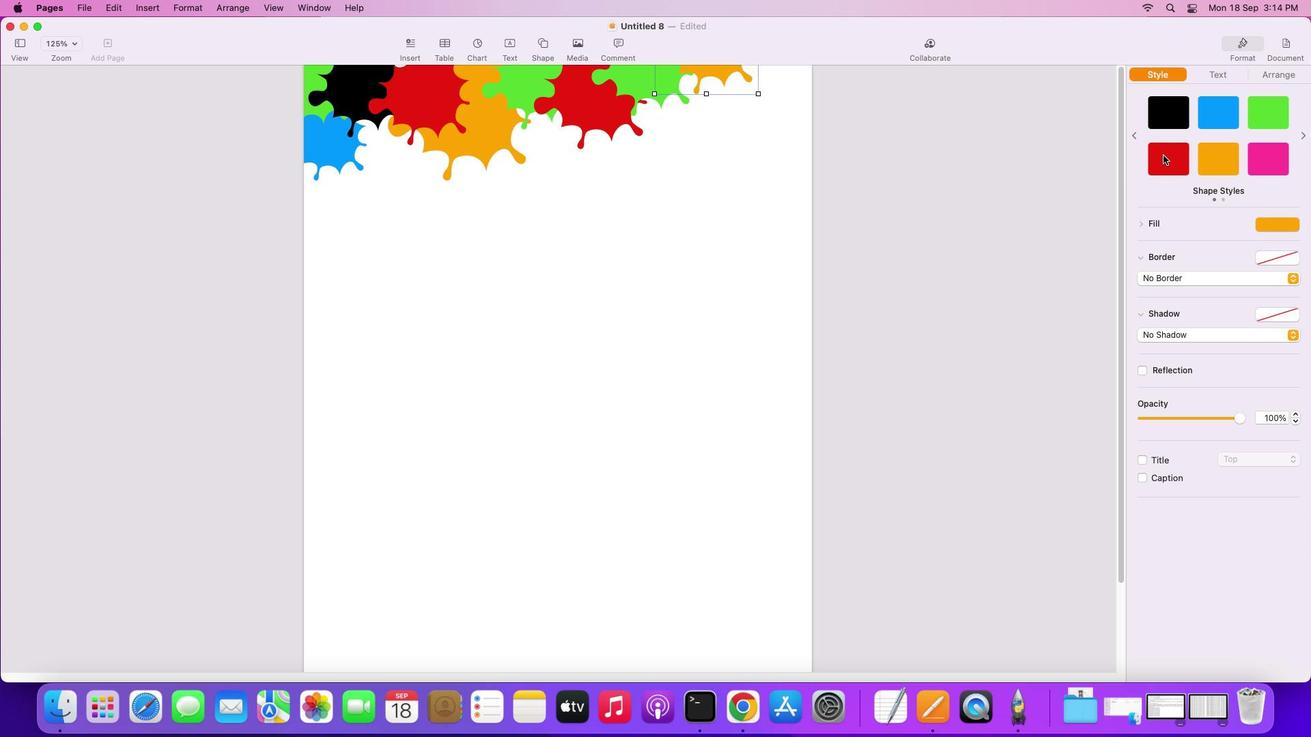 
Action: Mouse moved to (721, 173)
Screenshot: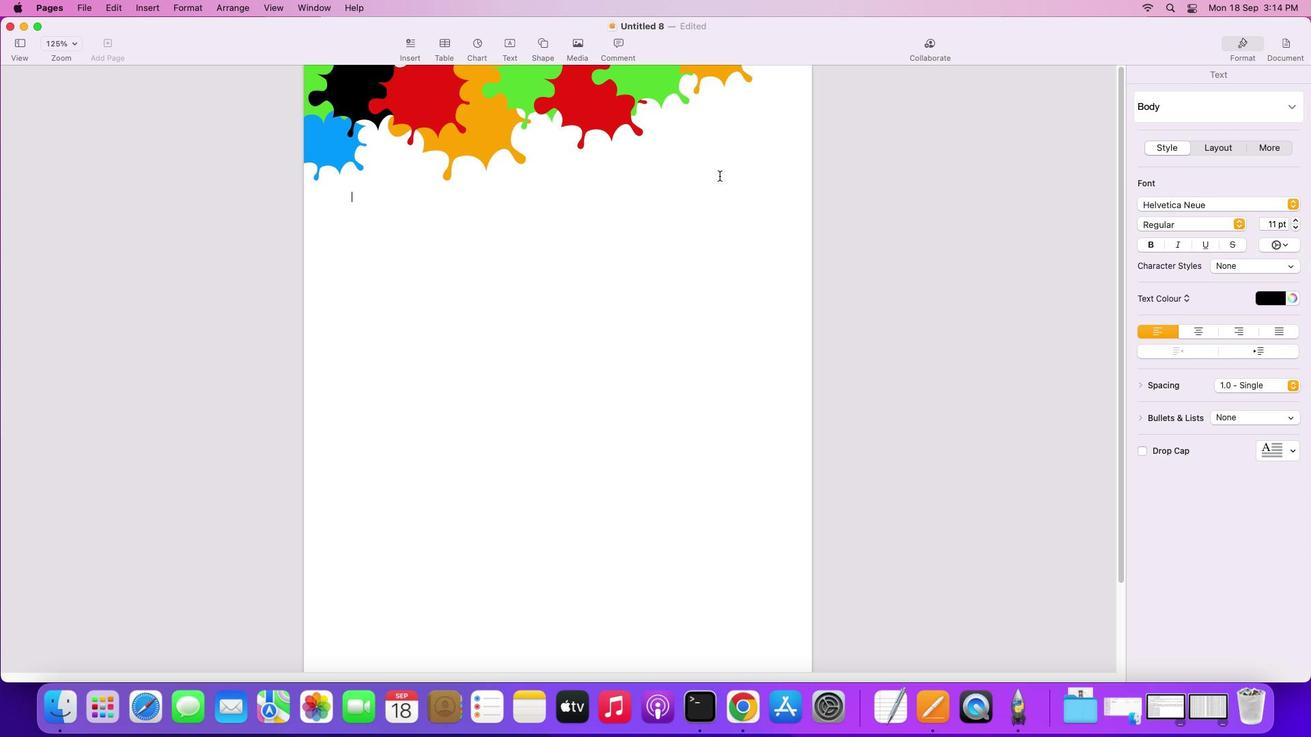 
Action: Mouse pressed left at (721, 173)
Screenshot: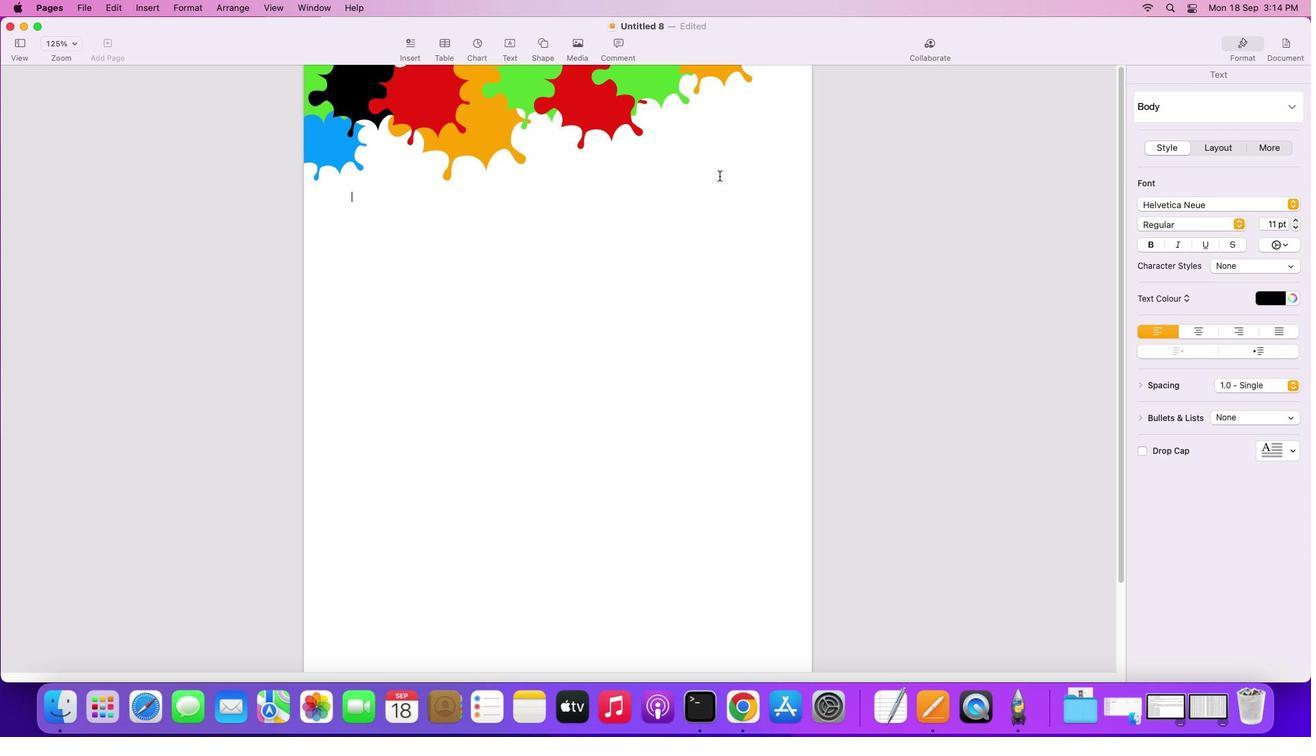 
Action: Mouse moved to (551, 239)
Screenshot: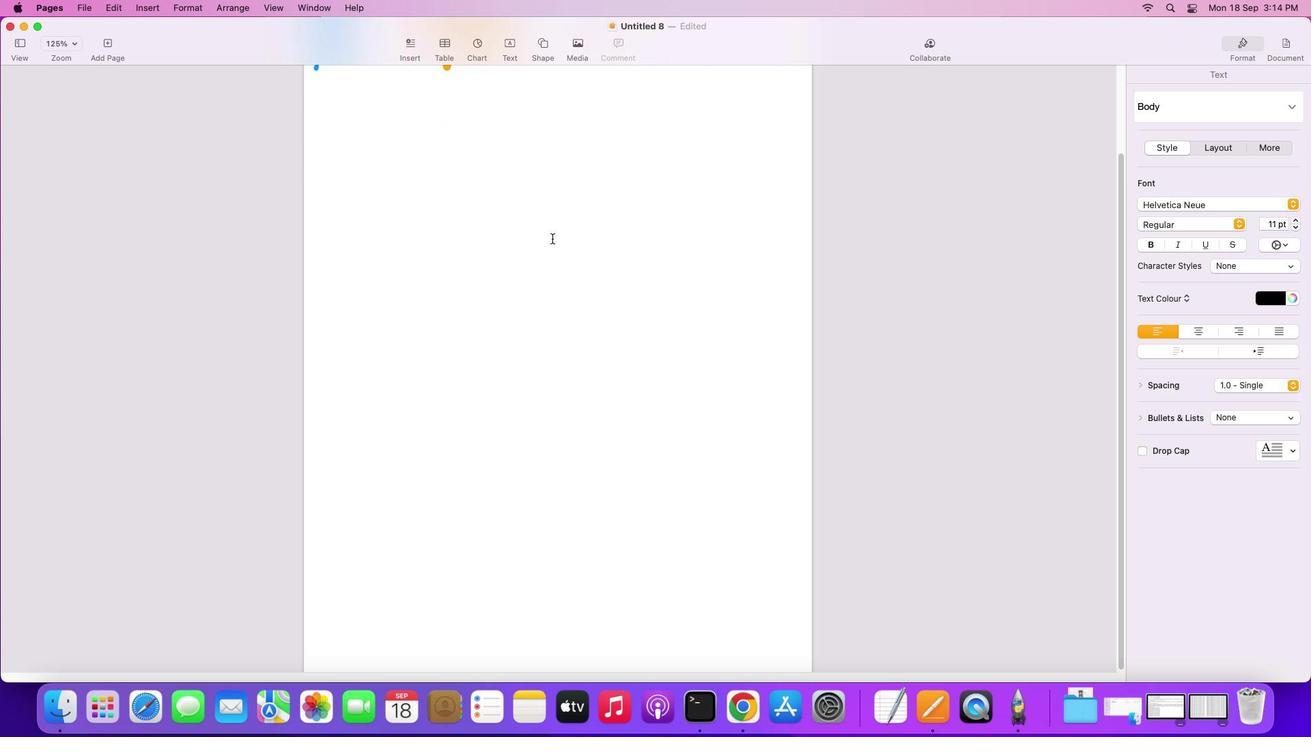 
Action: Mouse scrolled (551, 239) with delta (0, 0)
Screenshot: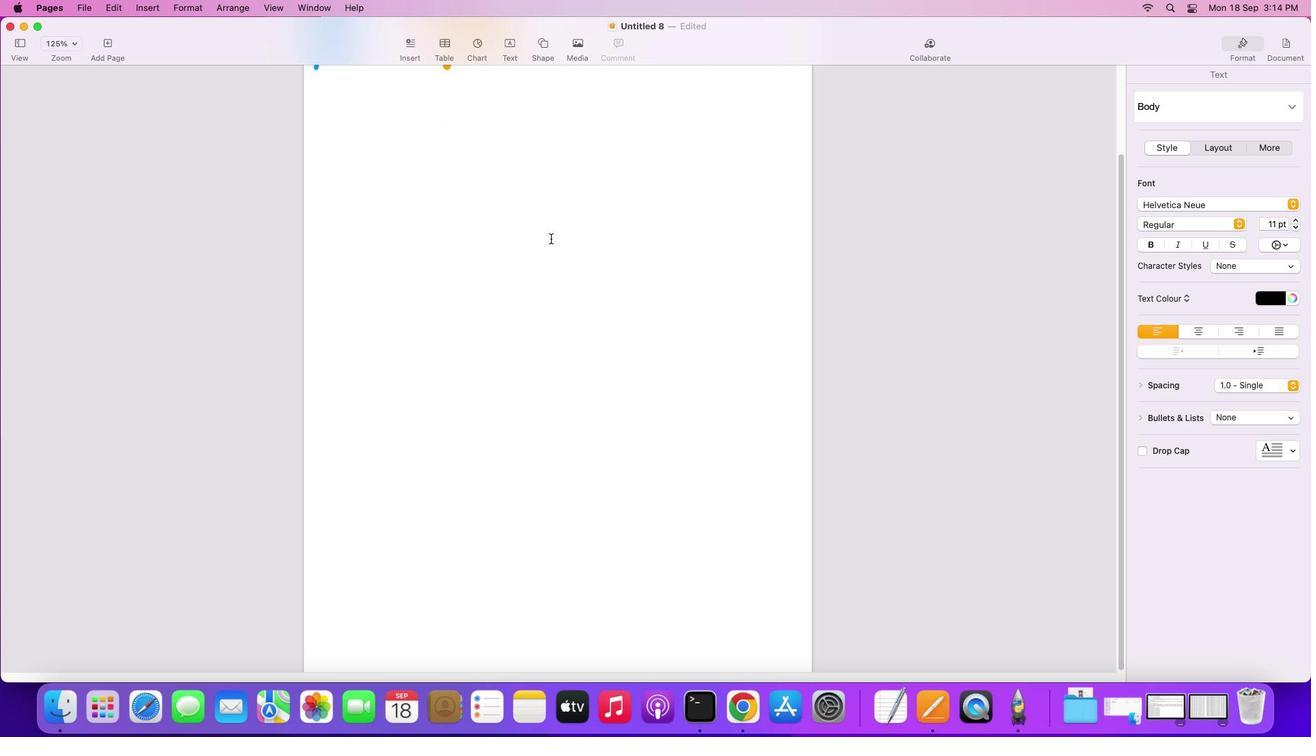 
Action: Mouse scrolled (551, 239) with delta (0, 0)
Screenshot: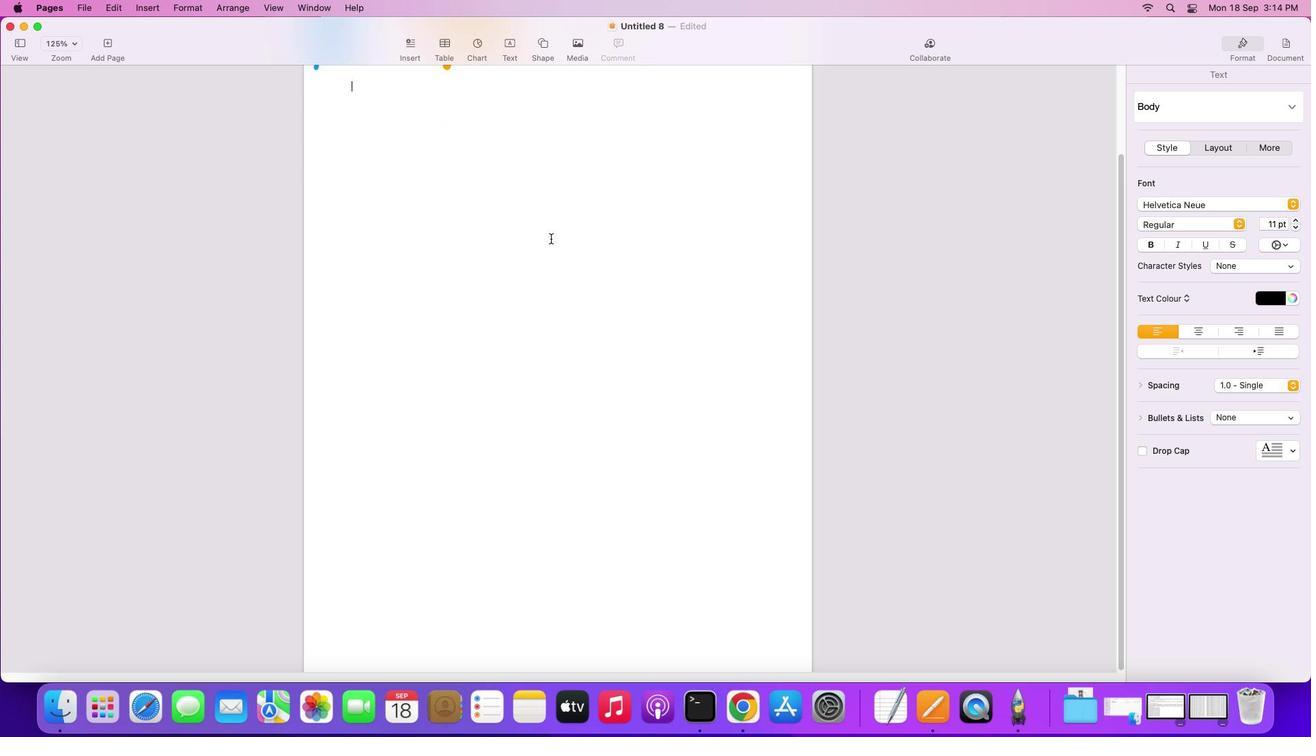 
Action: Mouse scrolled (551, 239) with delta (0, -2)
Screenshot: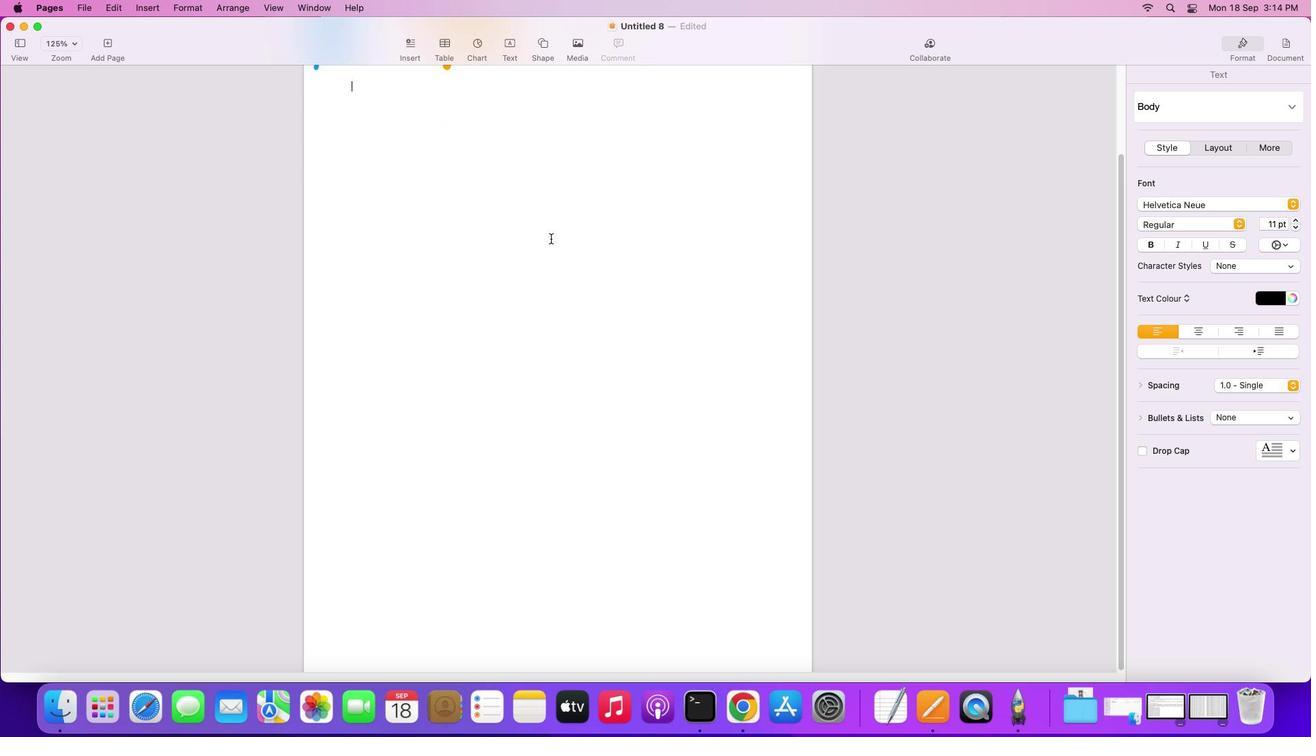 
Action: Mouse scrolled (551, 239) with delta (0, -3)
Screenshot: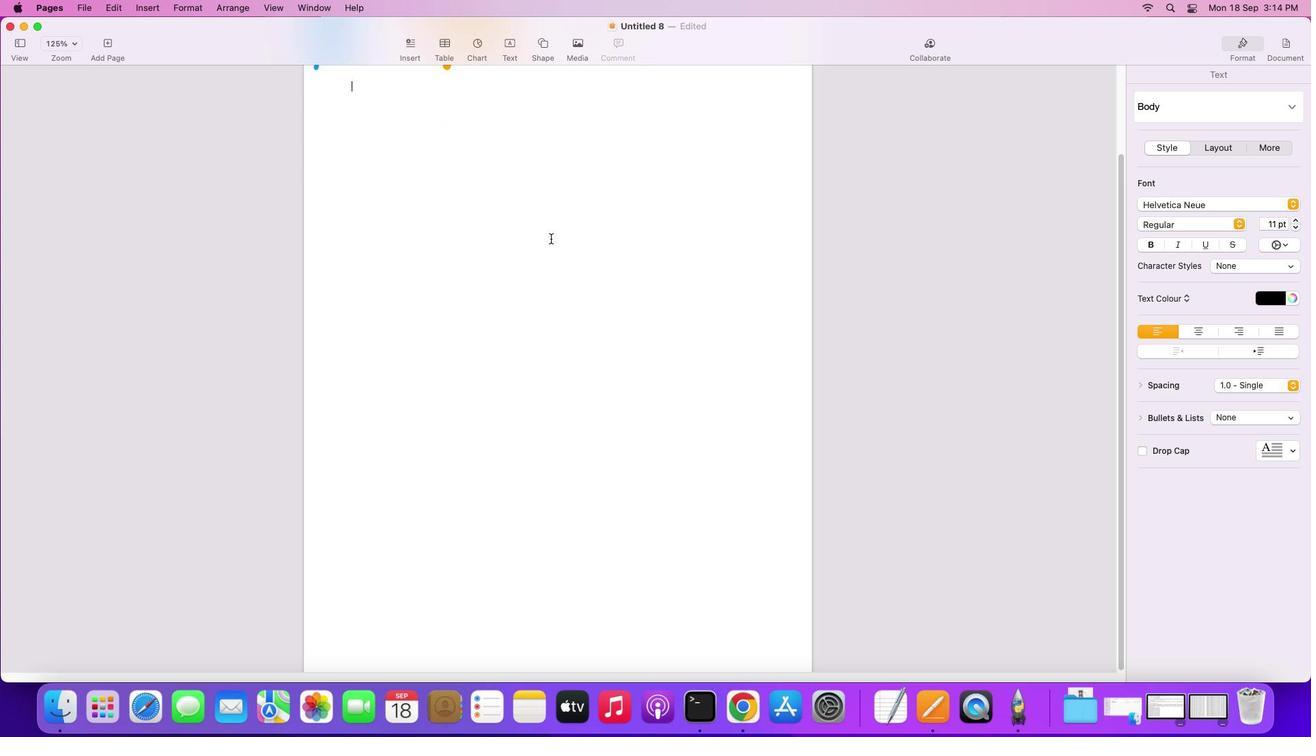 
Action: Mouse scrolled (551, 239) with delta (0, -4)
Screenshot: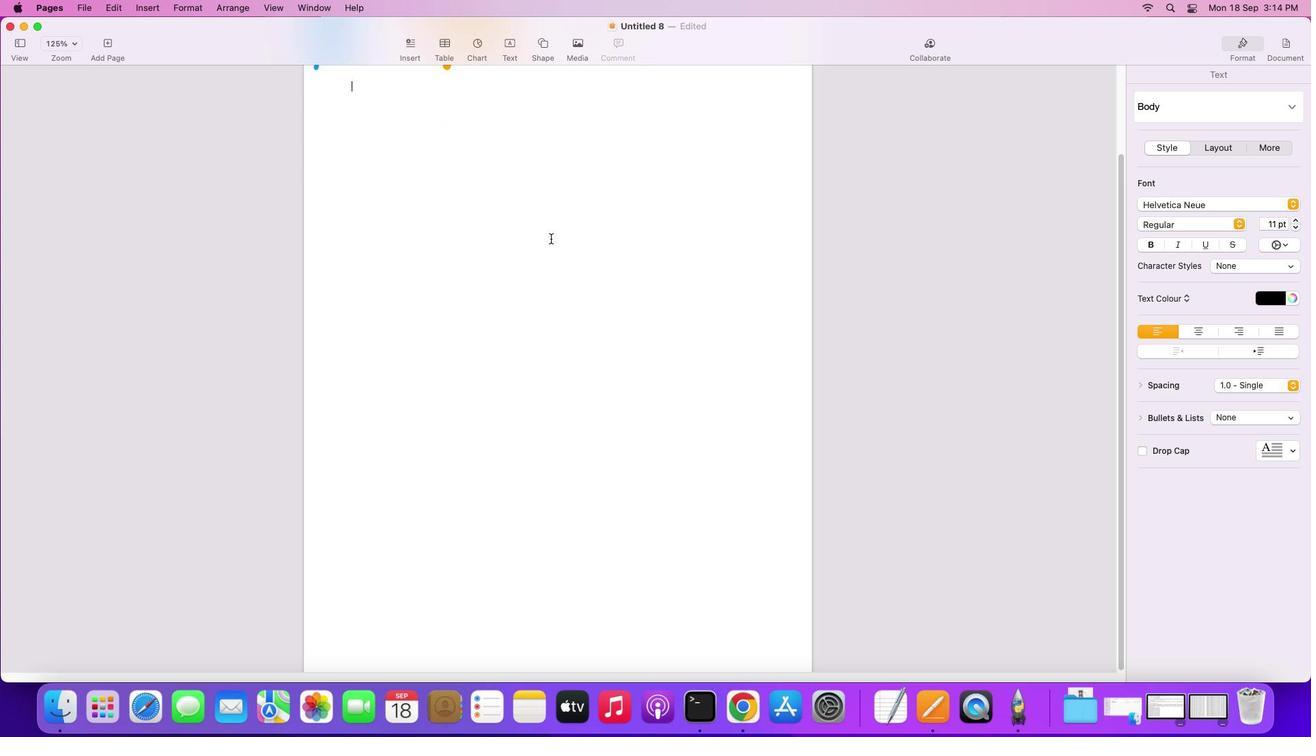 
Action: Mouse scrolled (551, 239) with delta (0, -4)
Screenshot: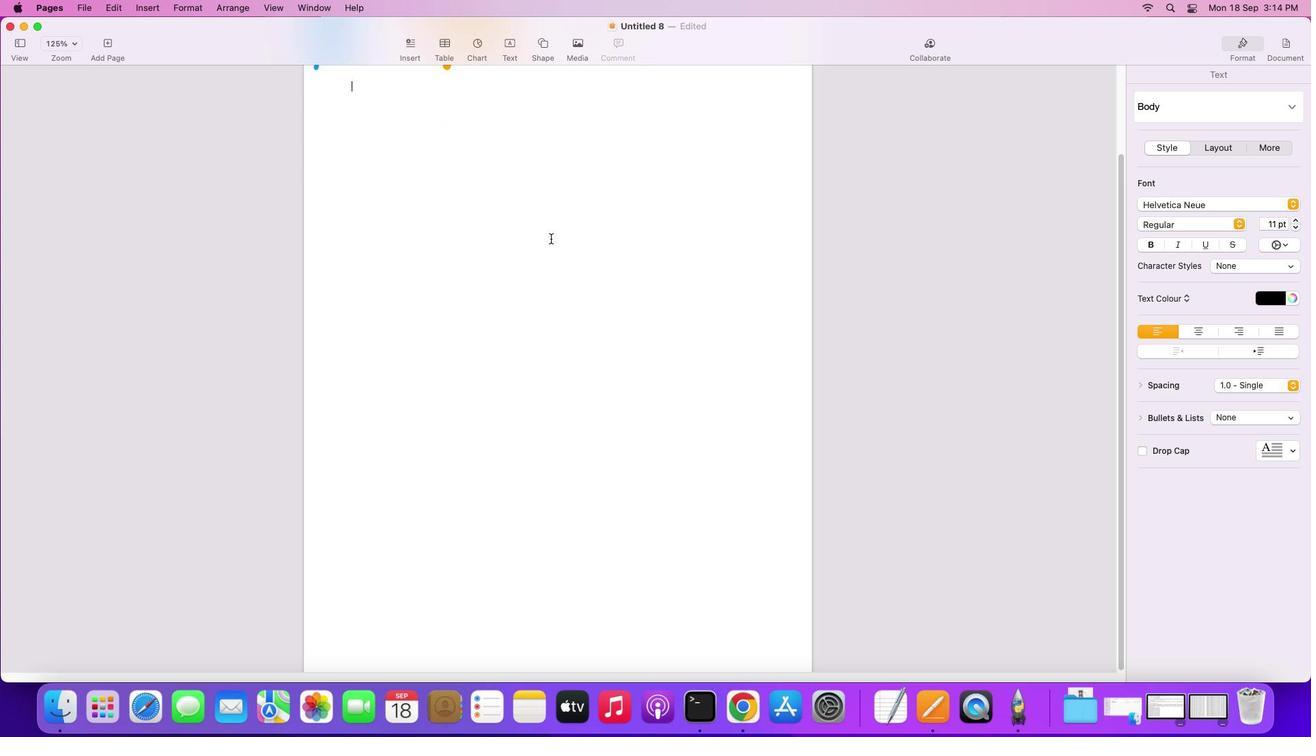 
Action: Mouse moved to (550, 238)
Screenshot: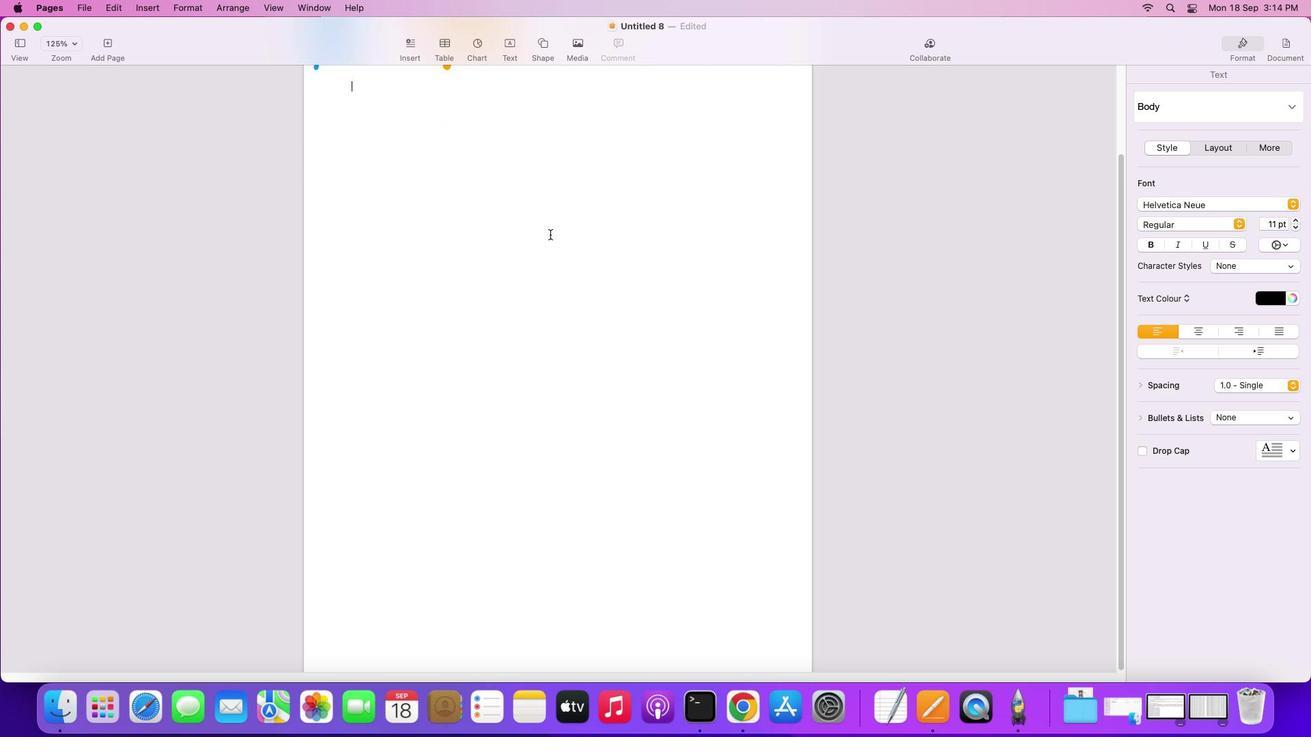 
Action: Mouse scrolled (550, 238) with delta (0, 0)
Screenshot: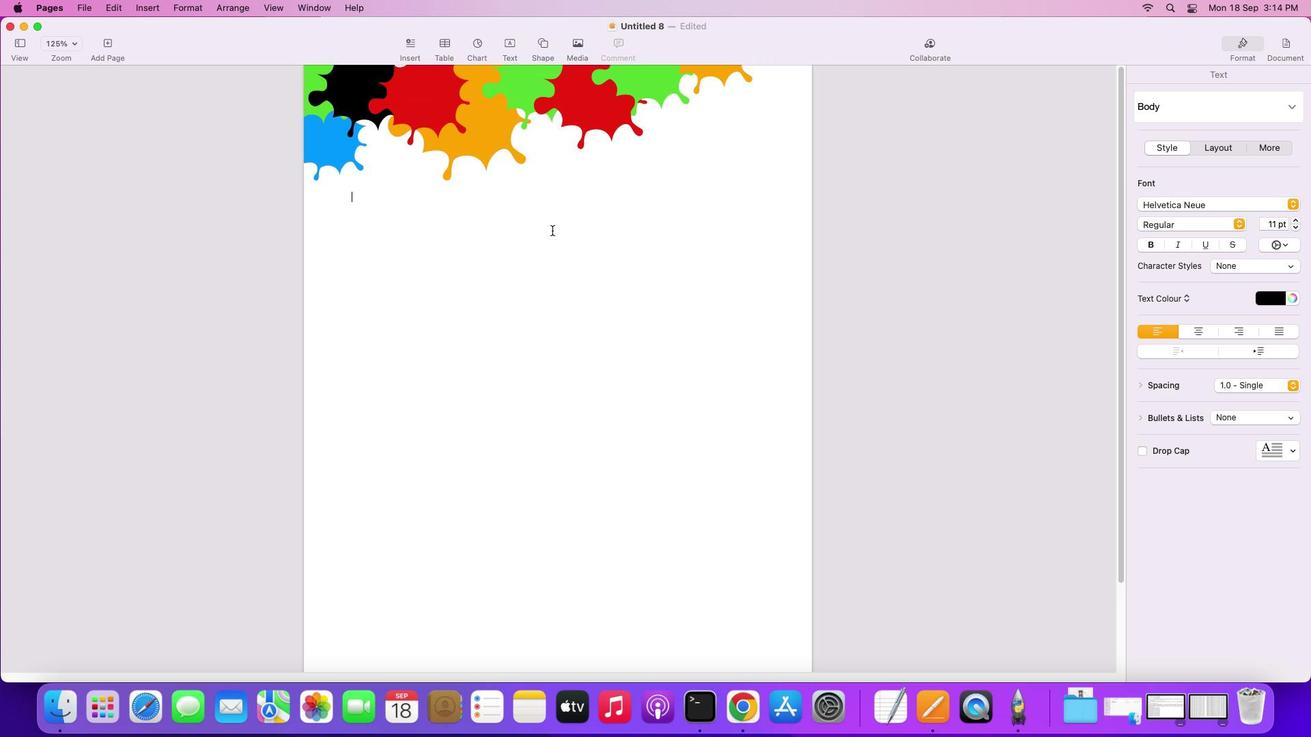 
Action: Mouse scrolled (550, 238) with delta (0, 0)
Screenshot: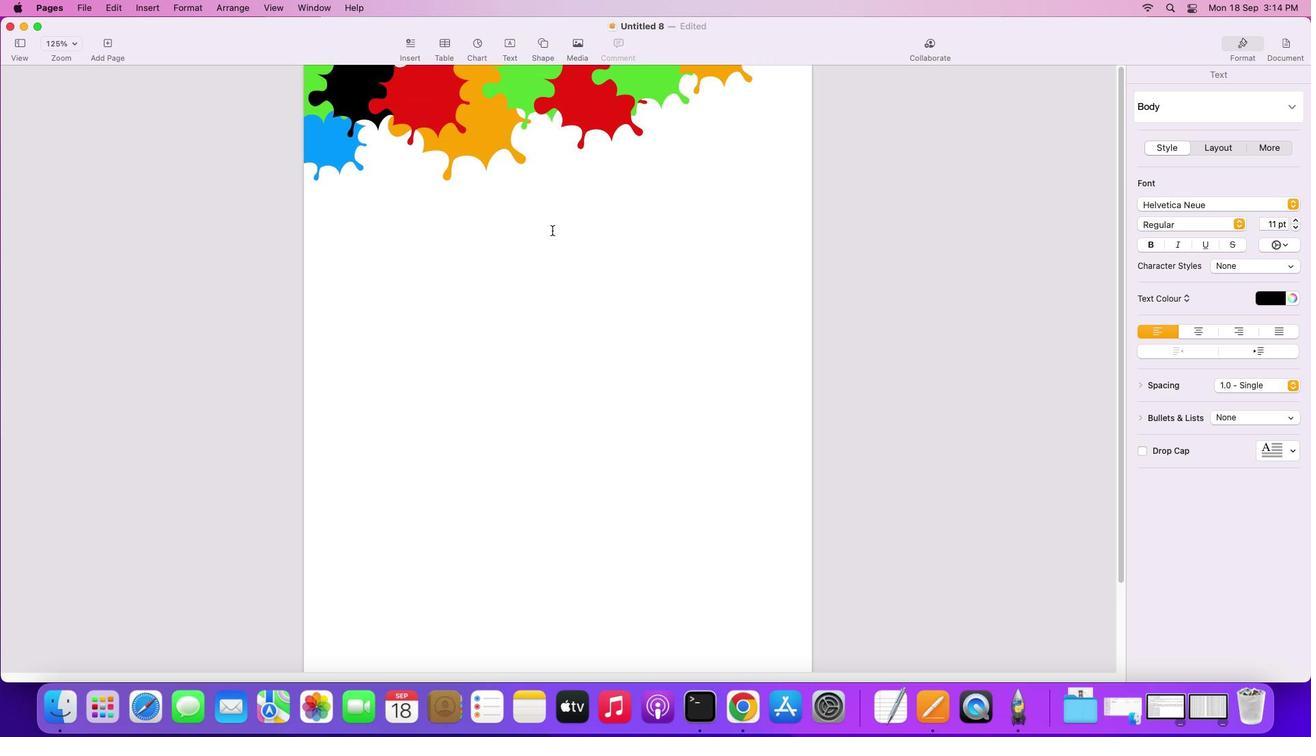 
Action: Mouse scrolled (550, 238) with delta (0, -2)
Screenshot: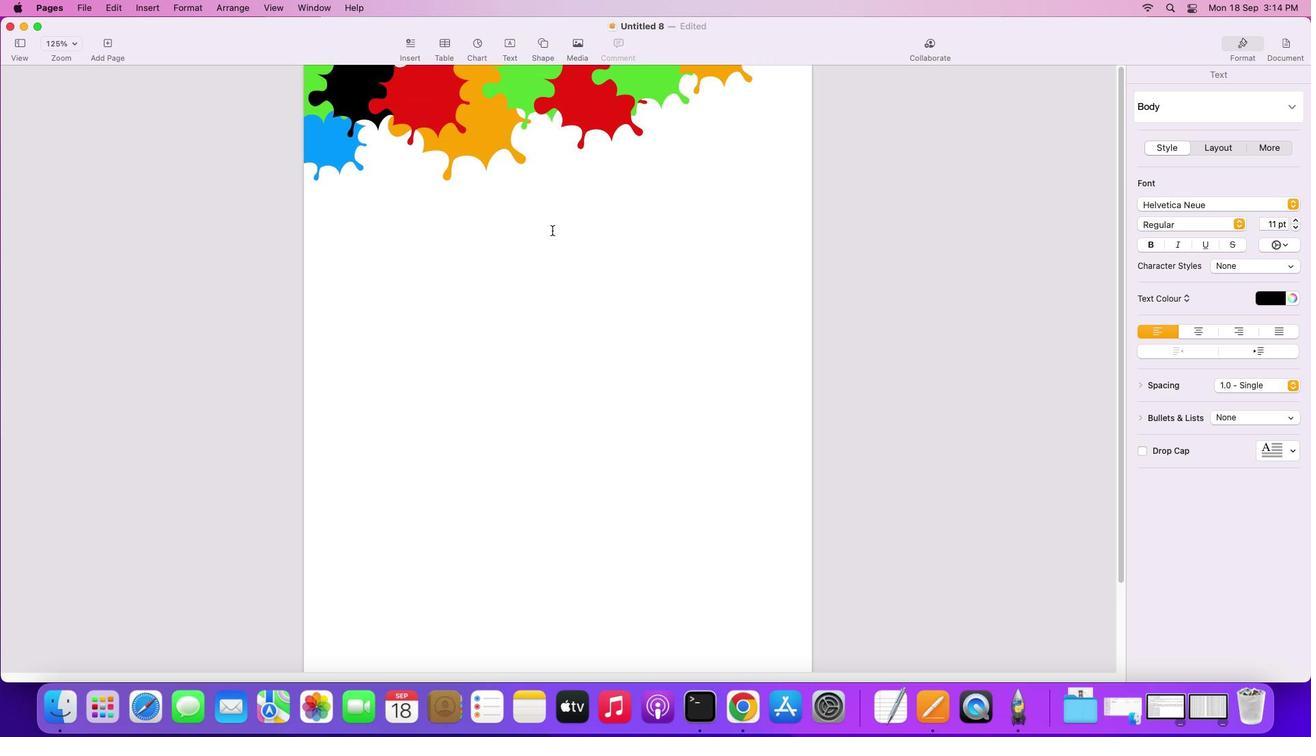 
Action: Mouse scrolled (550, 238) with delta (0, -3)
Screenshot: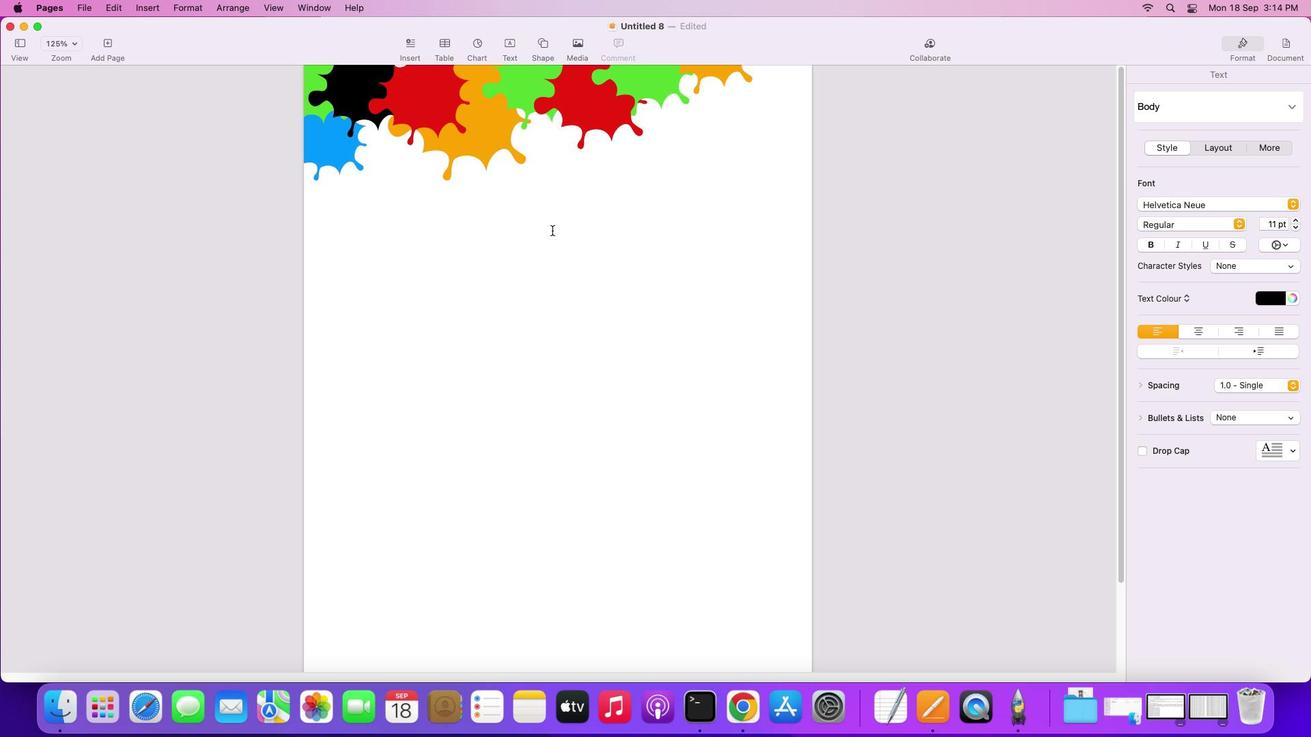 
Action: Mouse scrolled (550, 238) with delta (0, -4)
Screenshot: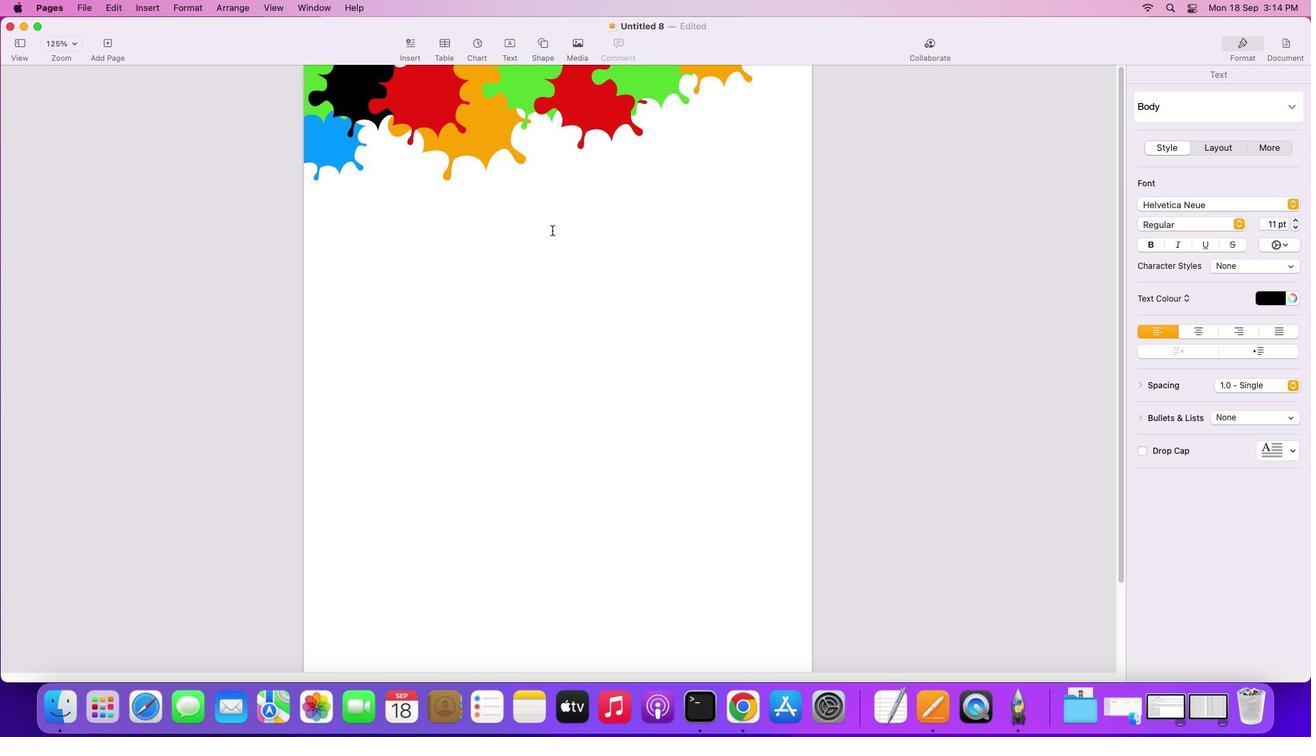 
Action: Mouse moved to (549, 234)
Screenshot: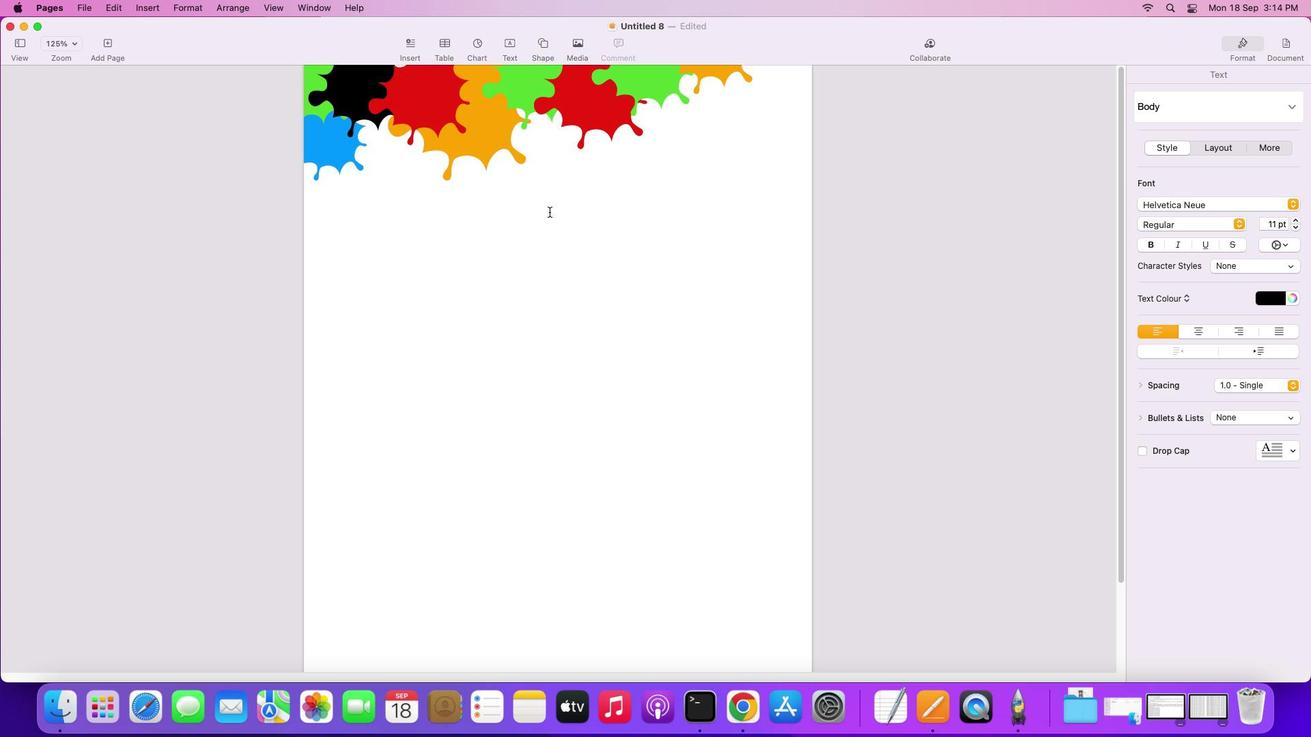 
Action: Mouse scrolled (549, 234) with delta (0, 0)
Screenshot: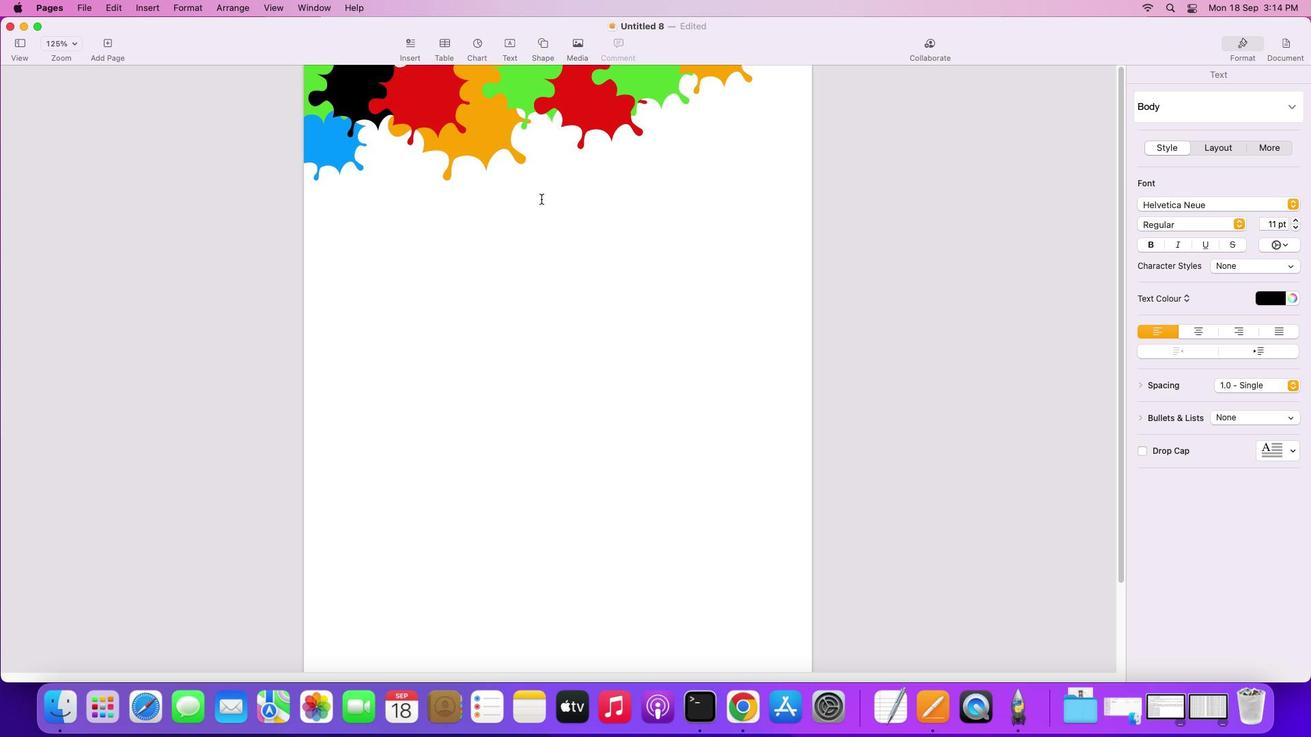 
Action: Mouse scrolled (549, 234) with delta (0, 0)
Screenshot: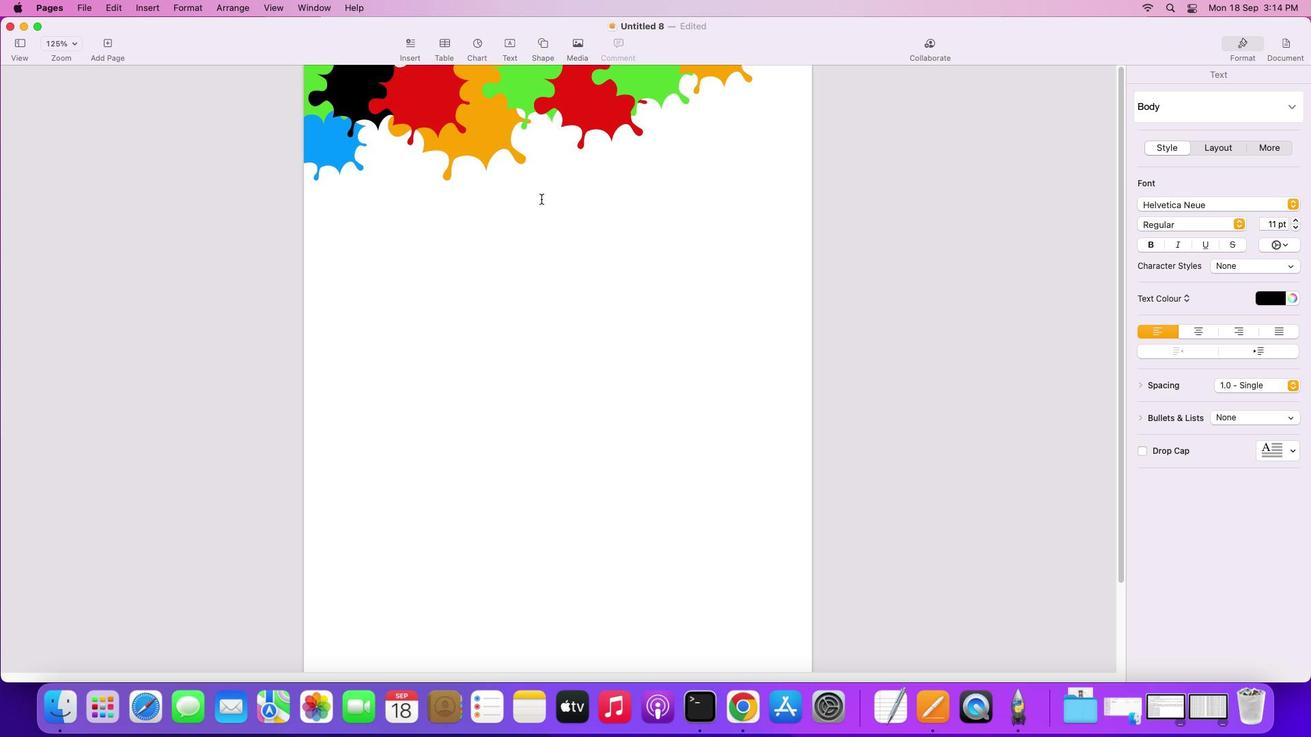 
Action: Mouse scrolled (549, 234) with delta (0, 2)
Screenshot: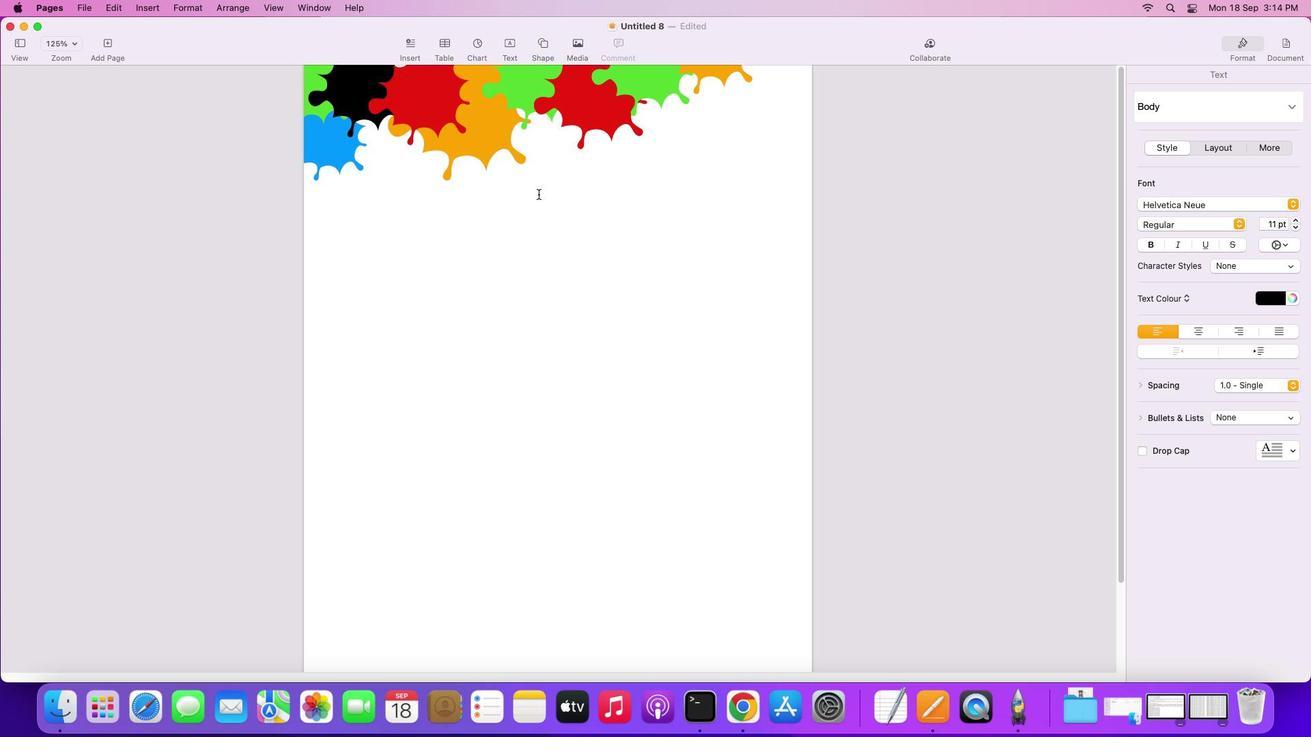 
Action: Mouse scrolled (549, 234) with delta (0, 4)
Screenshot: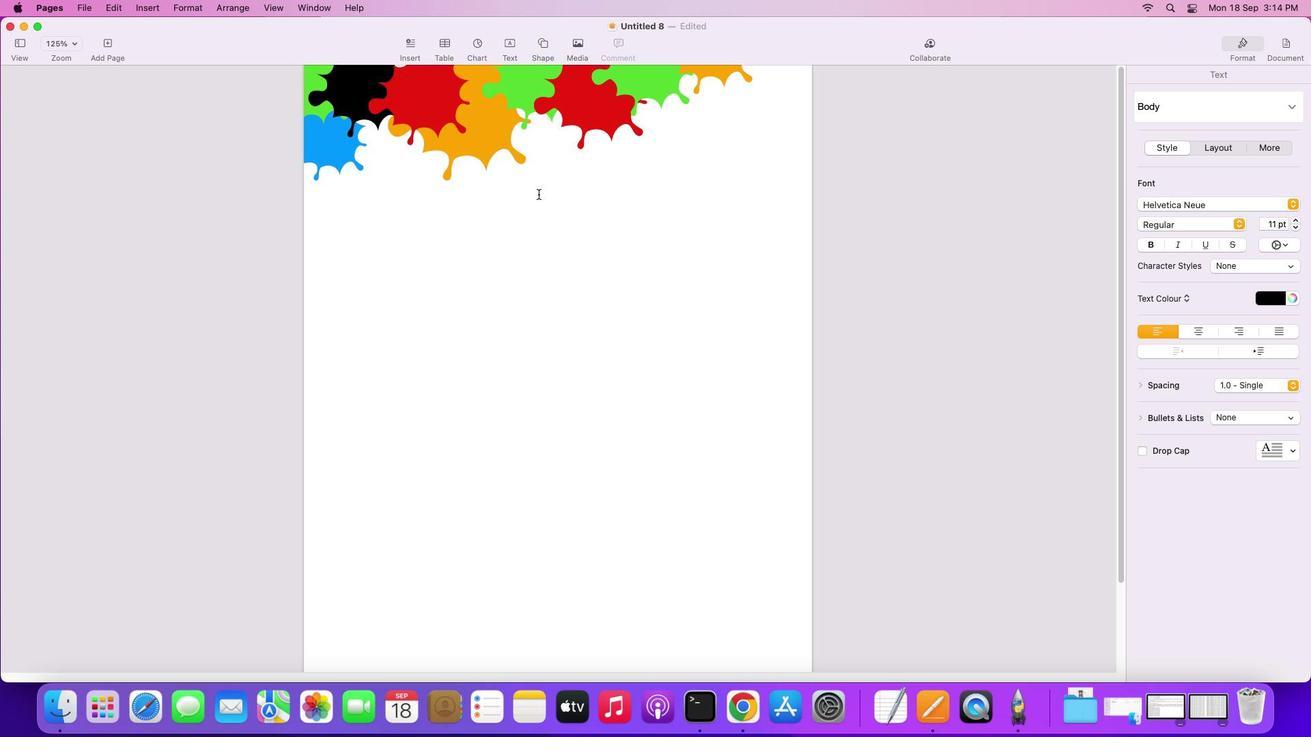 
Action: Mouse scrolled (549, 234) with delta (0, 4)
Screenshot: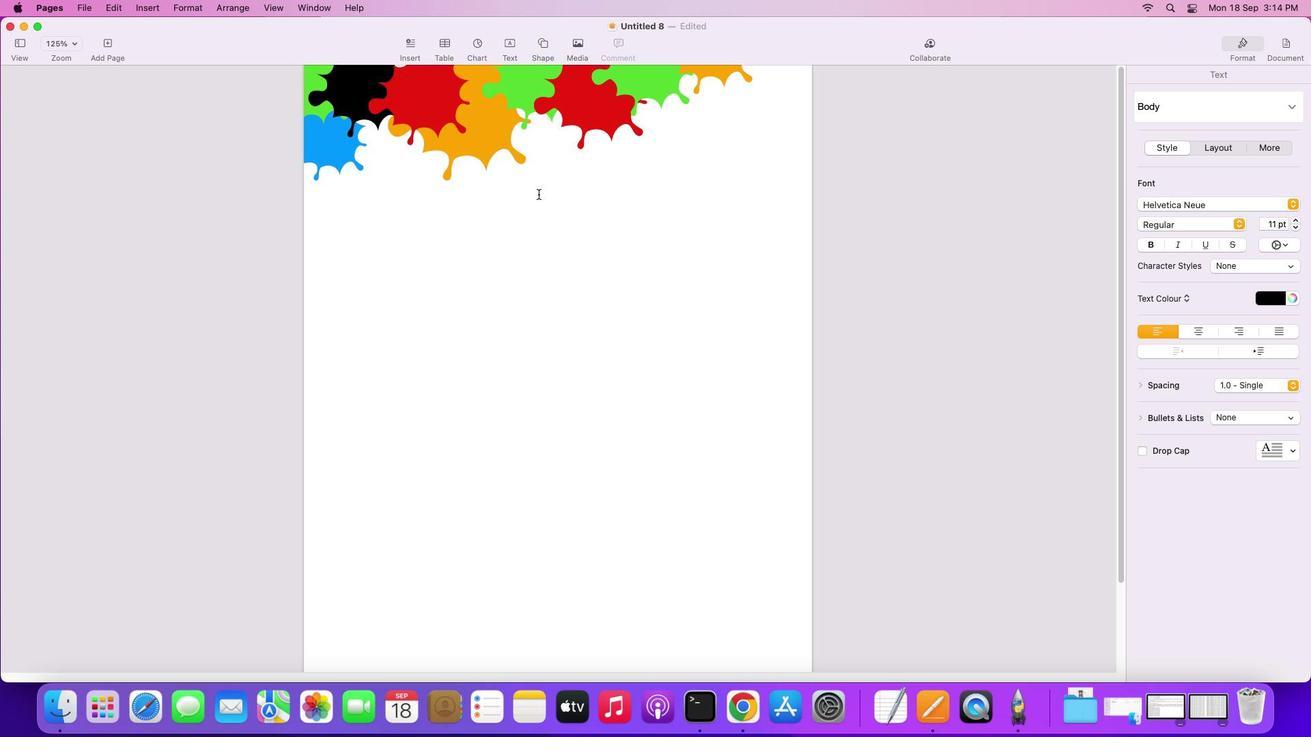 
Action: Mouse scrolled (549, 234) with delta (0, 4)
Screenshot: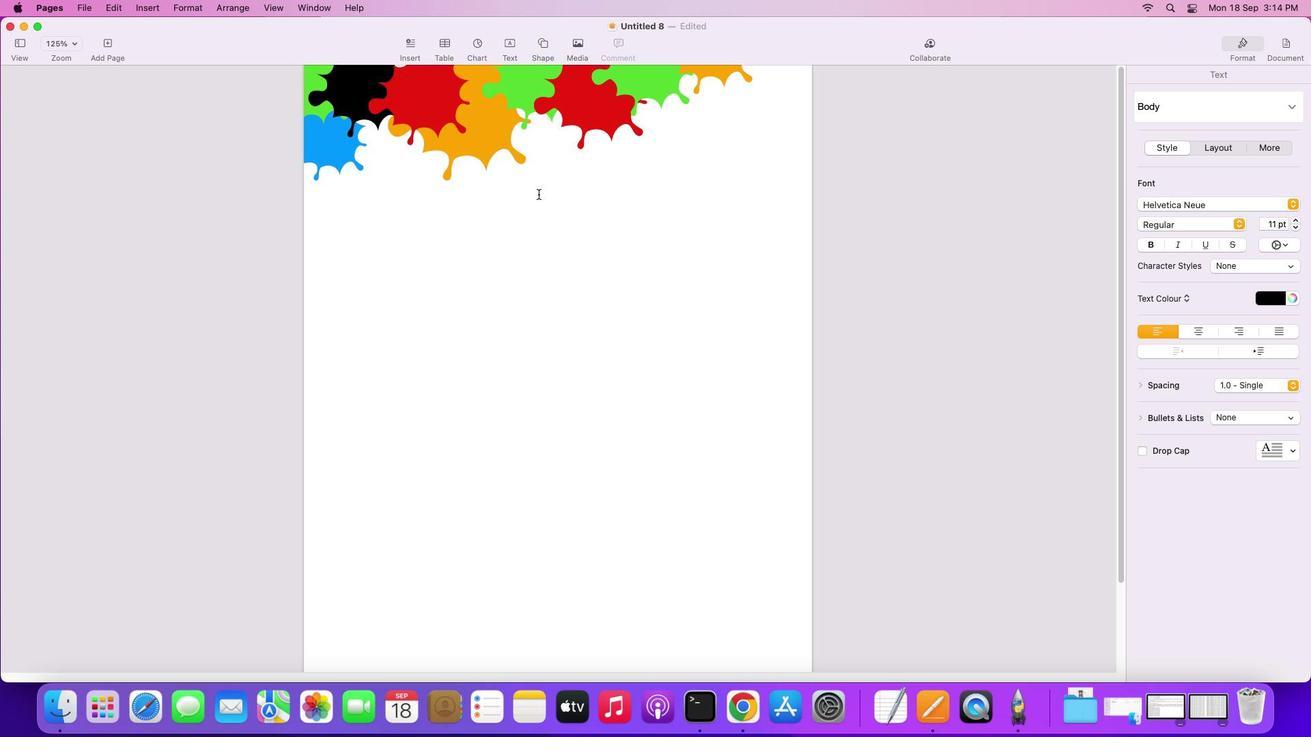 
Action: Mouse moved to (549, 234)
Screenshot: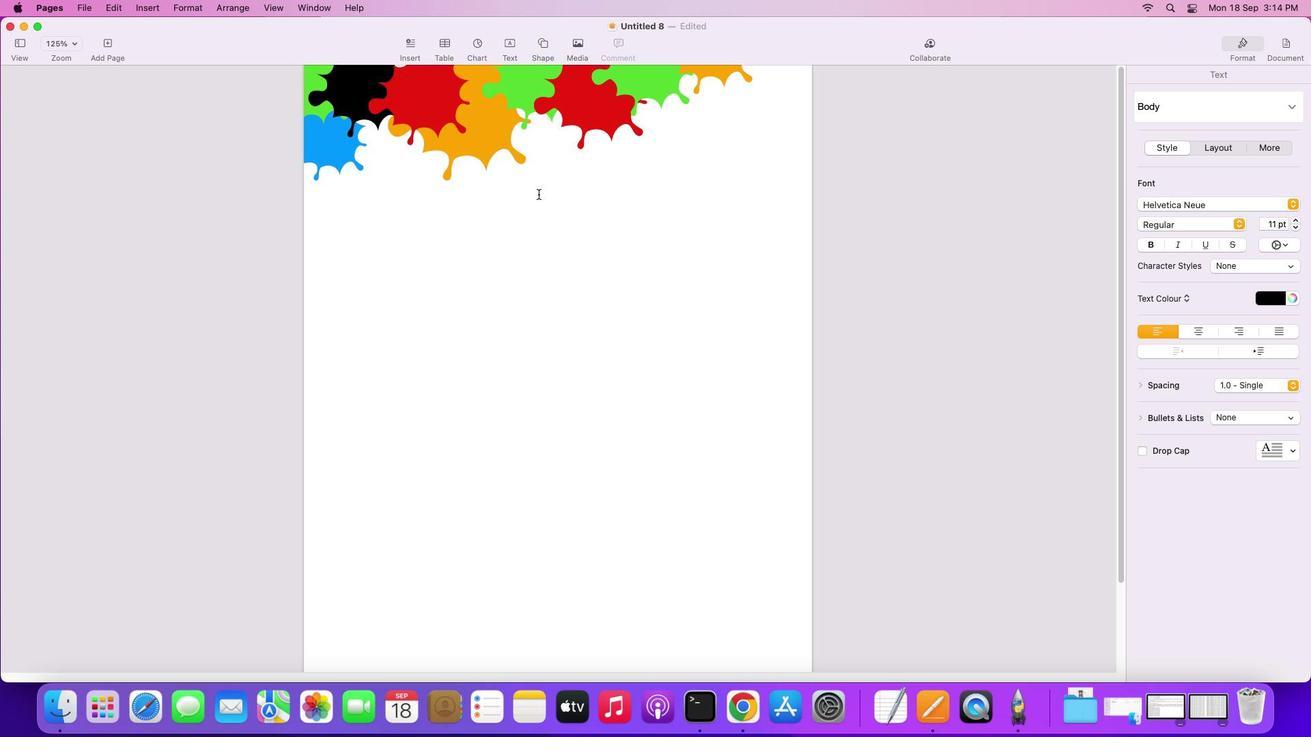 
Action: Mouse scrolled (549, 234) with delta (0, 5)
Screenshot: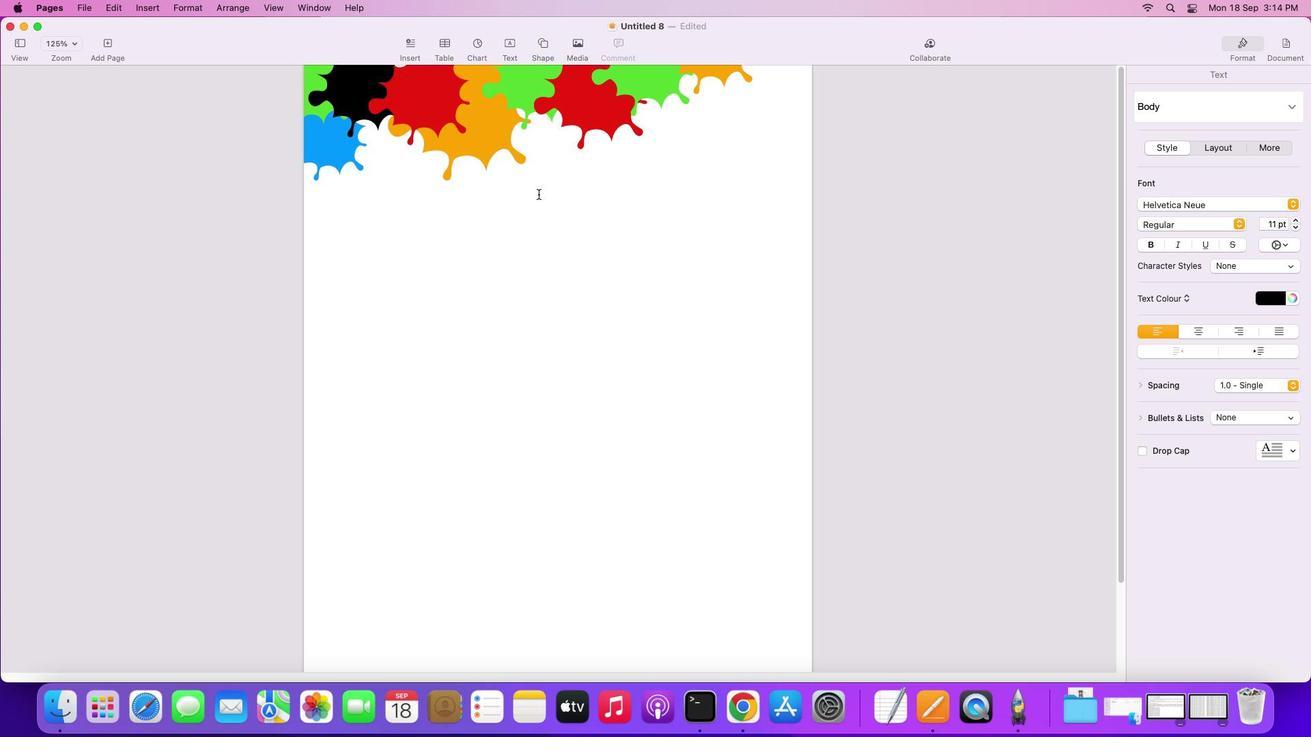 
Action: Mouse moved to (551, 230)
Screenshot: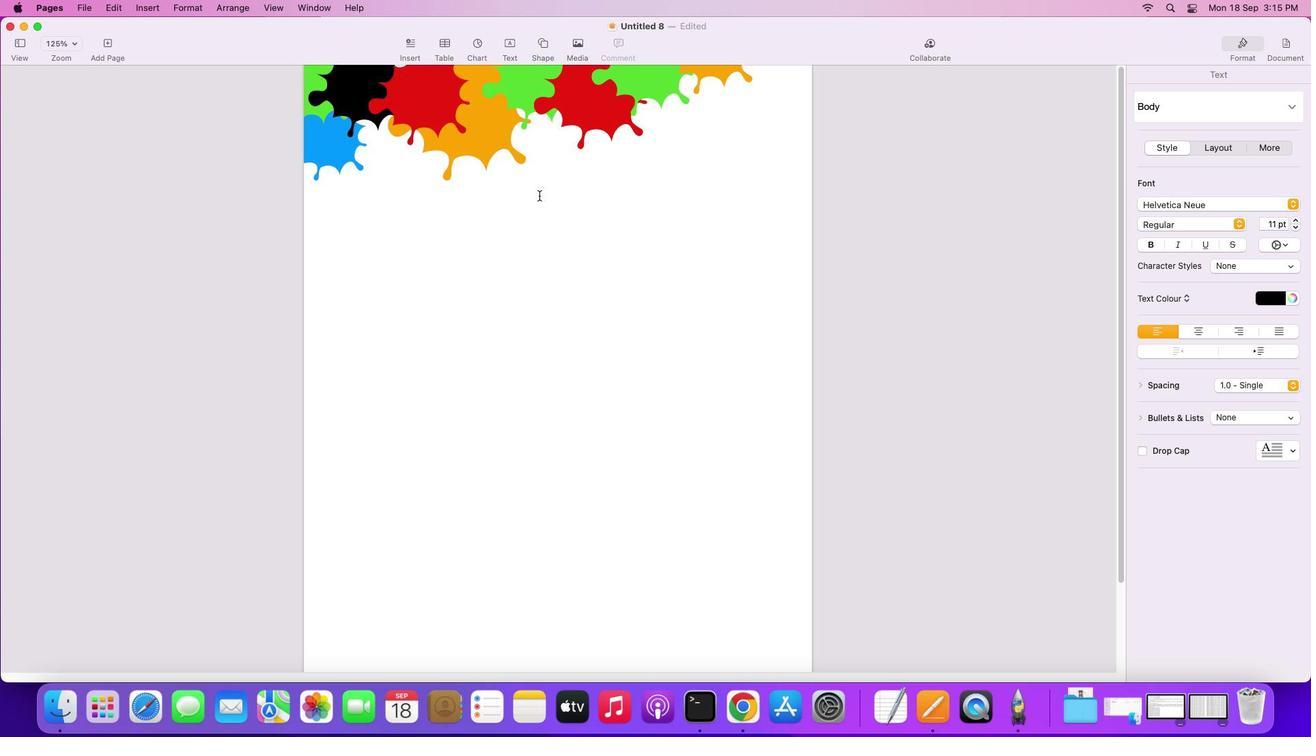 
Action: Mouse scrolled (551, 230) with delta (0, 0)
Screenshot: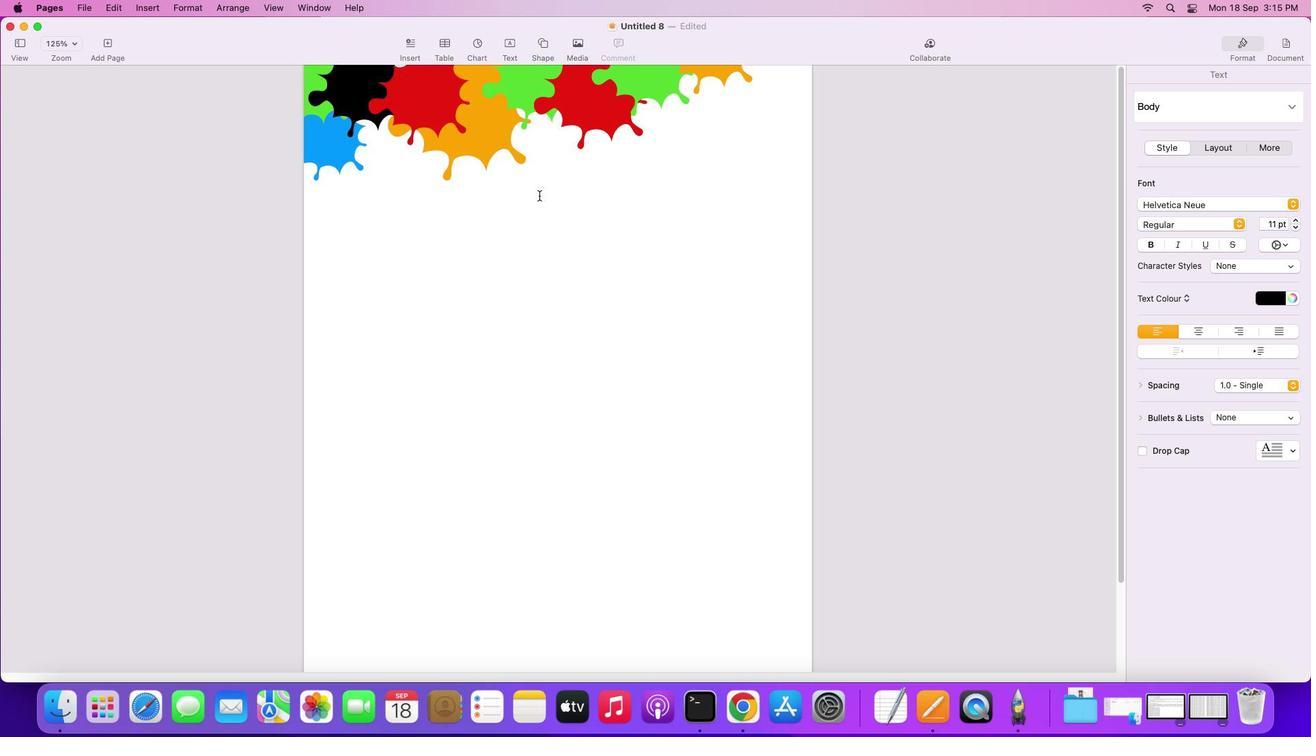 
Action: Mouse scrolled (551, 230) with delta (0, 0)
Screenshot: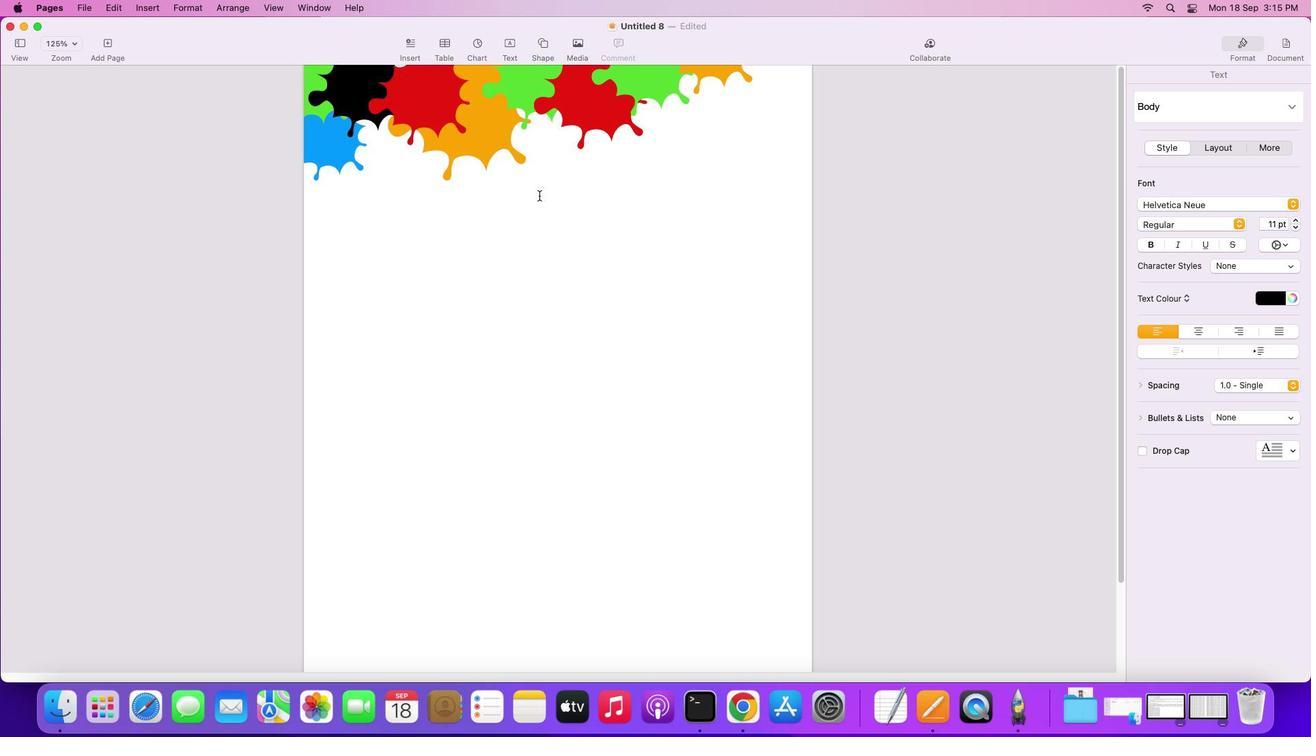 
Action: Mouse scrolled (551, 230) with delta (0, 2)
Screenshot: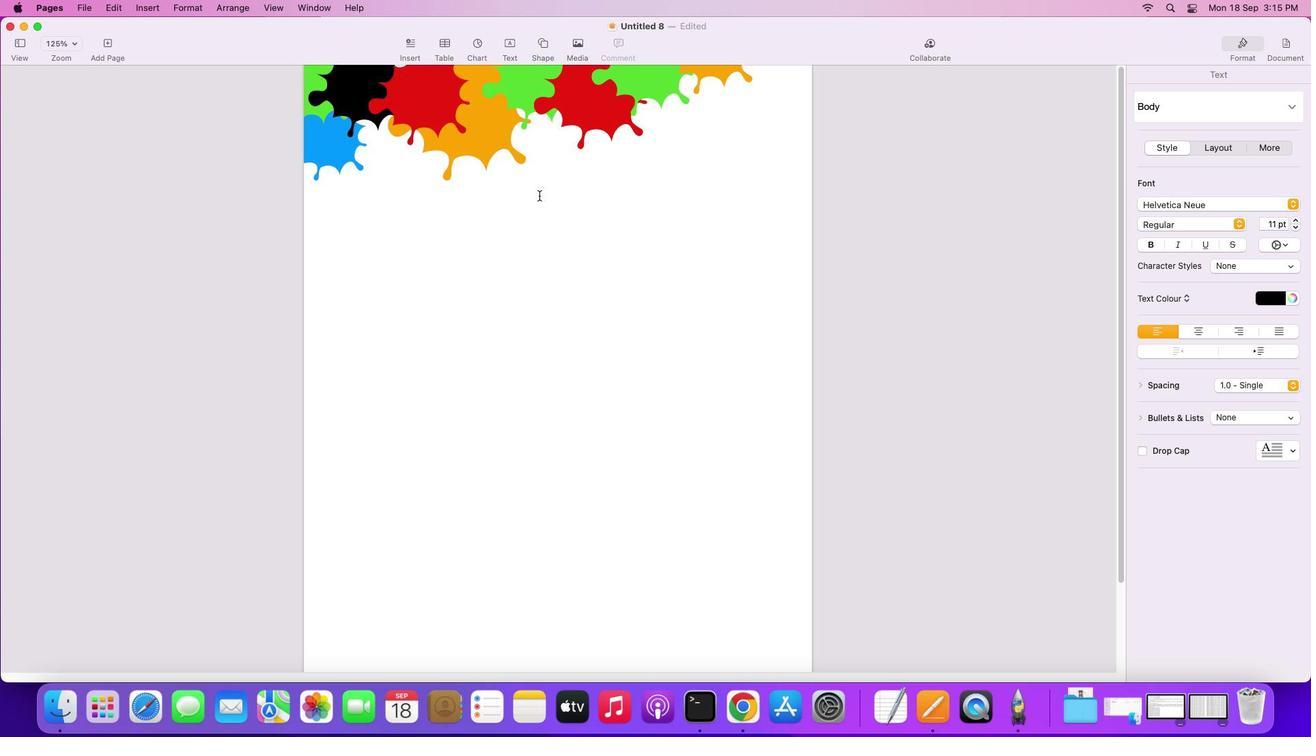 
Action: Mouse scrolled (551, 230) with delta (0, 3)
Screenshot: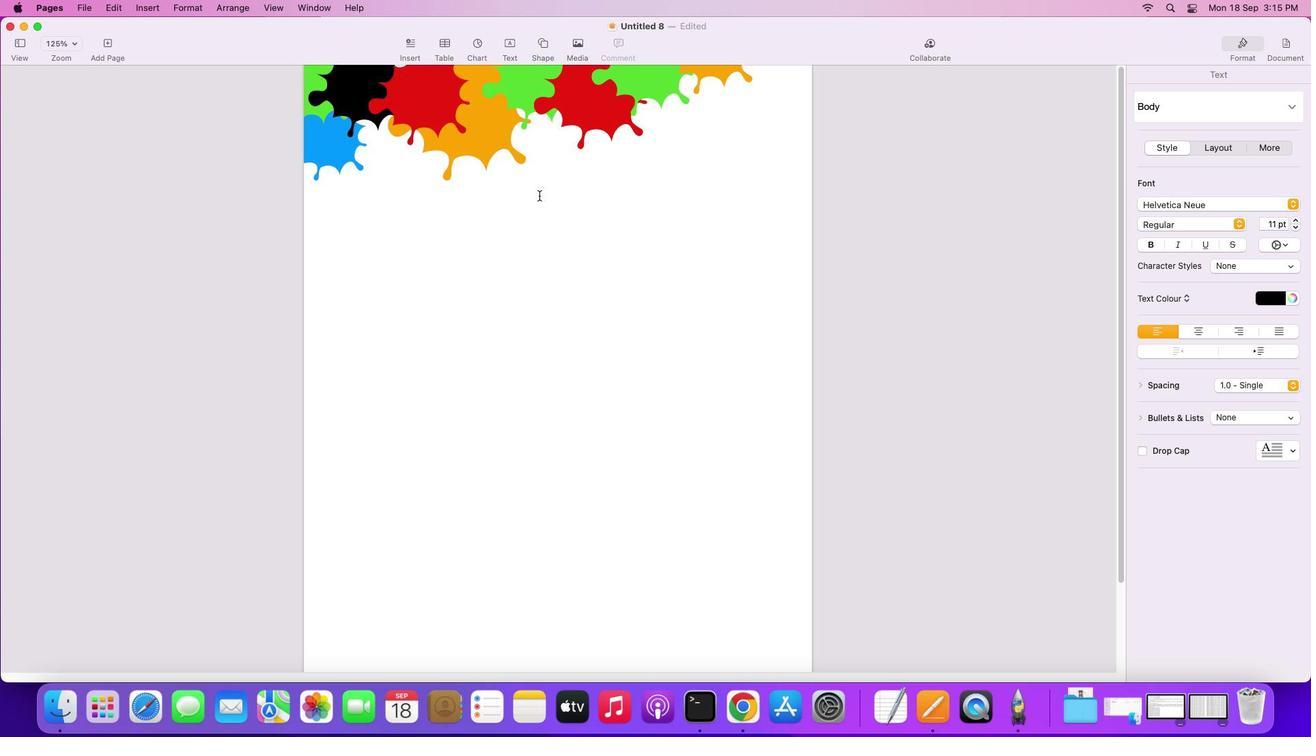 
Action: Mouse scrolled (551, 230) with delta (0, 4)
Screenshot: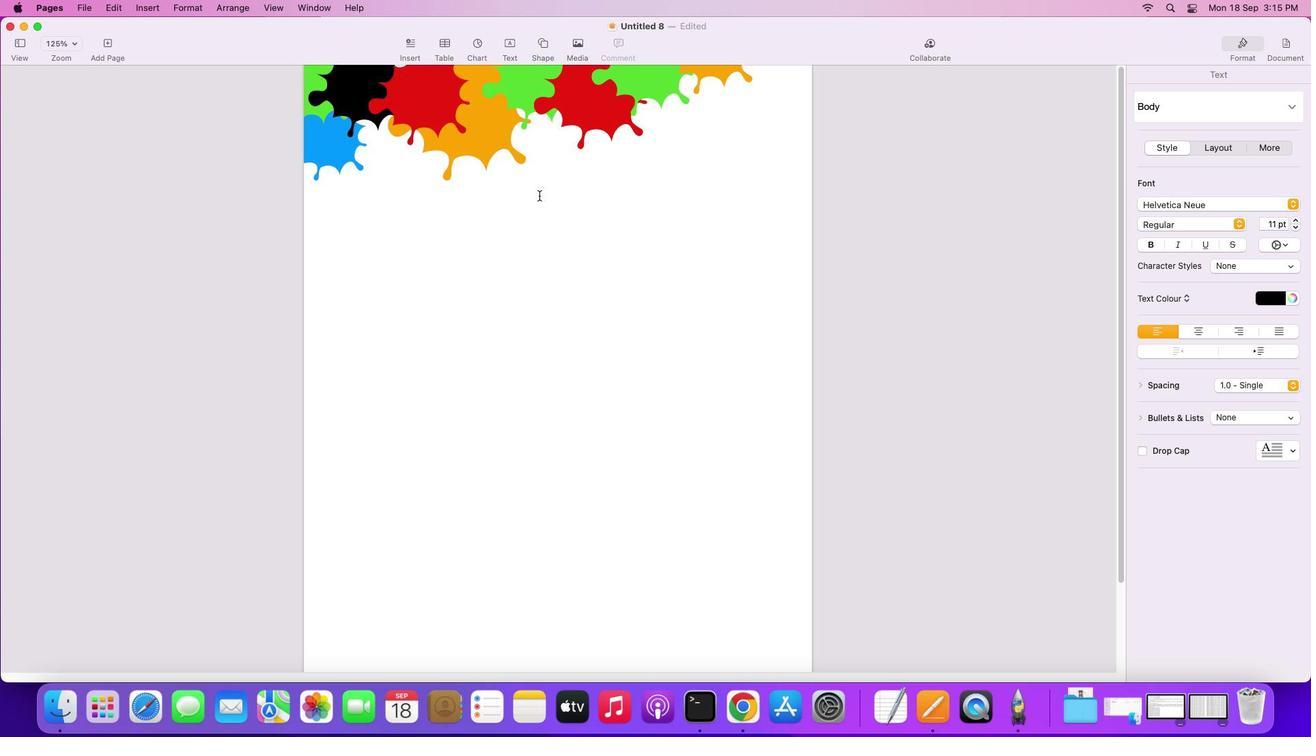
Action: Mouse moved to (552, 230)
Screenshot: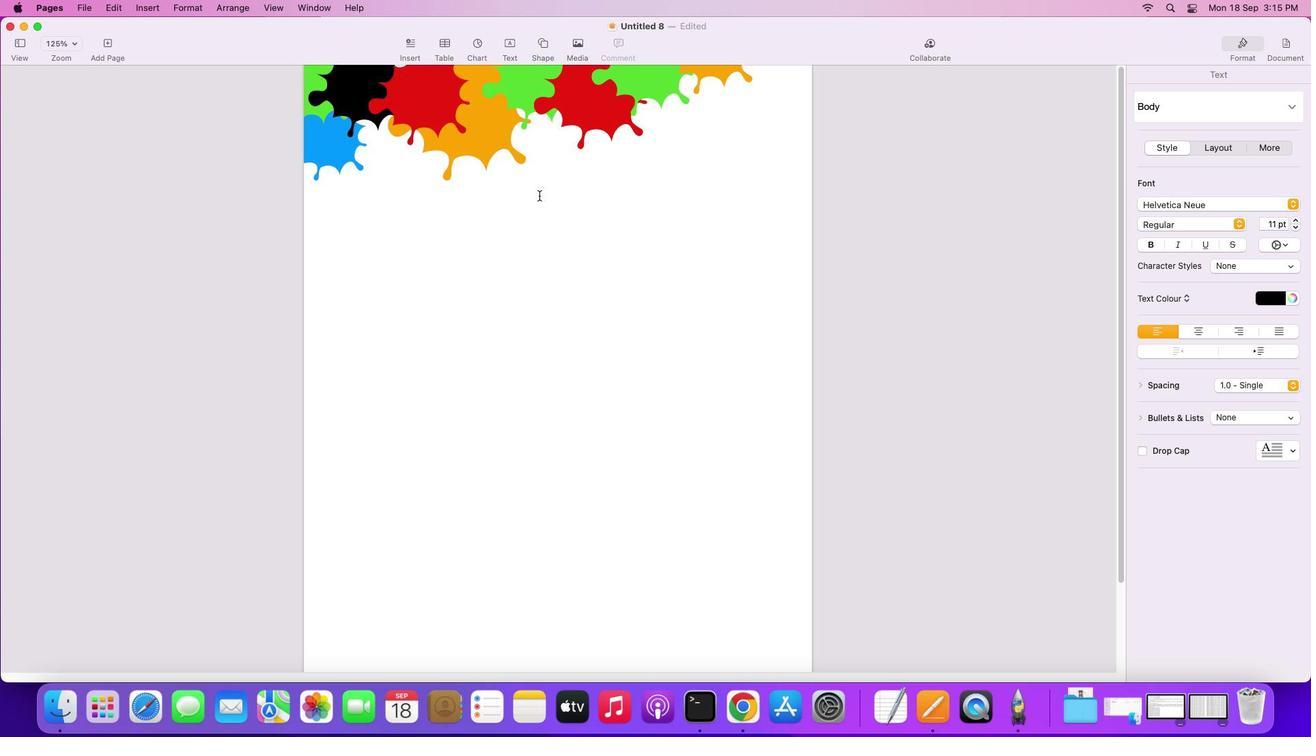 
Action: Mouse scrolled (552, 230) with delta (0, 4)
Screenshot: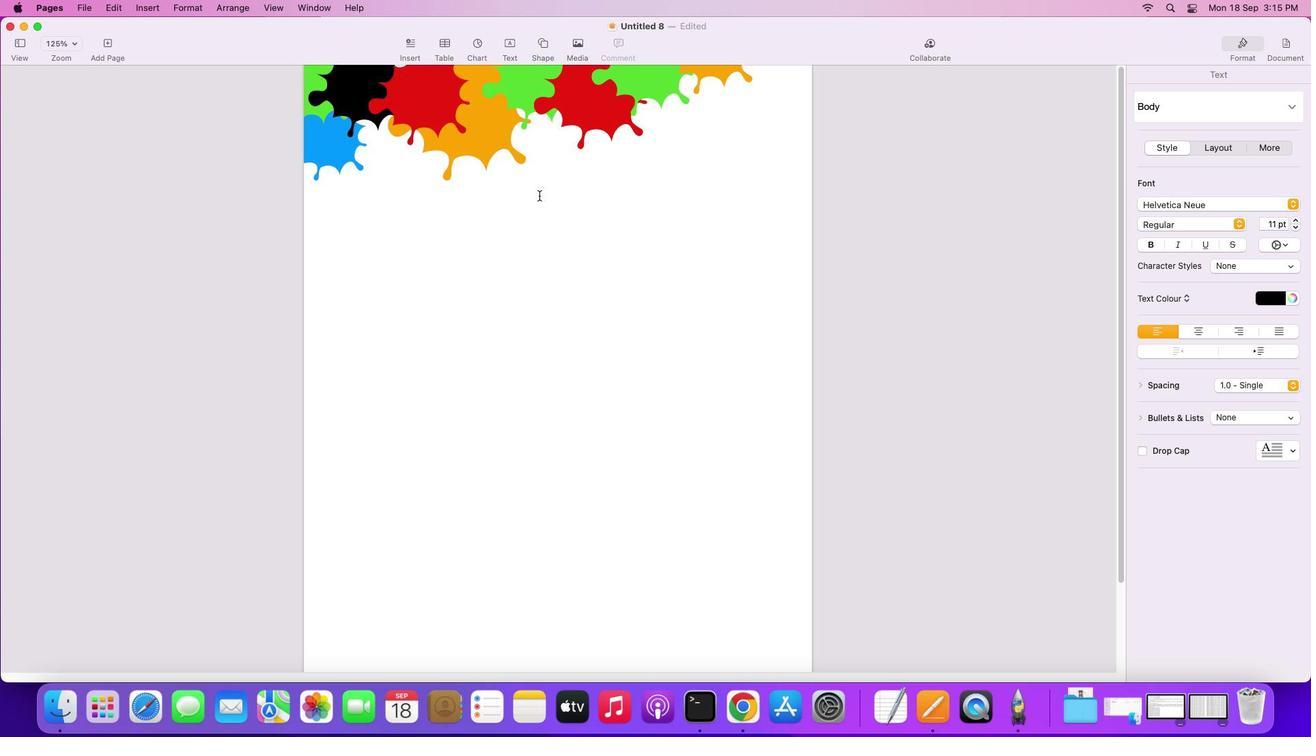 
Action: Mouse moved to (541, 42)
Screenshot: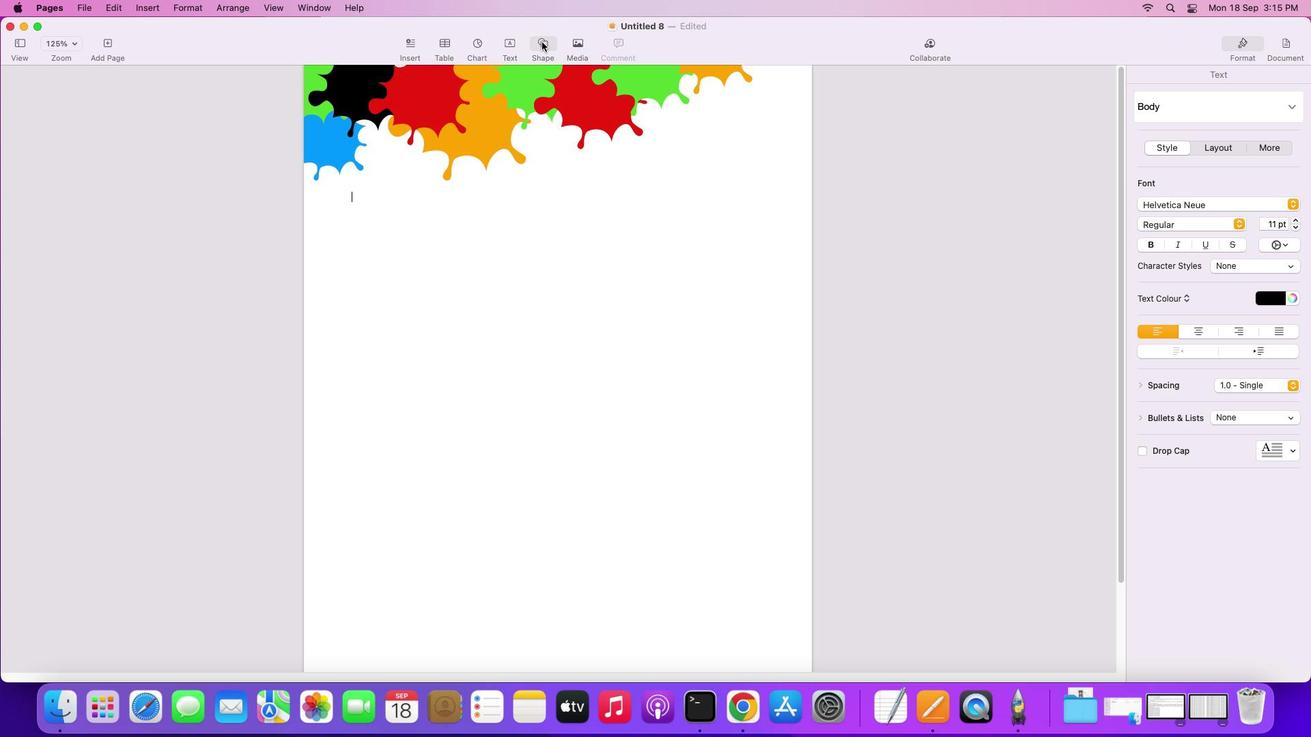 
Action: Mouse pressed left at (541, 42)
Screenshot: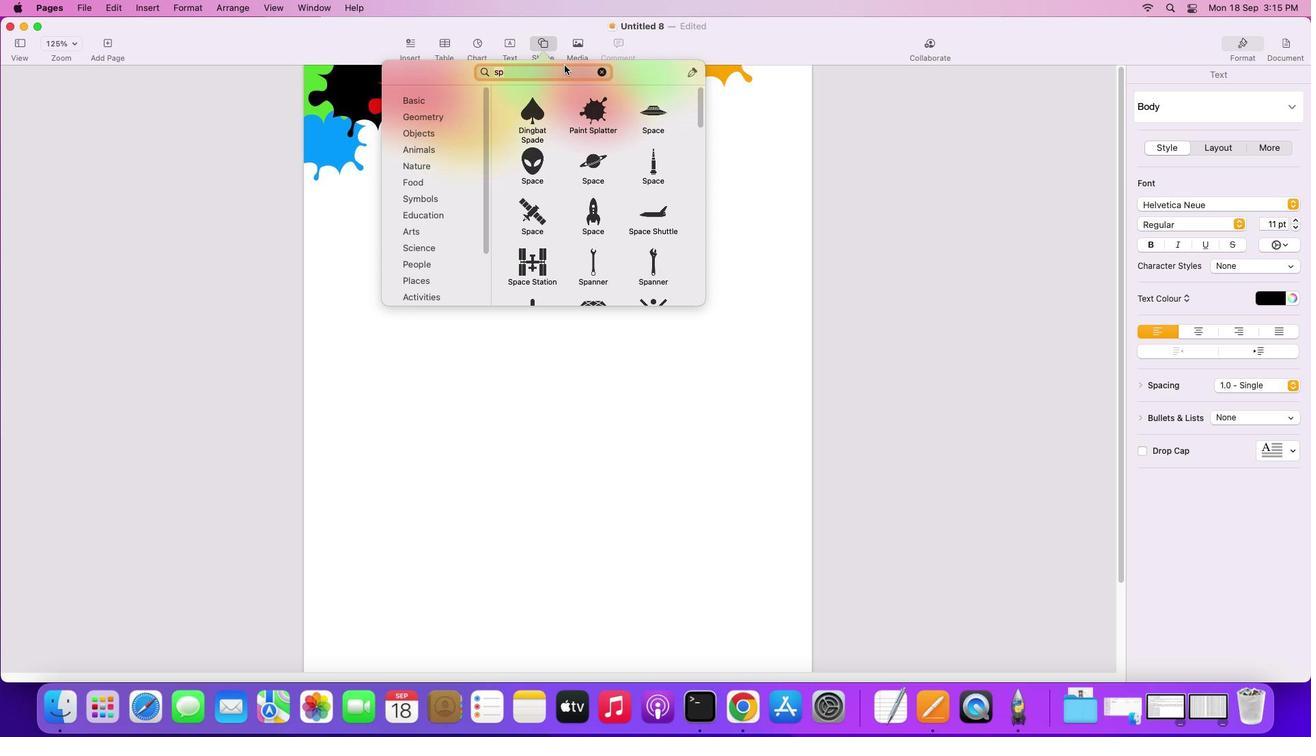 
Action: Mouse moved to (429, 101)
Screenshot: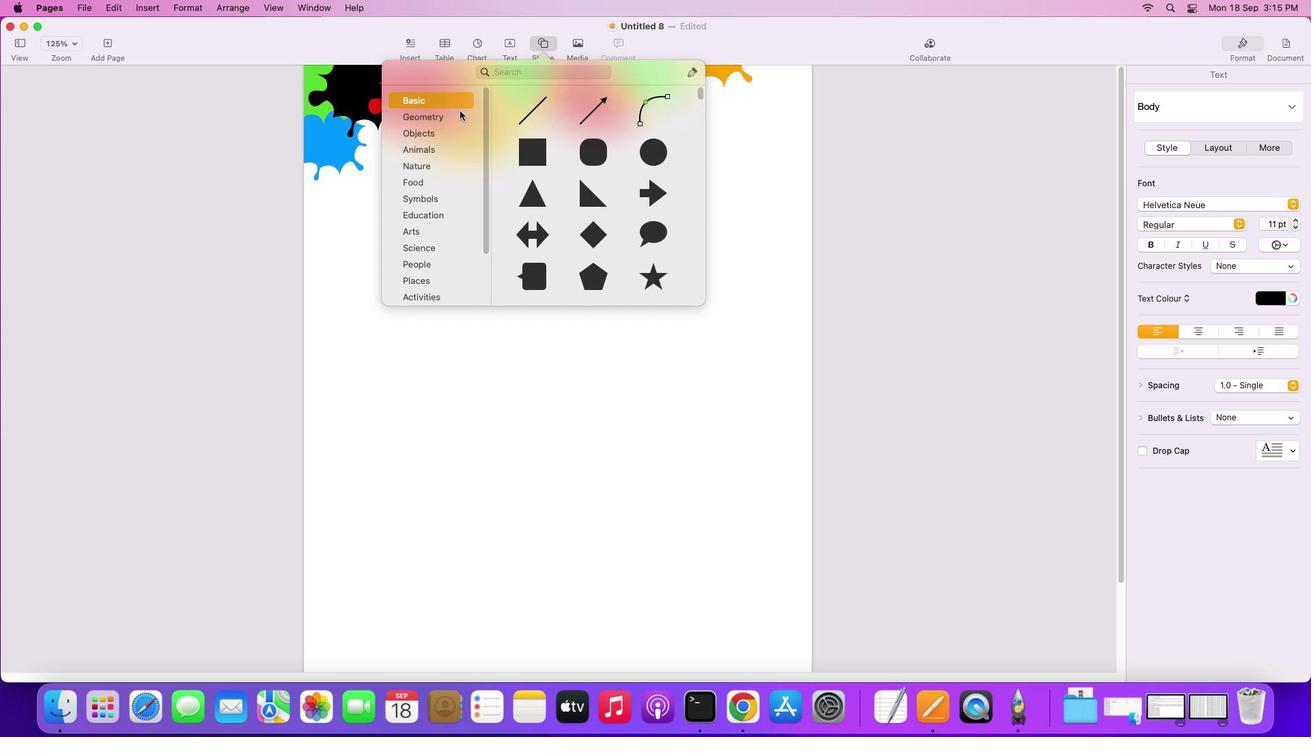 
Action: Mouse pressed left at (429, 101)
Screenshot: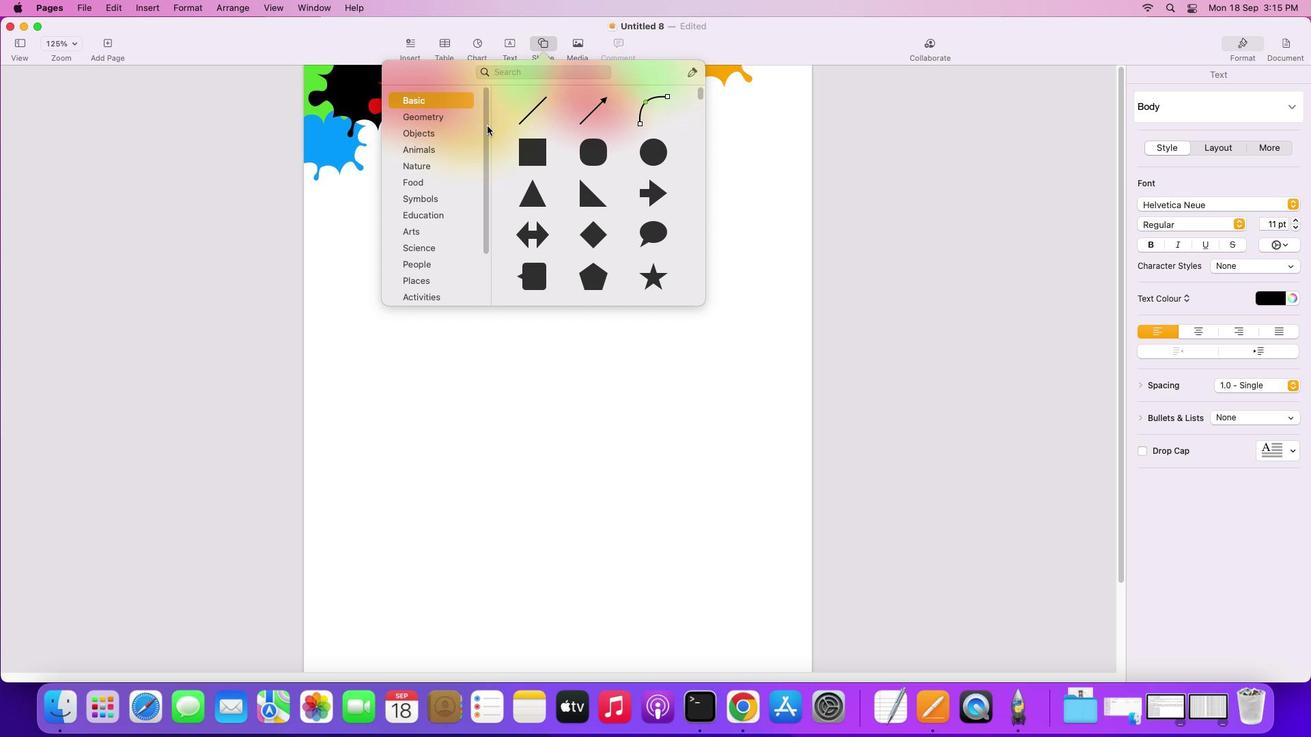 
Action: Mouse moved to (649, 155)
Screenshot: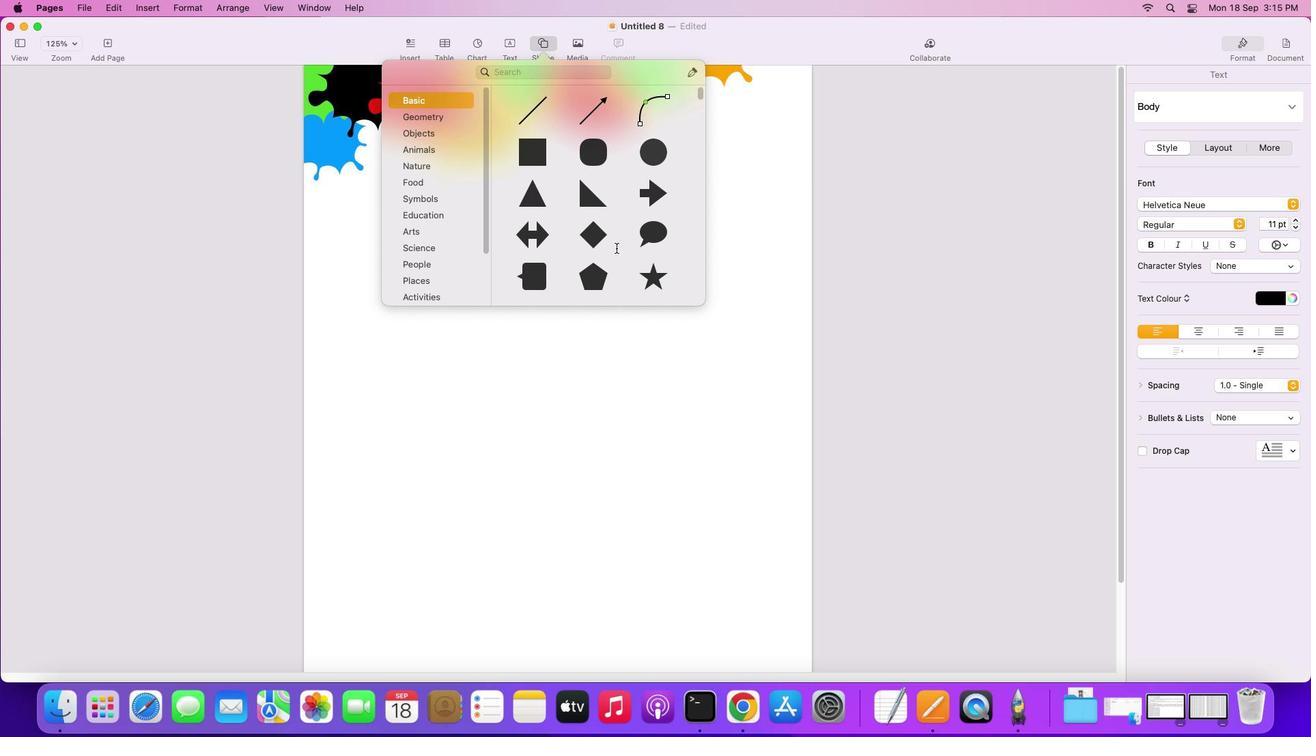 
Action: Mouse pressed left at (649, 155)
Screenshot: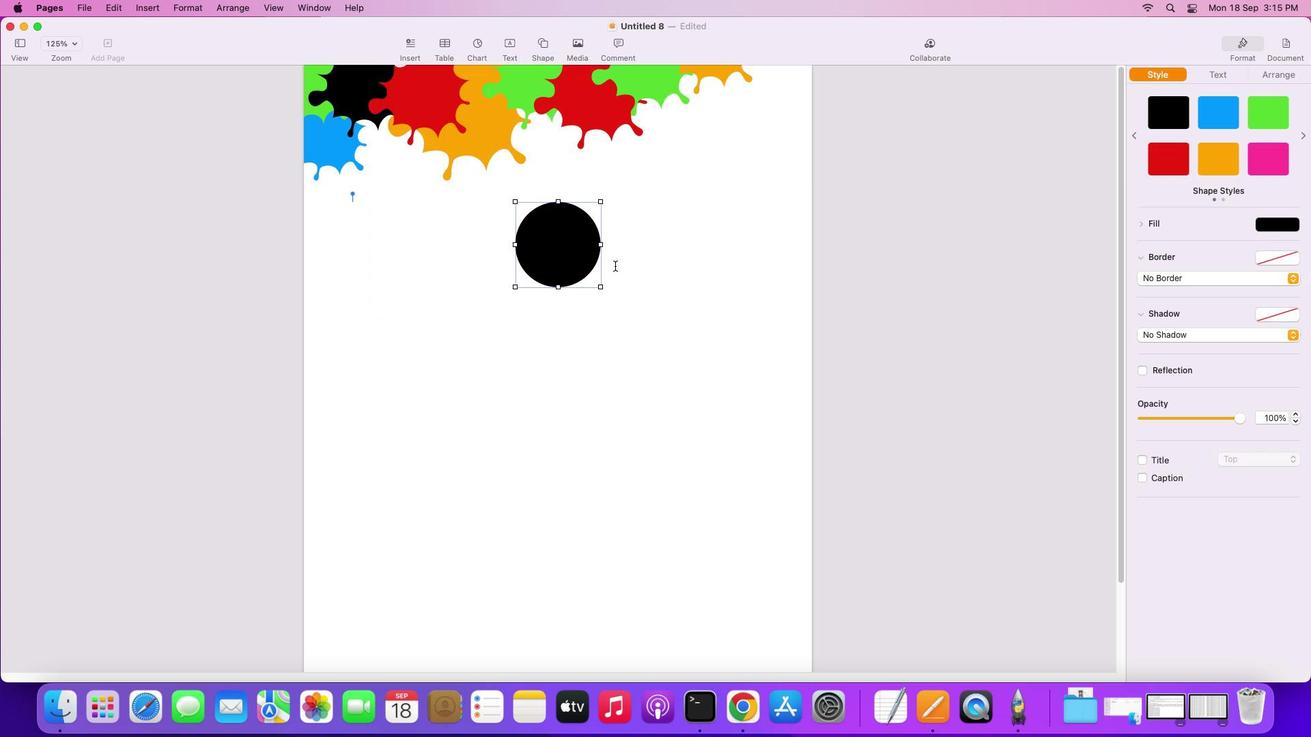 
Action: Mouse moved to (600, 286)
Screenshot: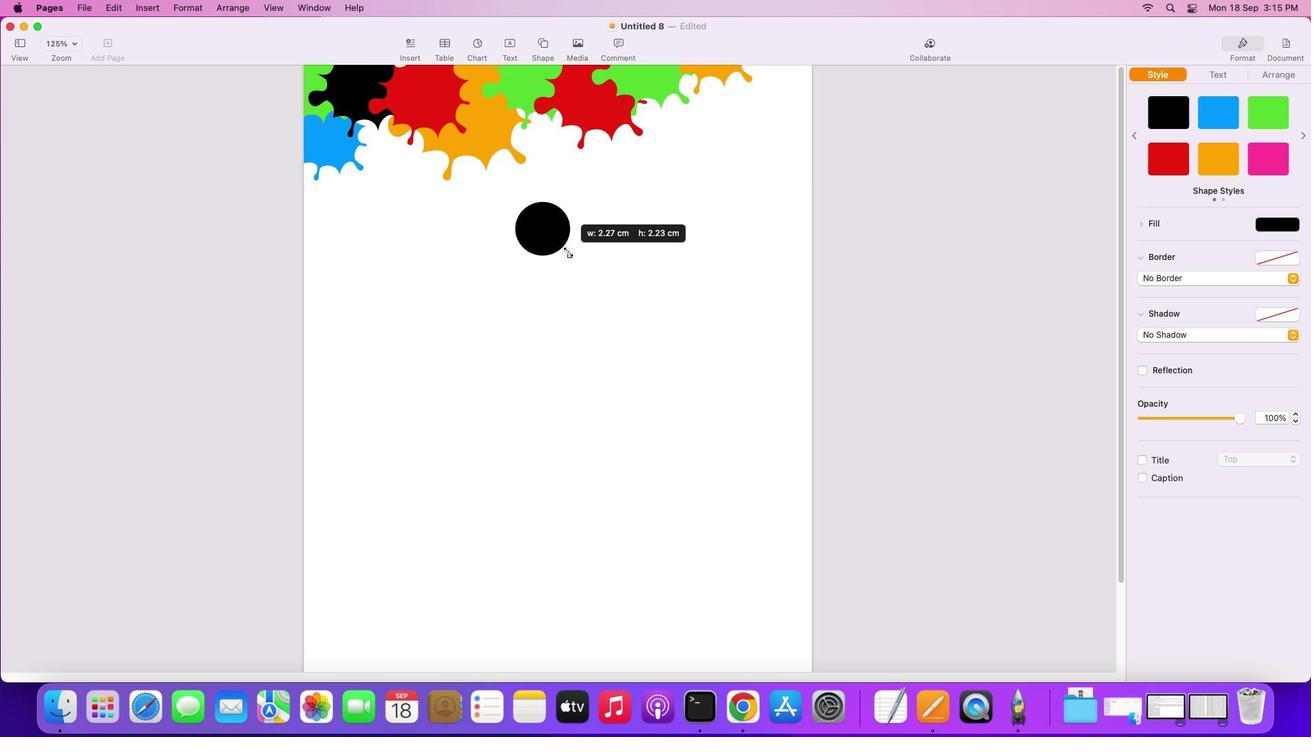 
Action: Mouse pressed left at (600, 286)
Screenshot: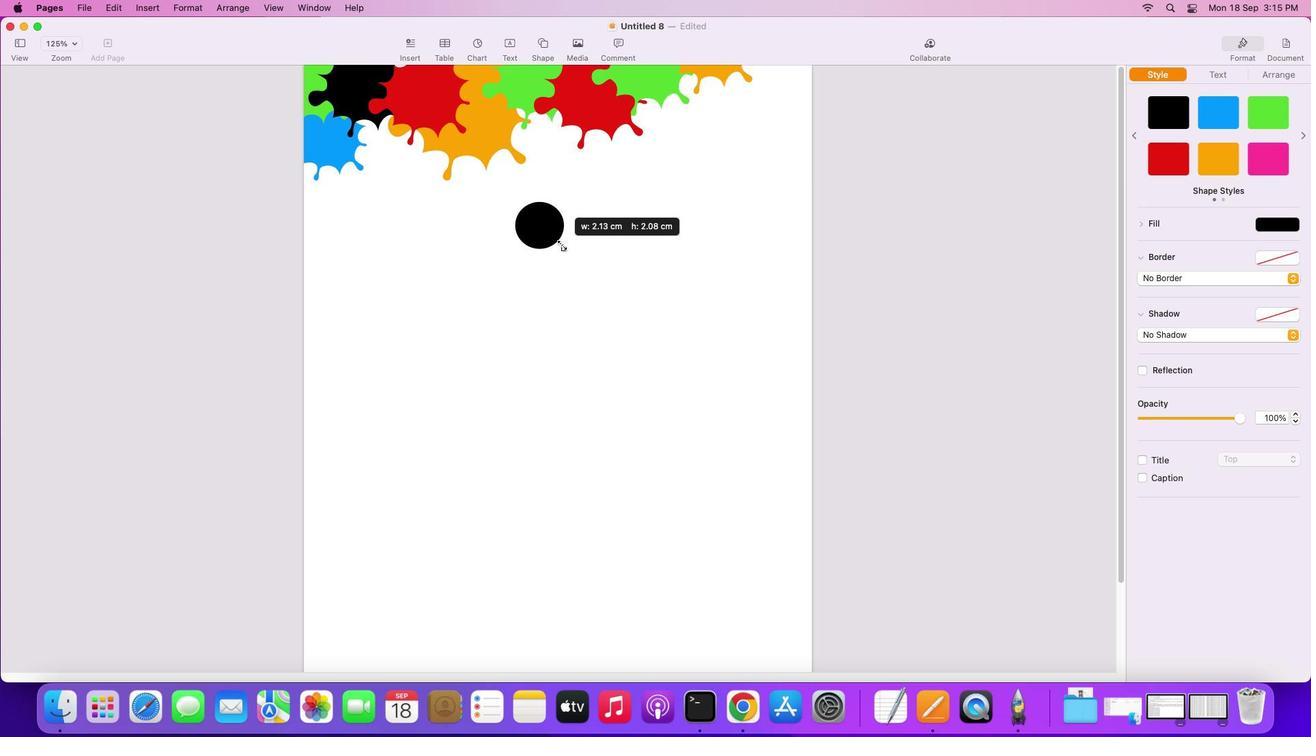 
Action: Mouse moved to (525, 218)
Screenshot: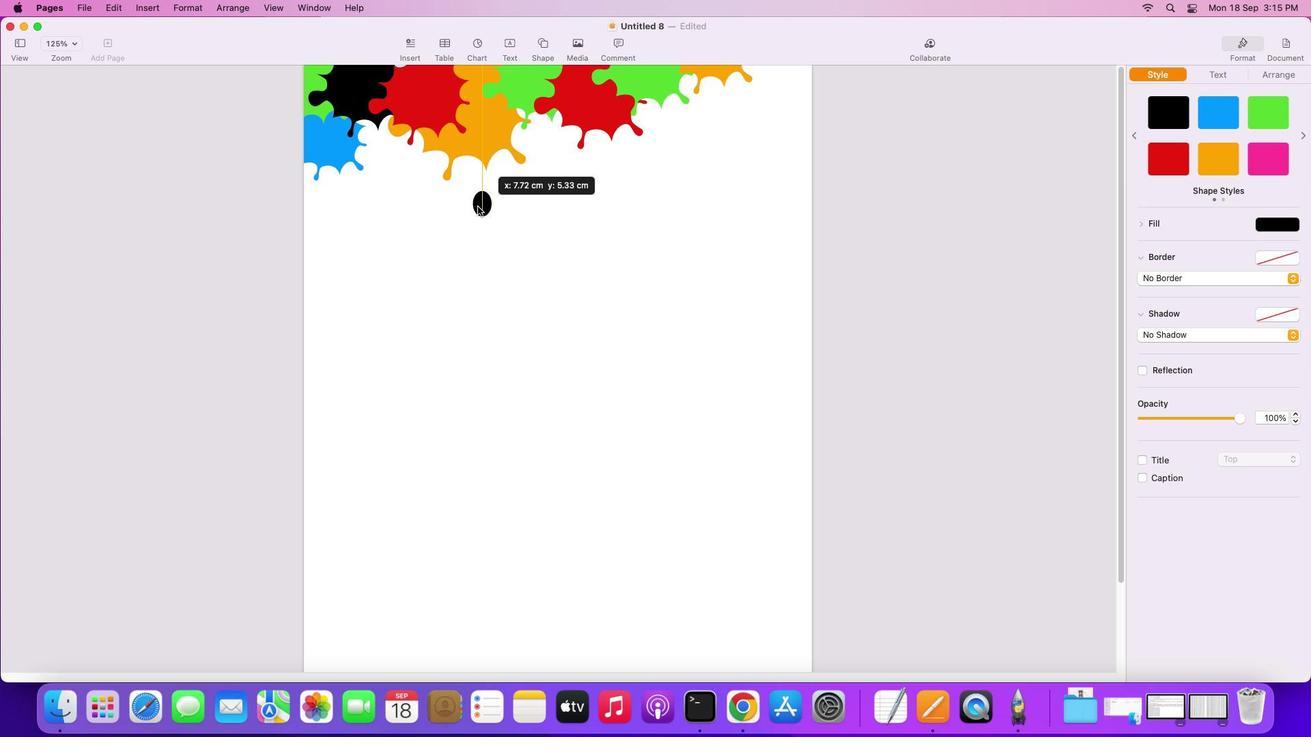 
Action: Mouse pressed left at (525, 218)
Screenshot: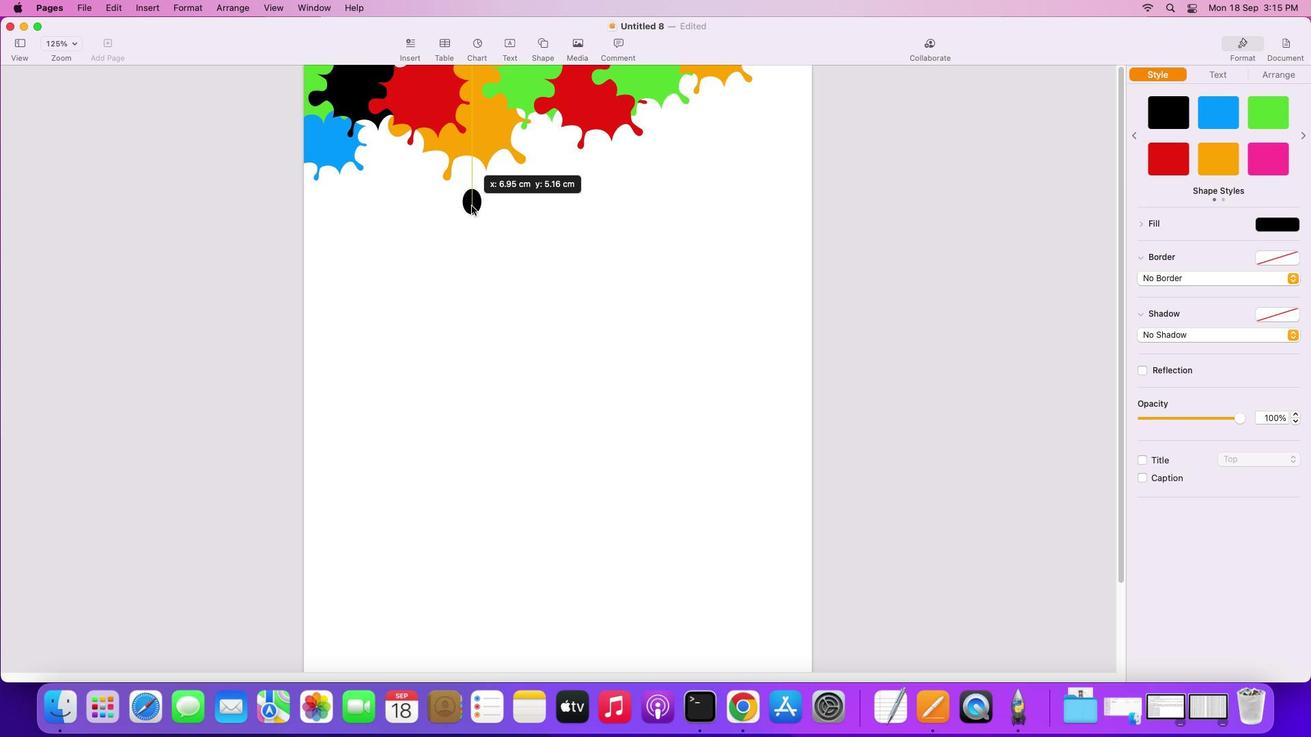 
Action: Mouse moved to (324, 208)
Screenshot: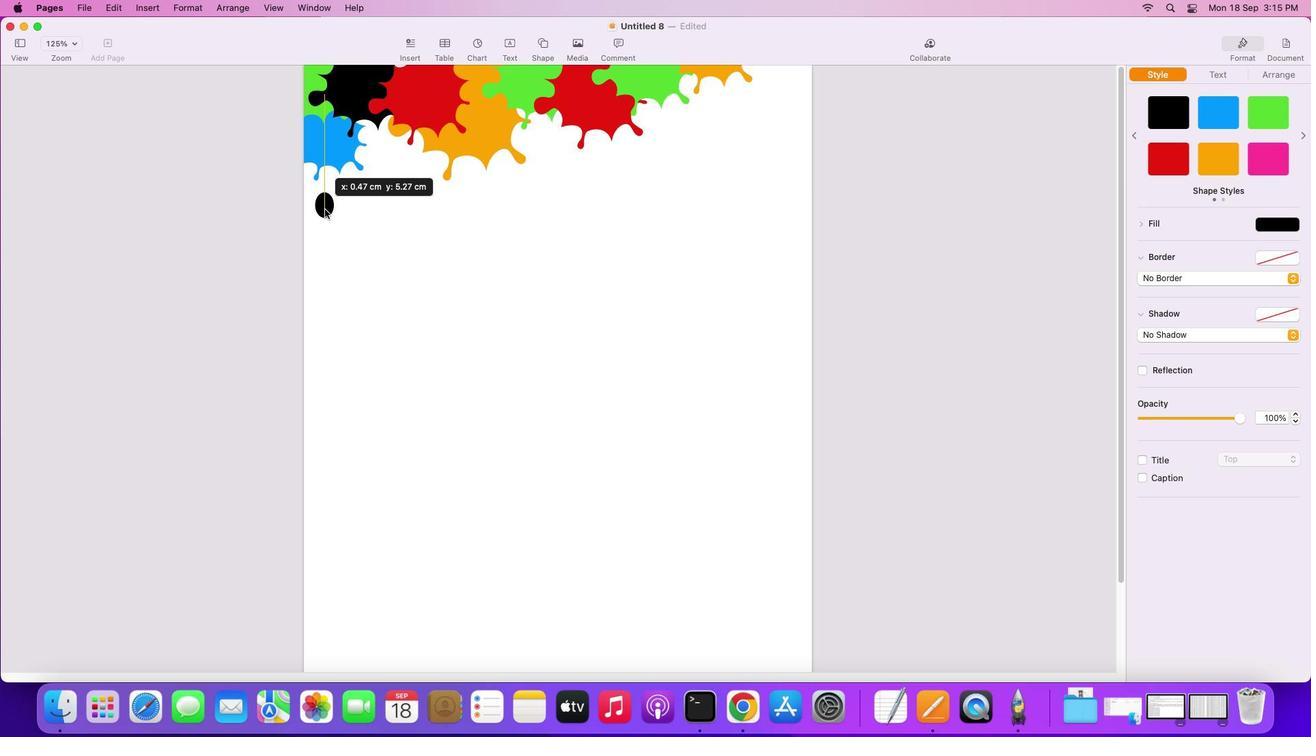 
Action: Key pressed Key.alt
Screenshot: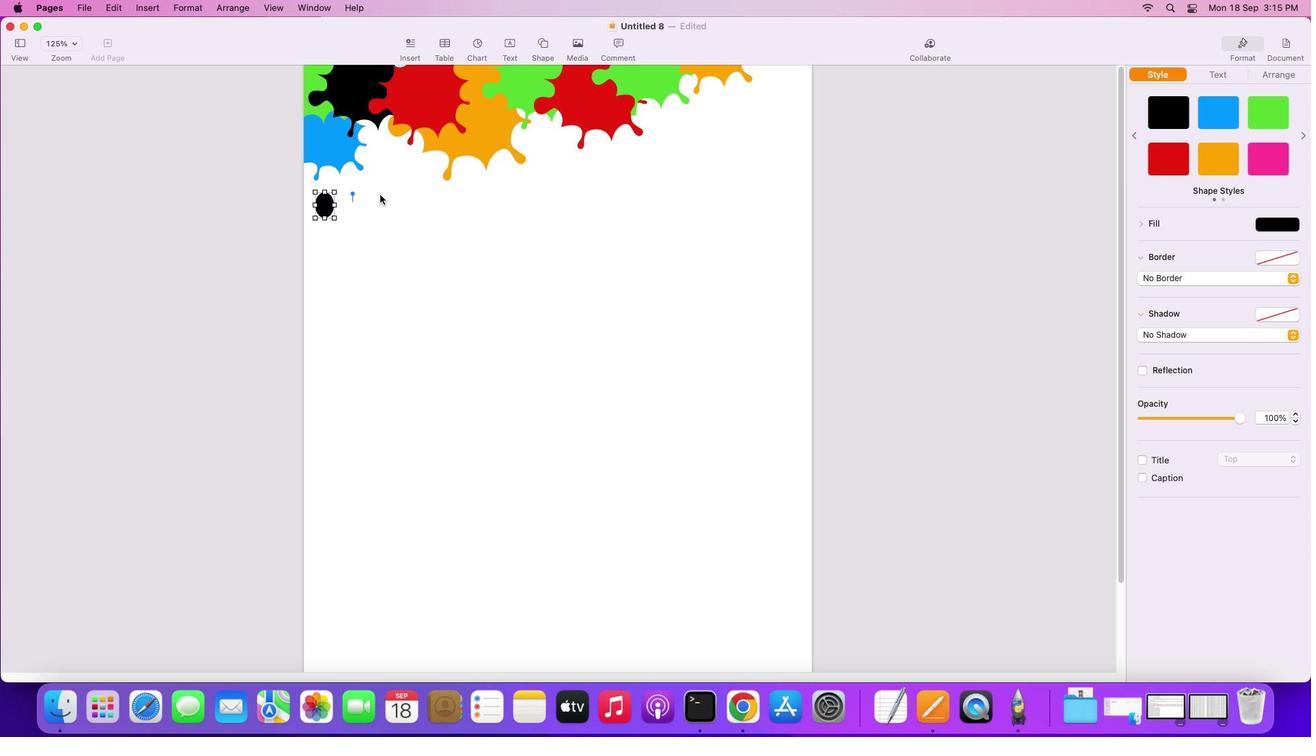 
Action: Mouse pressed left at (324, 208)
Screenshot: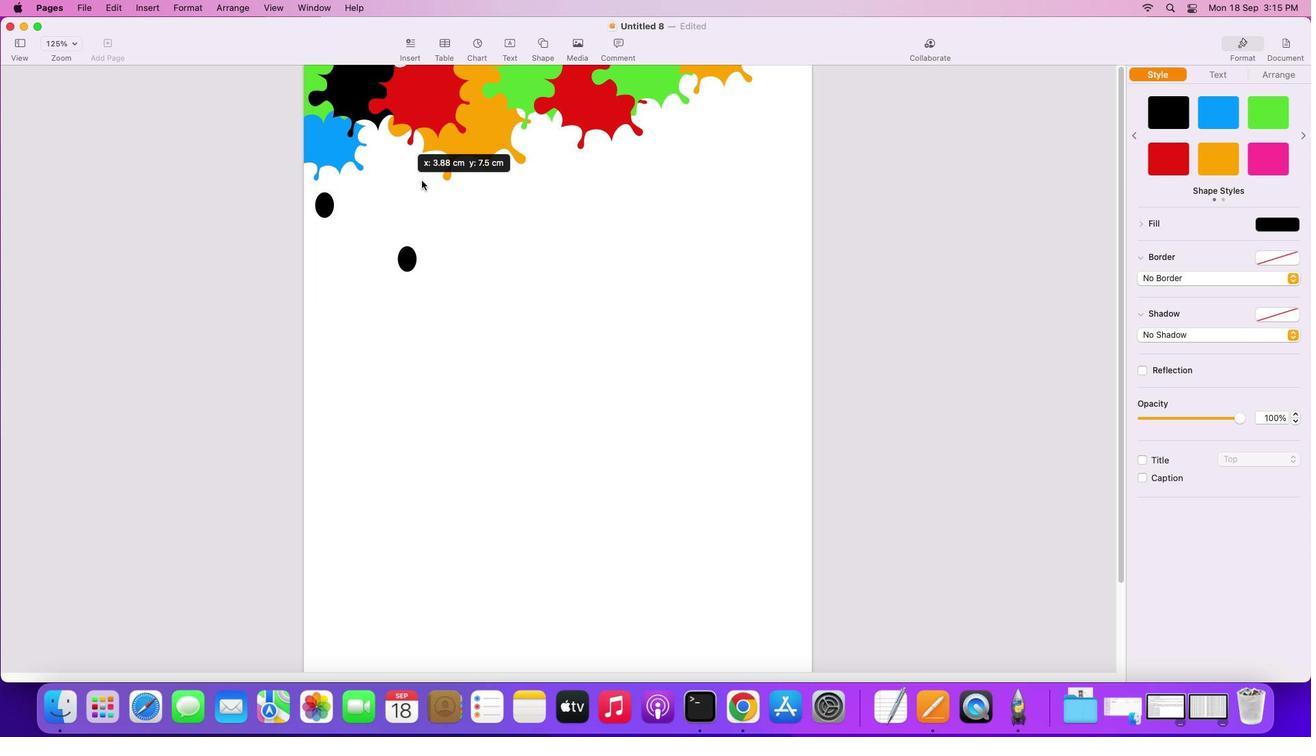 
Action: Mouse moved to (1279, 68)
Screenshot: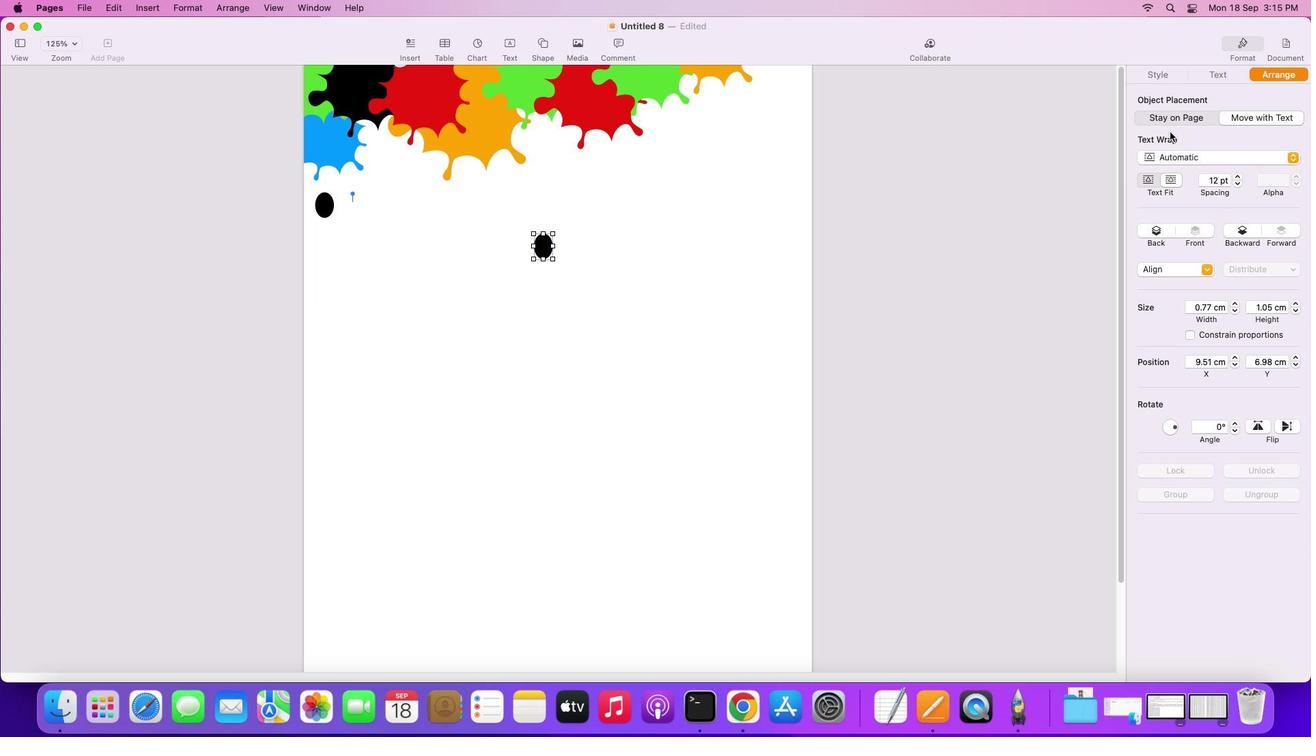 
Action: Mouse pressed left at (1279, 68)
Screenshot: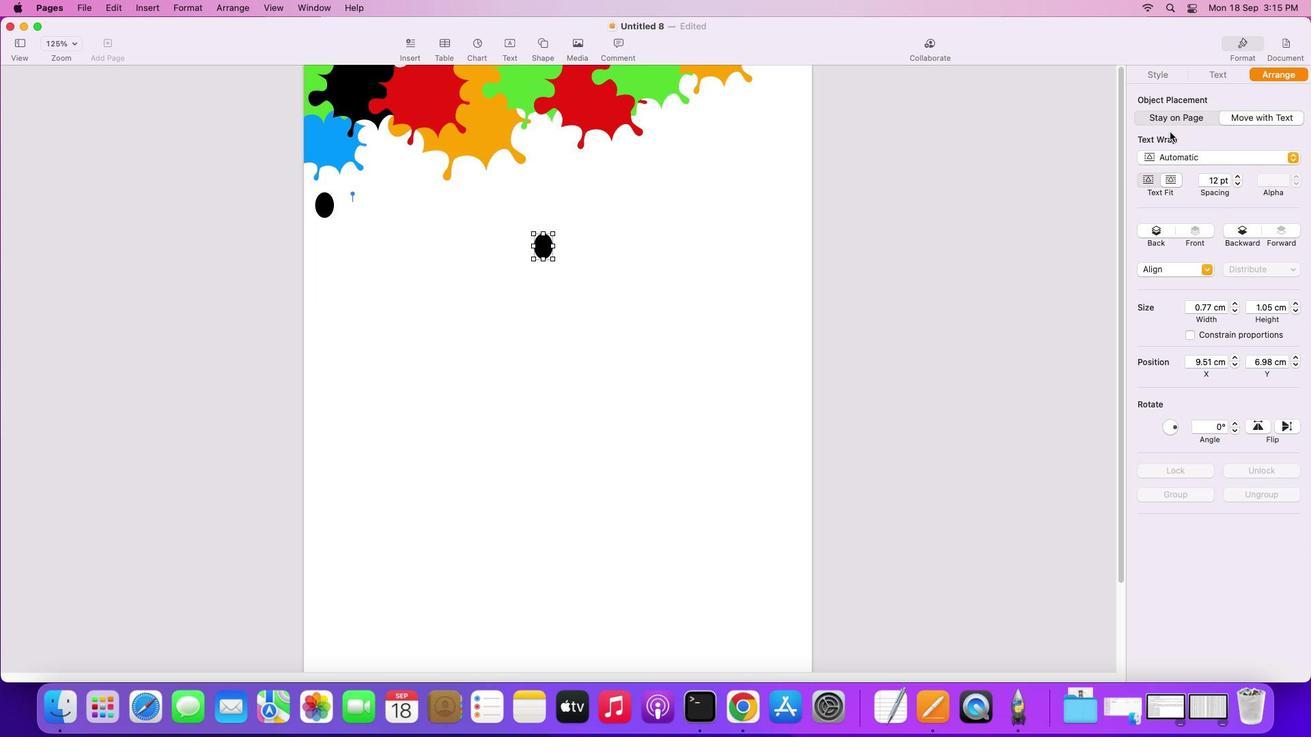 
Action: Mouse moved to (1182, 119)
Screenshot: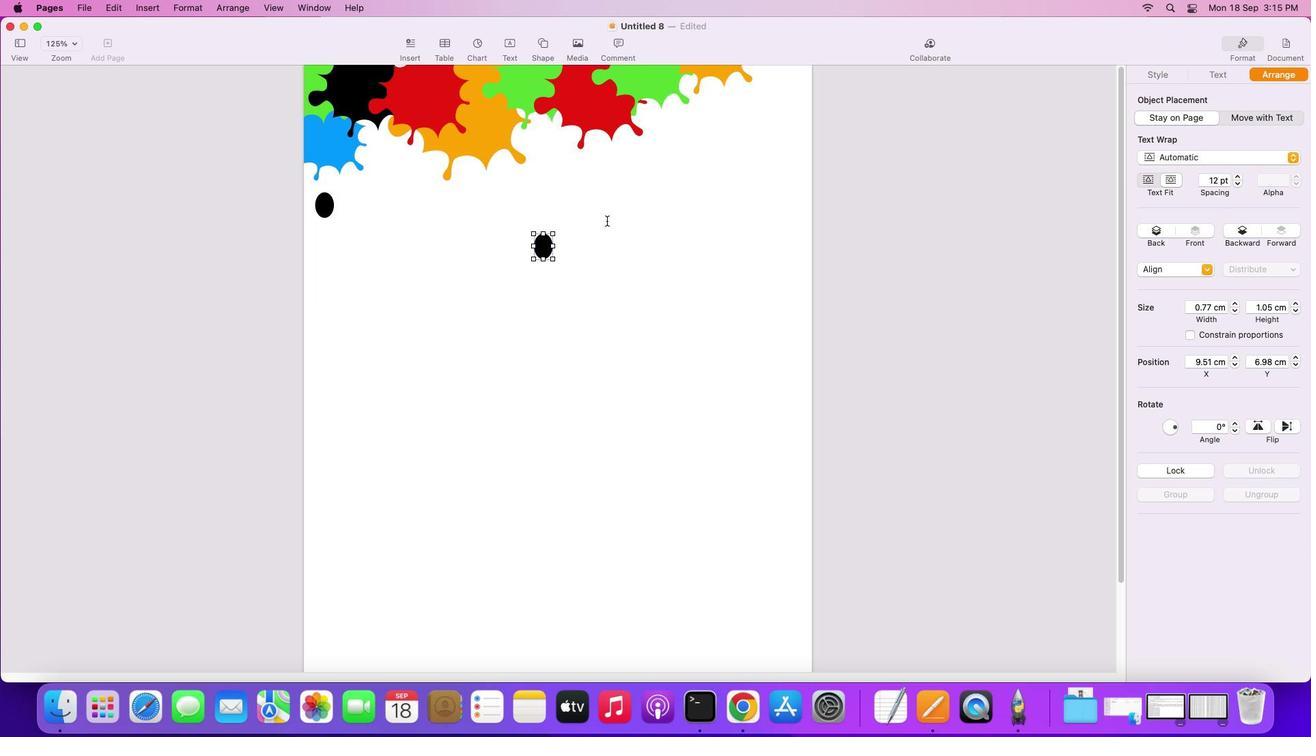 
Action: Mouse pressed left at (1182, 119)
Screenshot: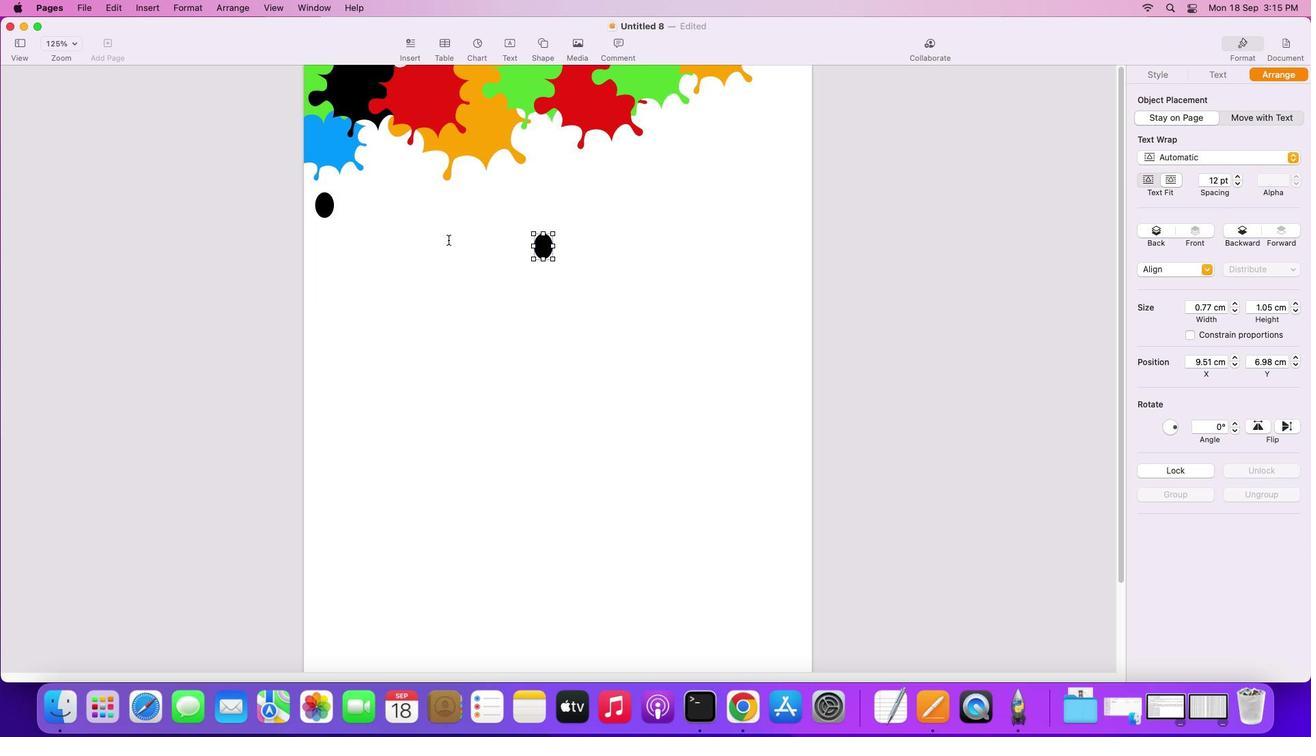 
Action: Mouse moved to (325, 208)
Screenshot: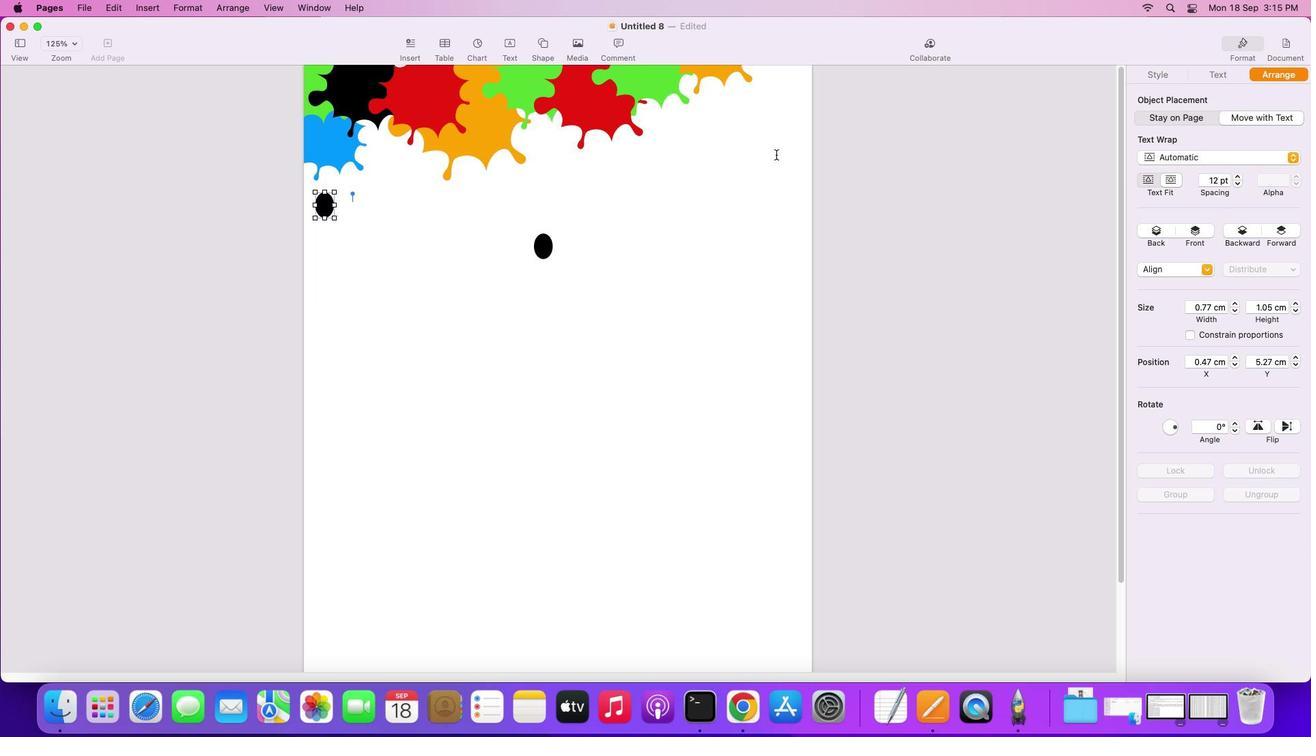 
Action: Mouse pressed left at (325, 208)
Screenshot: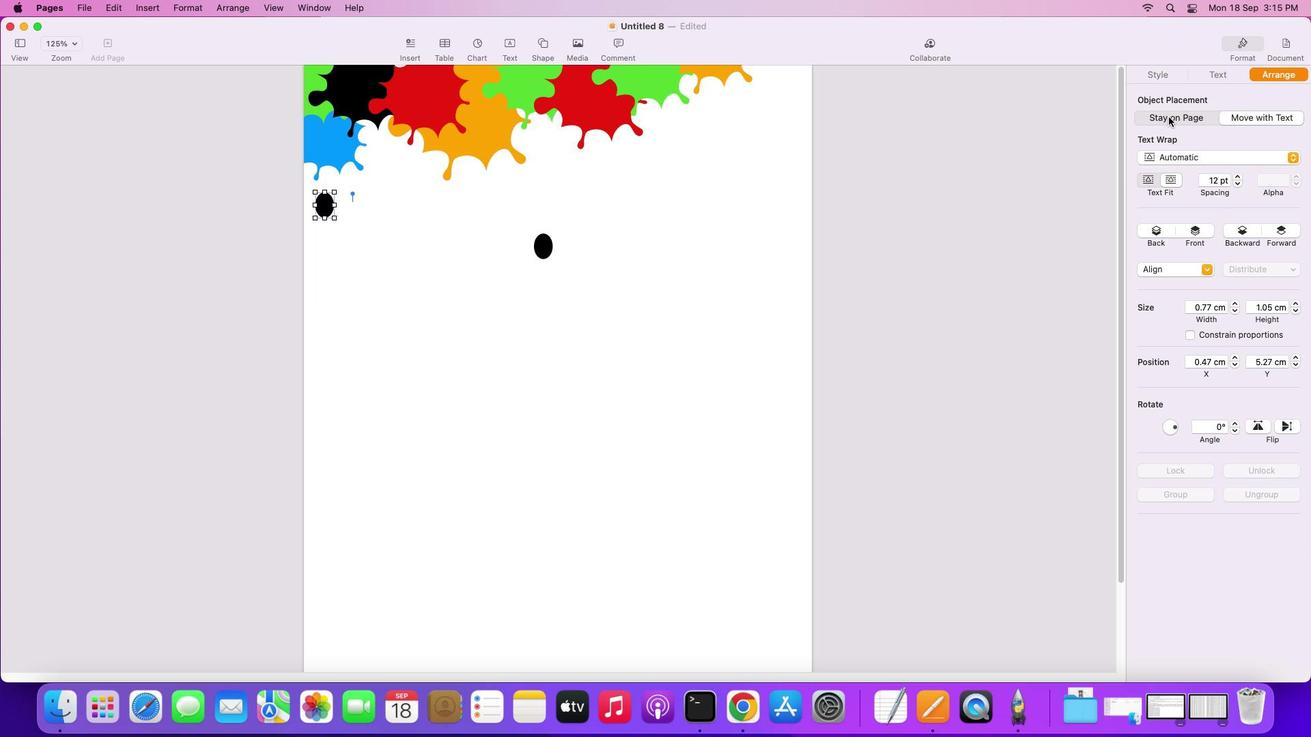 
Action: Mouse moved to (1182, 113)
Screenshot: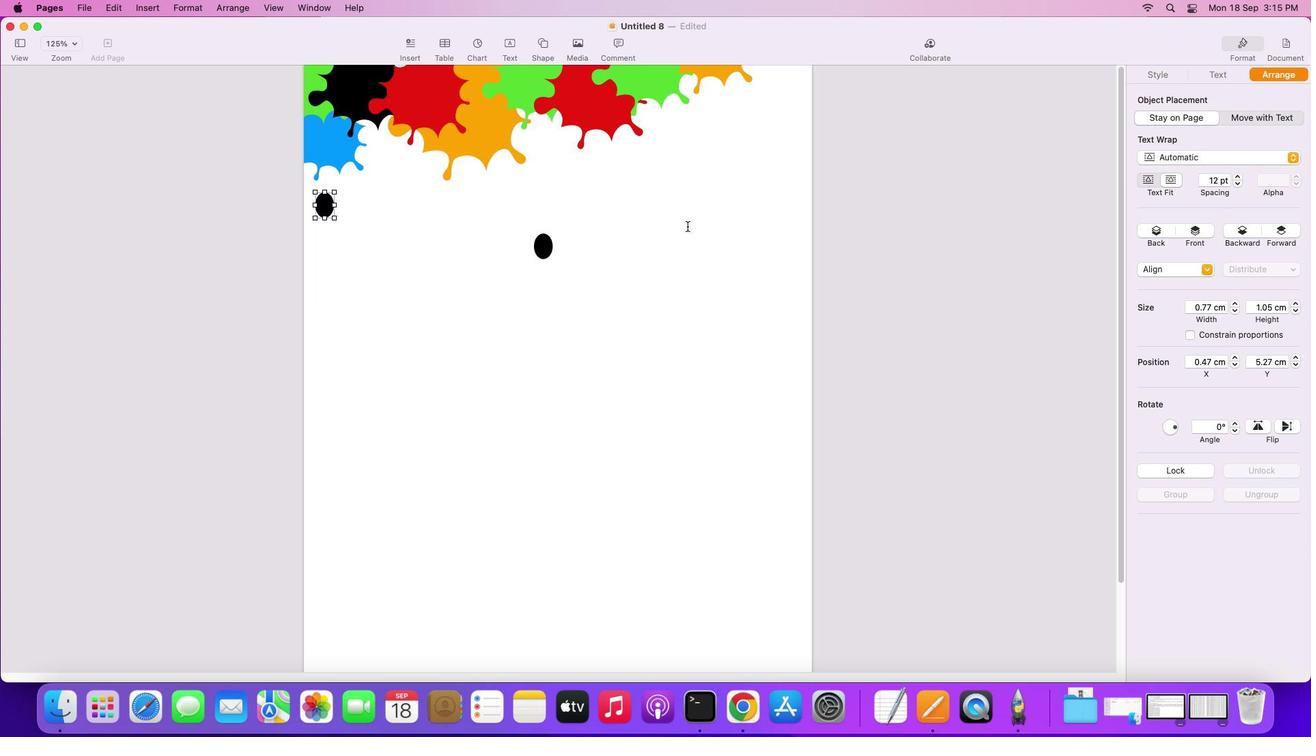 
Action: Mouse pressed left at (1182, 113)
Screenshot: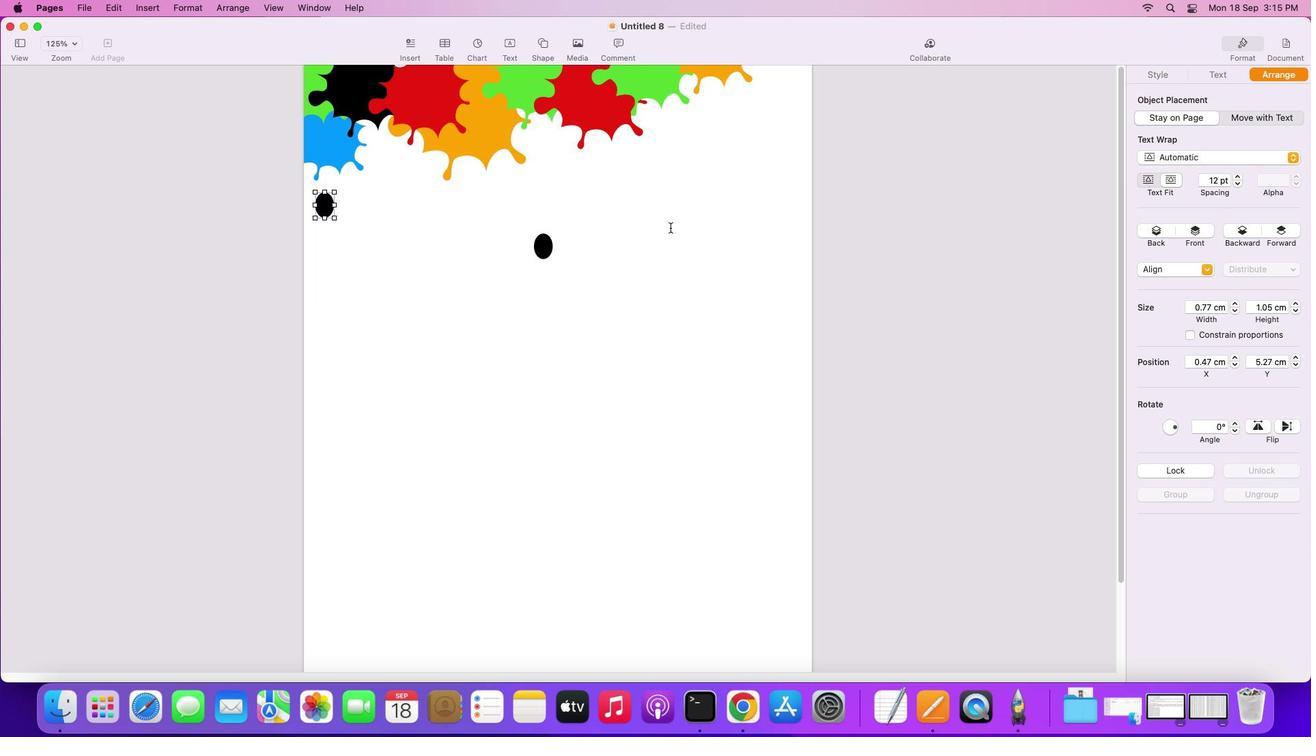 
Action: Mouse moved to (547, 242)
Screenshot: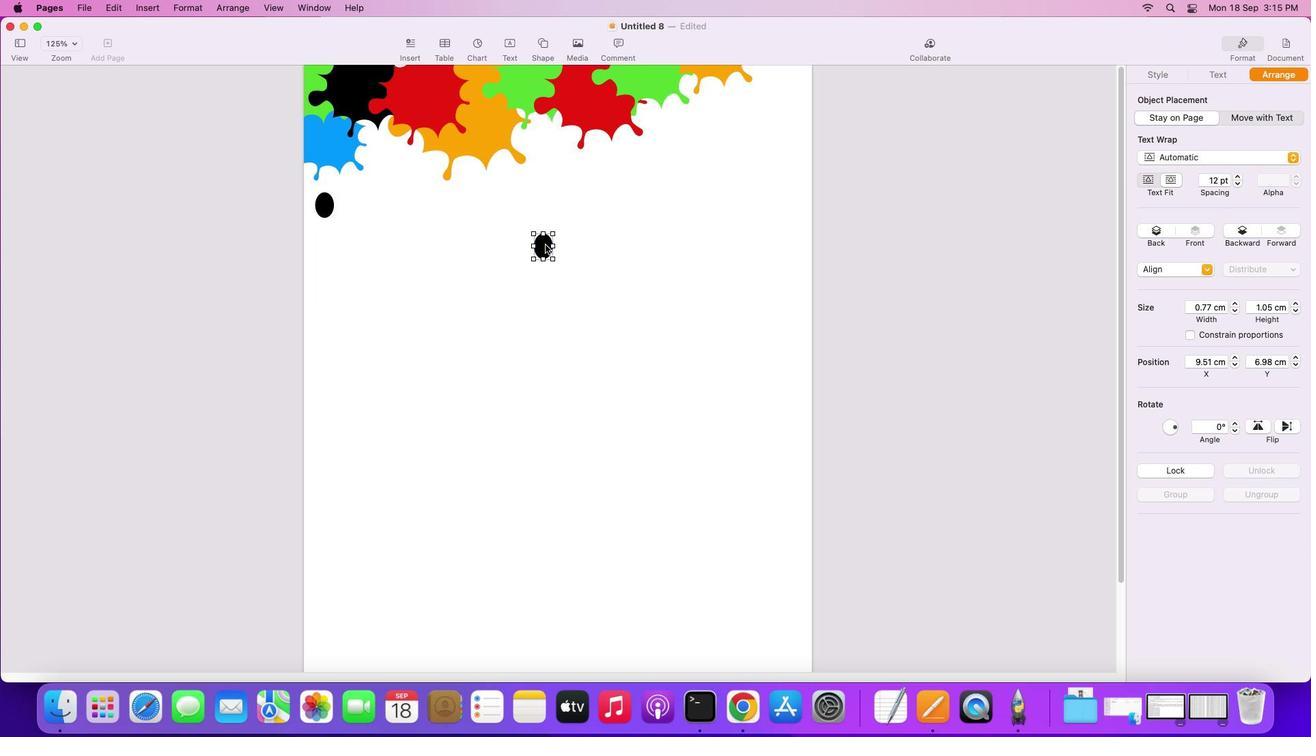 
Action: Mouse pressed left at (547, 242)
Screenshot: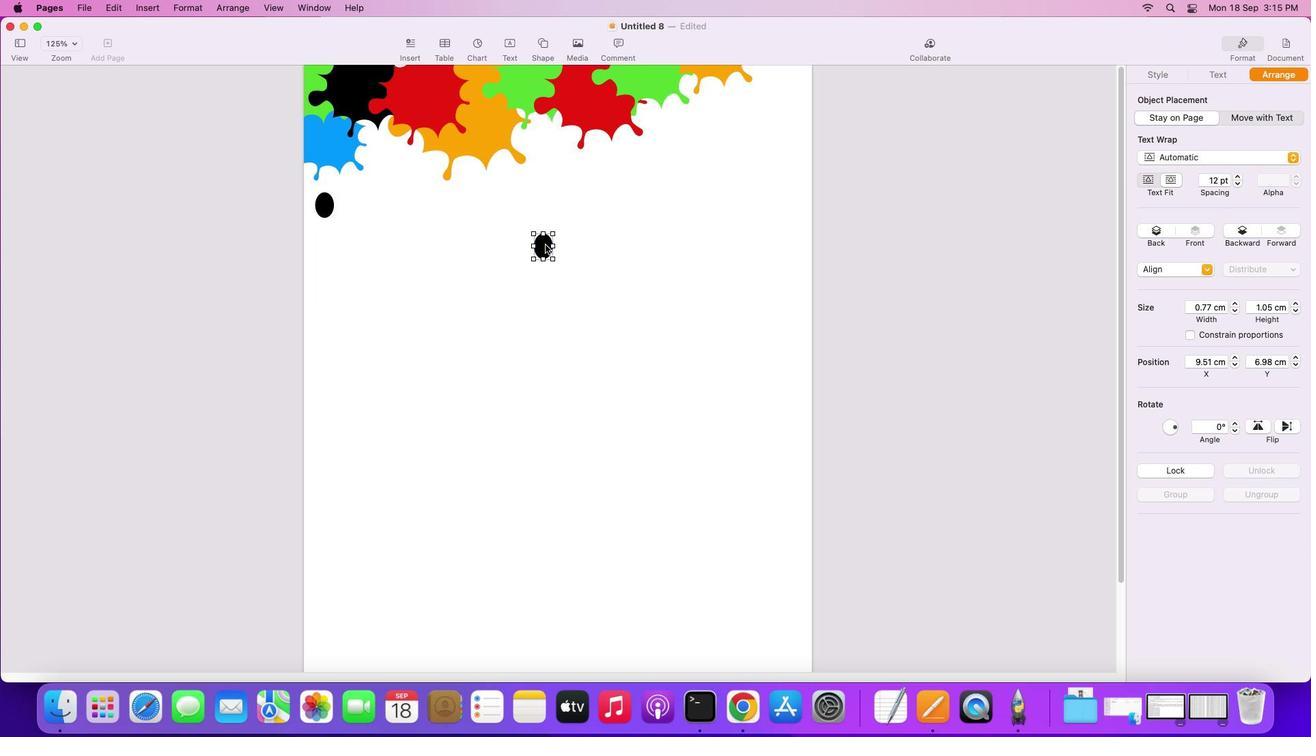 
Action: Mouse moved to (545, 244)
Screenshot: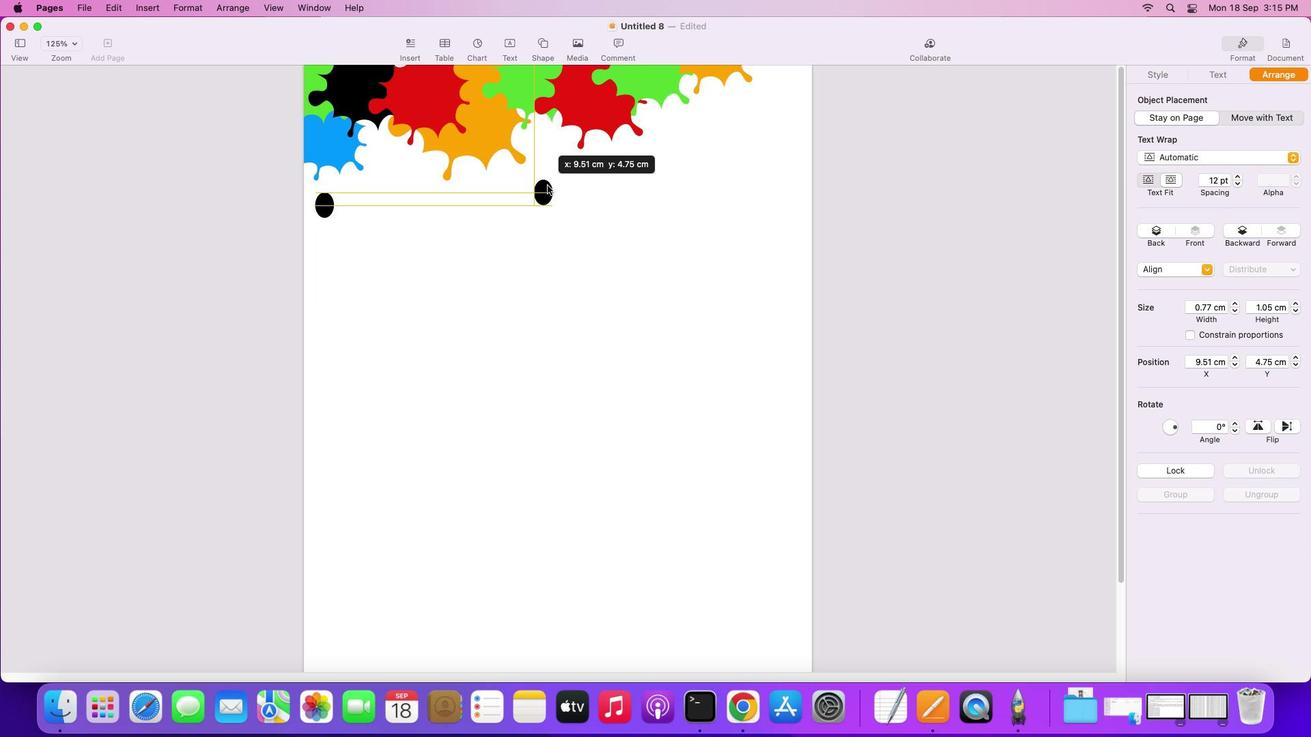 
Action: Mouse pressed left at (545, 244)
Screenshot: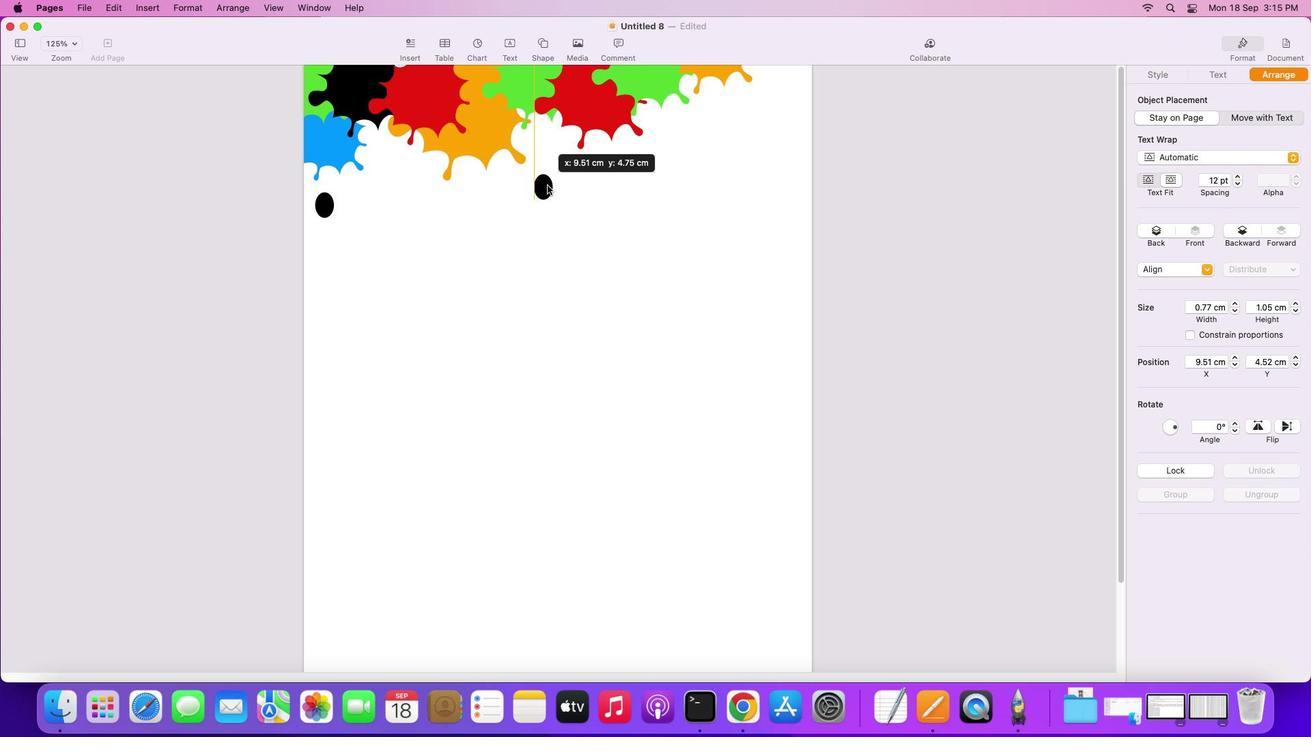
Action: Mouse moved to (547, 164)
Screenshot: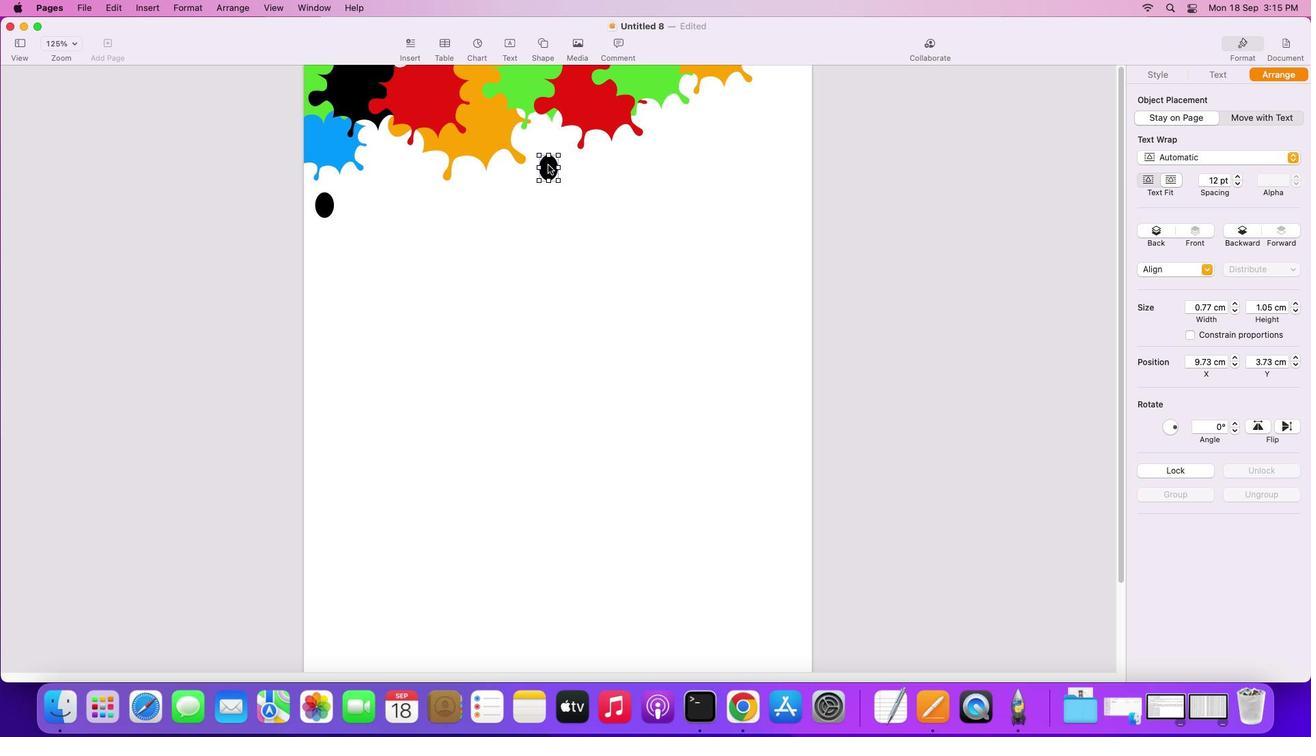 
Action: Key pressed Key.alt
Screenshot: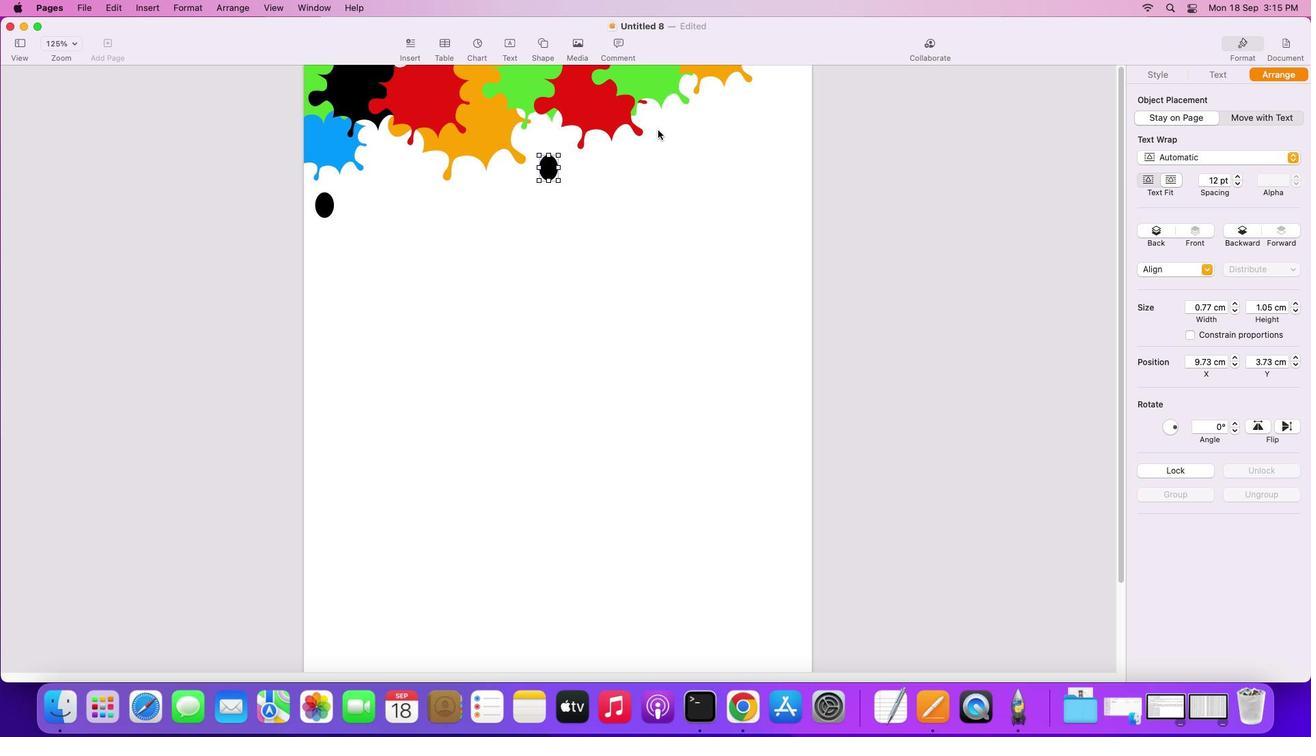 
Action: Mouse pressed left at (547, 164)
Screenshot: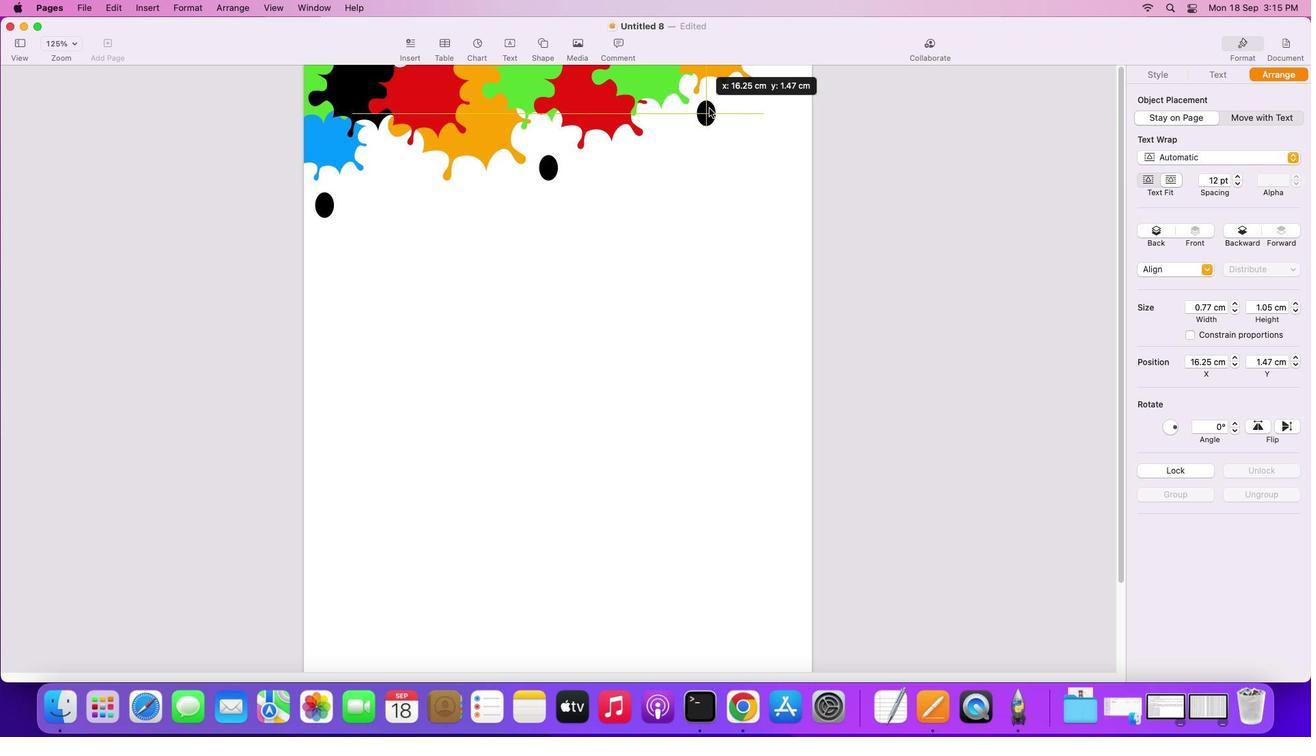 
Action: Mouse moved to (745, 109)
Screenshot: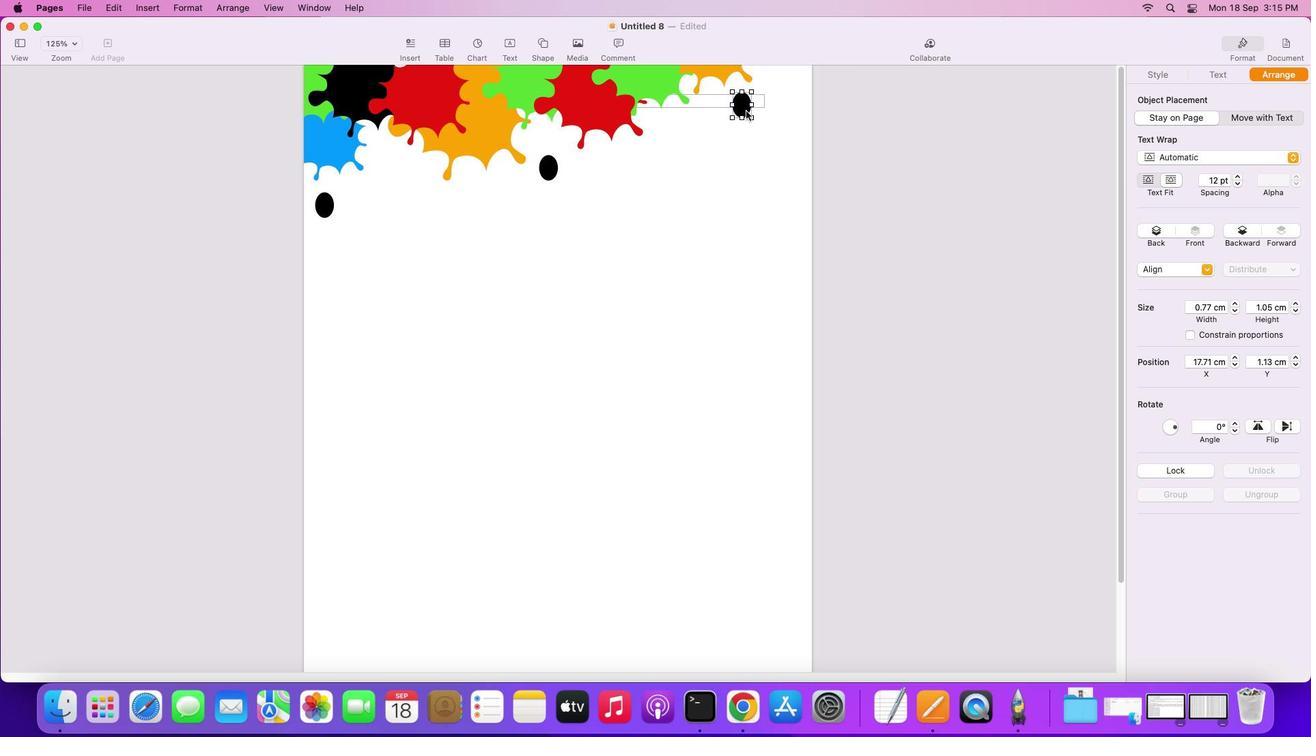 
Action: Mouse pressed left at (745, 109)
Screenshot: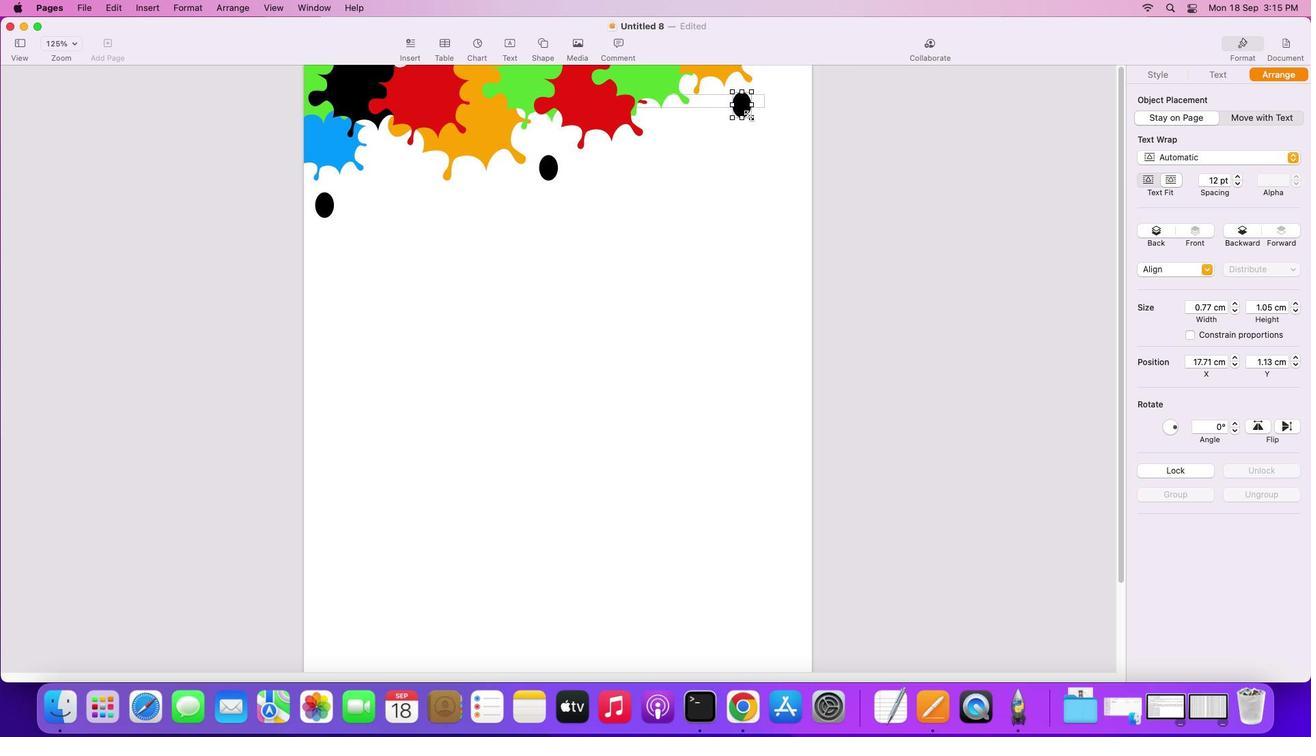 
Action: Mouse moved to (747, 112)
Screenshot: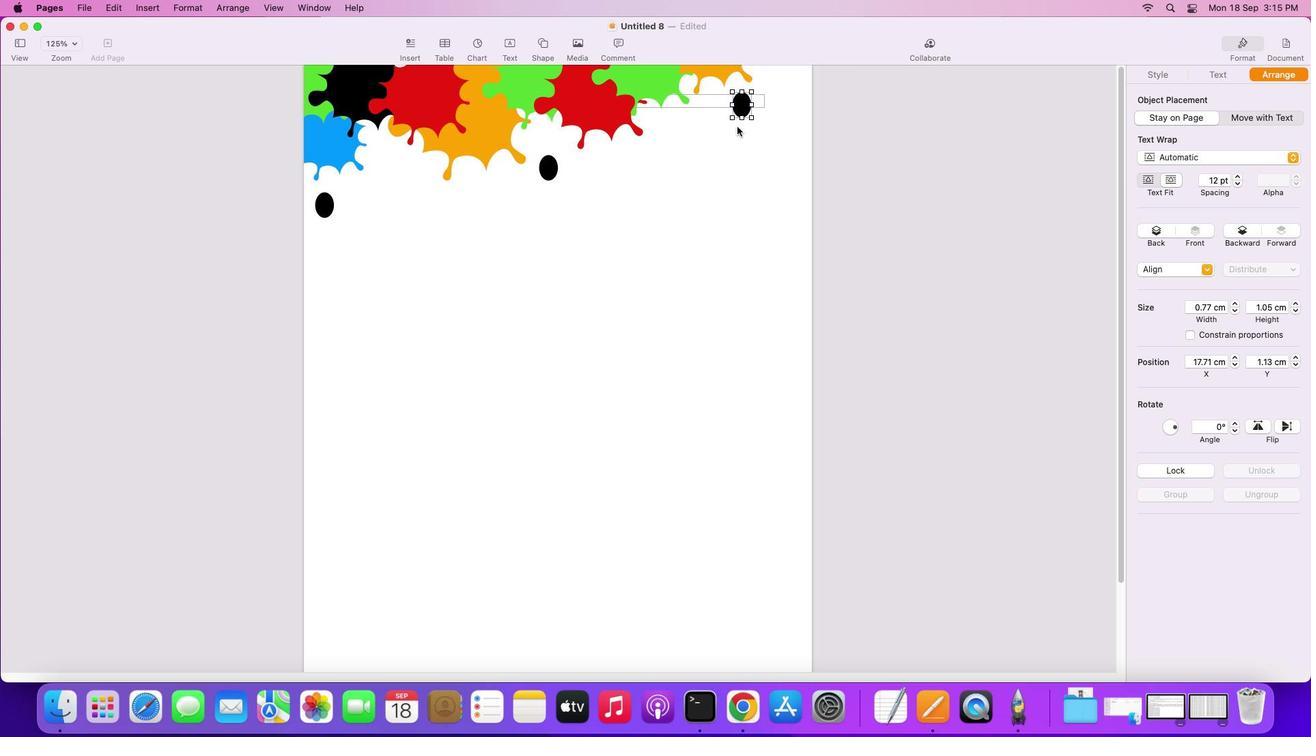 
Action: Key pressed Key.alt
Screenshot: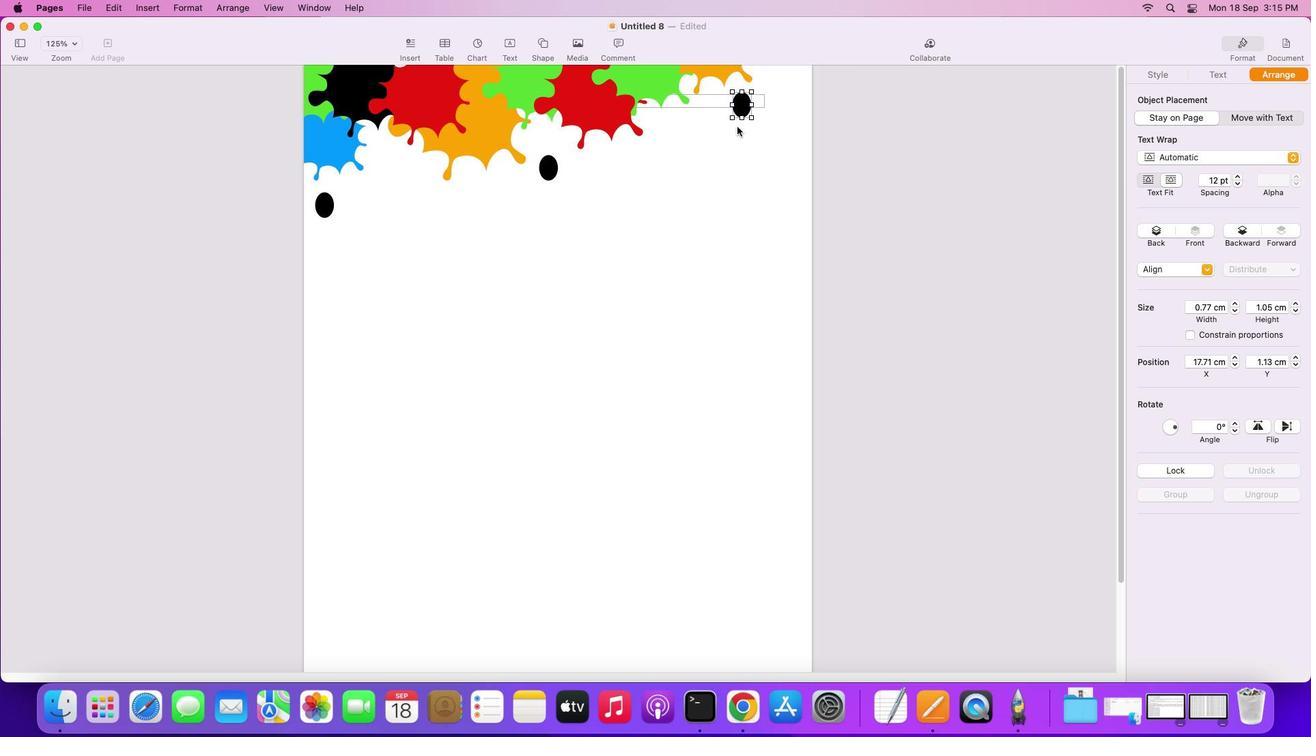 
Action: Mouse moved to (745, 108)
Screenshot: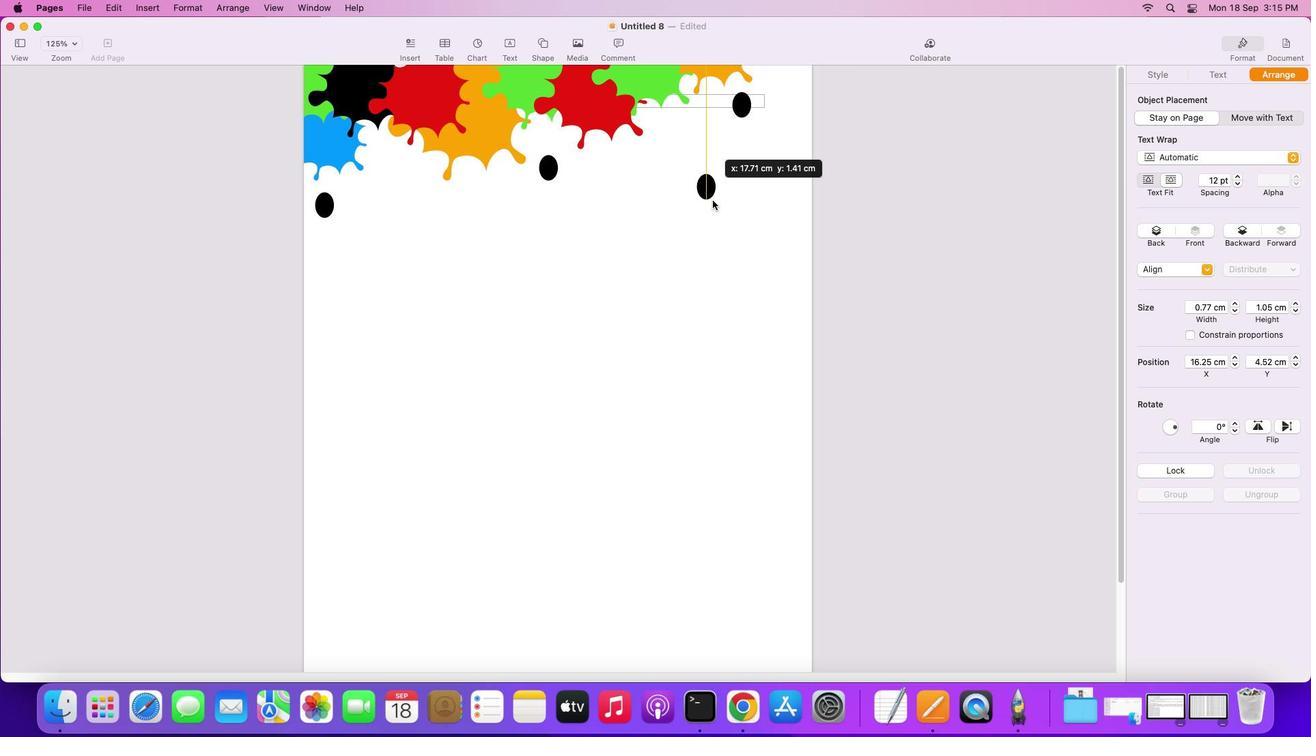 
Action: Mouse pressed left at (745, 108)
Screenshot: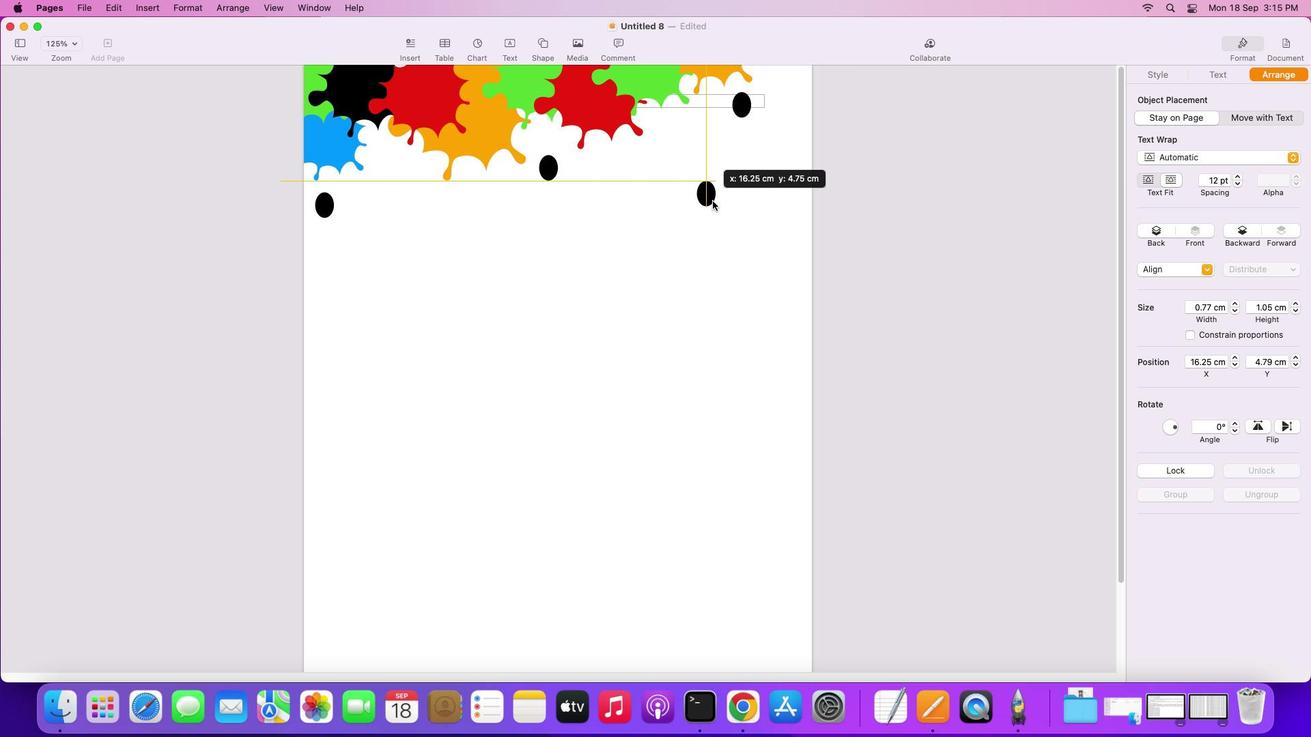 
Action: Mouse moved to (717, 206)
Screenshot: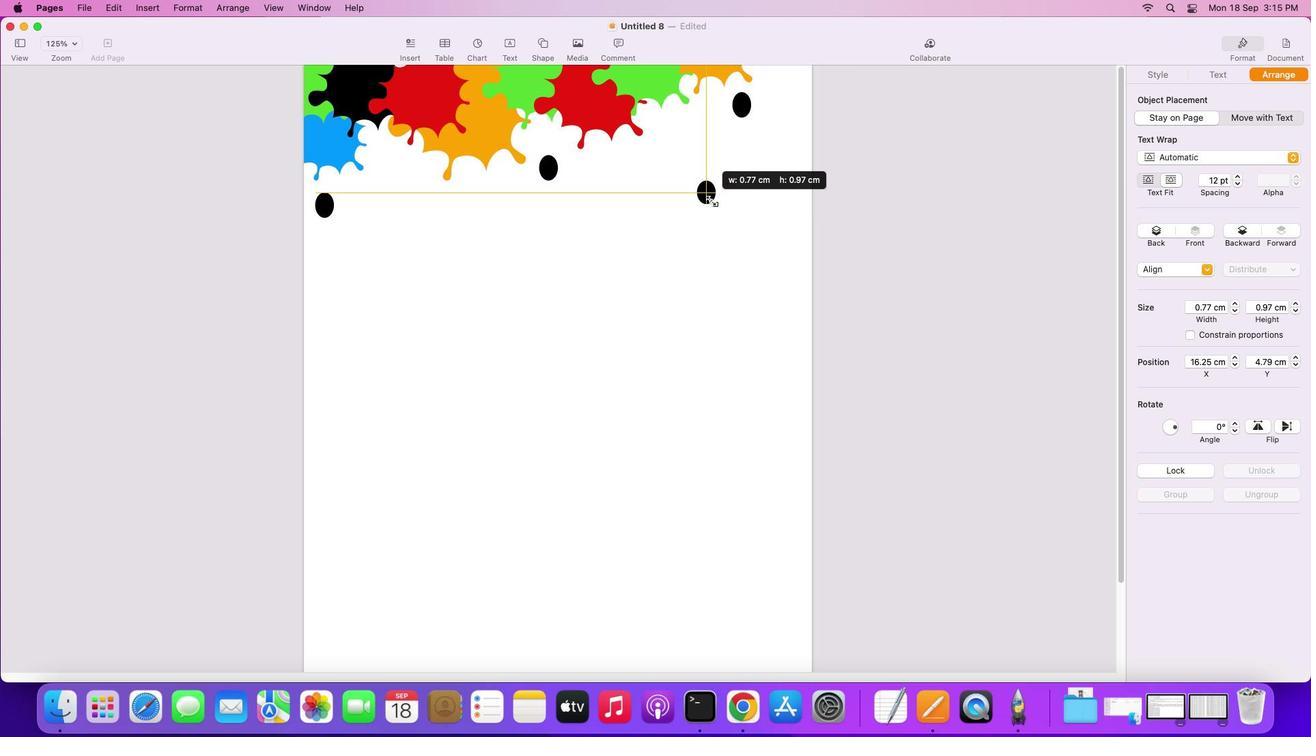 
Action: Mouse pressed left at (717, 206)
Screenshot: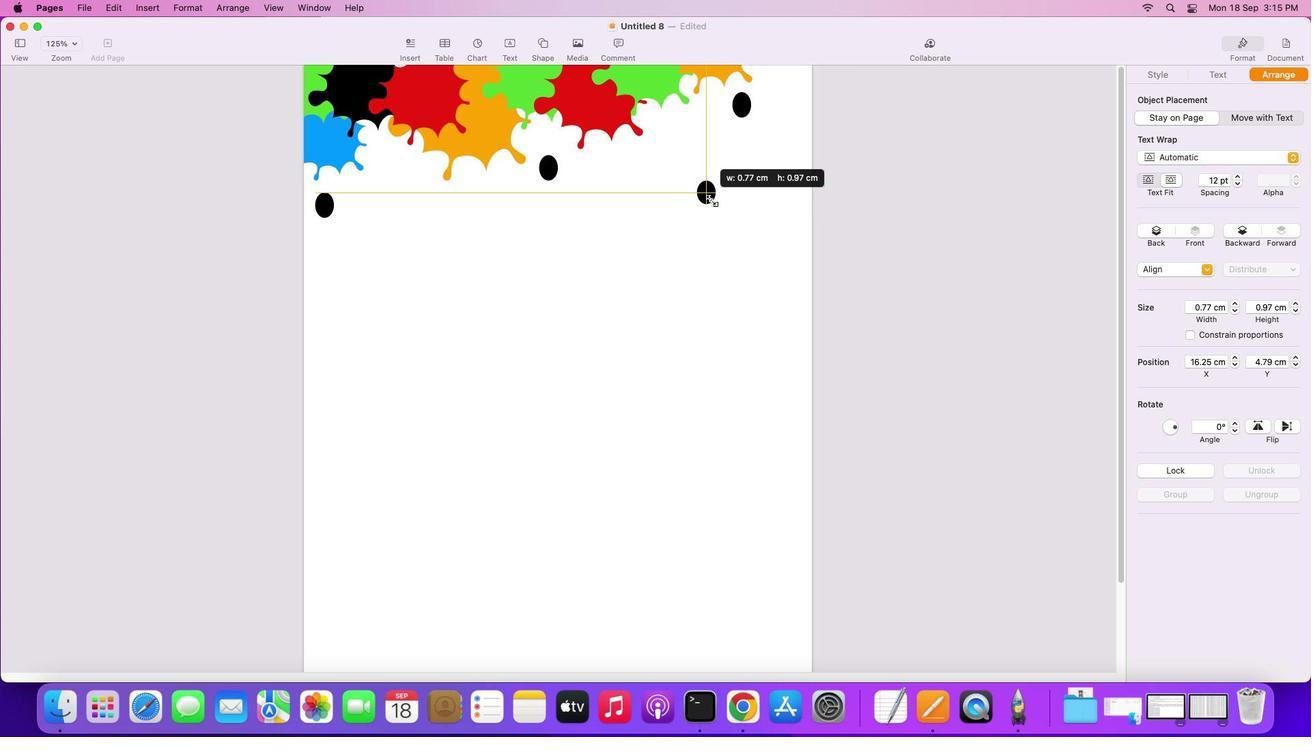 
Action: Mouse moved to (723, 180)
Screenshot: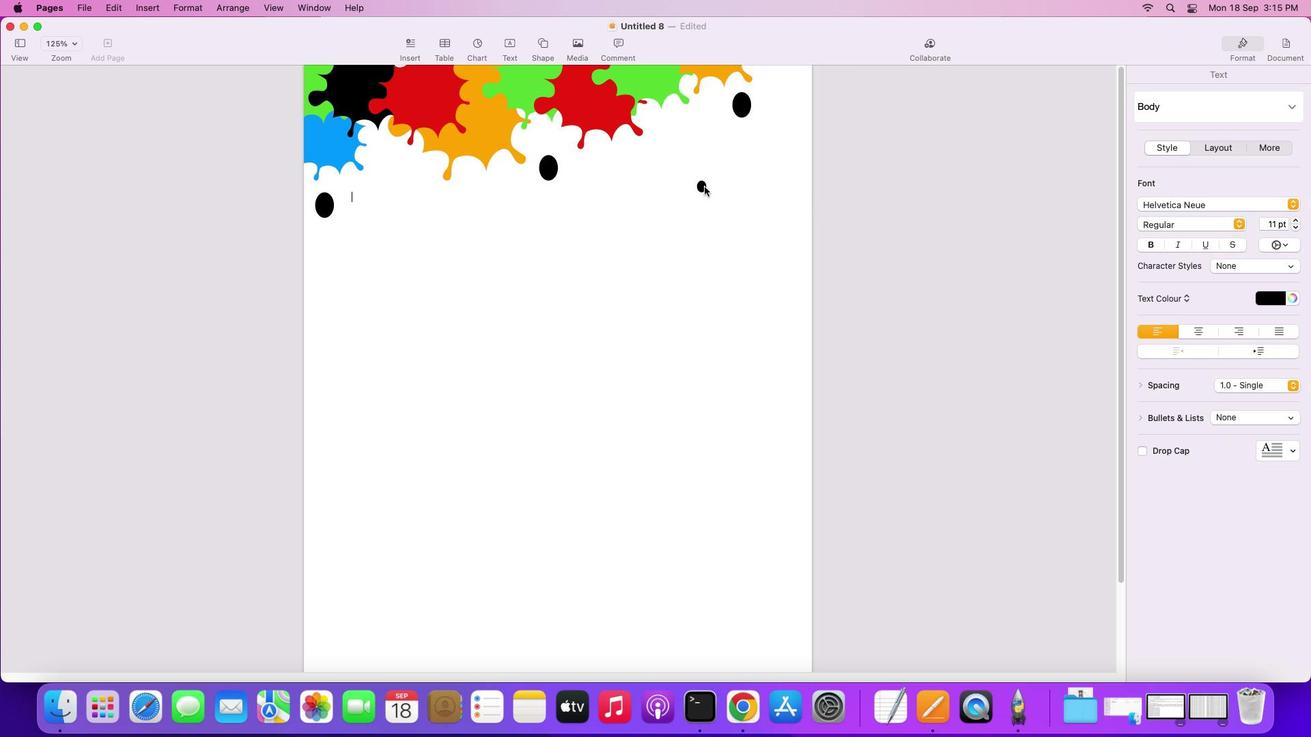 
Action: Mouse pressed left at (723, 180)
Screenshot: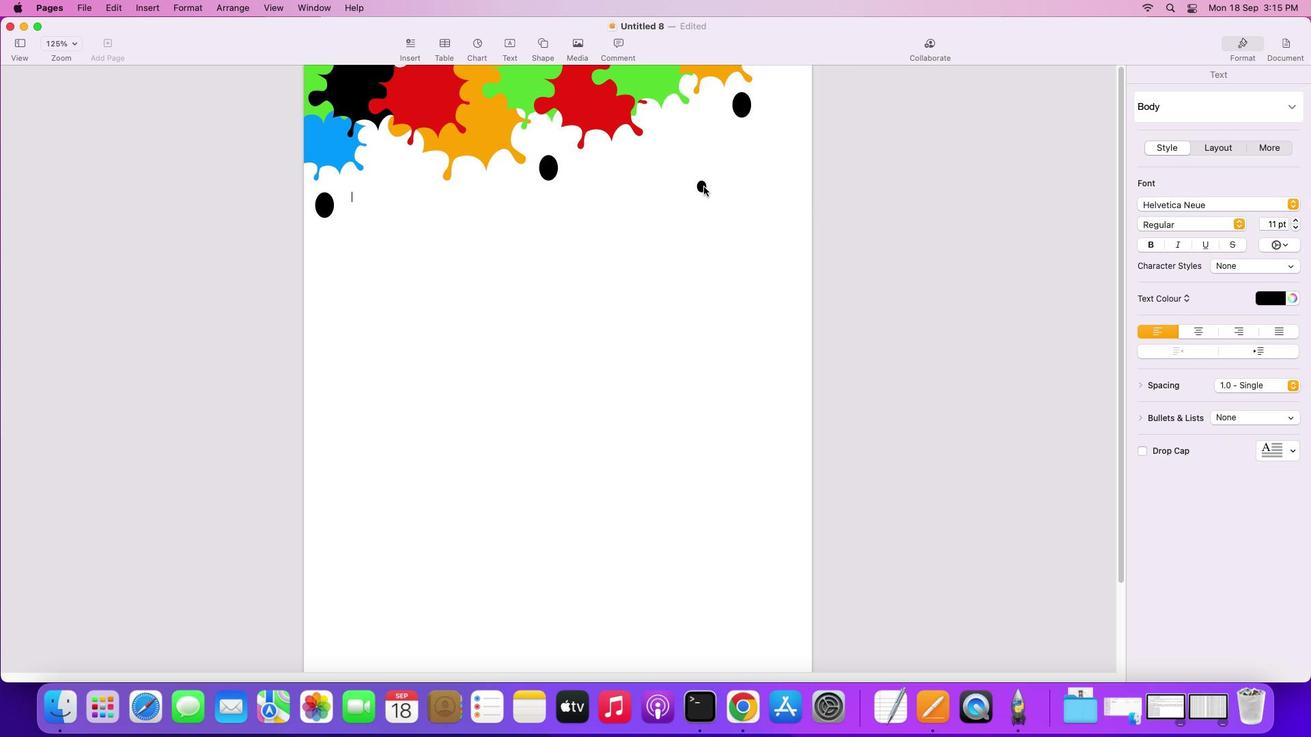 
Action: Mouse moved to (700, 186)
Screenshot: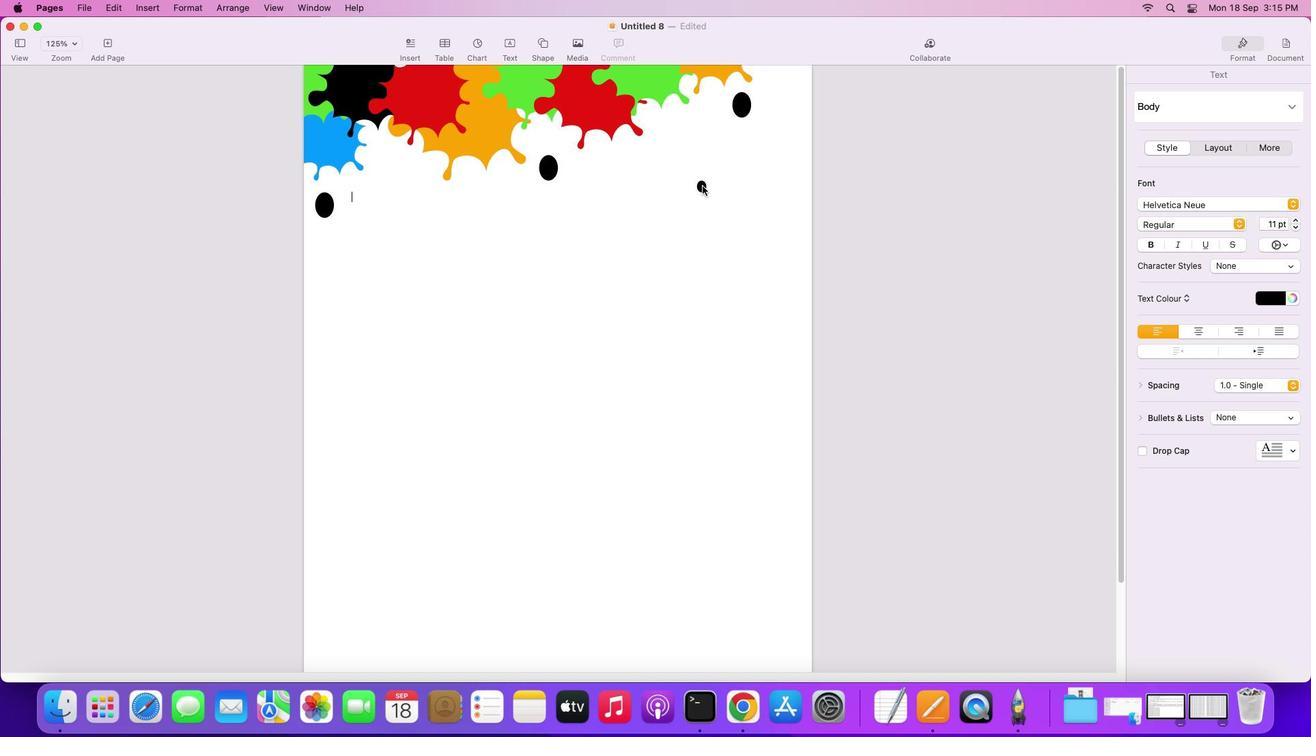 
Action: Mouse pressed left at (700, 186)
Screenshot: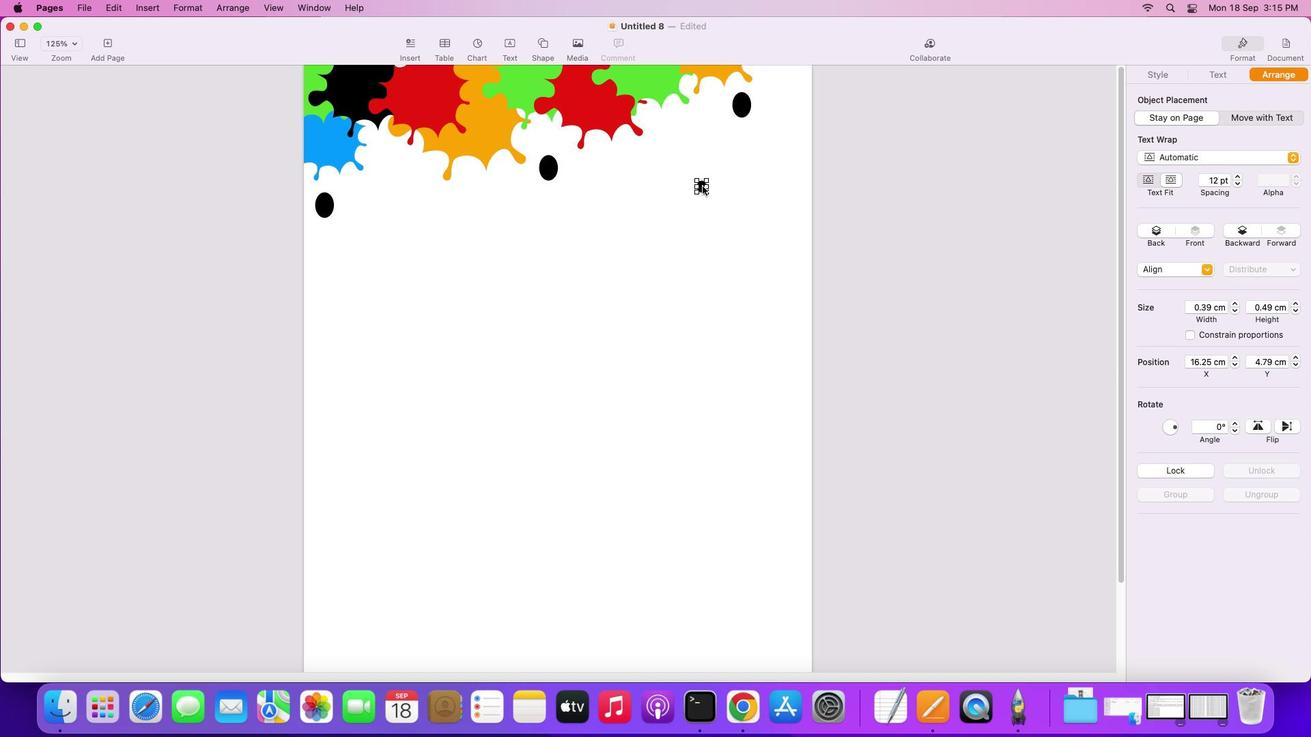 
Action: Mouse moved to (702, 186)
Screenshot: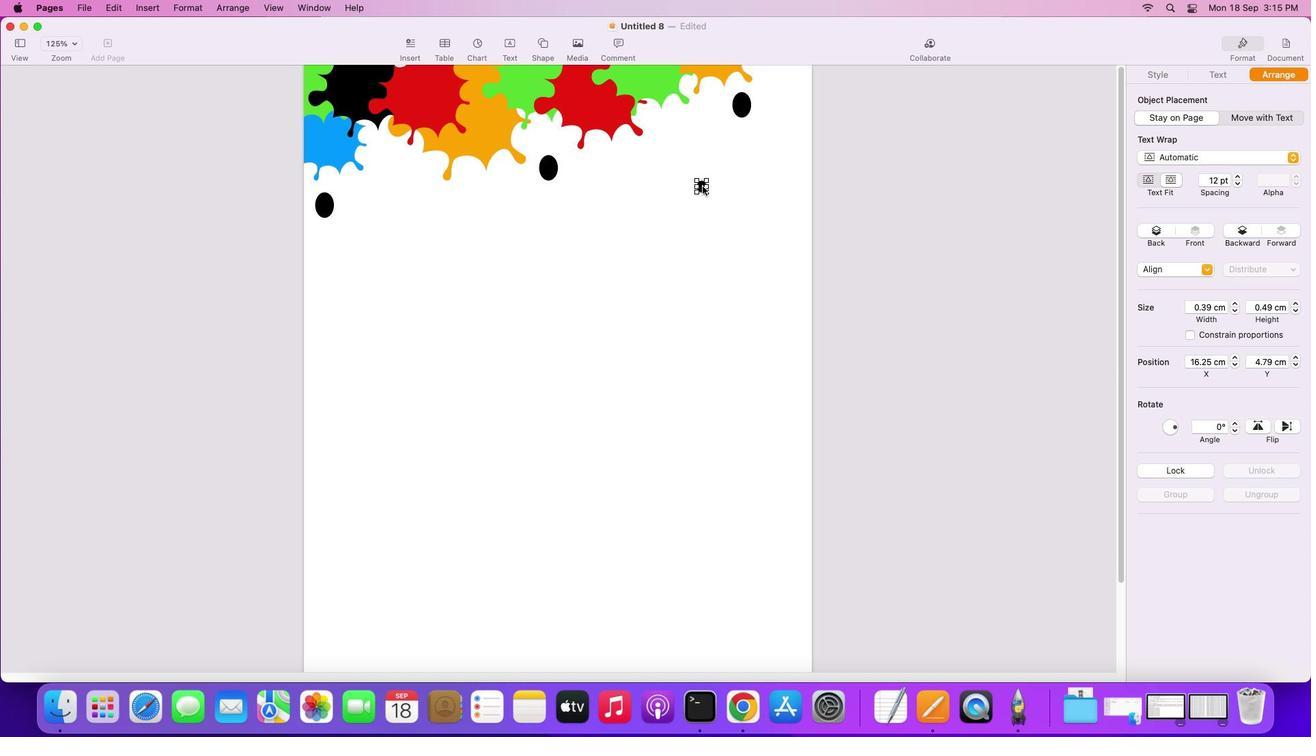 
Action: Mouse pressed left at (702, 186)
Screenshot: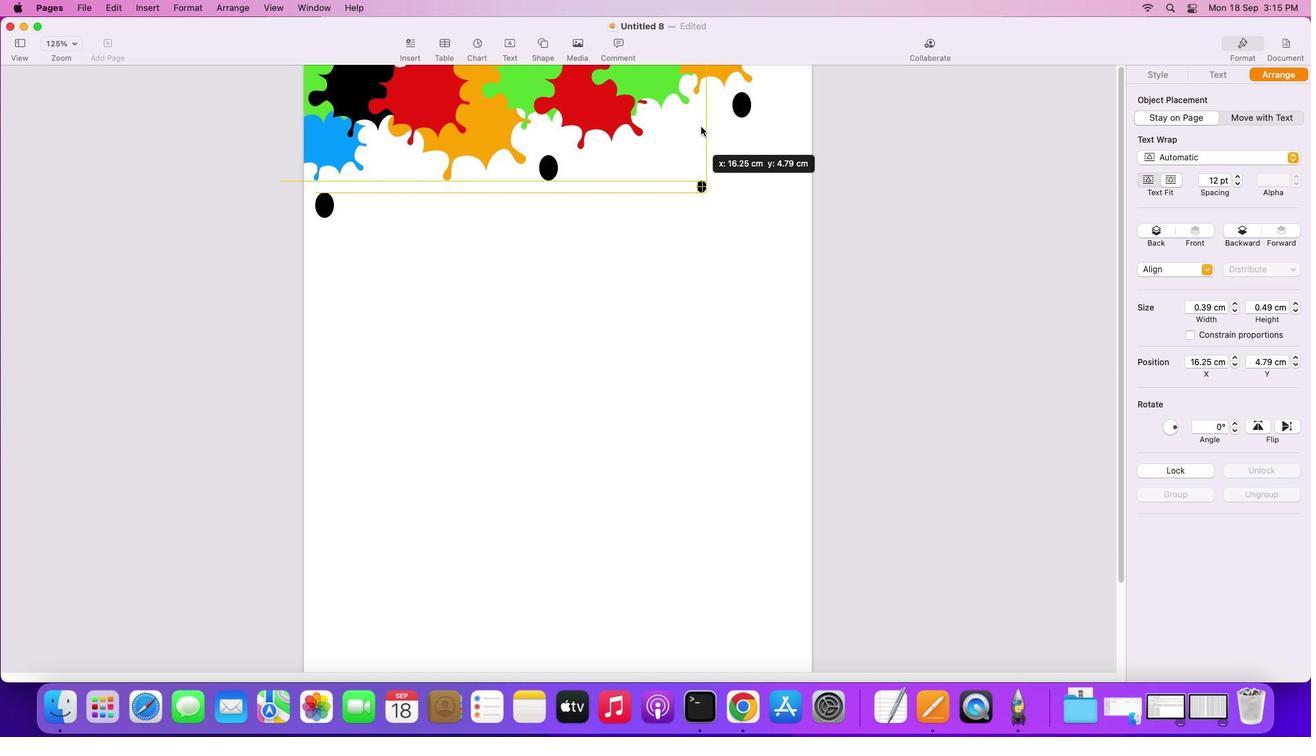 
Action: Key pressed Key.alt
Screenshot: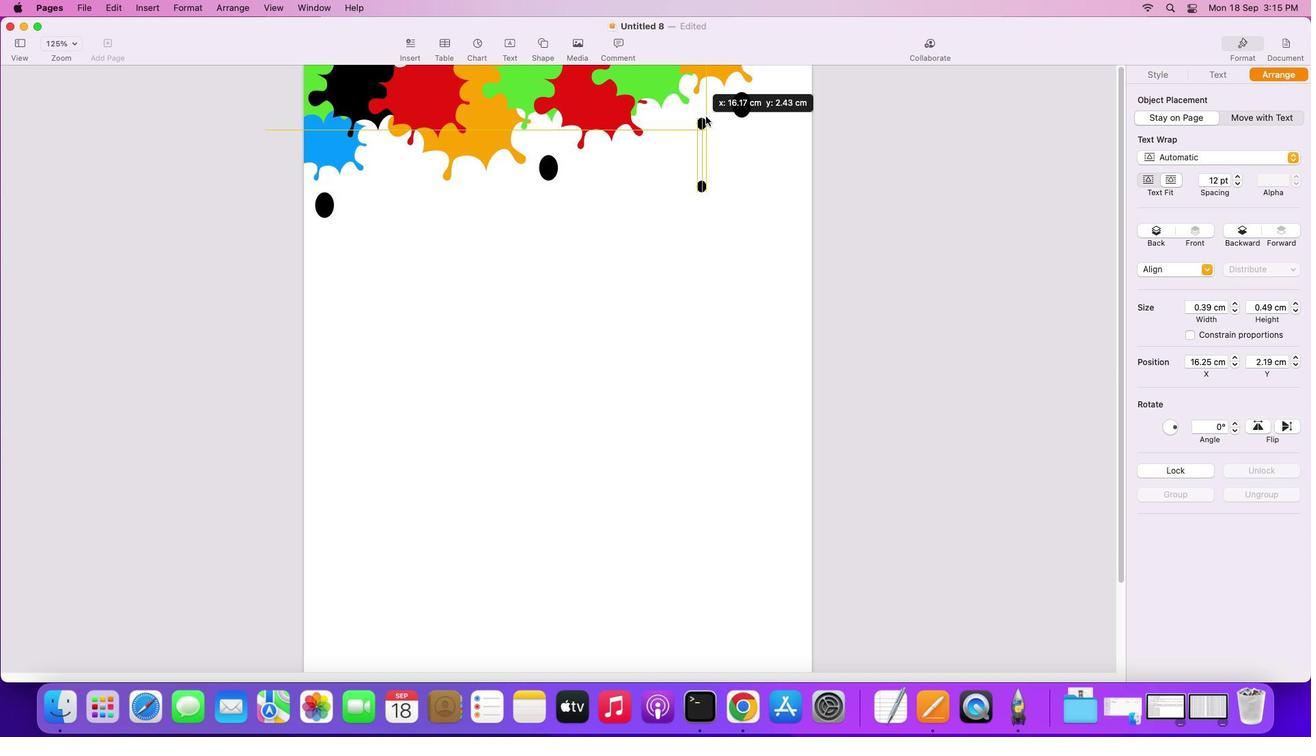 
Action: Mouse moved to (707, 113)
Screenshot: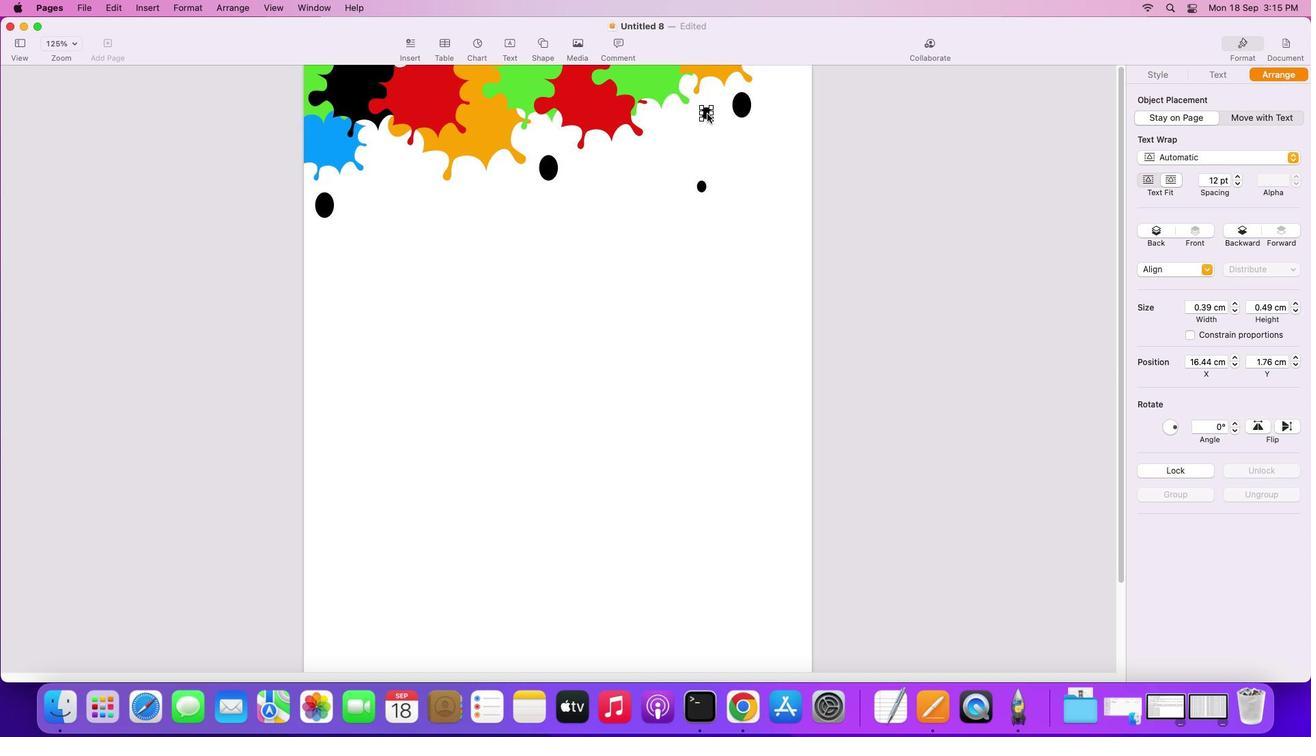 
Action: Mouse pressed left at (707, 113)
Screenshot: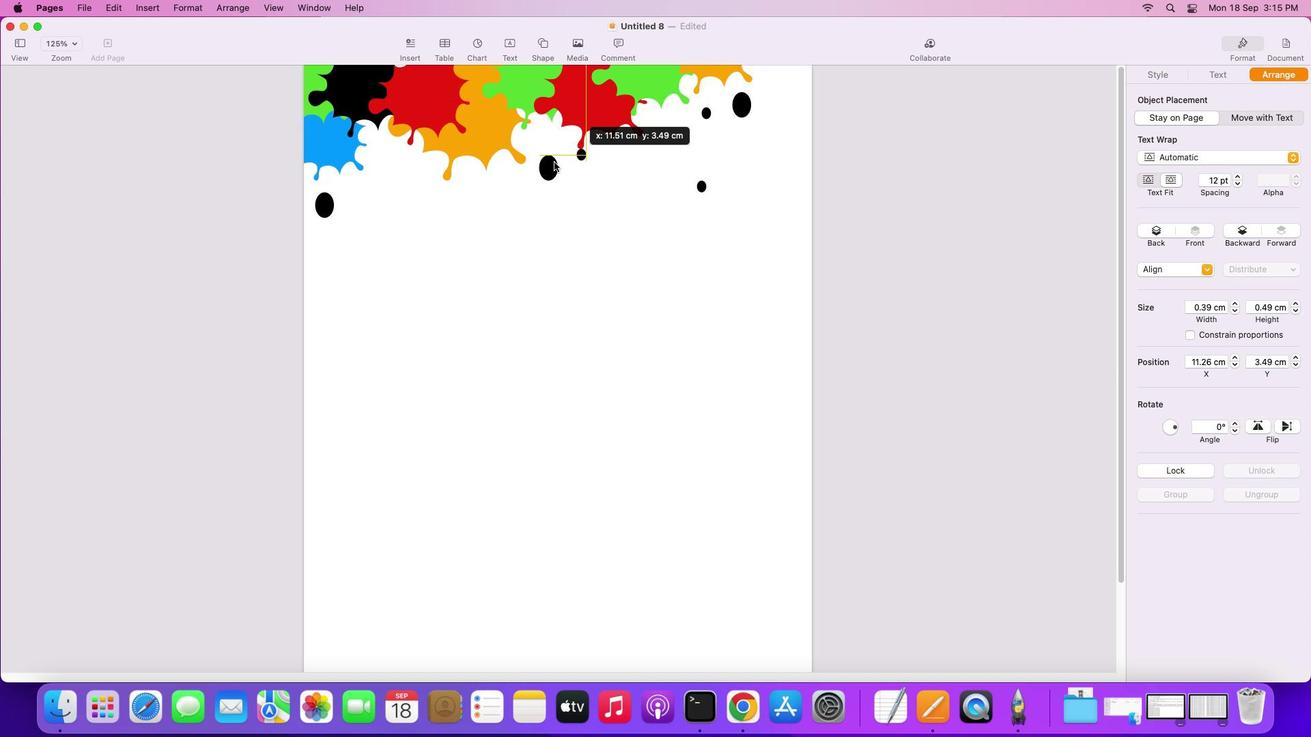 
Action: Key pressed Key.alt
Screenshot: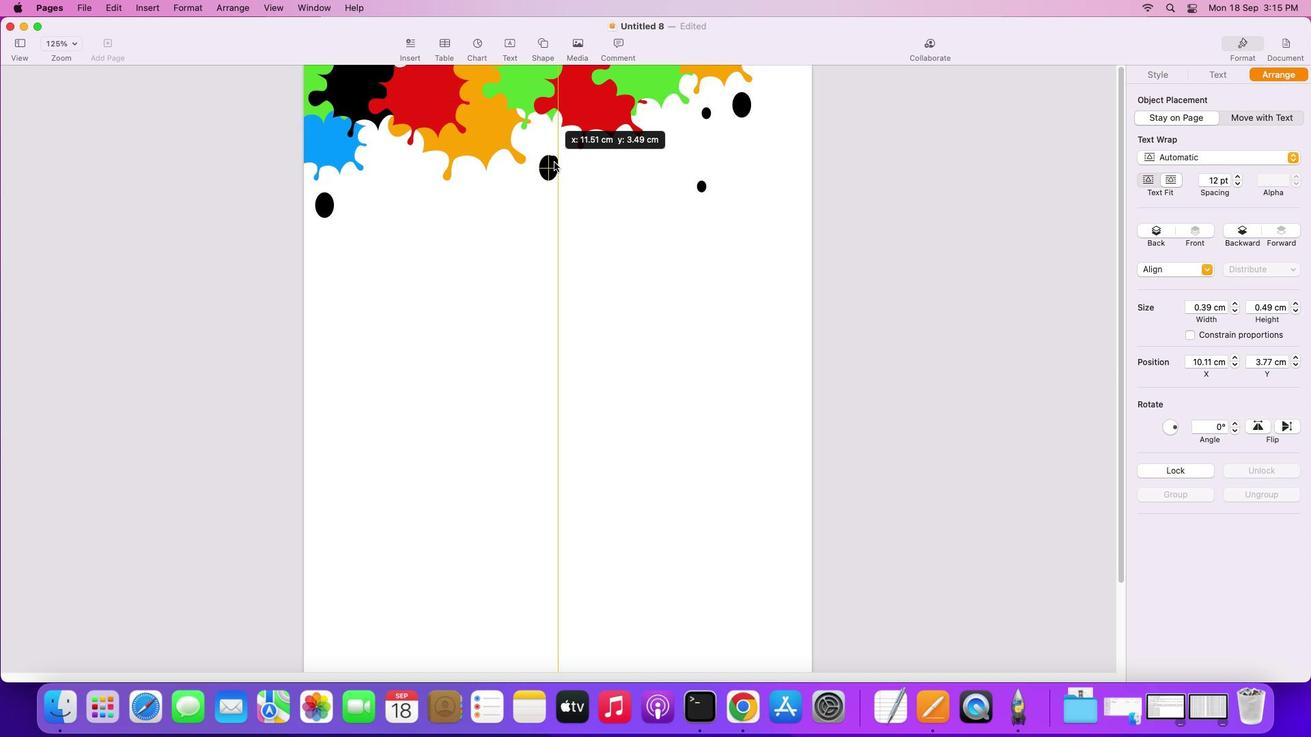 
Action: Mouse moved to (568, 144)
Screenshot: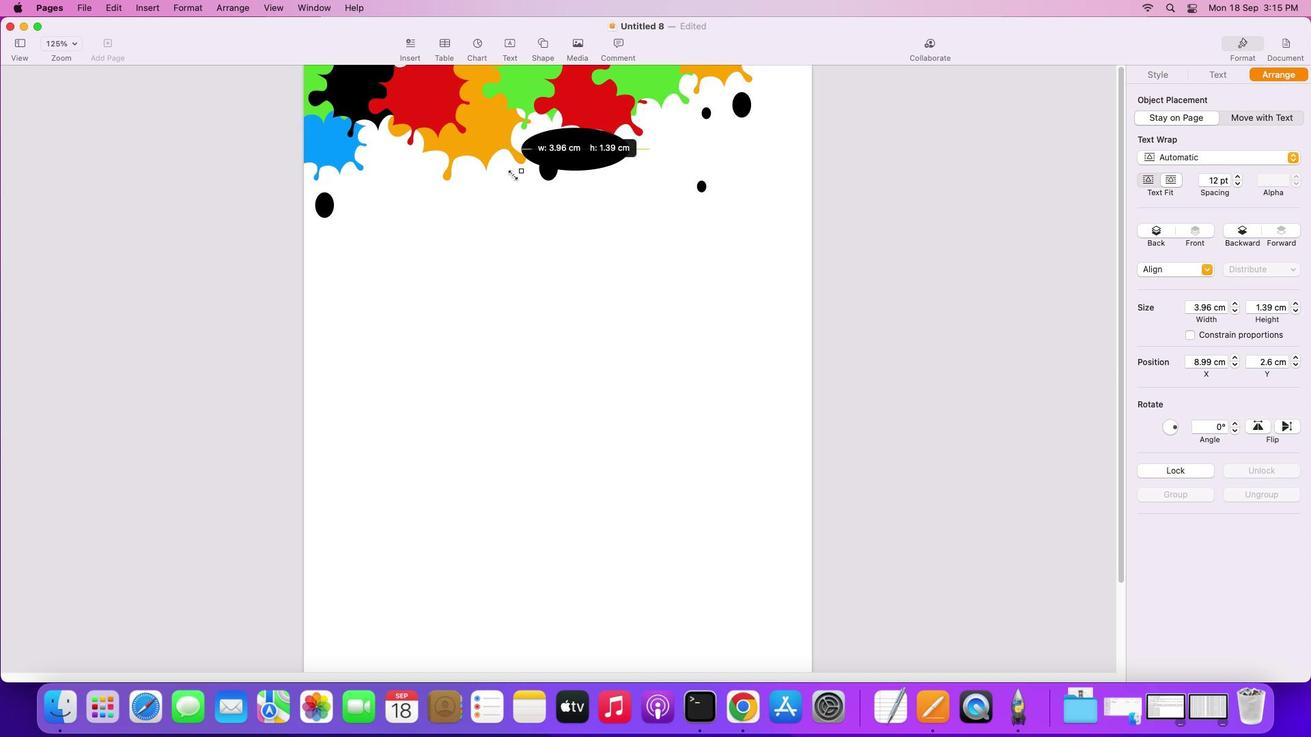 
Action: Mouse pressed left at (568, 144)
Screenshot: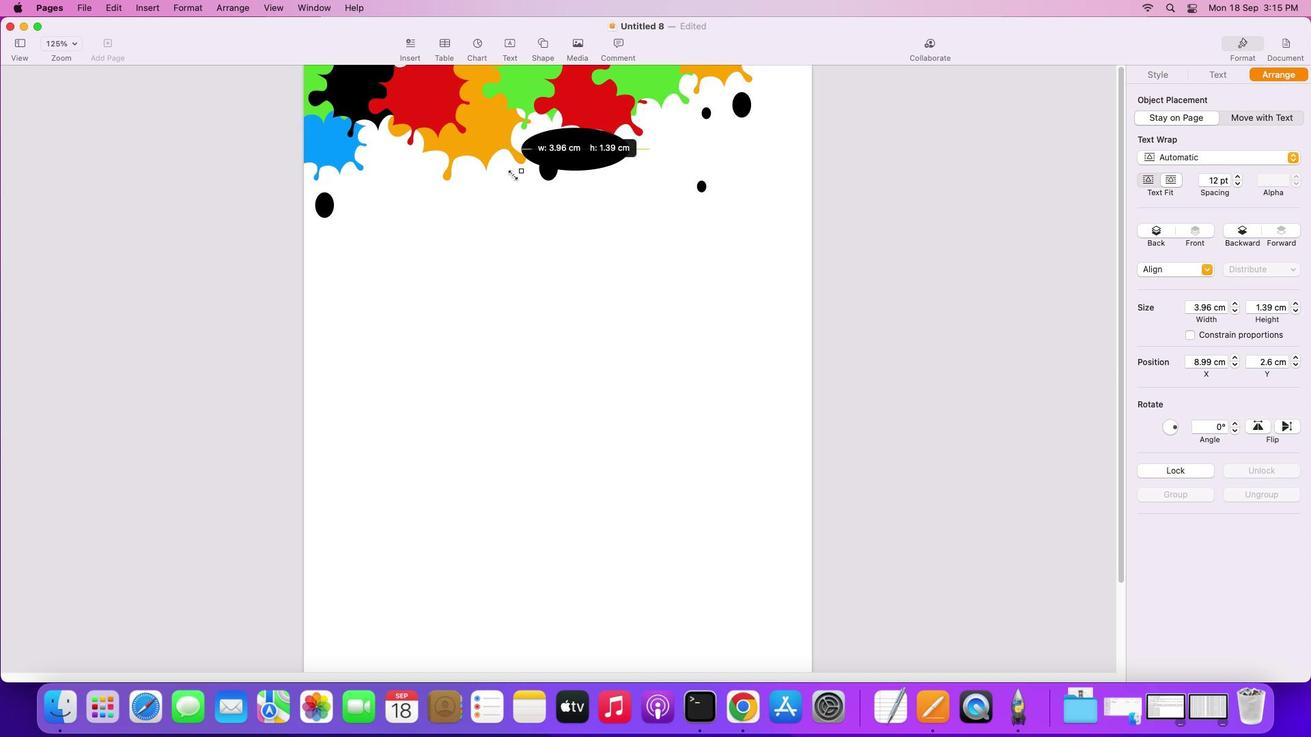 
Action: Mouse moved to (568, 144)
Screenshot: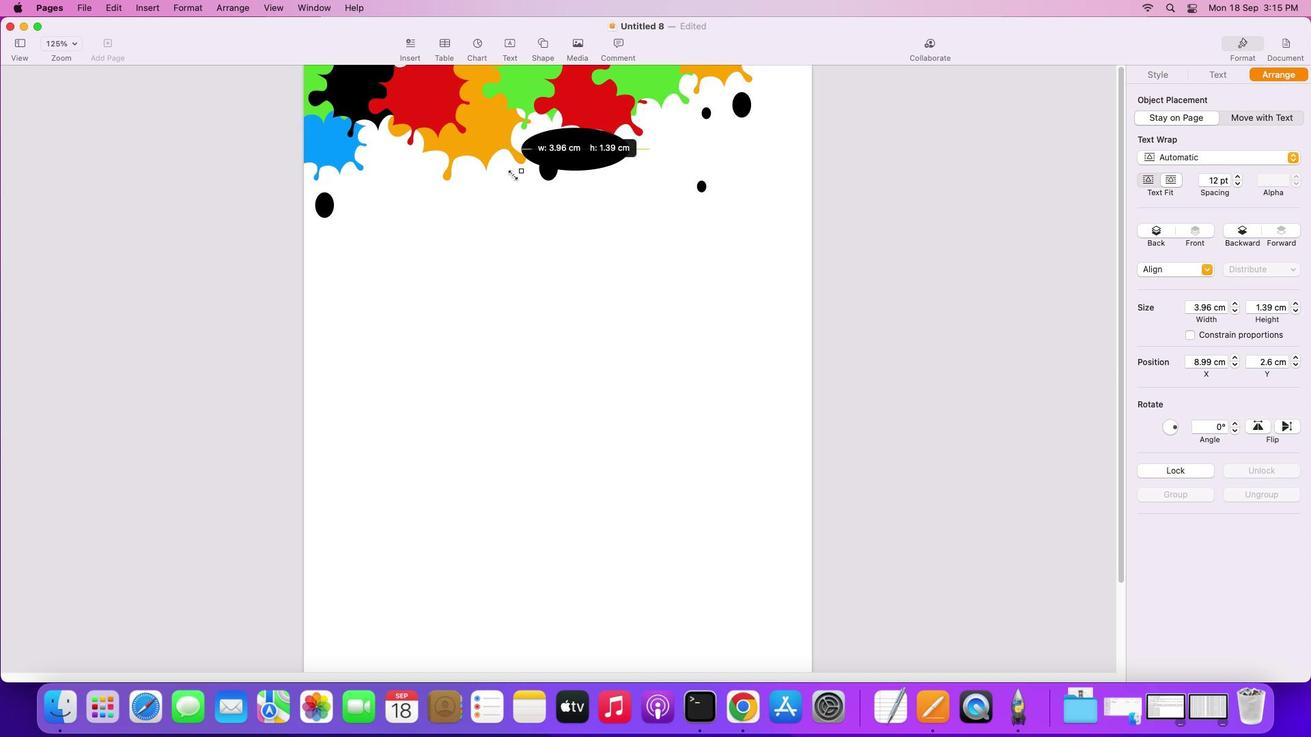 
Action: Key pressed Key.alt
Screenshot: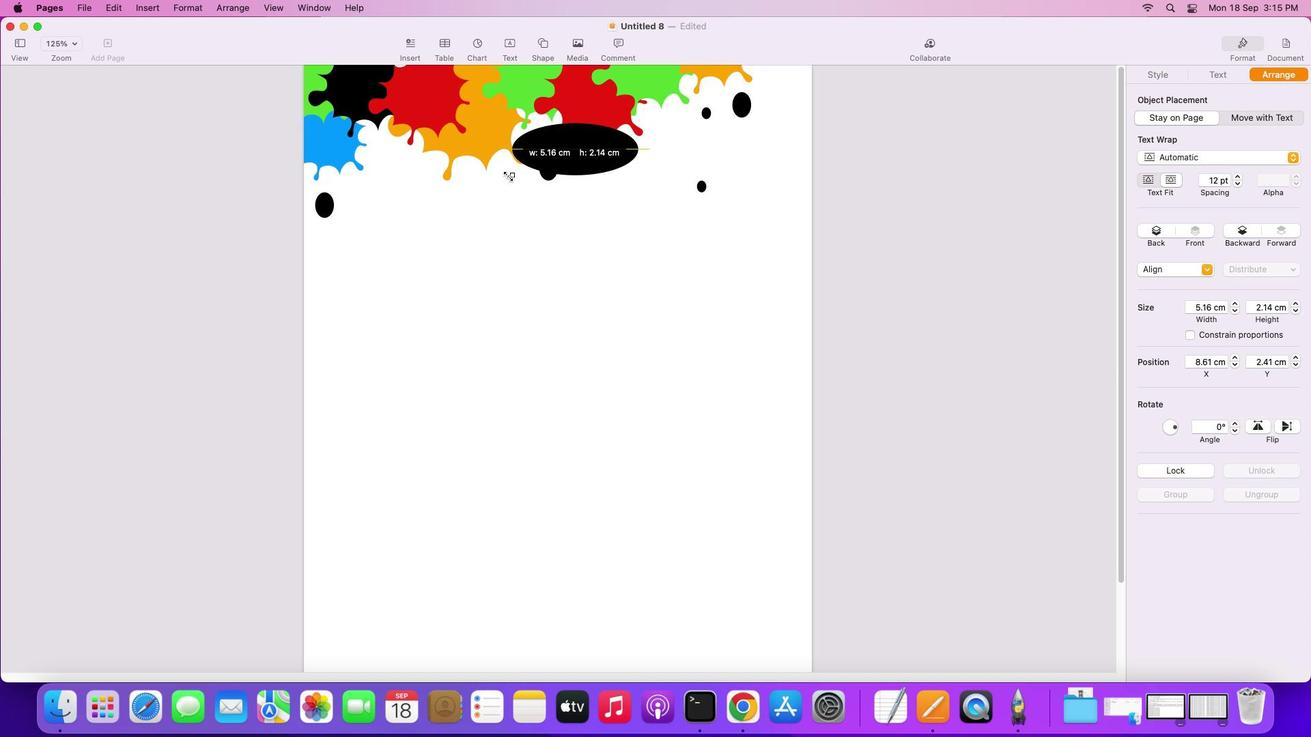
Action: Mouse moved to (525, 180)
Screenshot: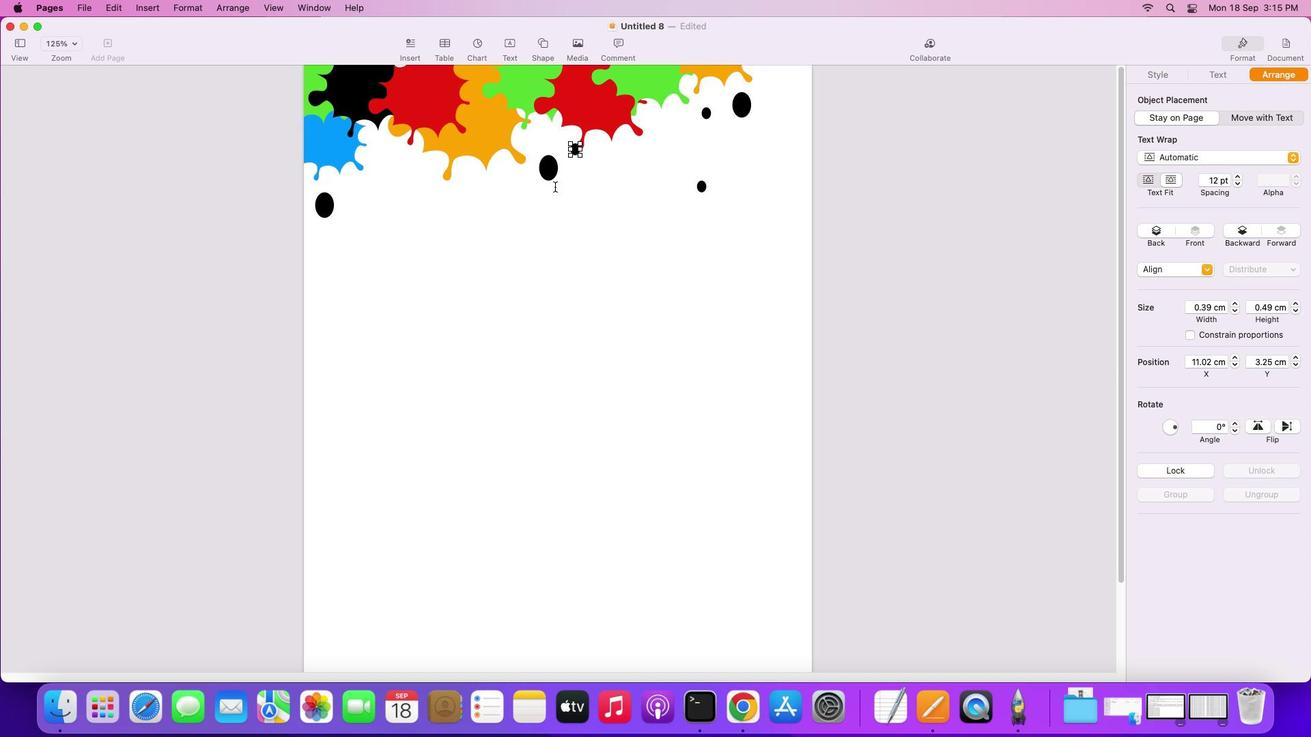
Action: Key pressed Key.cmd
Screenshot: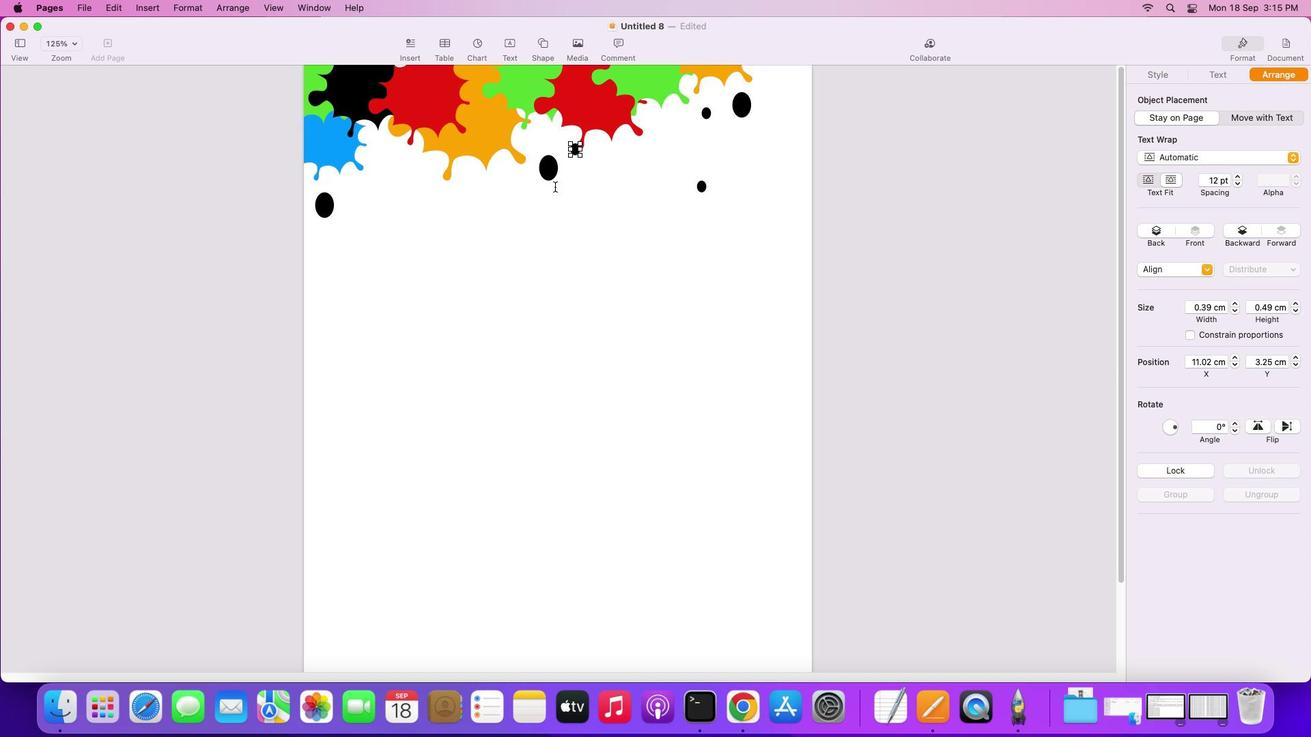 
Action: Mouse moved to (525, 182)
Screenshot: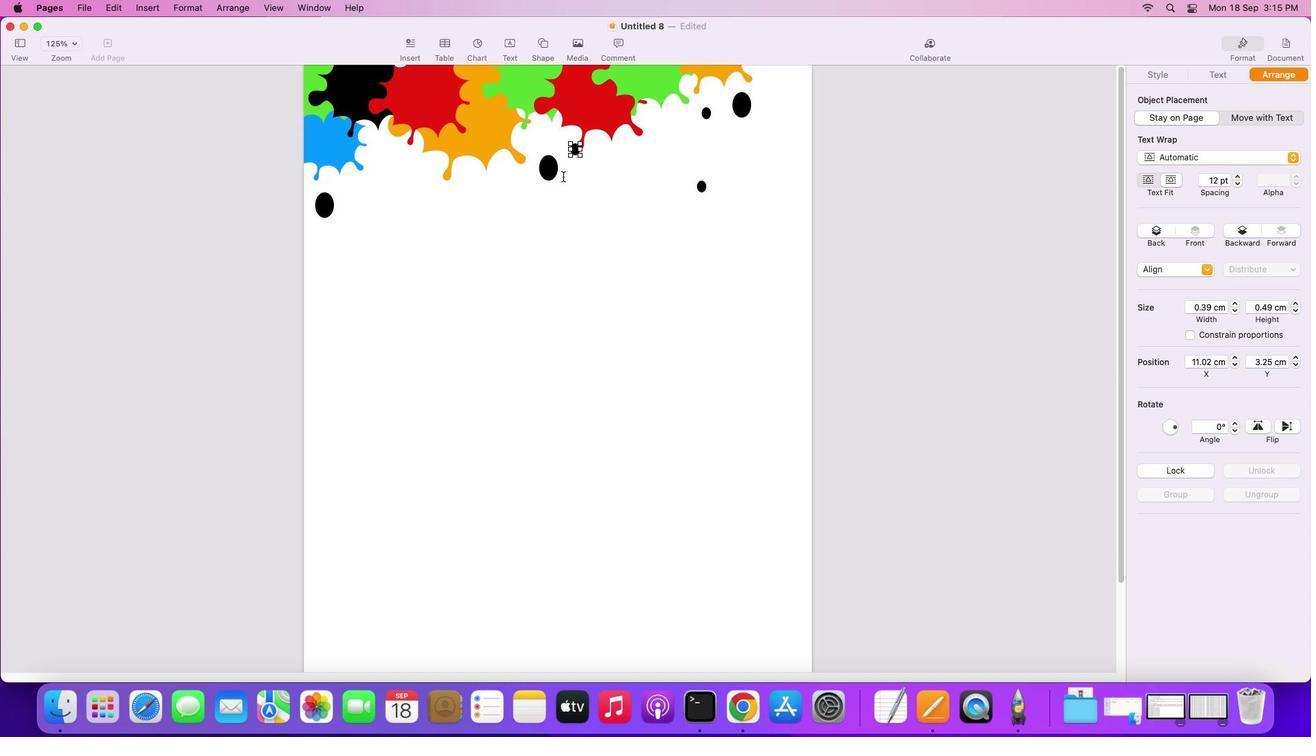 
Action: Key pressed 'z'
Screenshot: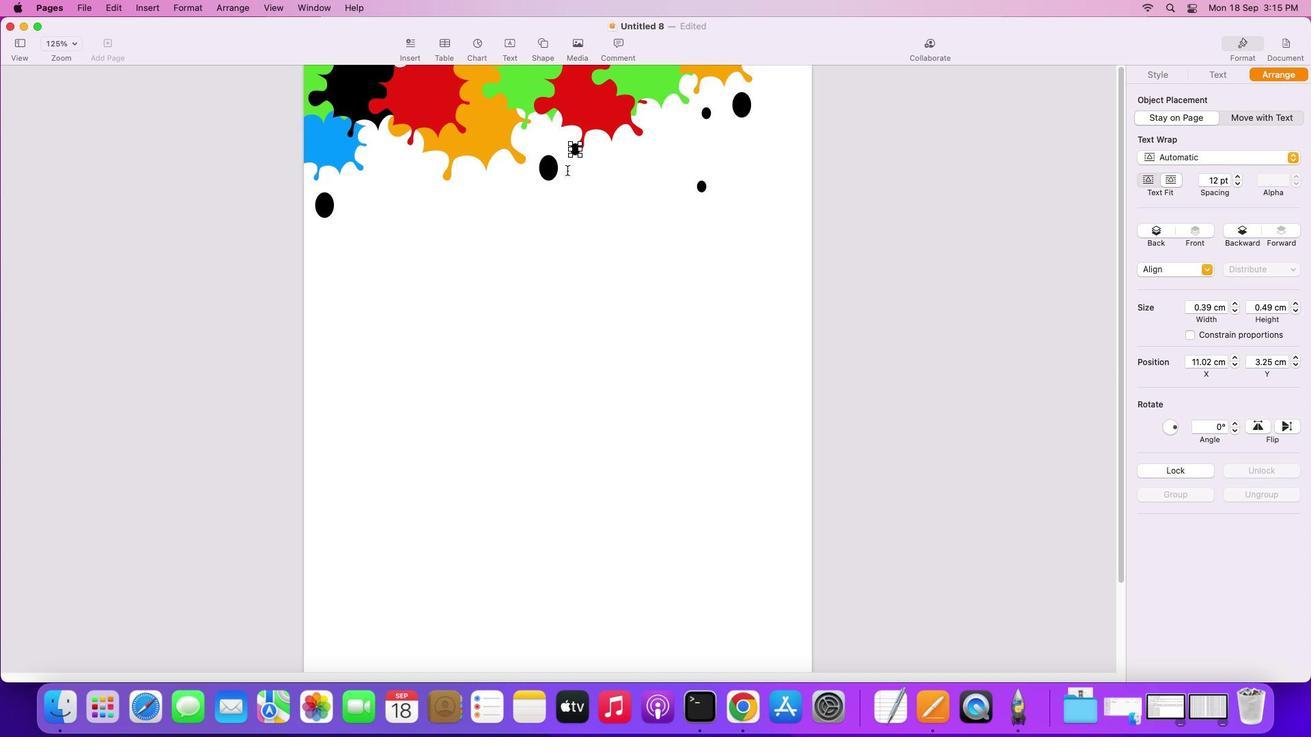 
Action: Mouse moved to (575, 149)
Screenshot: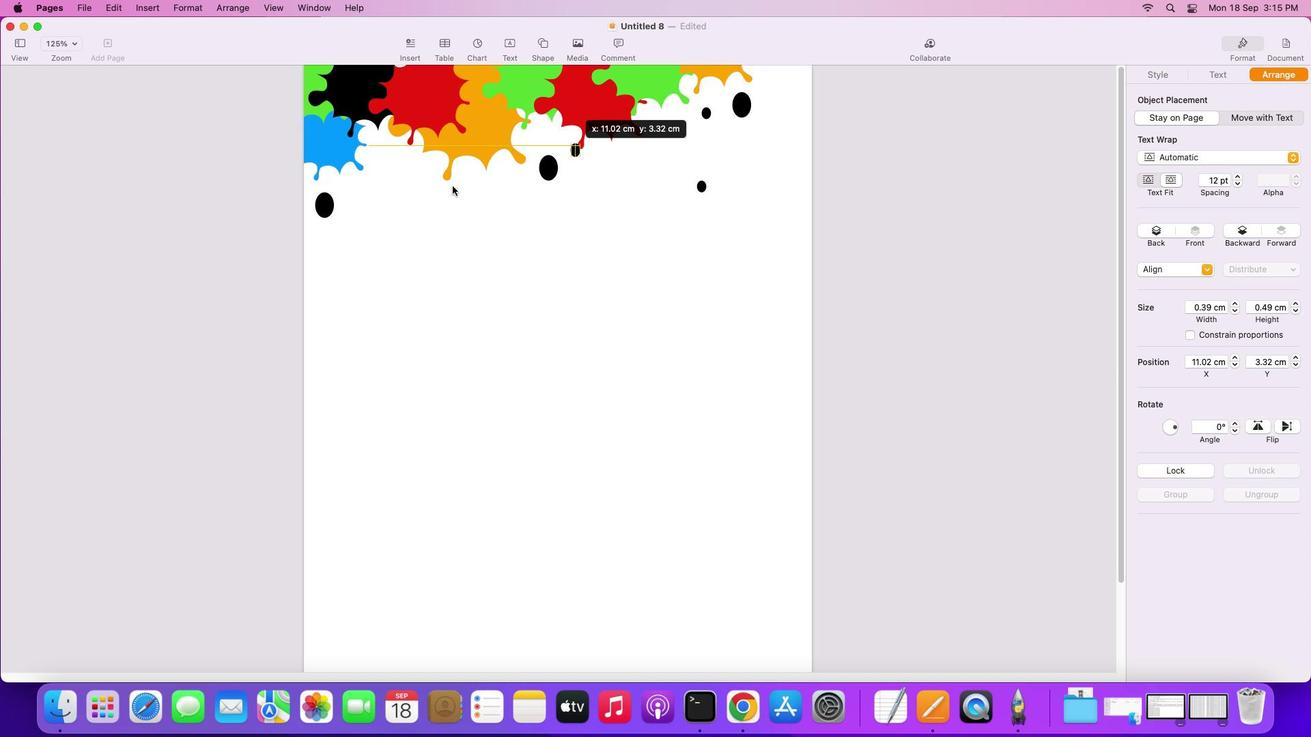 
Action: Mouse pressed left at (575, 149)
Screenshot: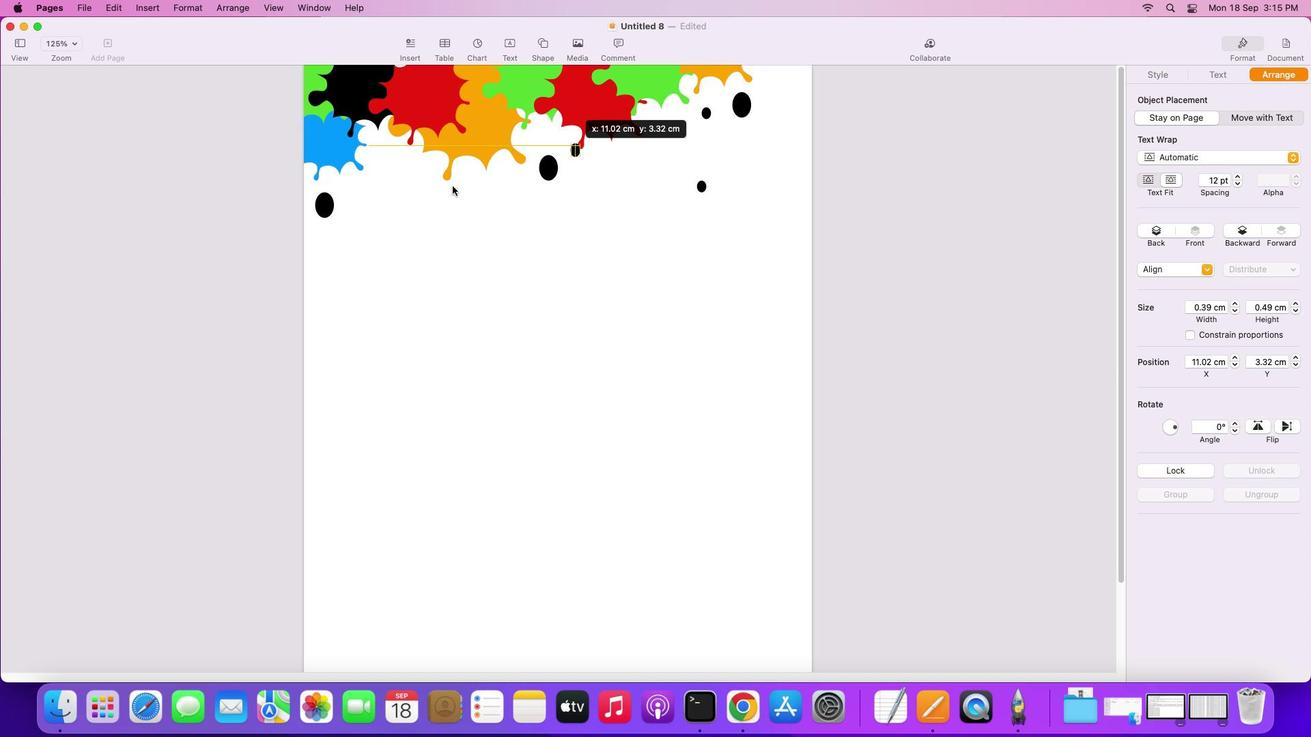 
Action: Key pressed Key.alt
Screenshot: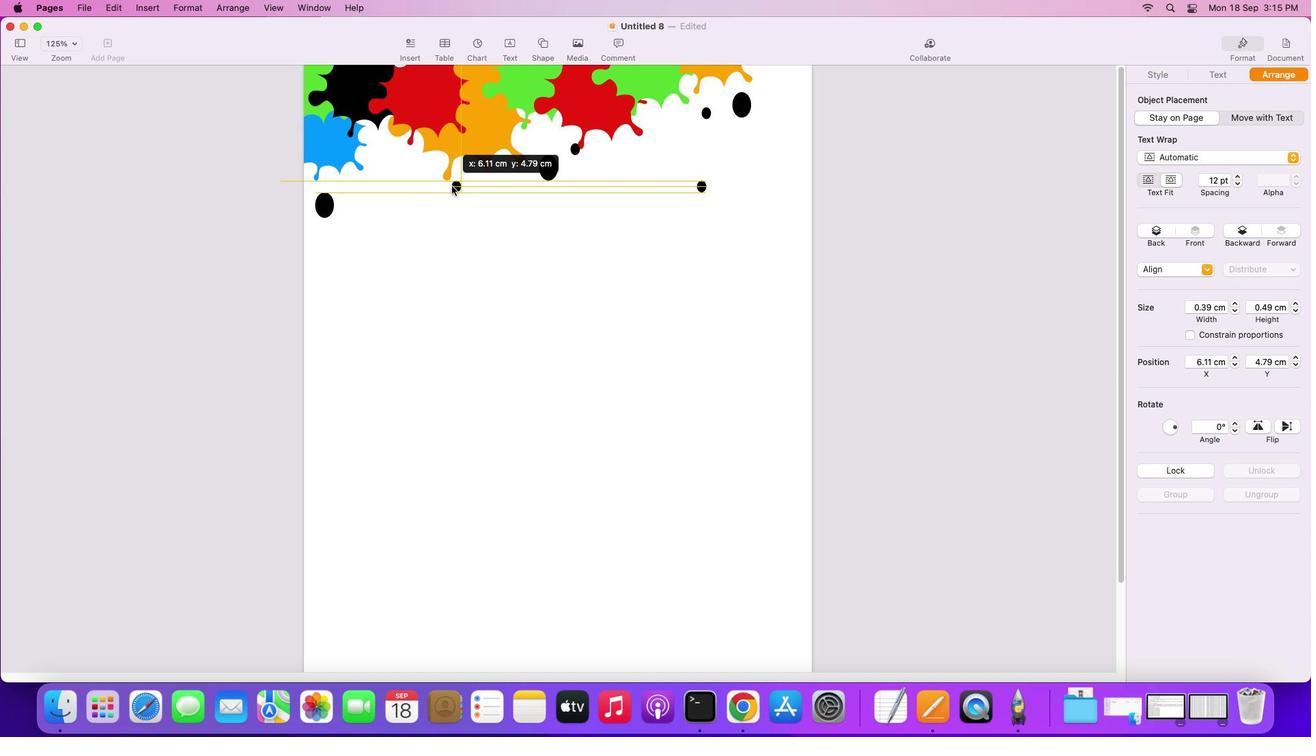 
Action: Mouse moved to (435, 173)
Screenshot: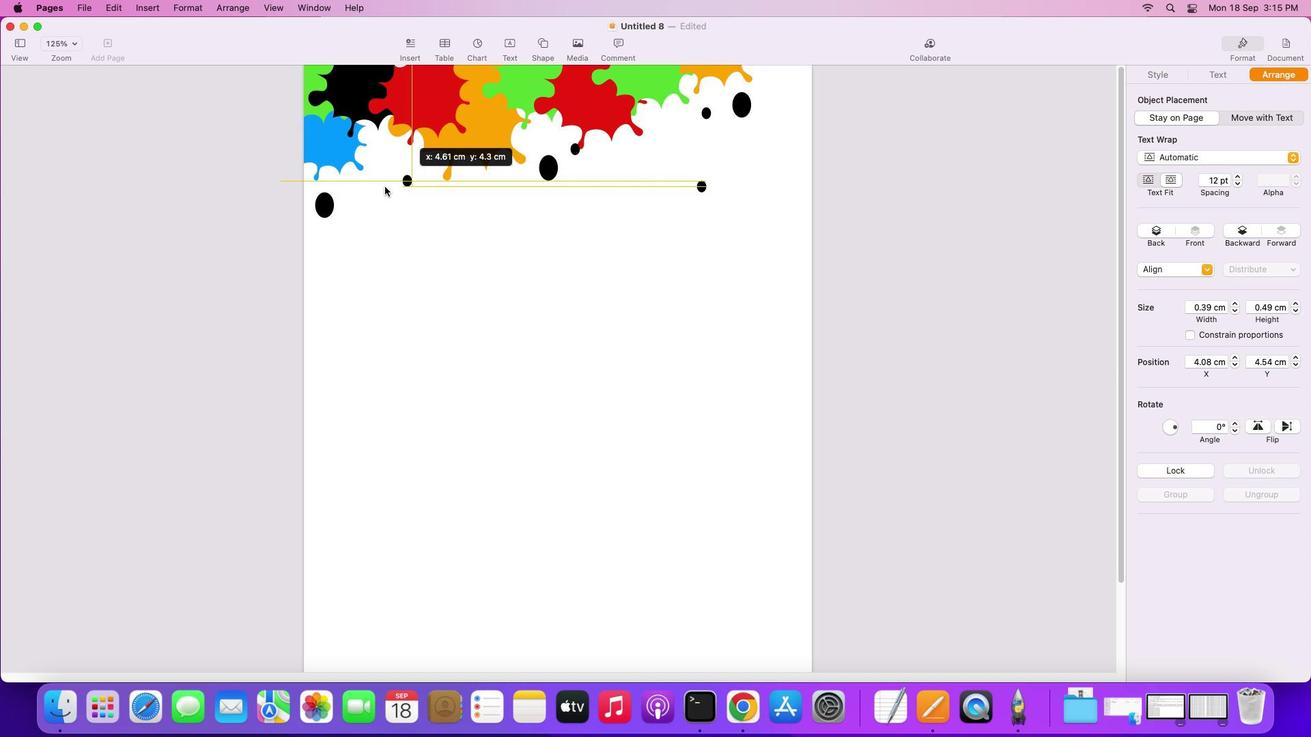
Action: Mouse pressed left at (435, 173)
Screenshot: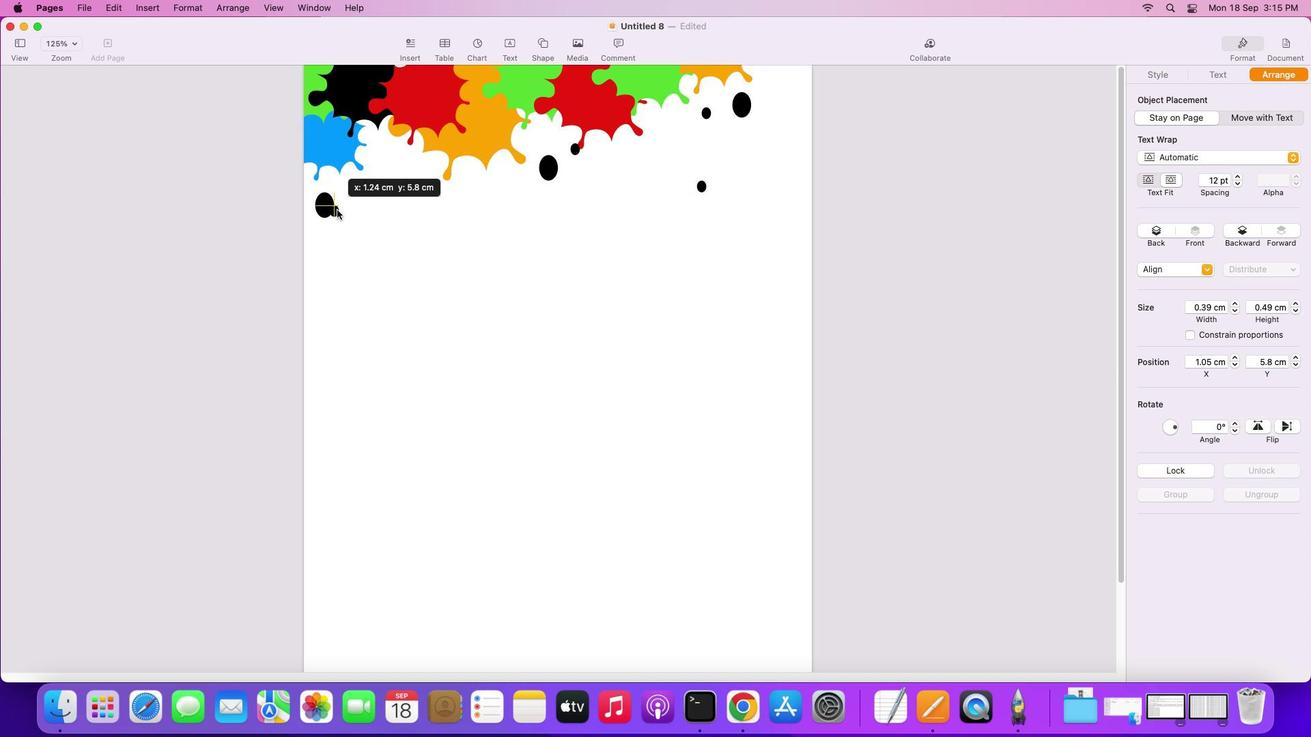 
Action: Mouse moved to (423, 174)
Screenshot: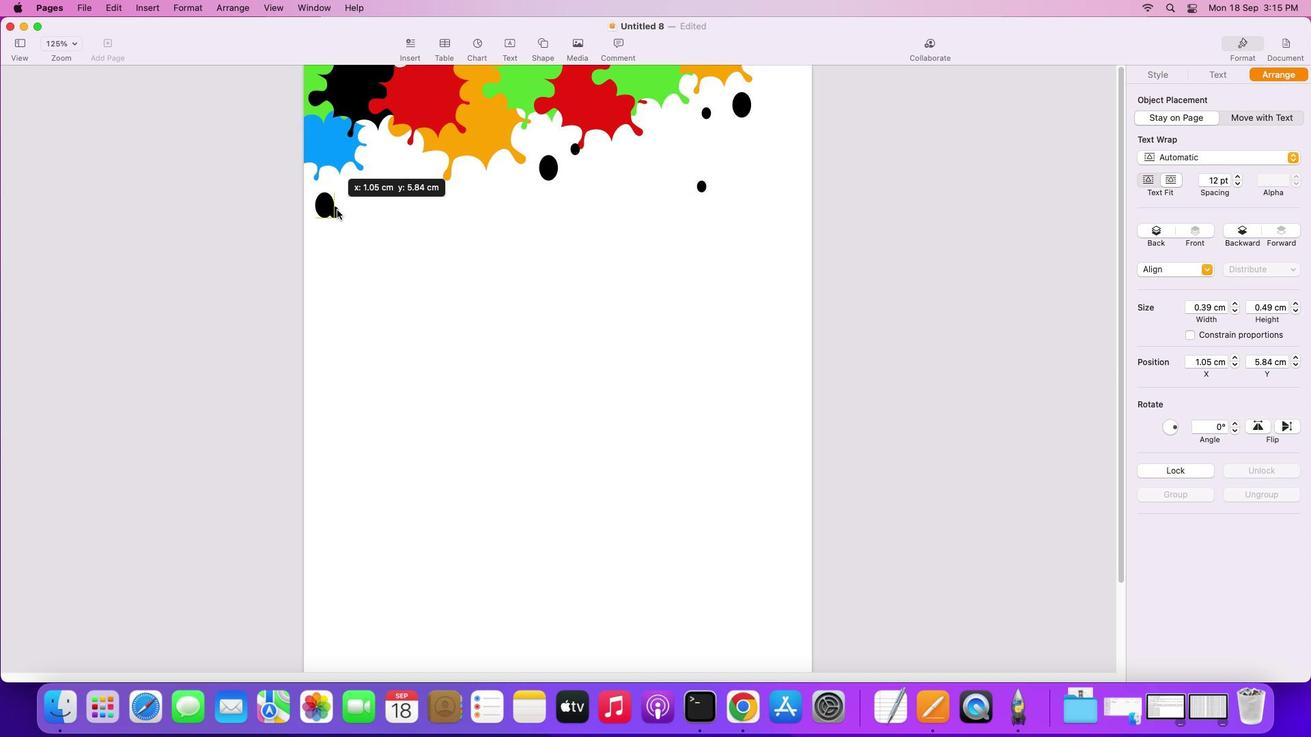 
Action: Key pressed Key.alt
Screenshot: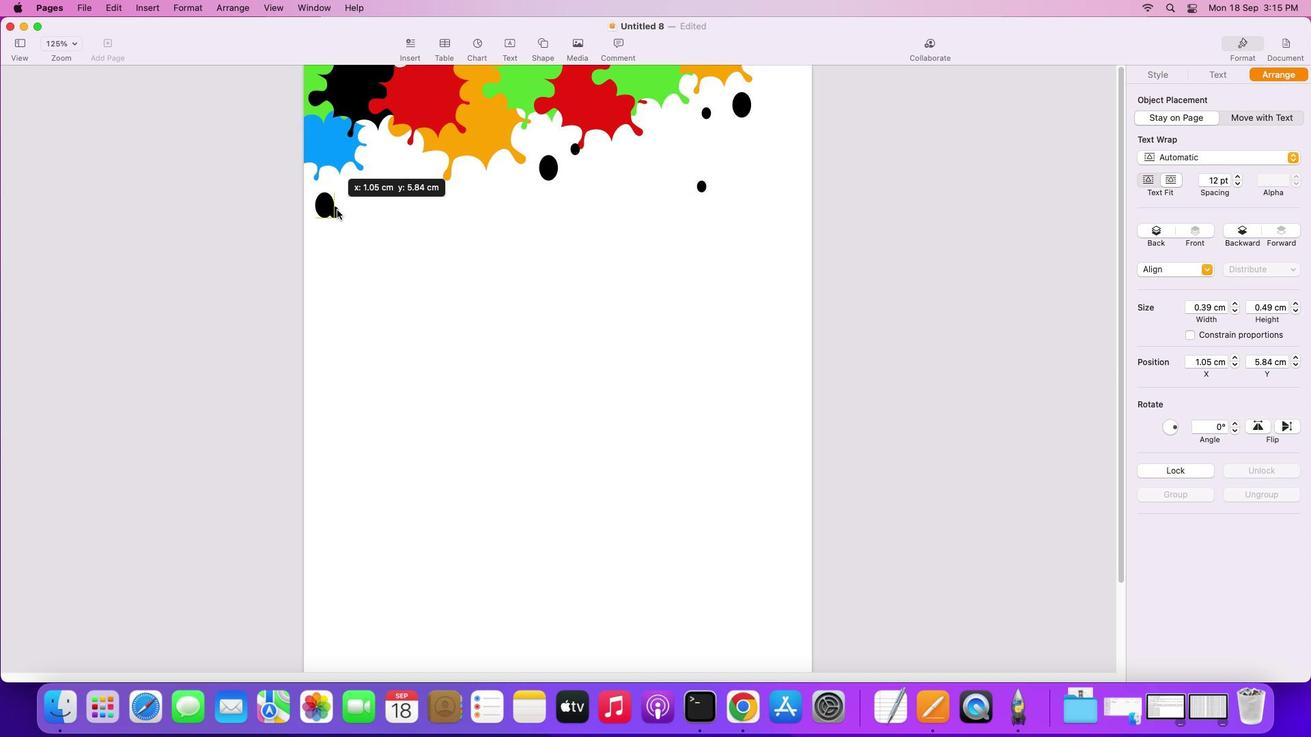 
Action: Mouse moved to (341, 217)
Screenshot: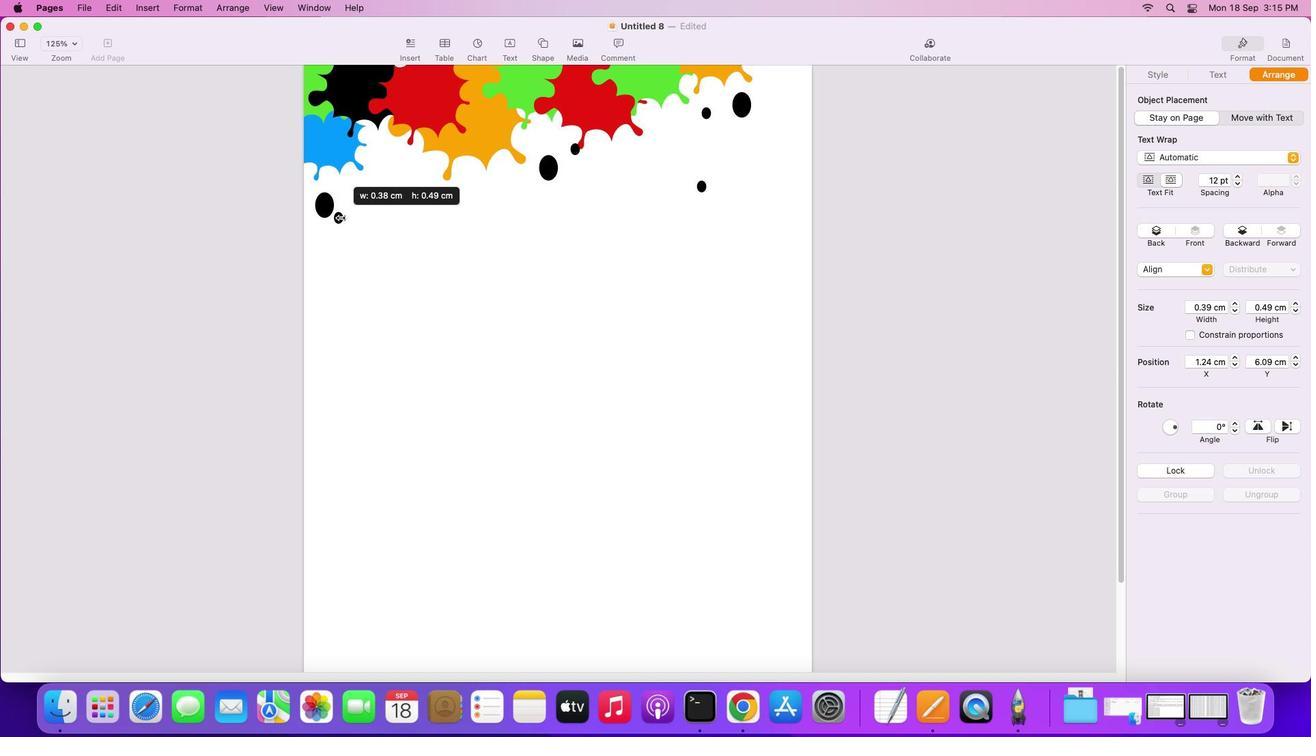 
Action: Mouse pressed left at (341, 217)
Screenshot: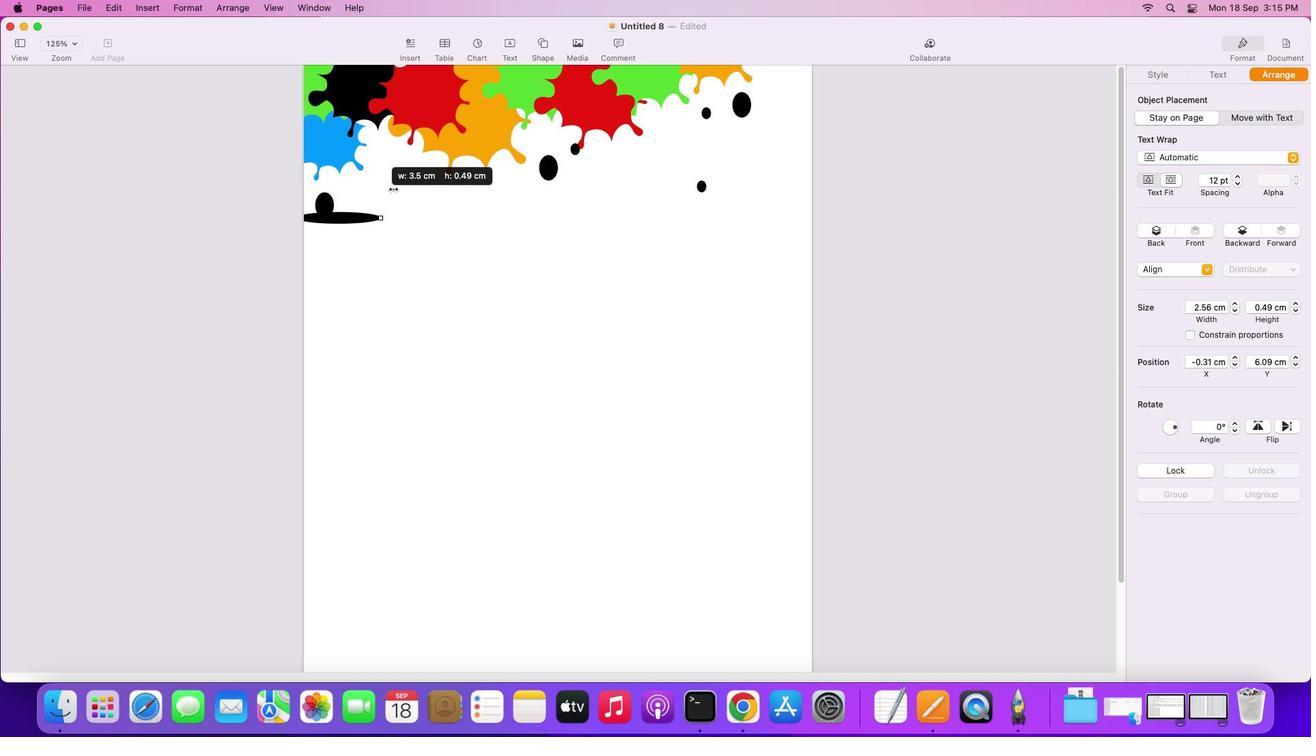 
Action: Mouse moved to (341, 217)
Screenshot: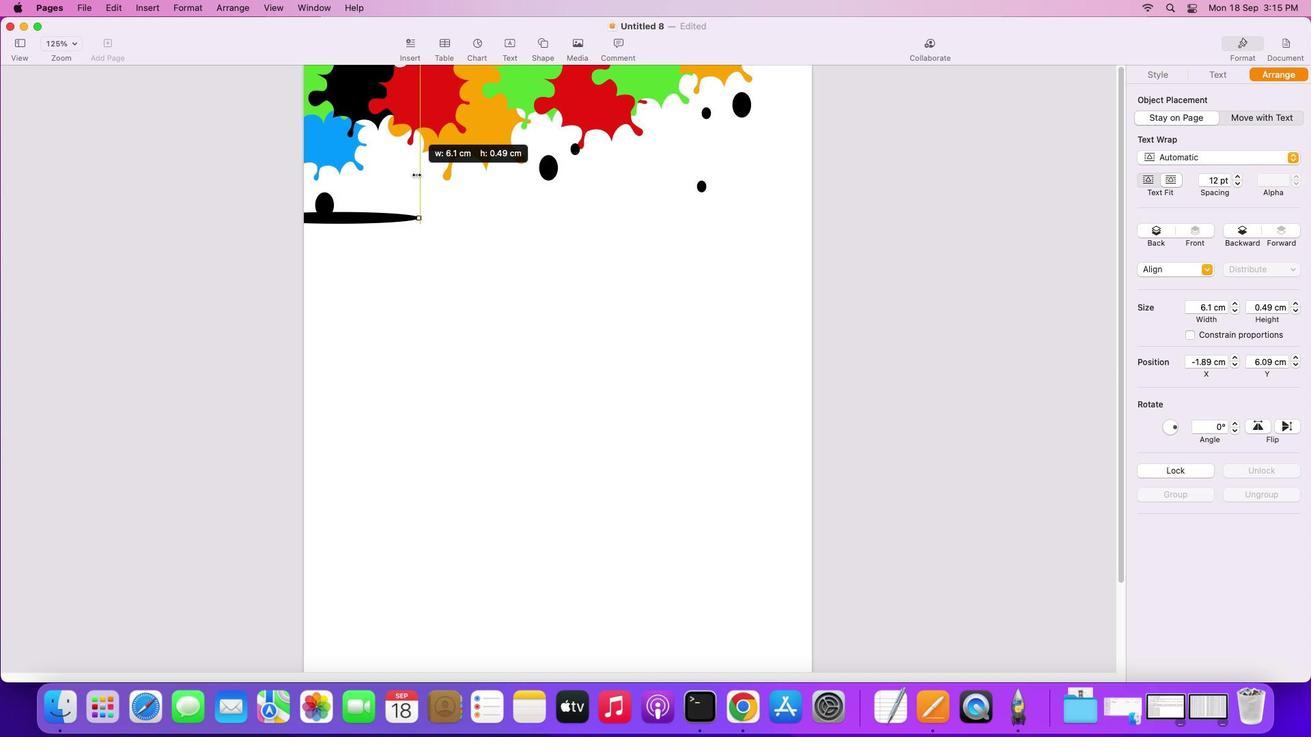 
Action: Key pressed Key.alt
Screenshot: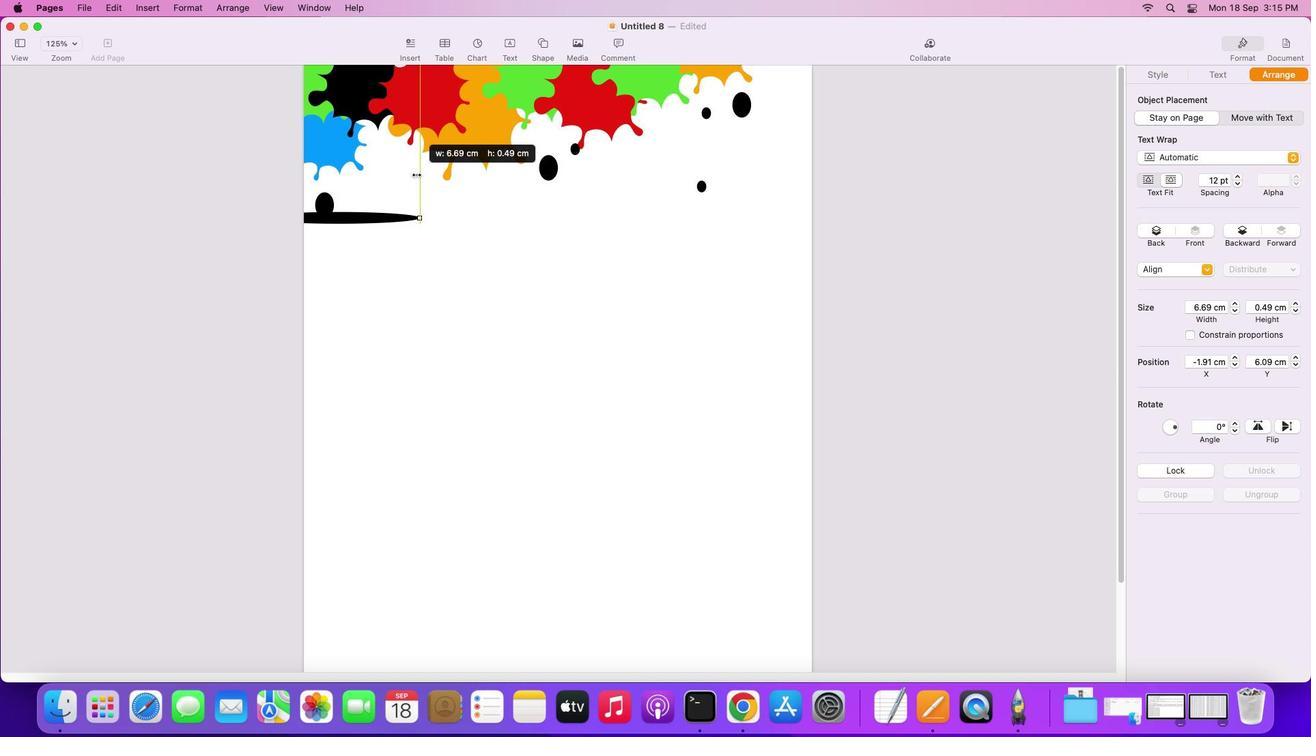 
Action: Mouse moved to (417, 175)
Screenshot: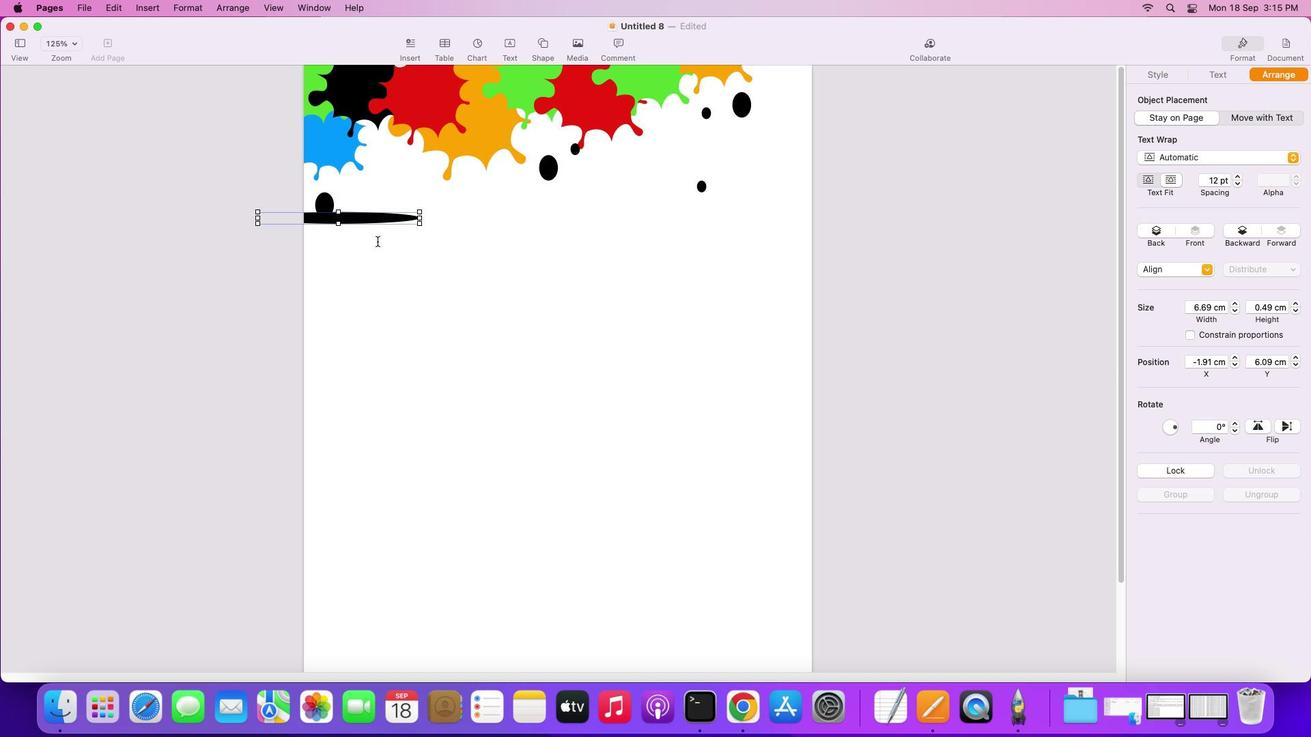 
Action: Key pressed Key.cmd
Screenshot: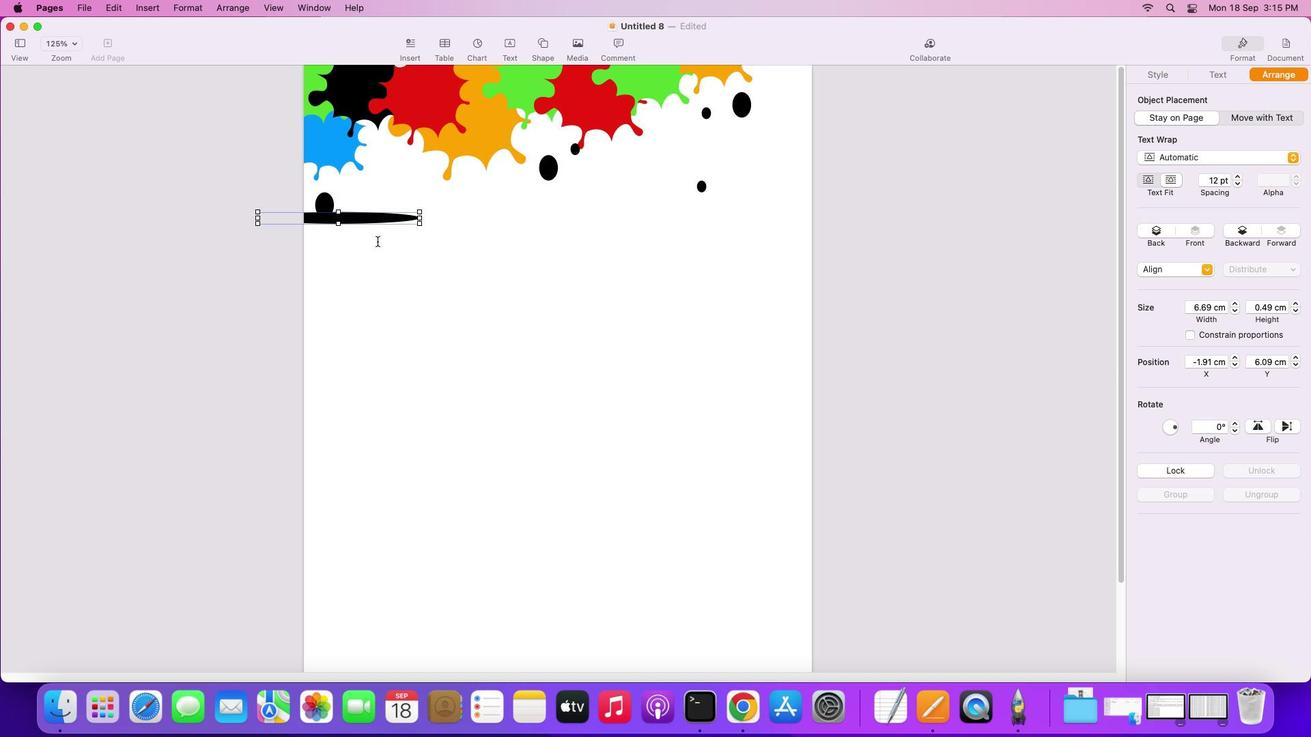 
Action: Mouse moved to (376, 241)
Screenshot: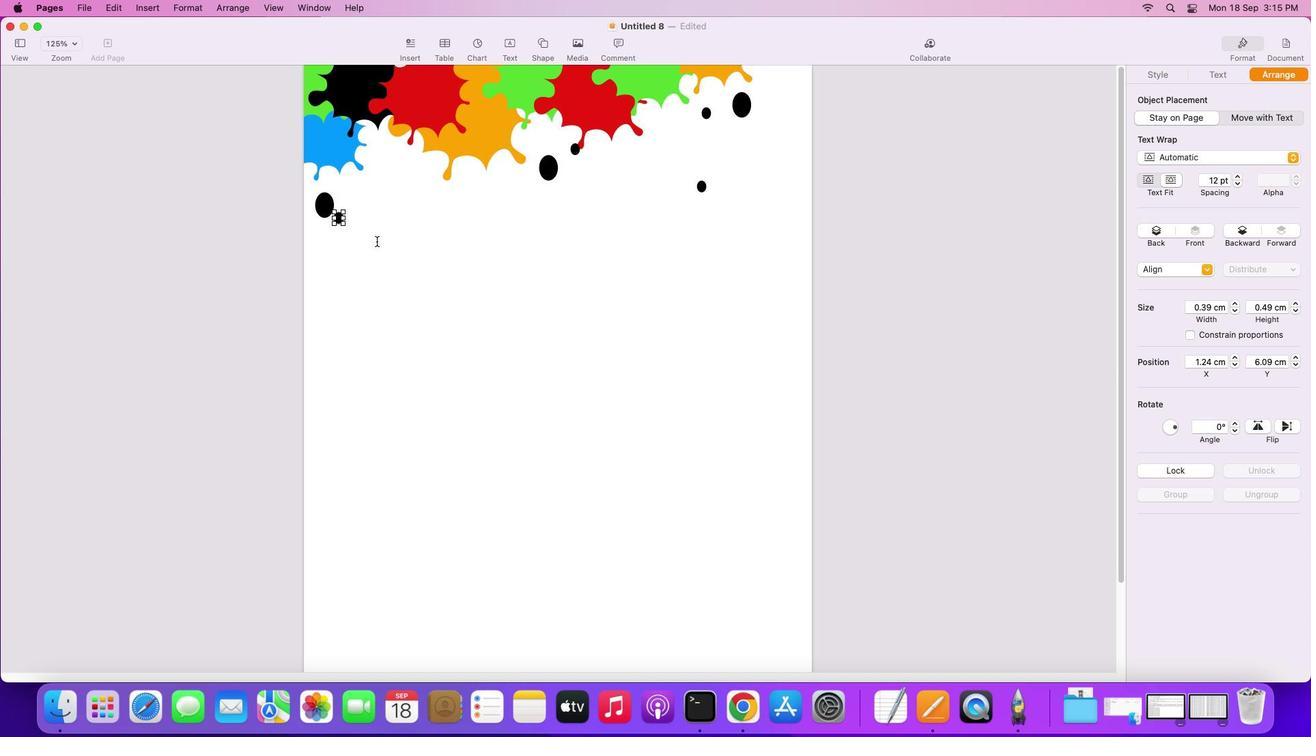 
Action: Key pressed Key.cmd'z'
